 Task: Productivity: Mise-En-Place Personal Productivity System.
Action: Mouse scrolled (270, 261) with delta (0, 0)
Screenshot: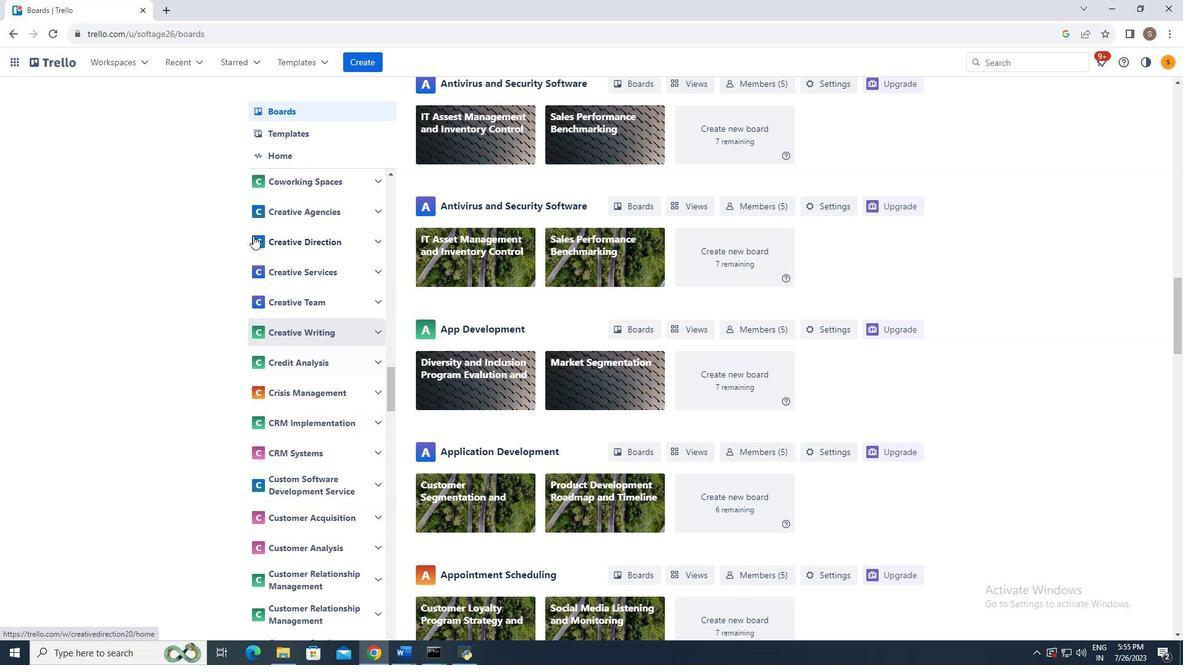 
Action: Mouse moved to (268, 260)
Screenshot: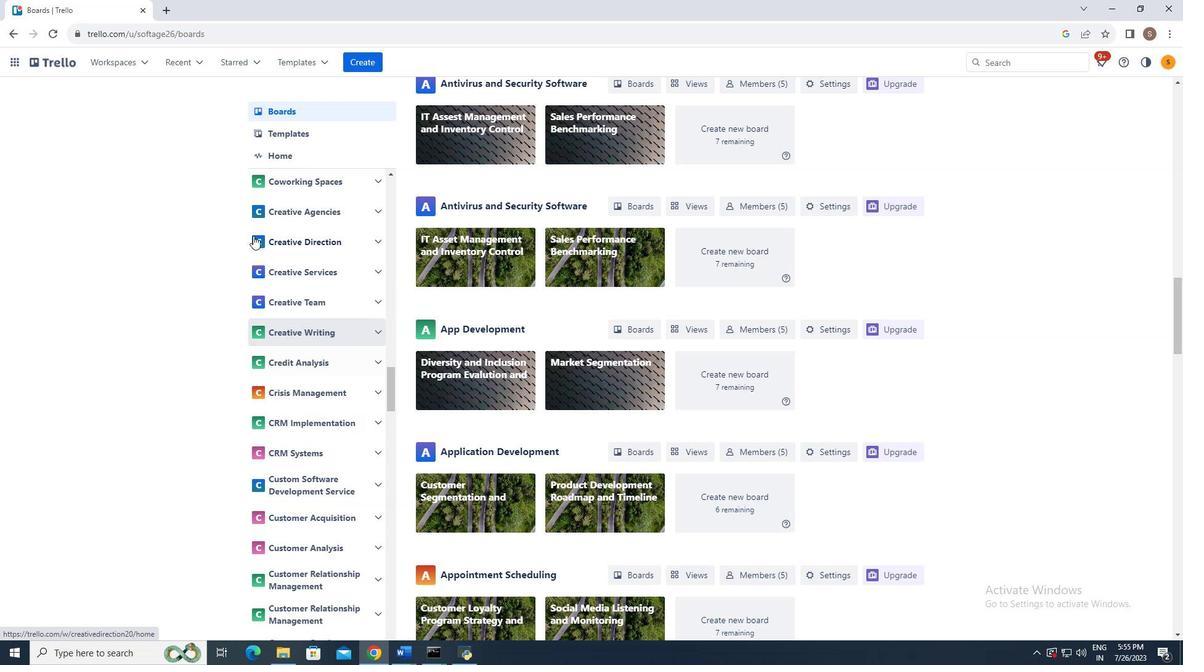 
Action: Mouse scrolled (268, 260) with delta (0, 0)
Screenshot: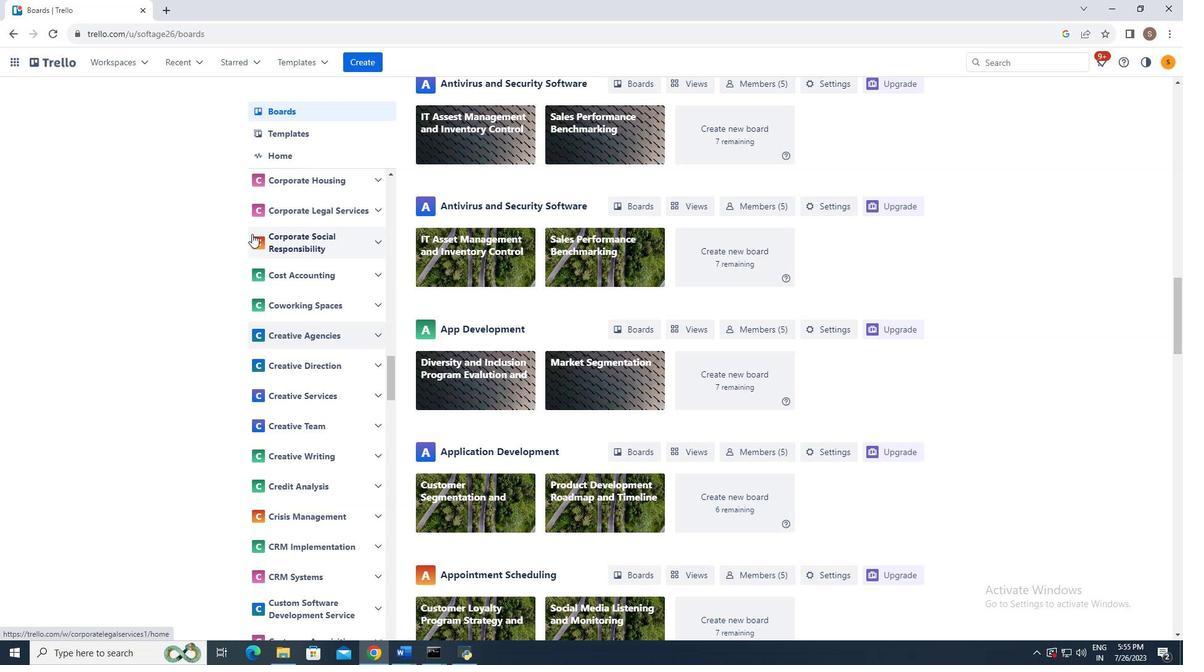 
Action: Mouse scrolled (268, 260) with delta (0, 0)
Screenshot: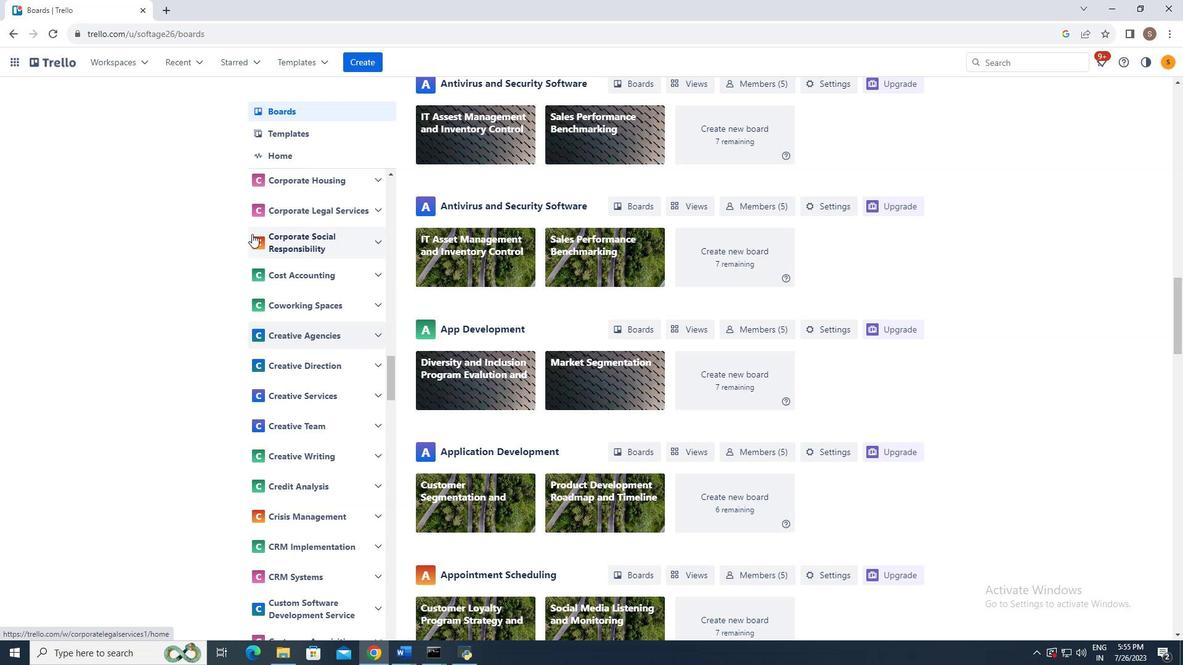
Action: Mouse moved to (268, 259)
Screenshot: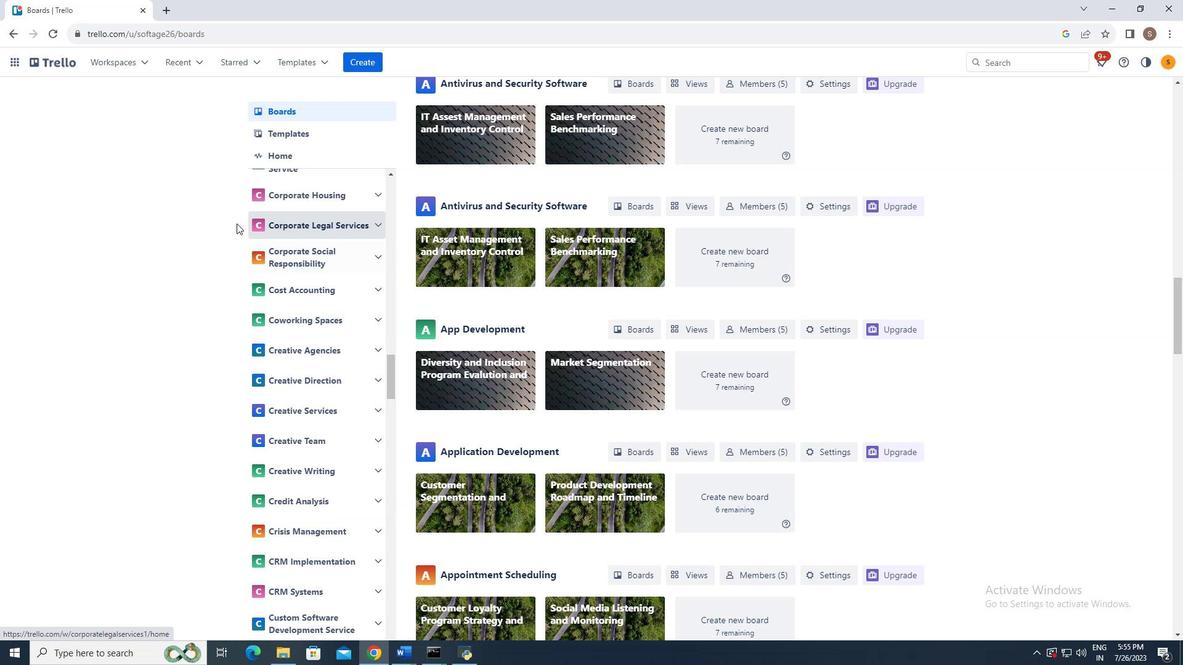 
Action: Mouse scrolled (268, 260) with delta (0, 0)
Screenshot: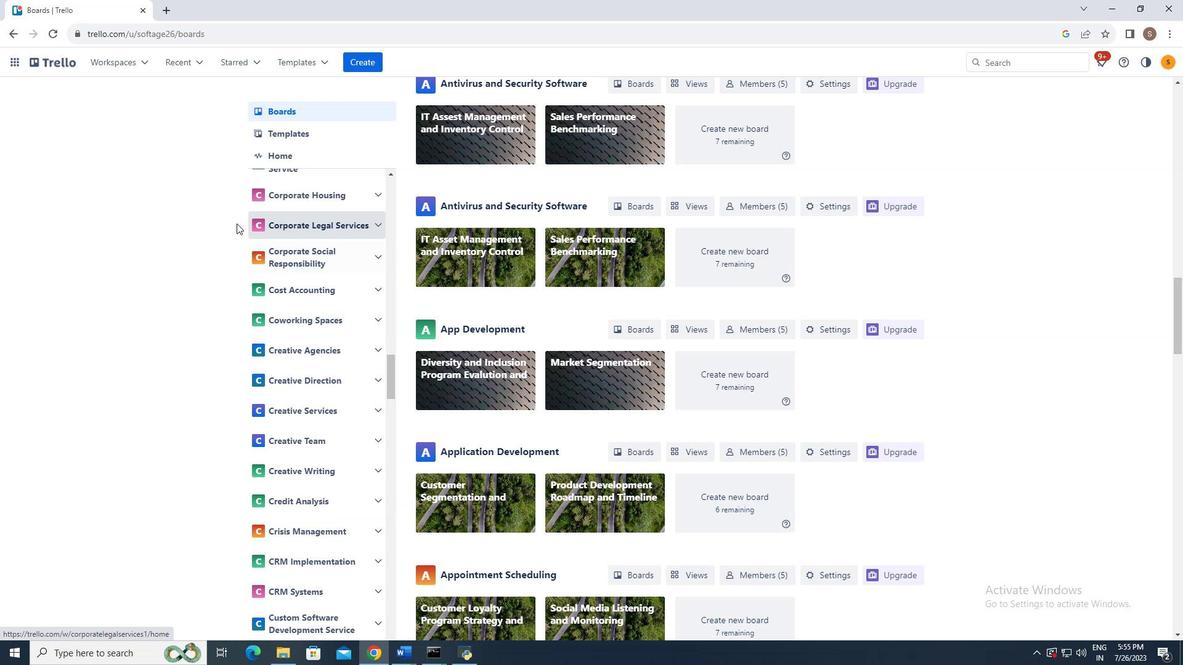 
Action: Mouse moved to (267, 257)
Screenshot: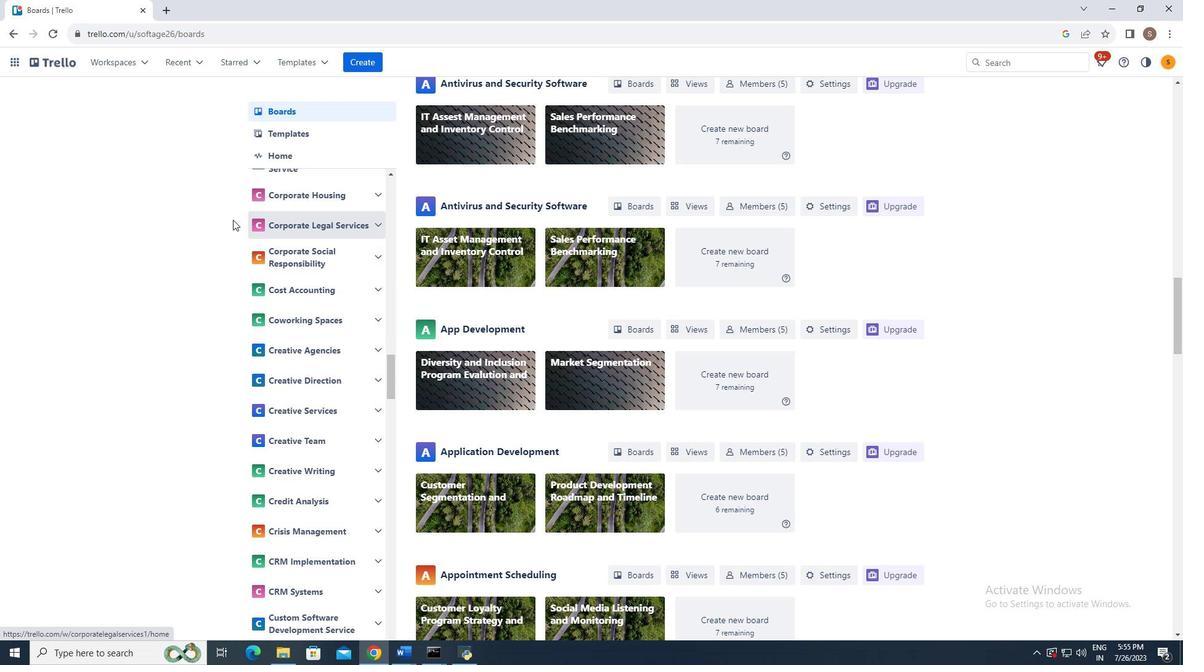 
Action: Mouse scrolled (267, 258) with delta (0, 0)
Screenshot: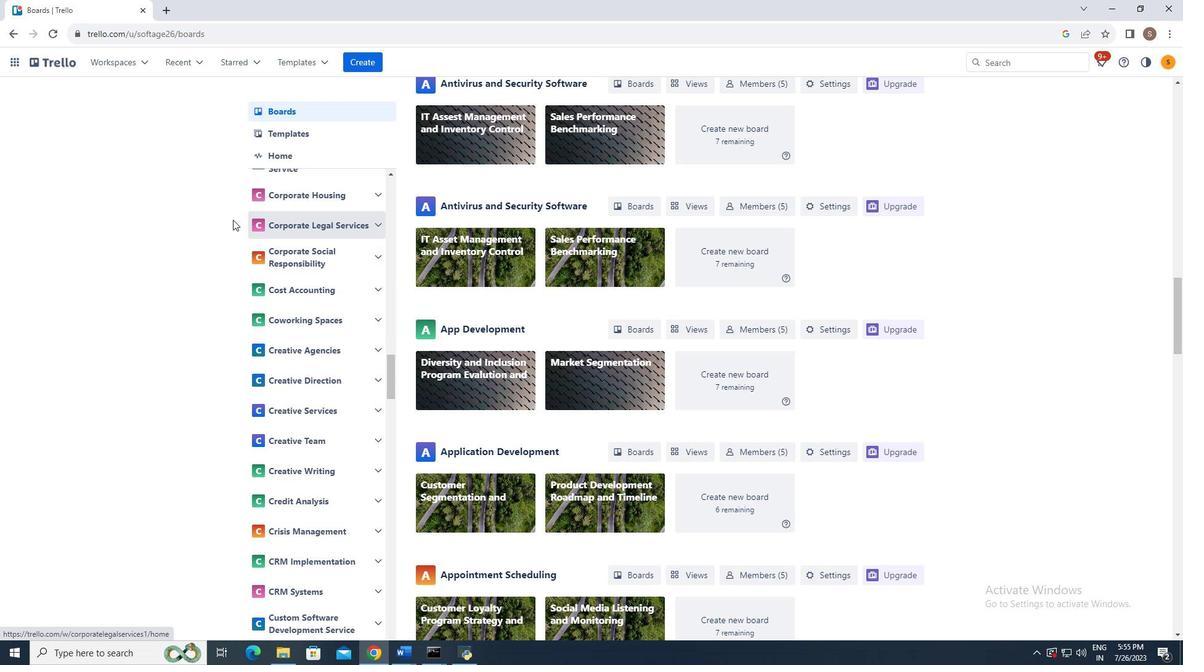 
Action: Mouse moved to (209, 219)
Screenshot: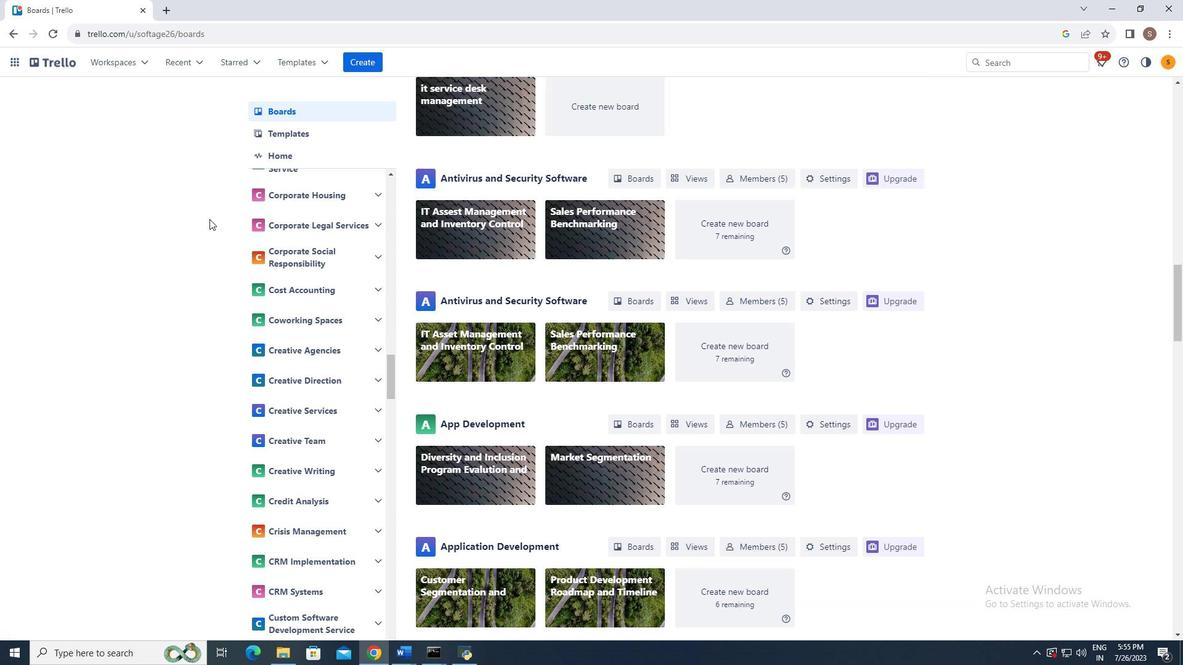 
Action: Mouse scrolled (209, 220) with delta (0, 0)
Screenshot: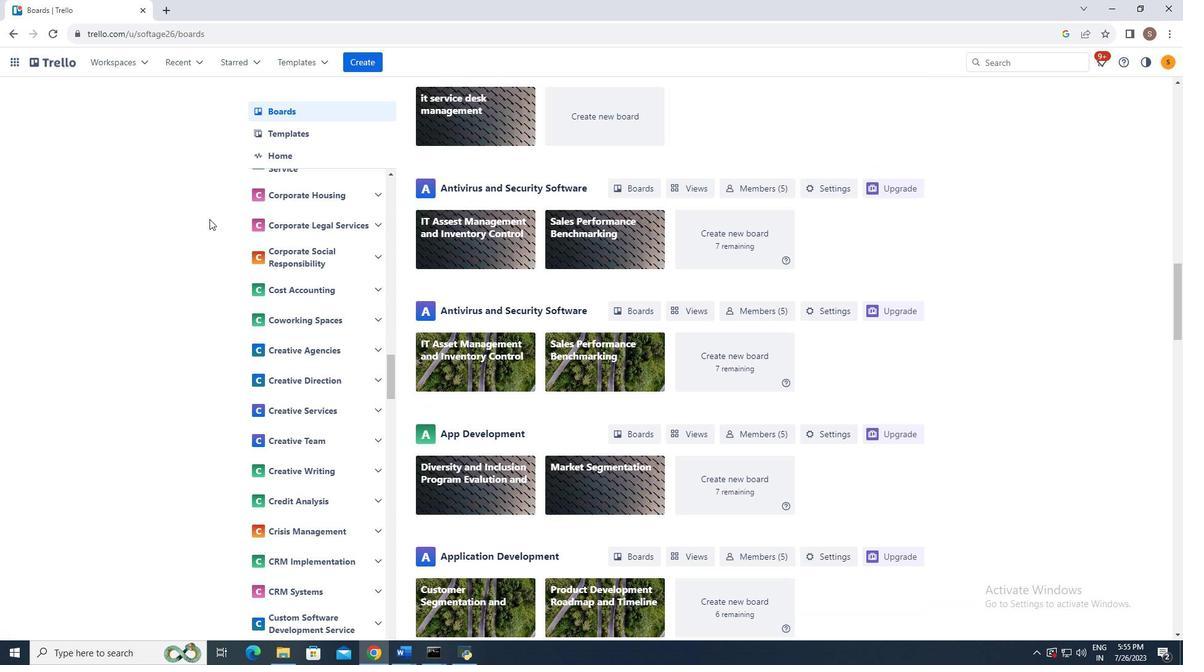 
Action: Mouse scrolled (209, 220) with delta (0, 0)
Screenshot: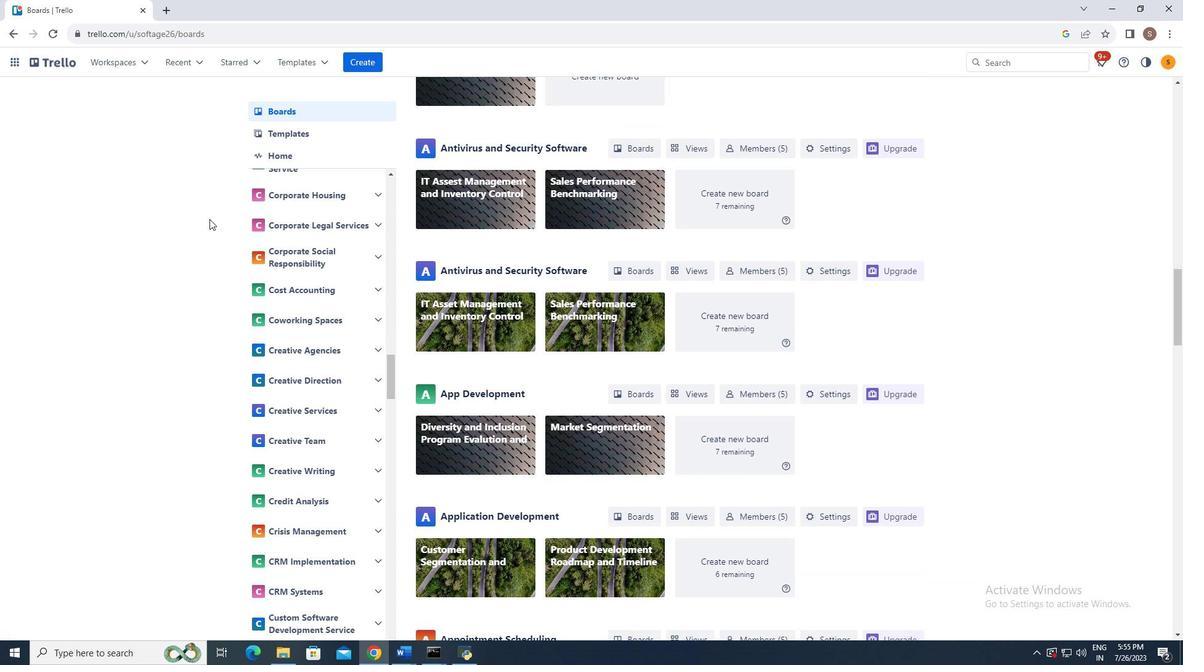 
Action: Mouse scrolled (209, 218) with delta (0, 0)
Screenshot: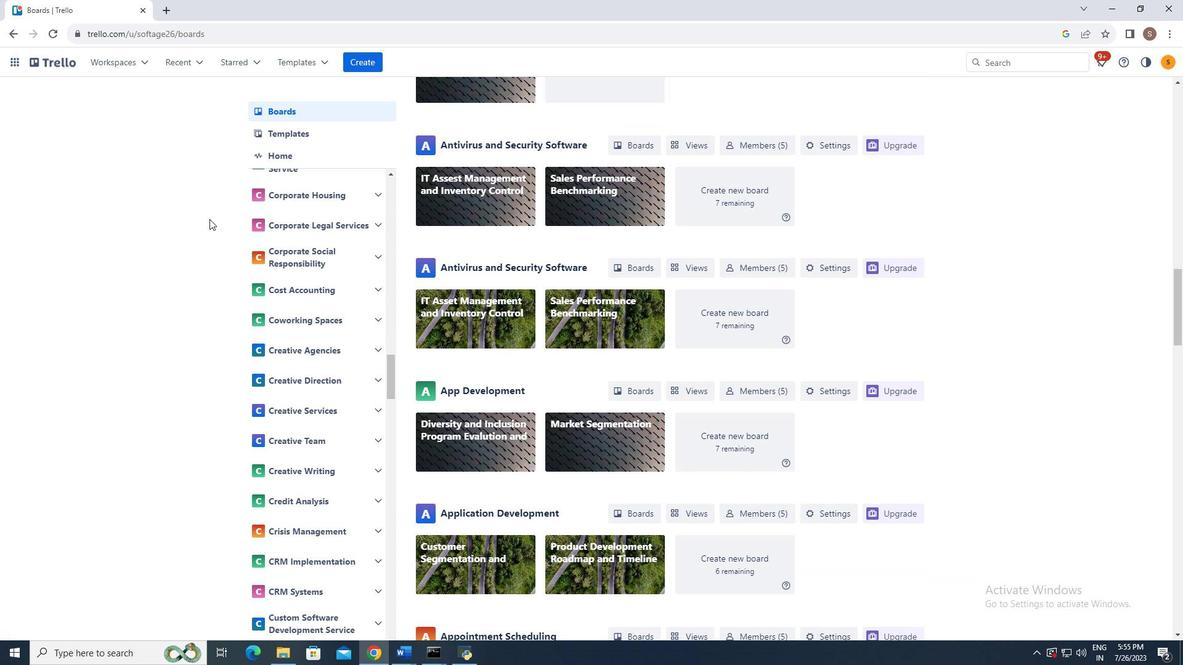 
Action: Mouse moved to (202, 237)
Screenshot: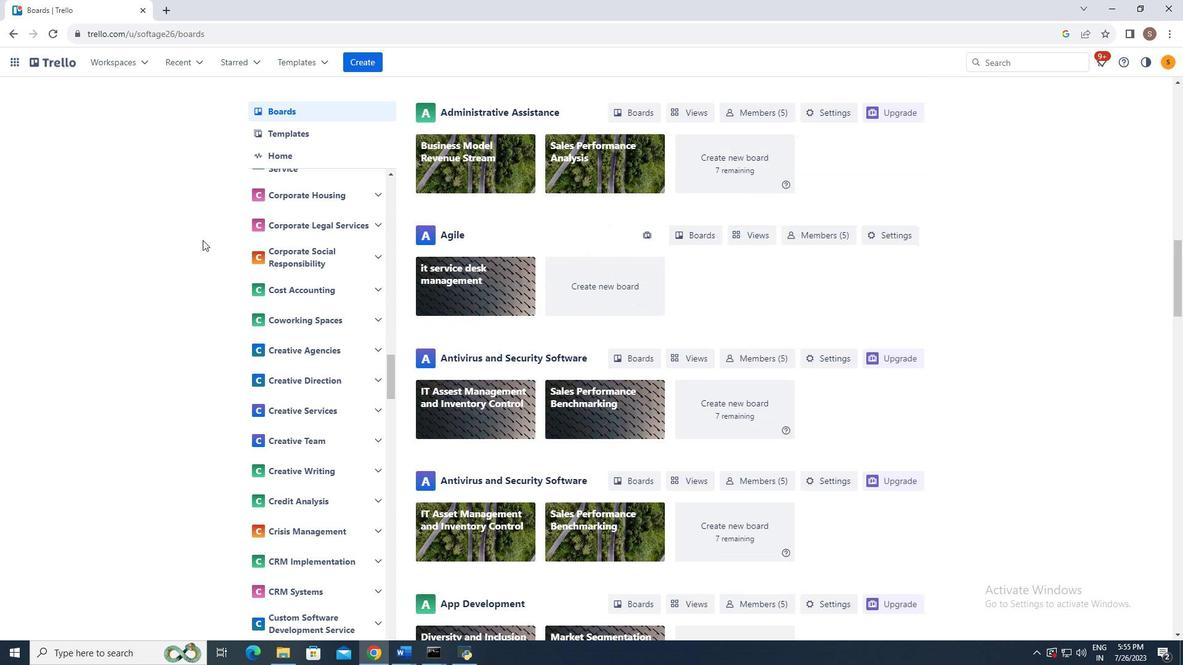 
Action: Mouse scrolled (202, 237) with delta (0, 0)
Screenshot: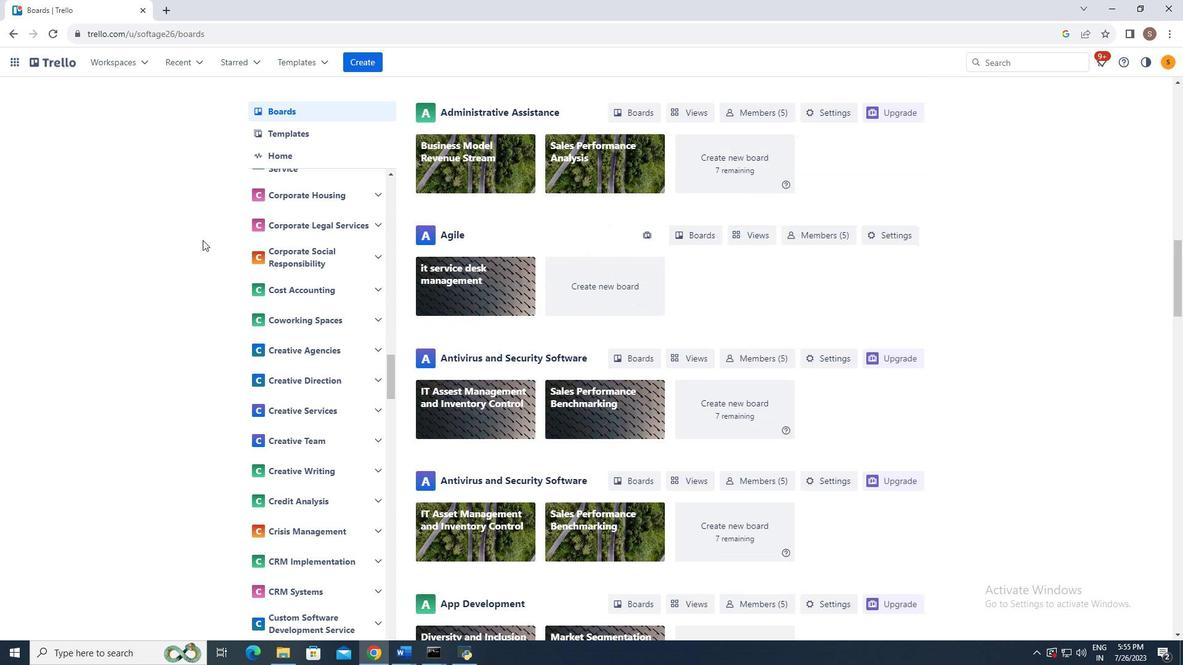 
Action: Mouse moved to (202, 240)
Screenshot: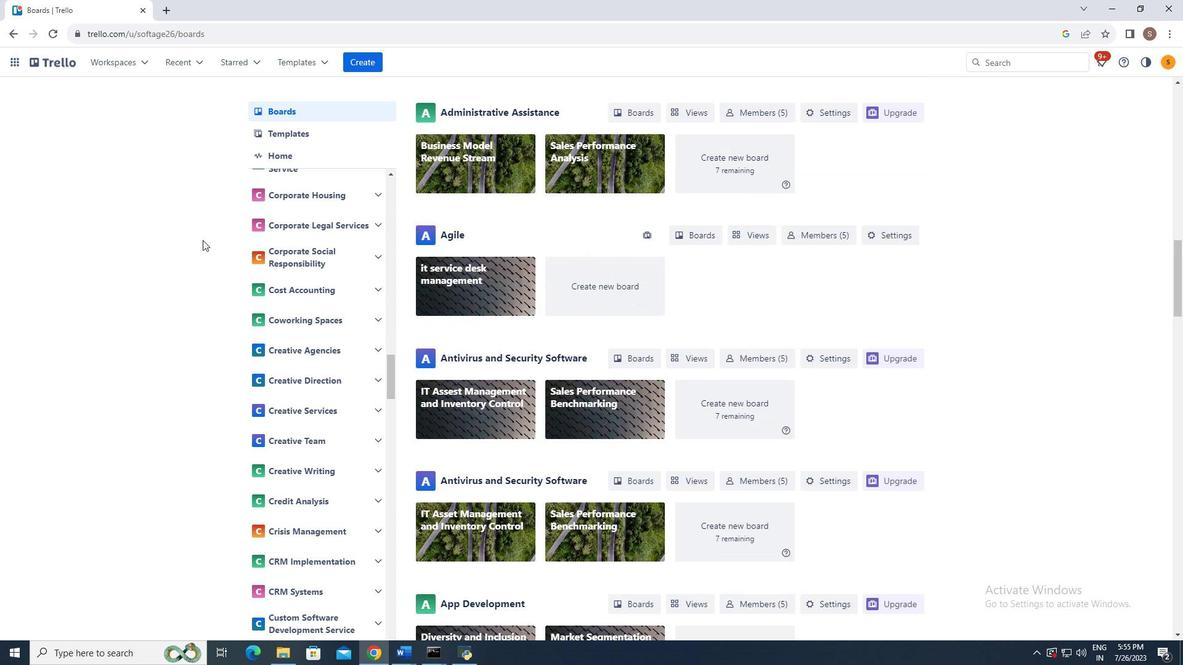 
Action: Mouse scrolled (202, 241) with delta (0, 0)
Screenshot: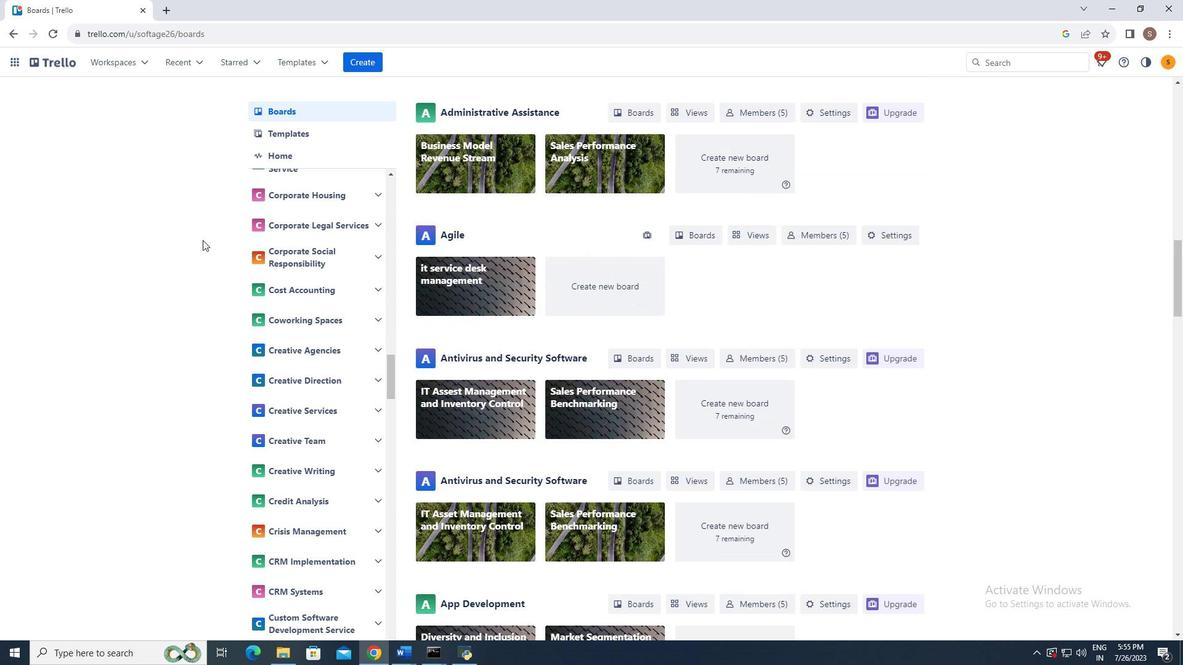 
Action: Mouse scrolled (202, 239) with delta (0, 0)
Screenshot: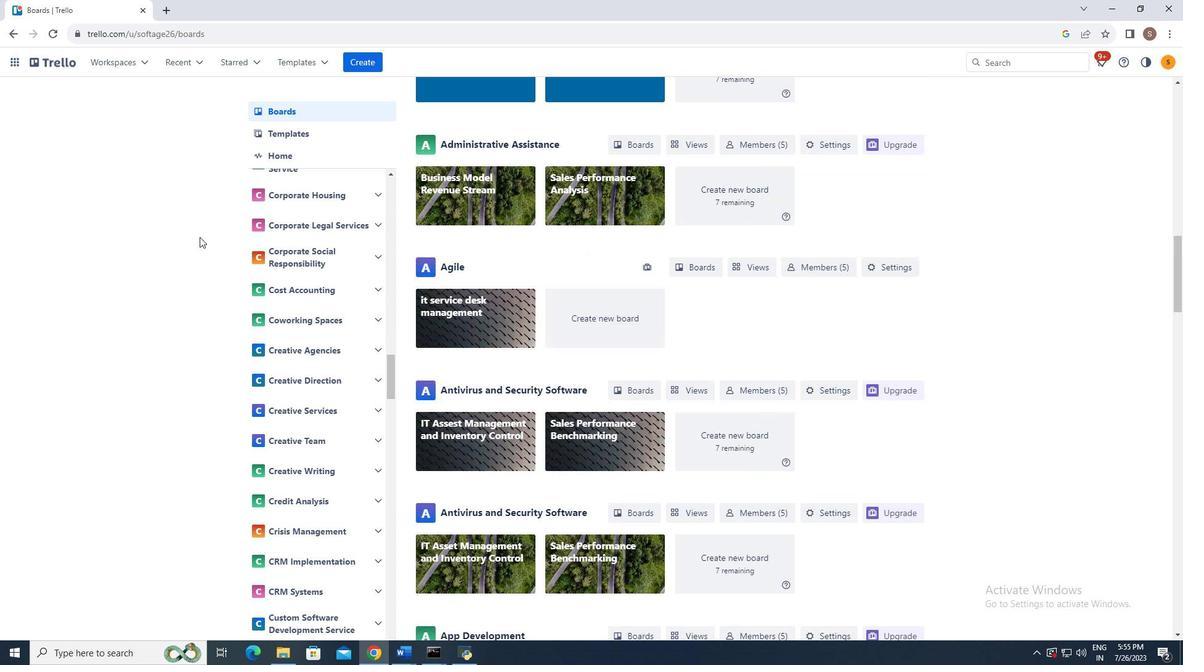 
Action: Mouse scrolled (202, 241) with delta (0, 0)
Screenshot: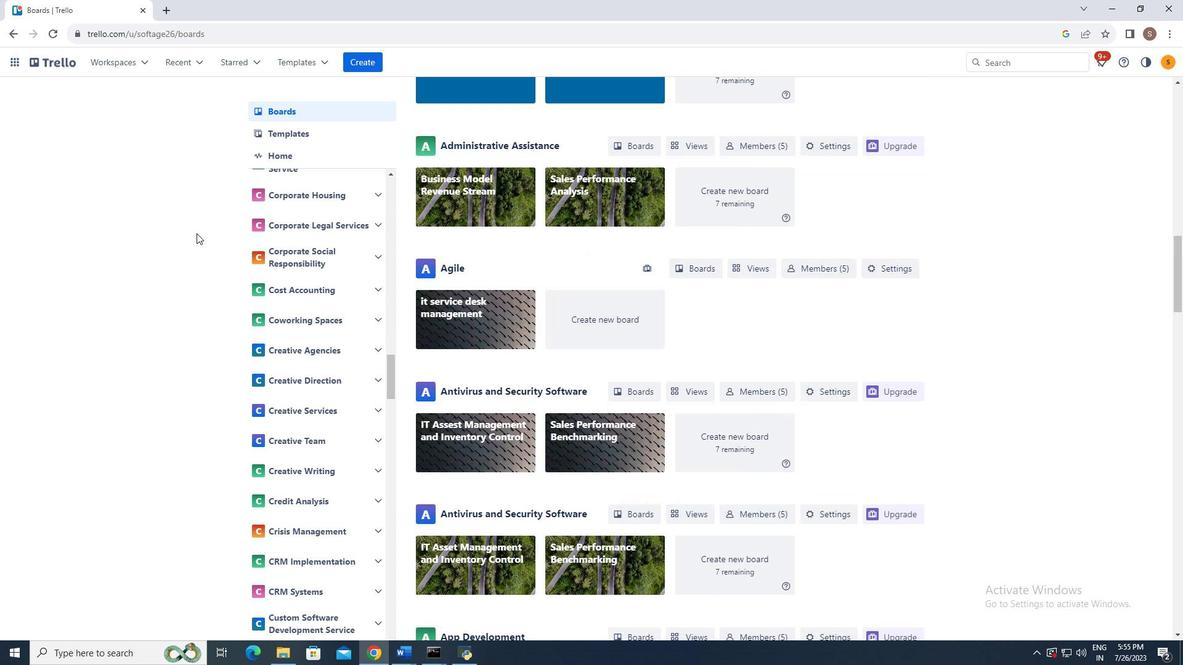 
Action: Mouse scrolled (202, 241) with delta (0, 0)
Screenshot: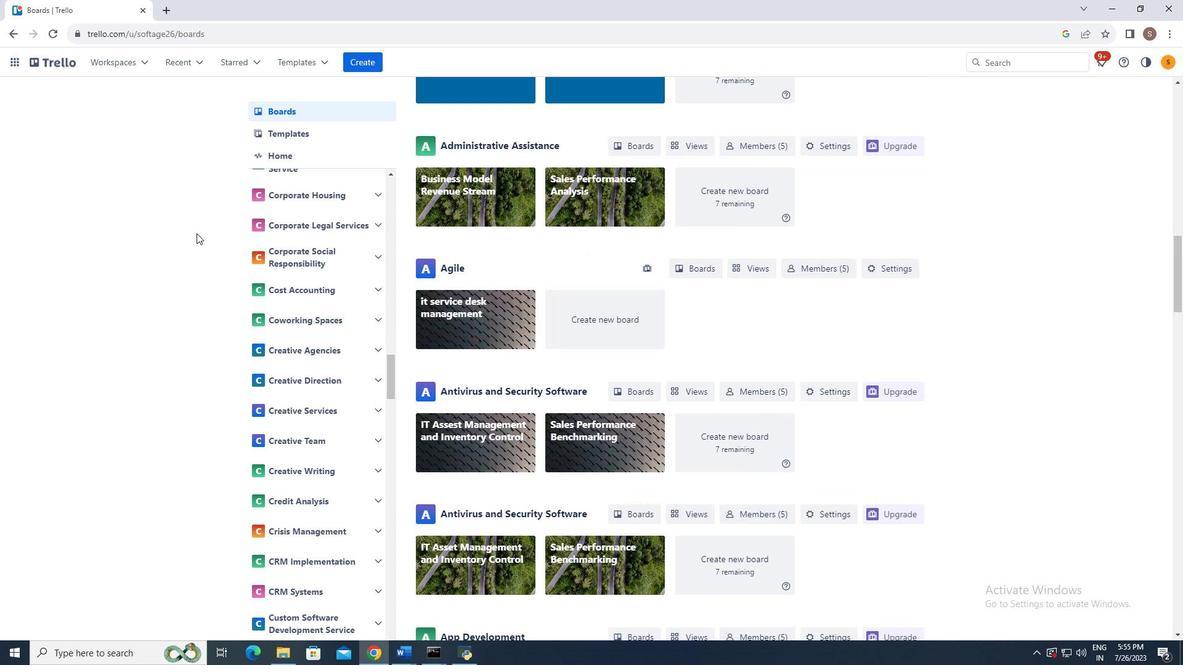 
Action: Mouse scrolled (202, 241) with delta (0, 0)
Screenshot: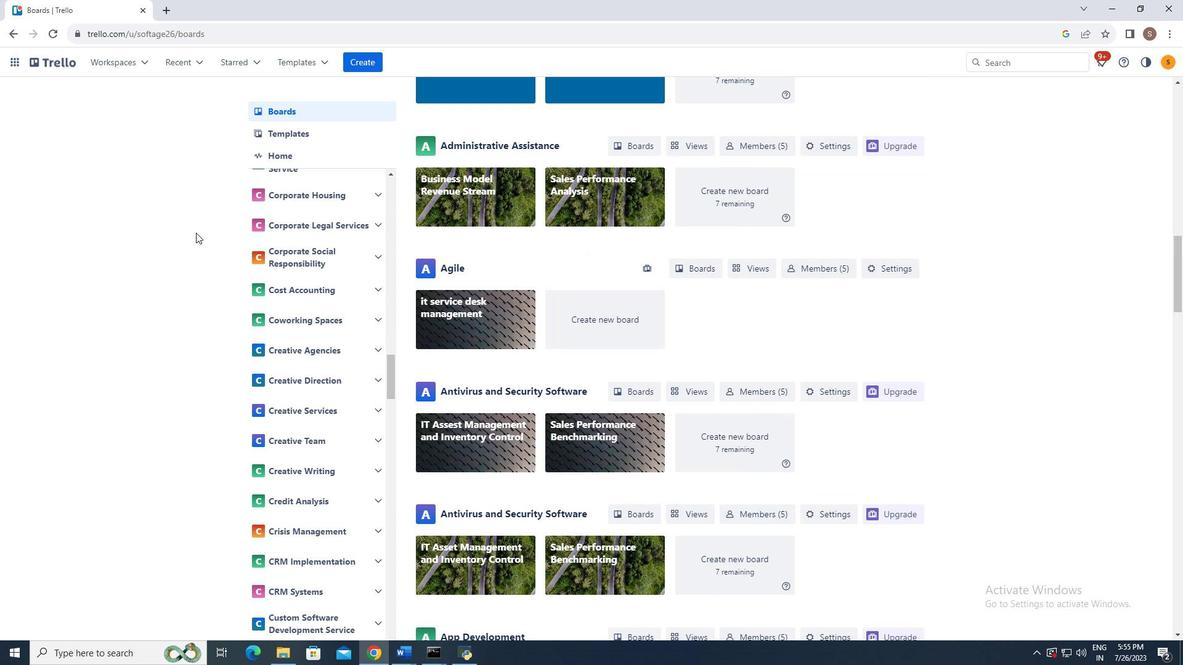 
Action: Mouse moved to (192, 226)
Screenshot: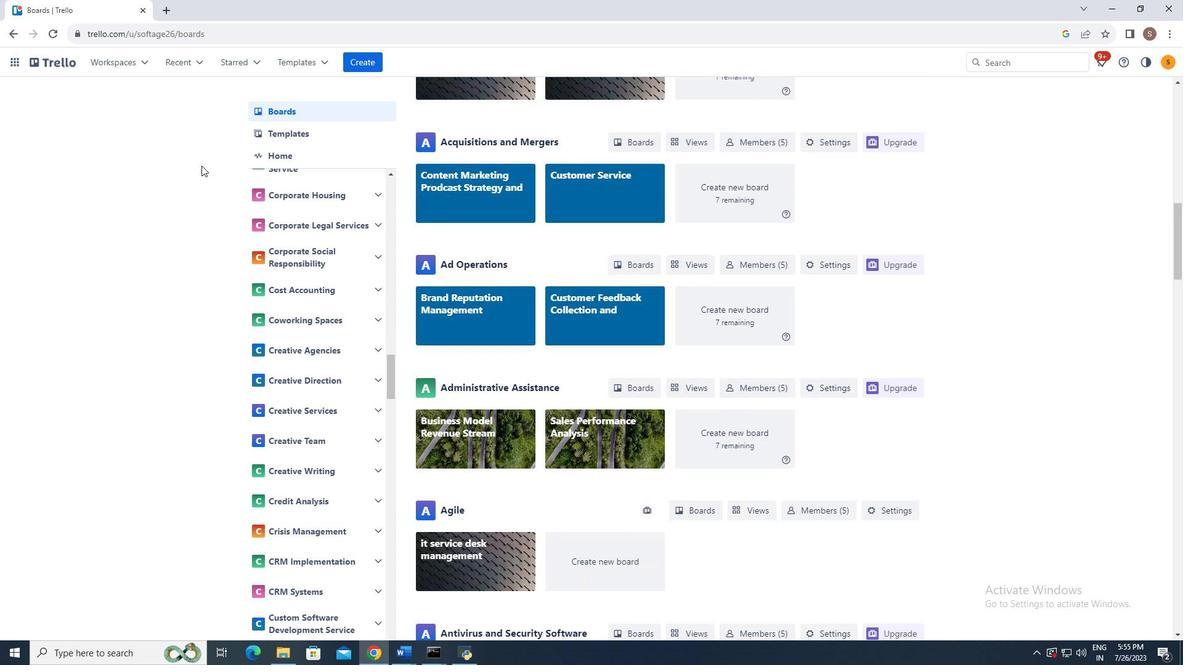 
Action: Mouse scrolled (192, 226) with delta (0, 0)
Screenshot: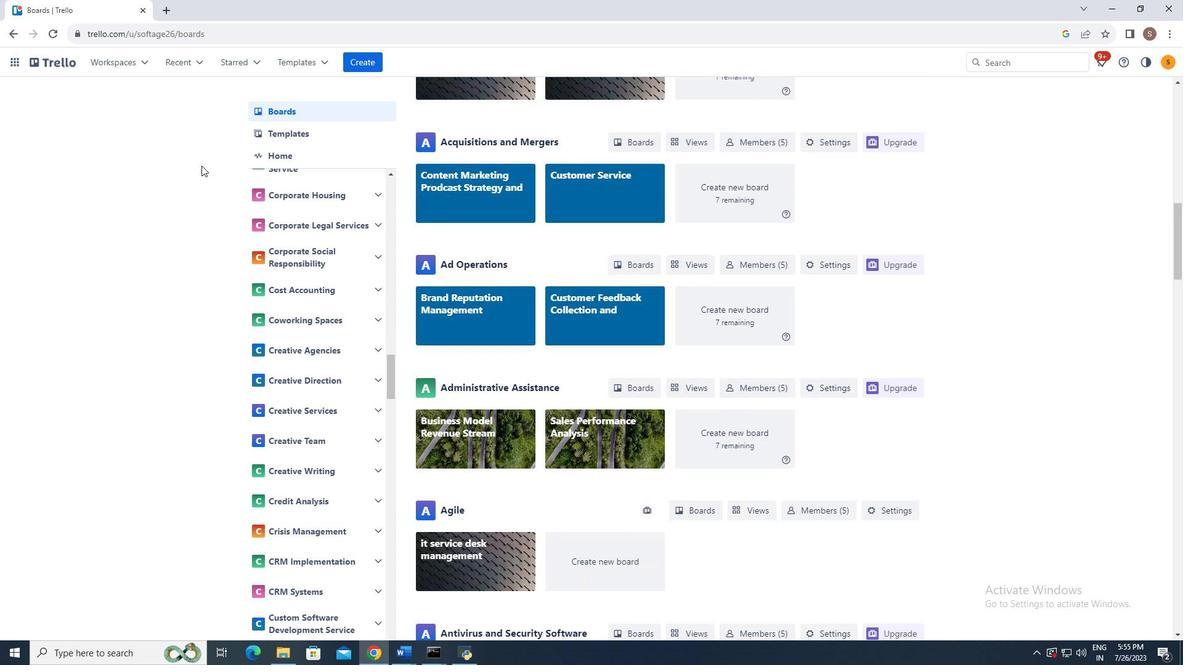 
Action: Mouse moved to (192, 224)
Screenshot: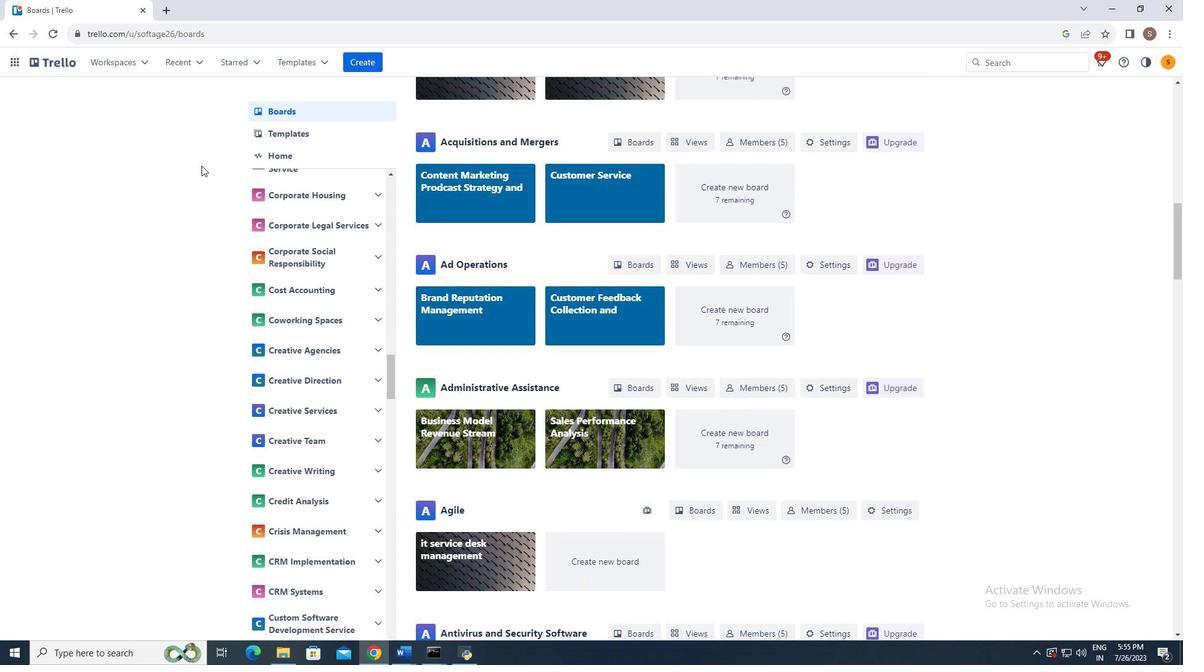 
Action: Mouse scrolled (192, 225) with delta (0, 0)
Screenshot: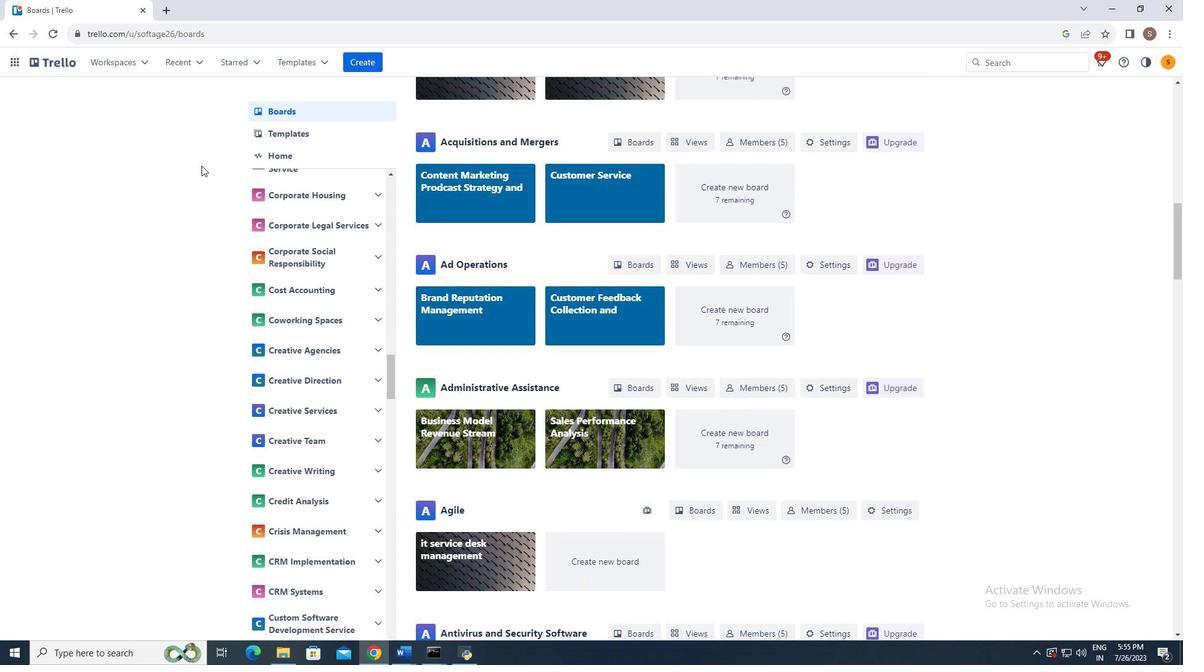 
Action: Mouse moved to (192, 216)
Screenshot: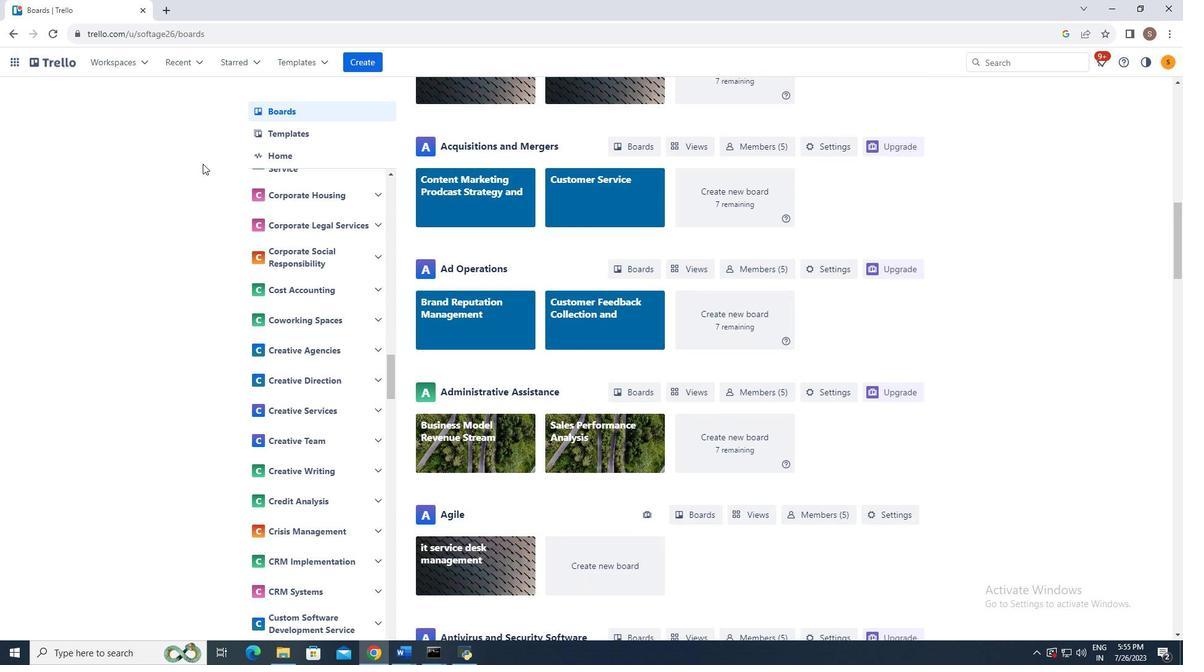 
Action: Mouse scrolled (192, 223) with delta (0, 0)
Screenshot: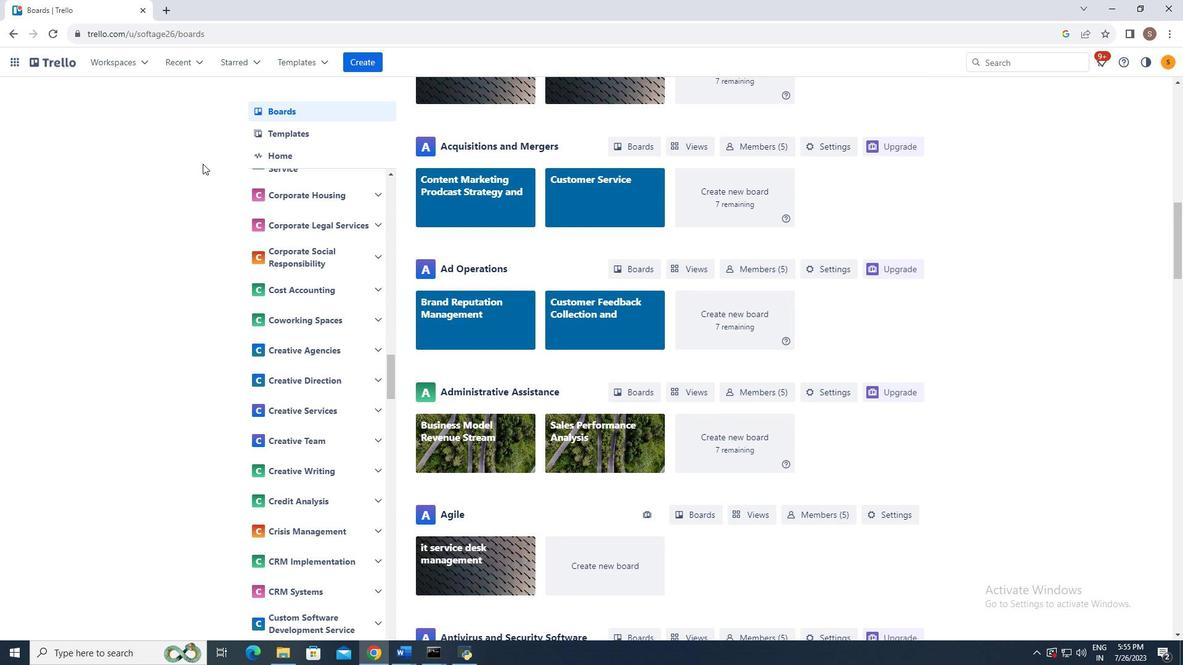 
Action: Mouse moved to (192, 213)
Screenshot: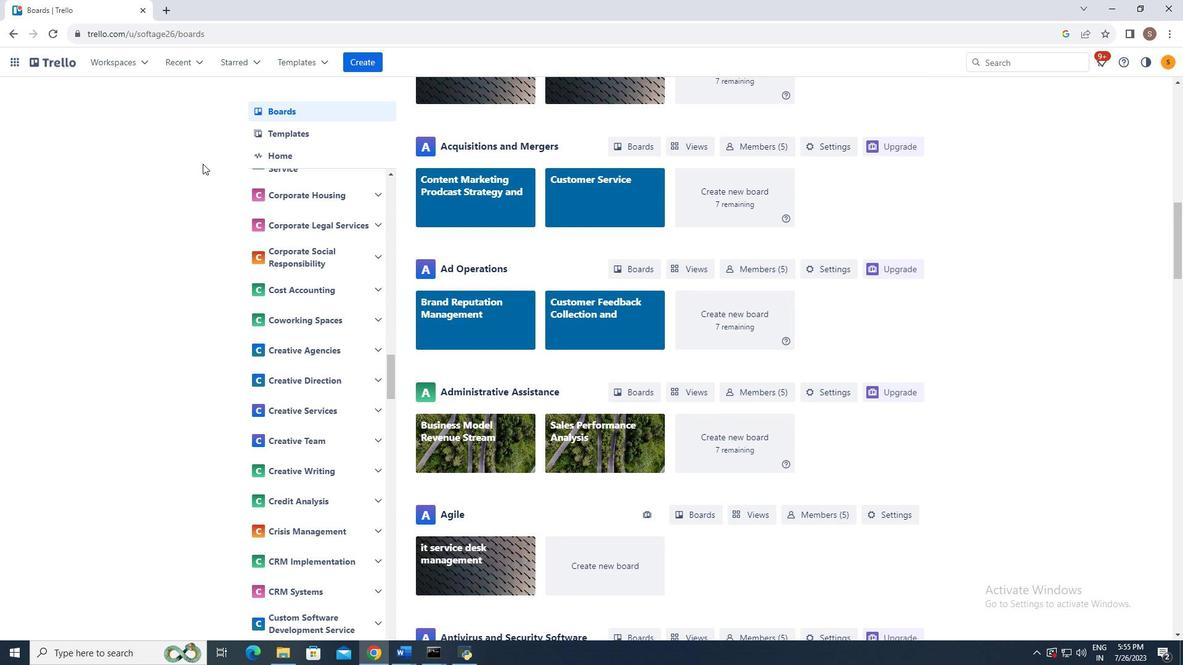 
Action: Mouse scrolled (192, 220) with delta (0, 0)
Screenshot: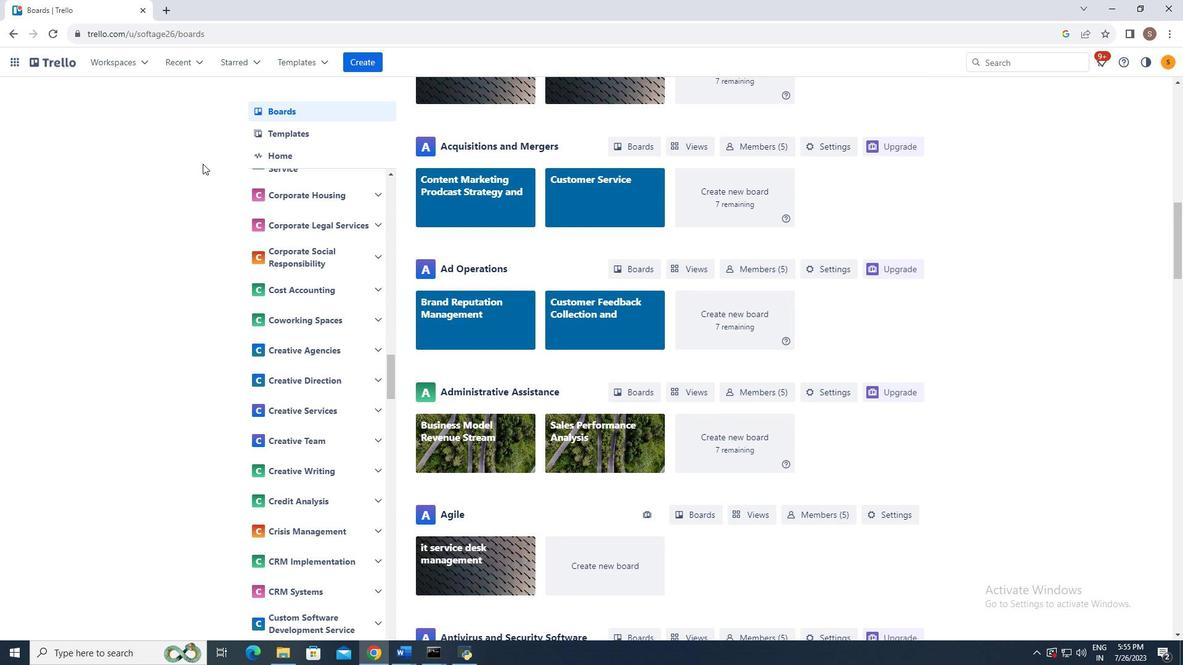 
Action: Mouse moved to (191, 65)
Screenshot: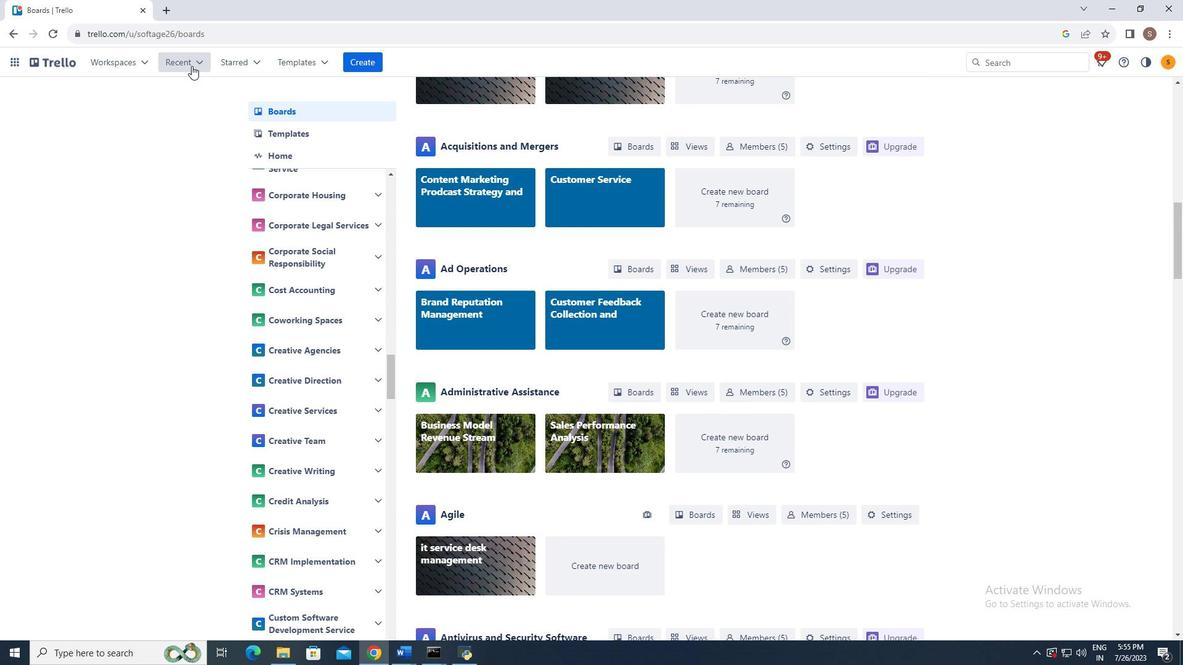 
Action: Mouse pressed left at (191, 65)
Screenshot: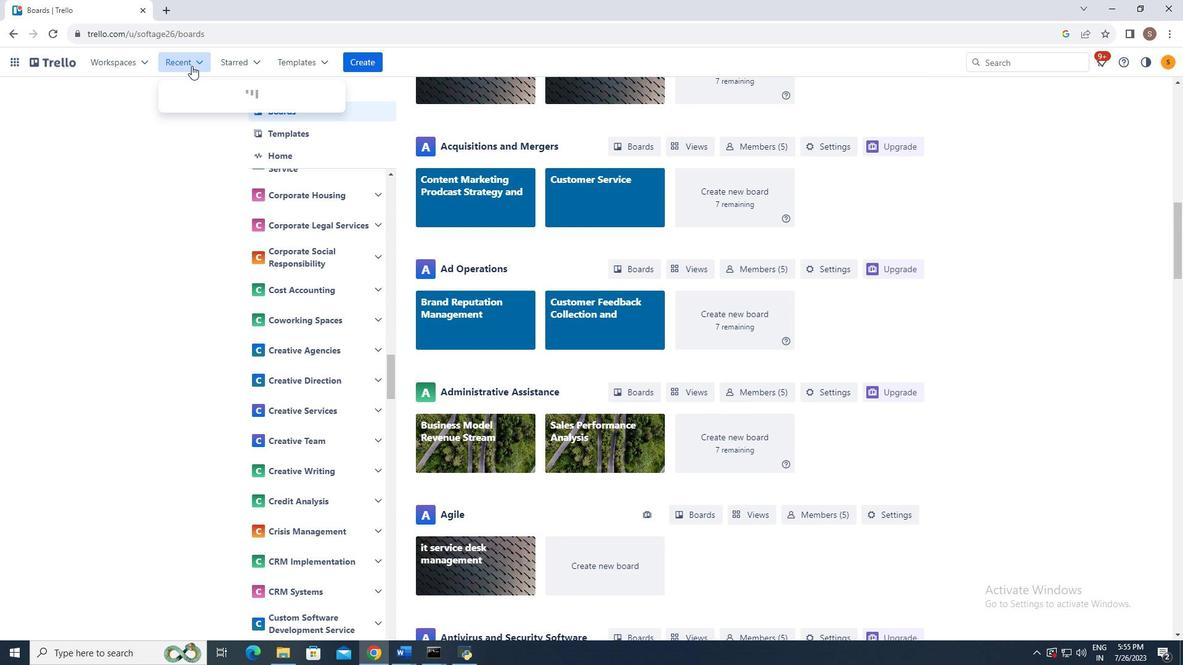 
Action: Mouse moved to (130, 220)
Screenshot: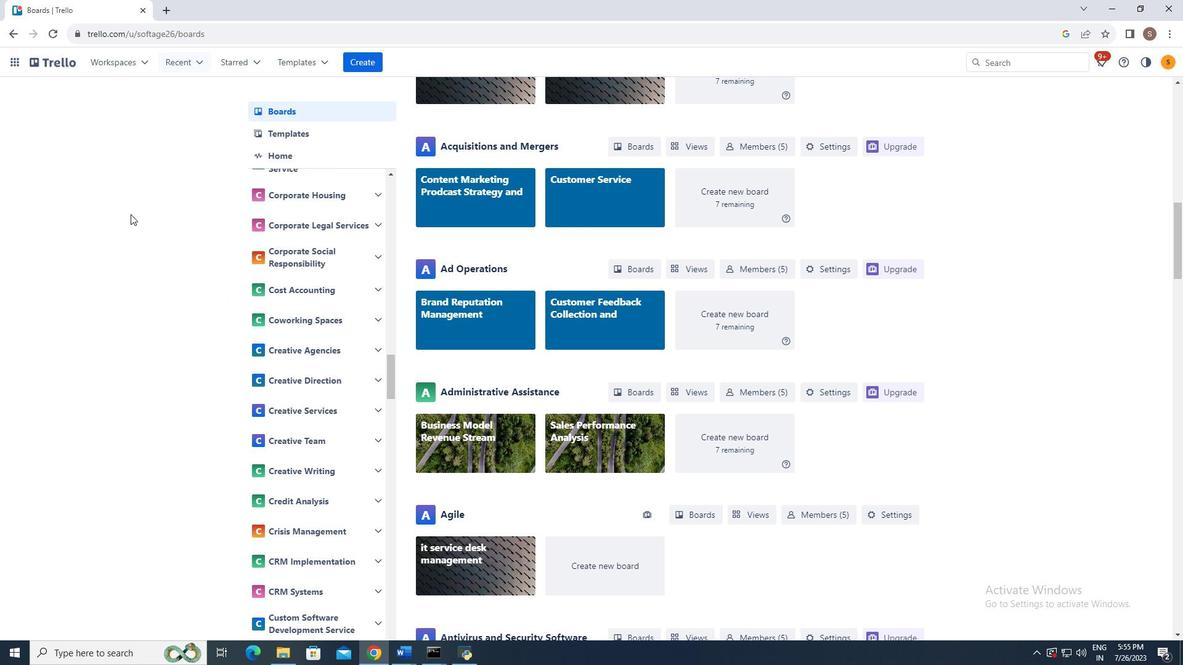 
Action: Mouse pressed left at (130, 220)
Screenshot: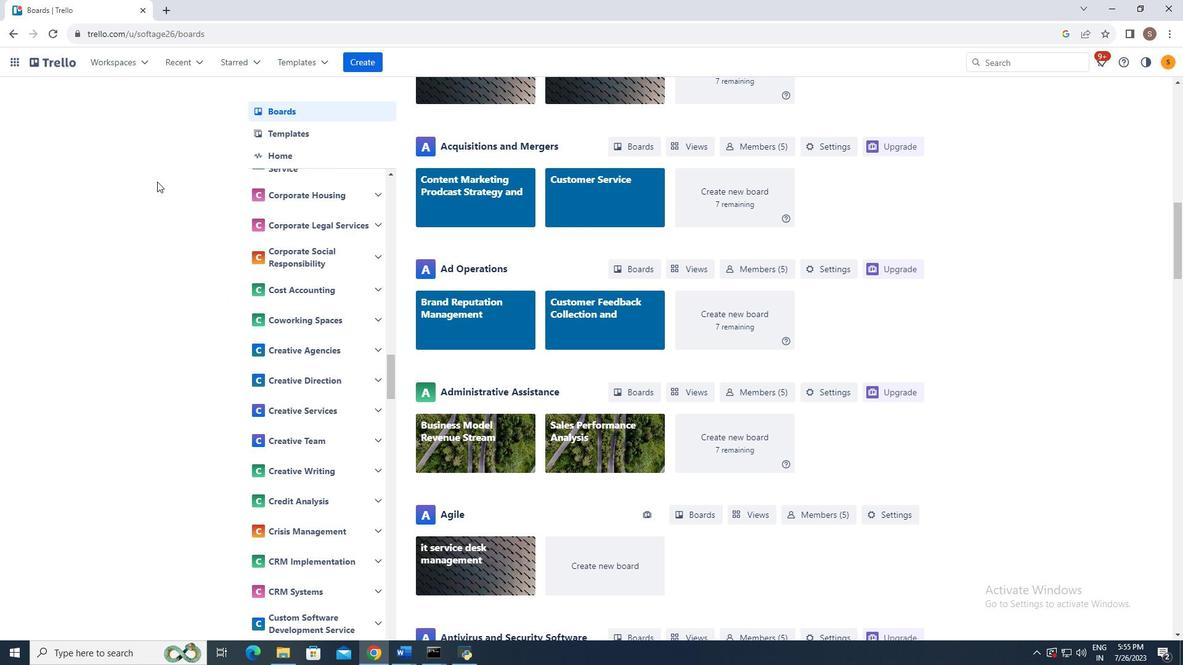 
Action: Mouse moved to (324, 65)
Screenshot: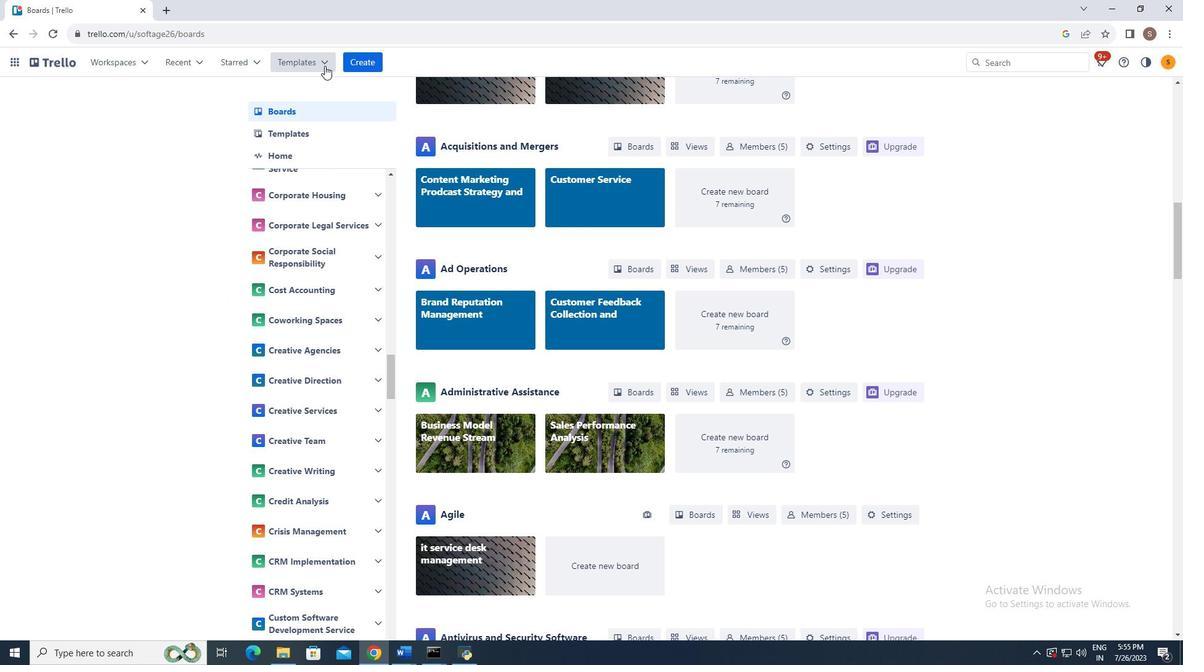 
Action: Mouse pressed left at (324, 65)
Screenshot: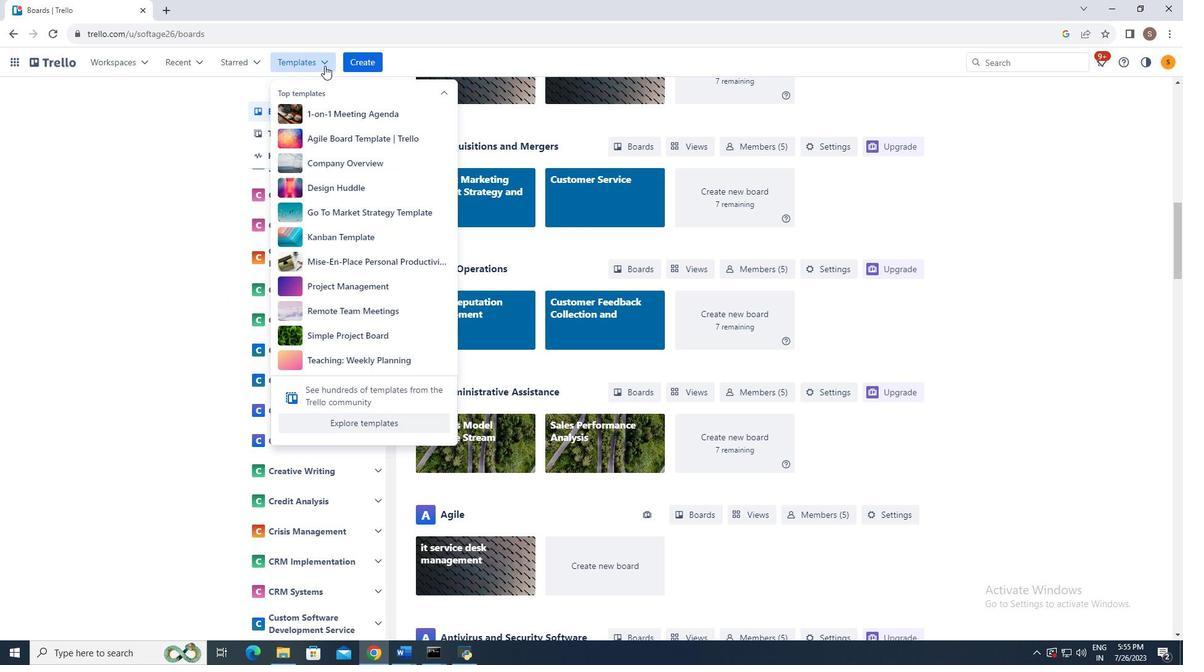 
Action: Mouse moved to (369, 425)
Screenshot: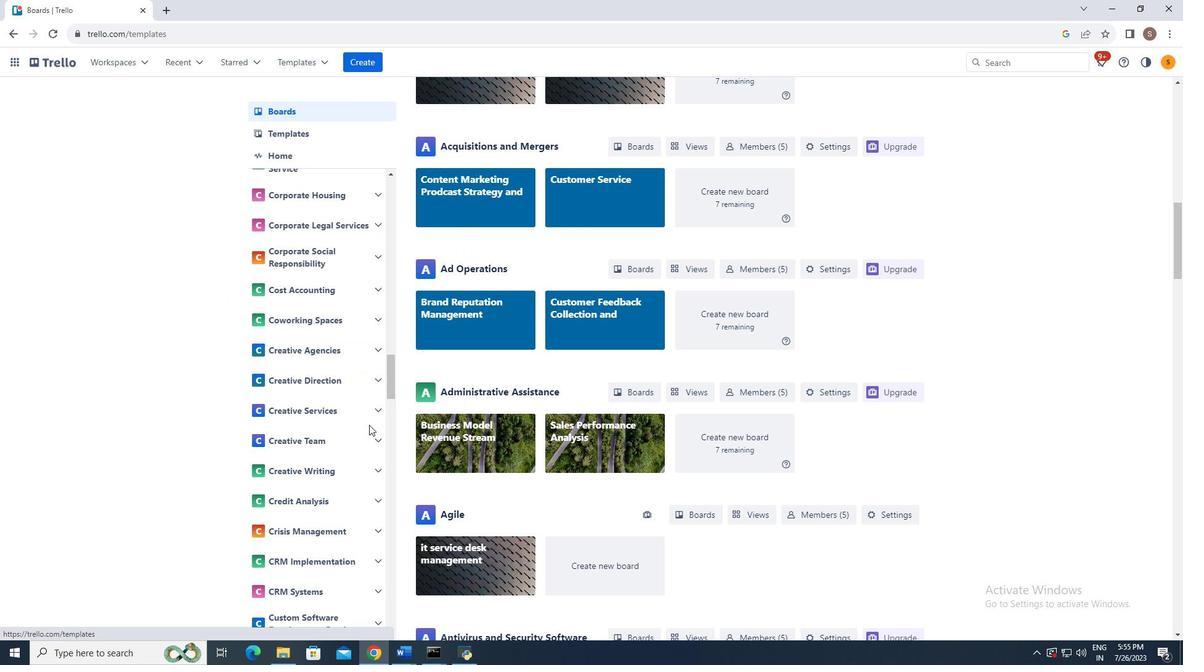
Action: Mouse pressed left at (369, 425)
Screenshot: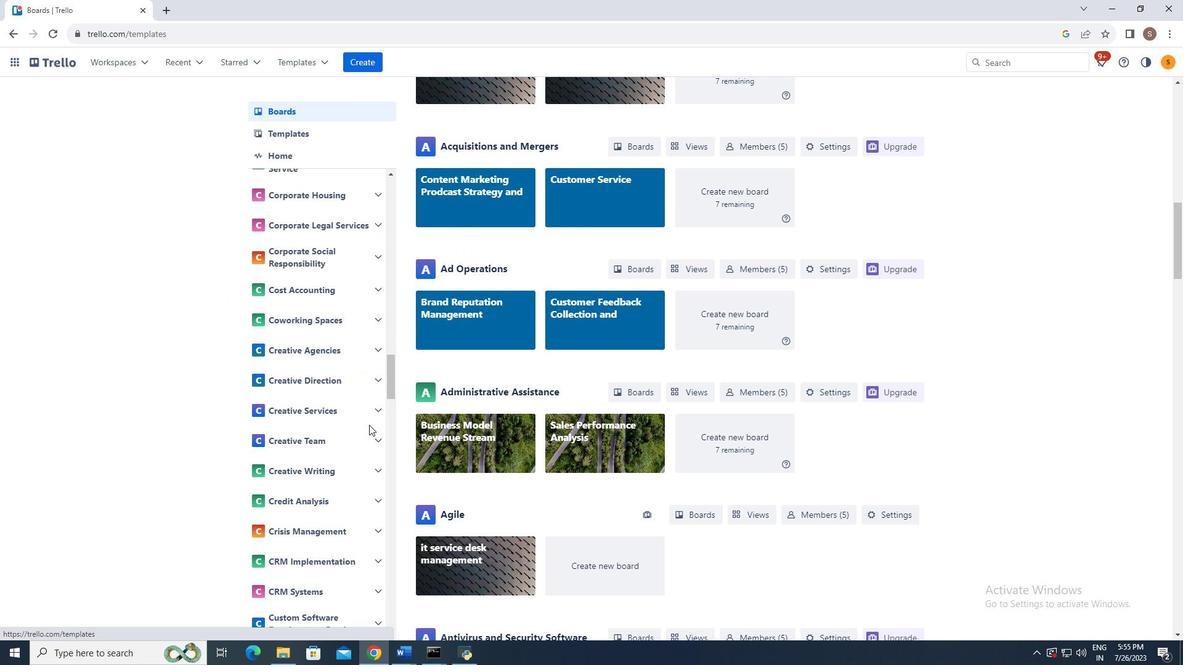 
Action: Mouse moved to (662, 292)
Screenshot: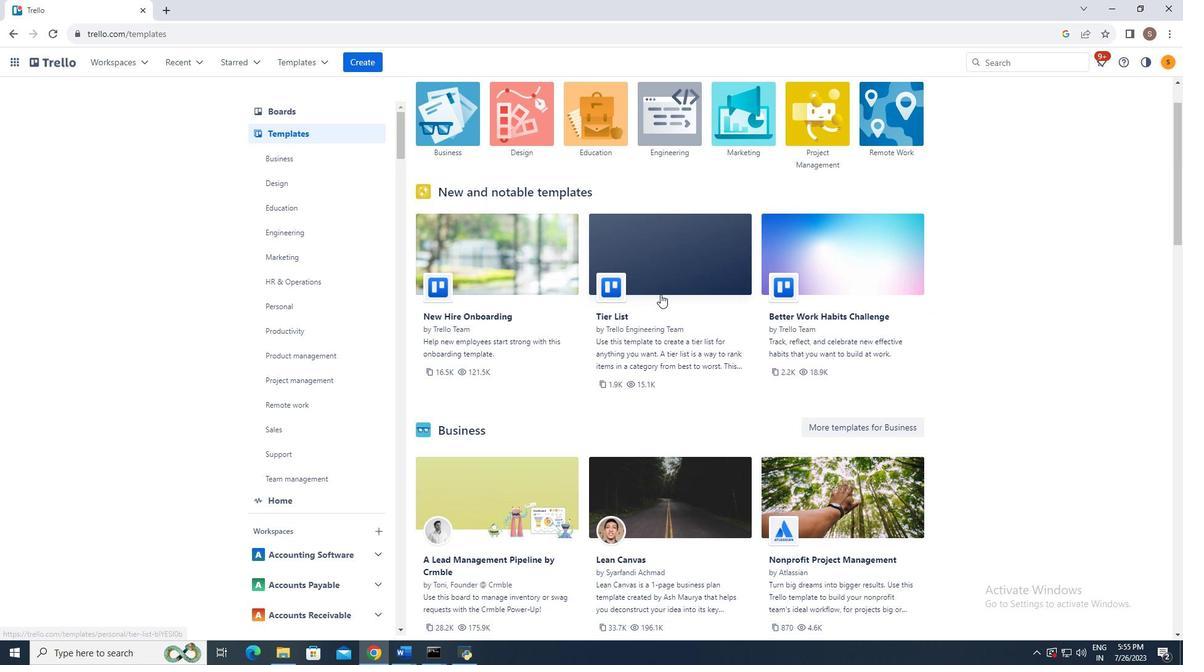 
Action: Mouse scrolled (662, 291) with delta (0, 0)
Screenshot: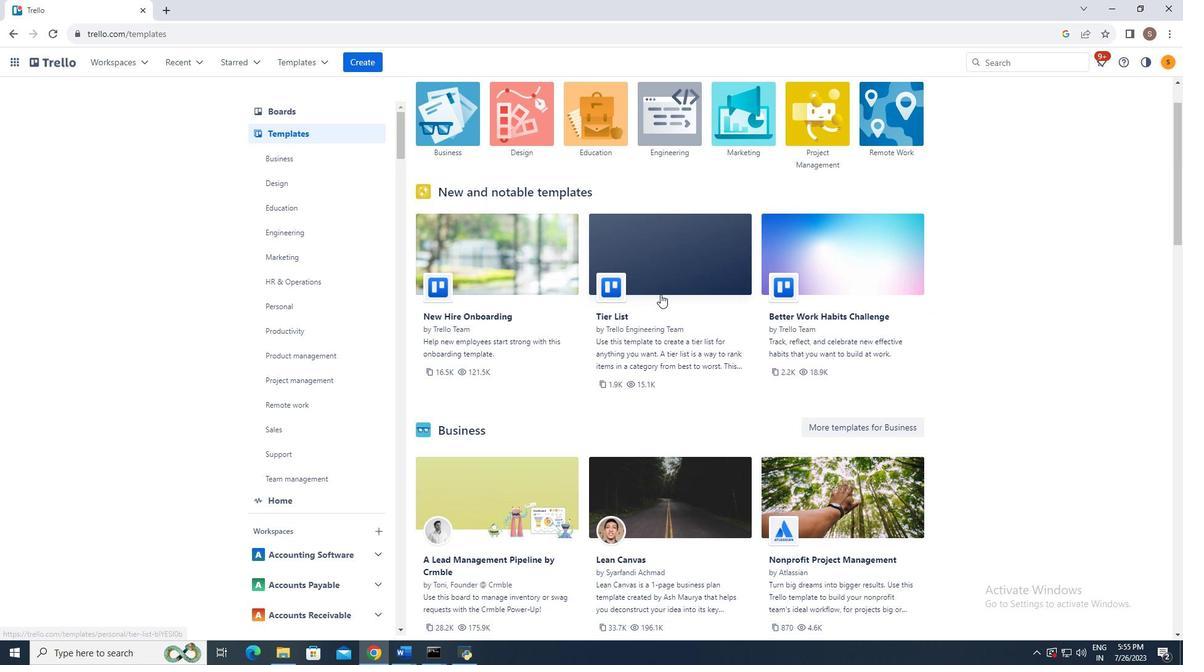 
Action: Mouse moved to (660, 294)
Screenshot: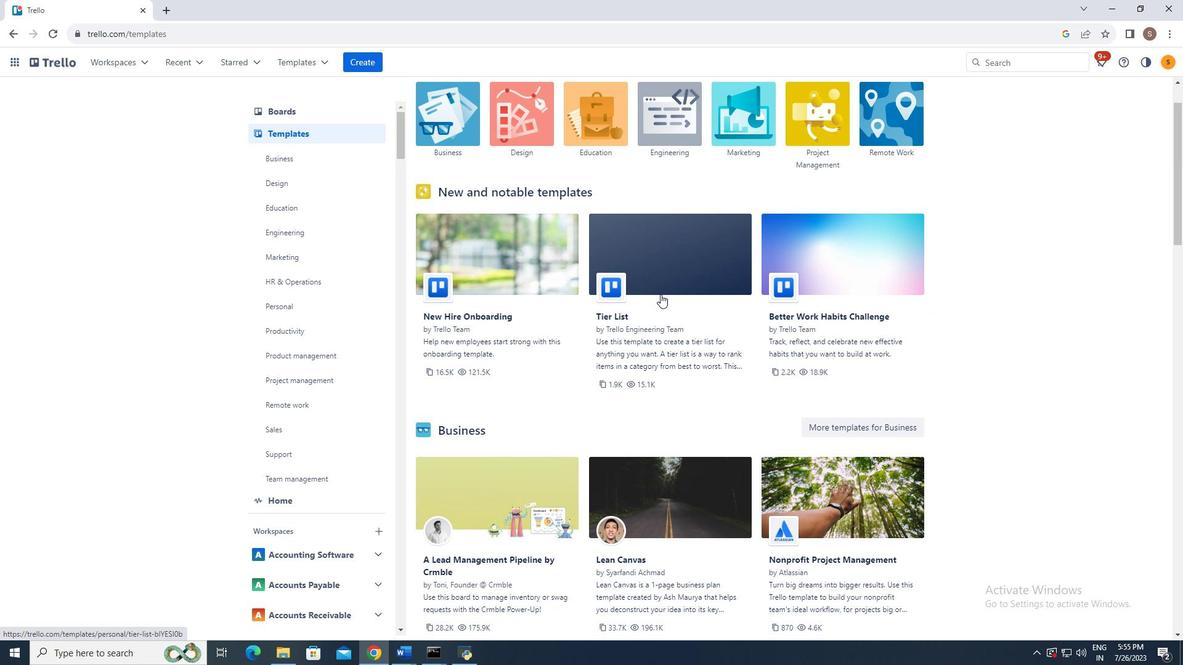 
Action: Mouse scrolled (660, 294) with delta (0, 0)
Screenshot: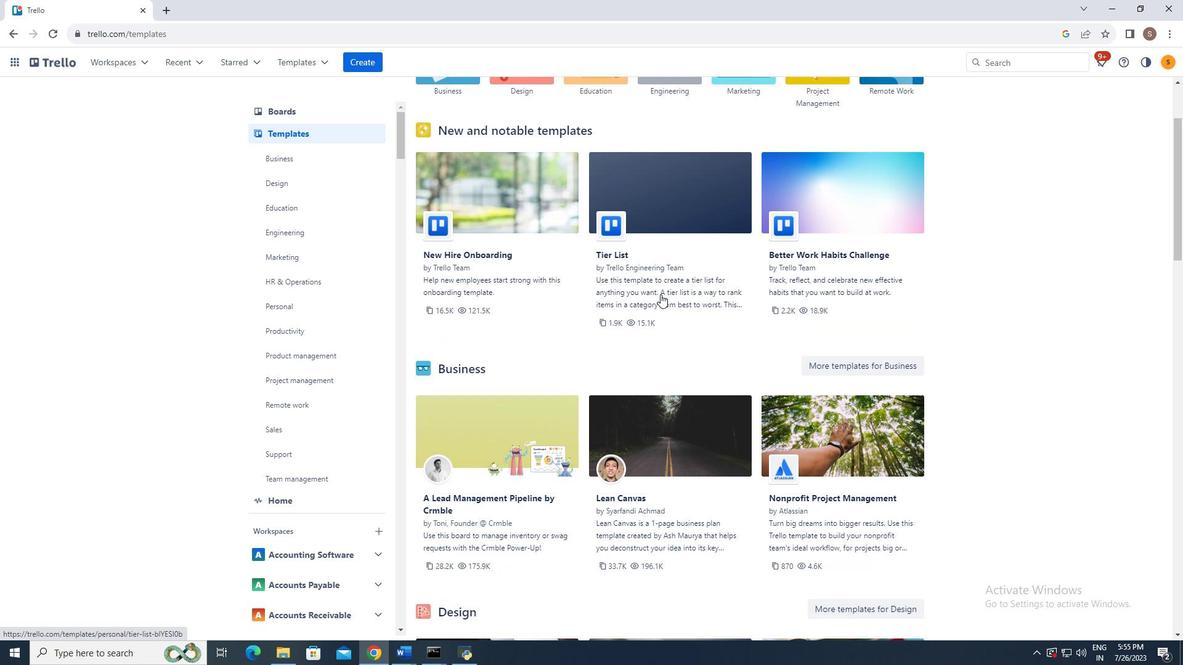 
Action: Mouse moved to (649, 303)
Screenshot: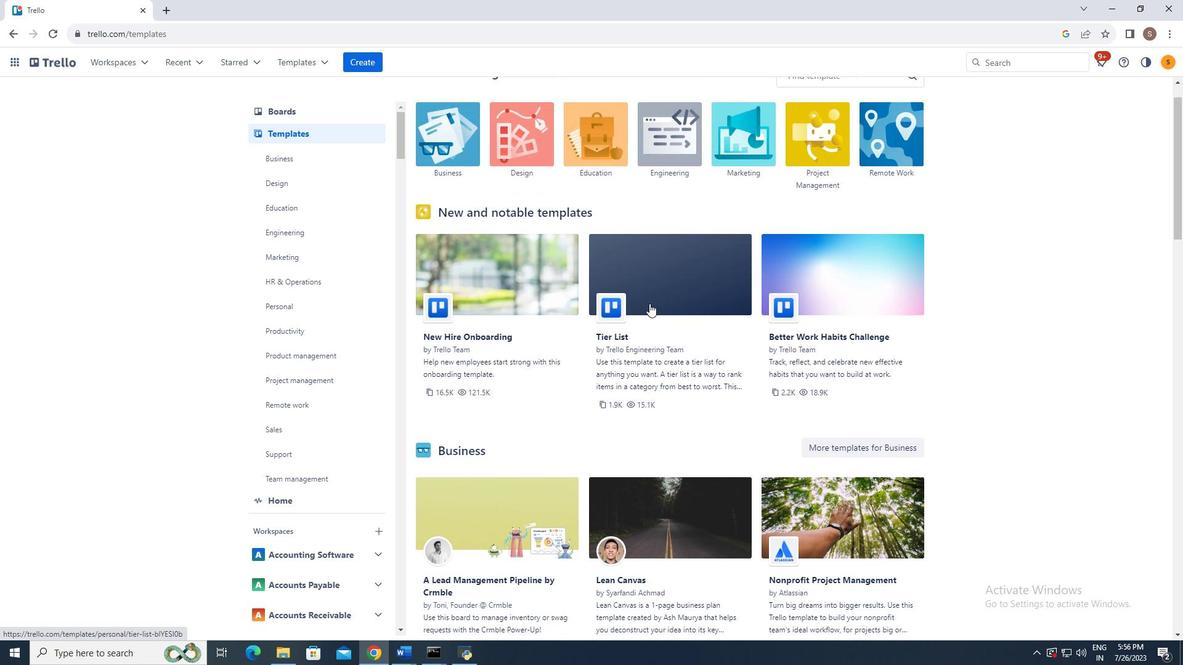 
Action: Mouse scrolled (649, 304) with delta (0, 0)
Screenshot: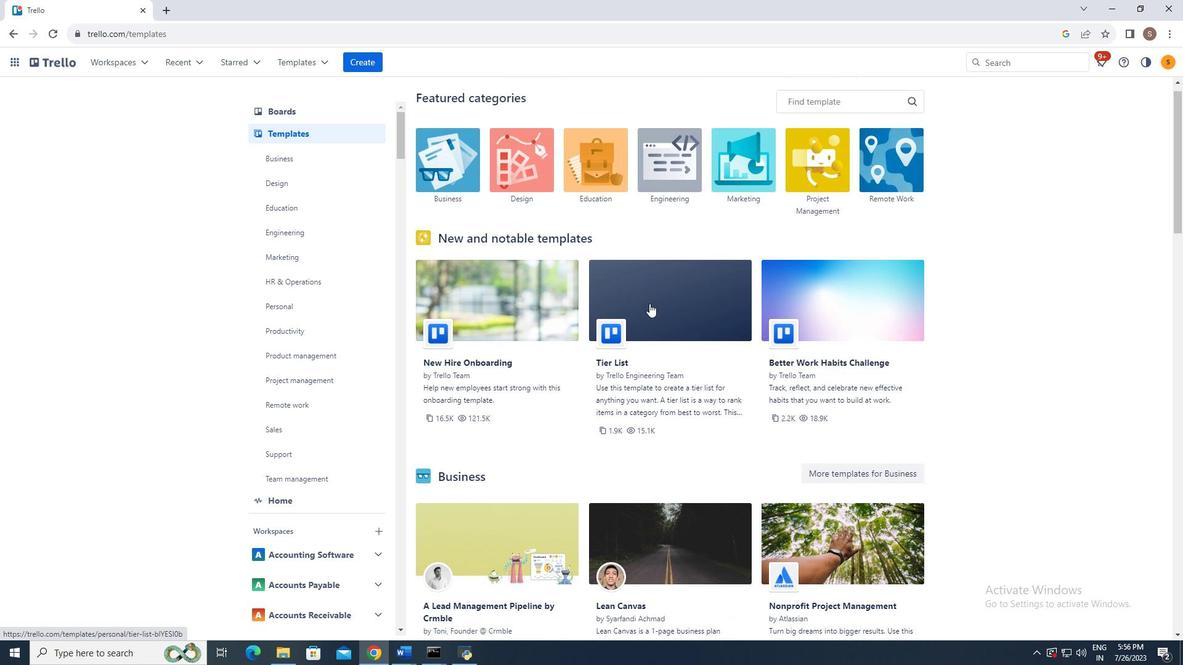 
Action: Mouse scrolled (649, 304) with delta (0, 0)
Screenshot: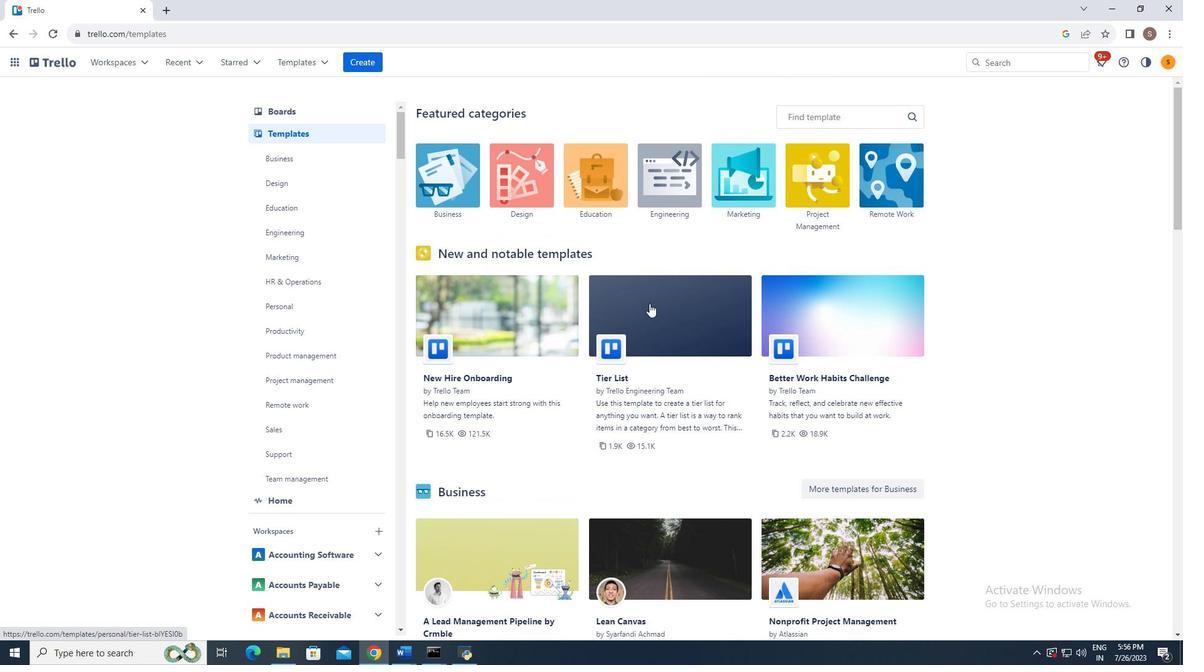 
Action: Mouse scrolled (649, 304) with delta (0, 0)
Screenshot: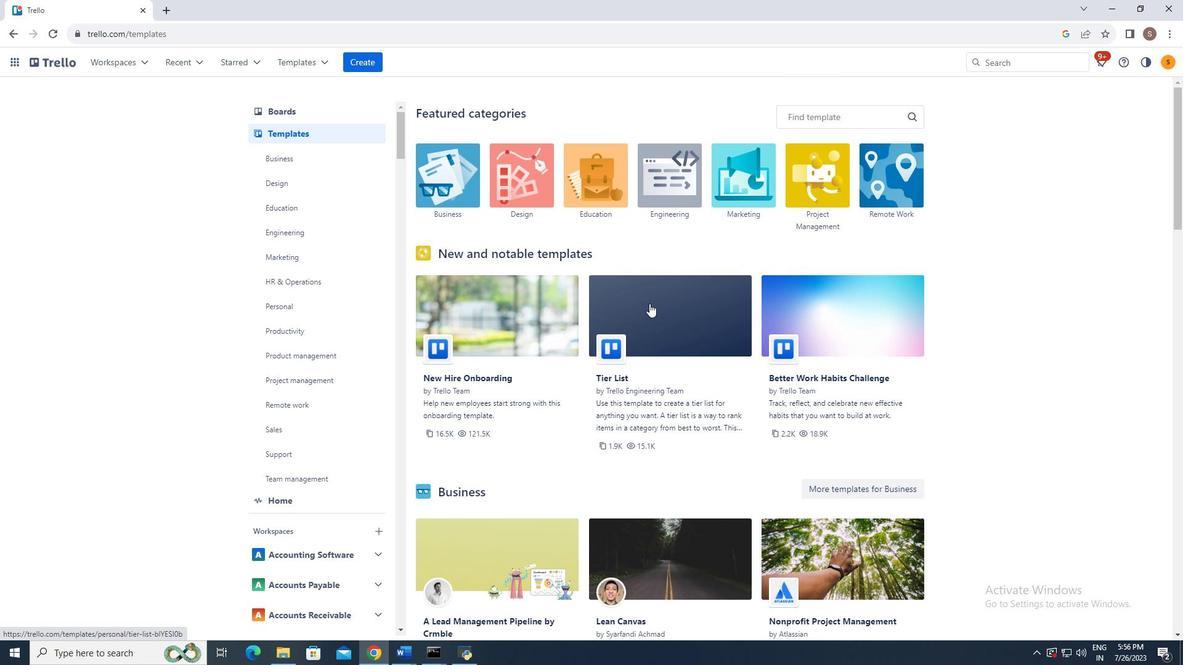 
Action: Mouse moved to (688, 323)
Screenshot: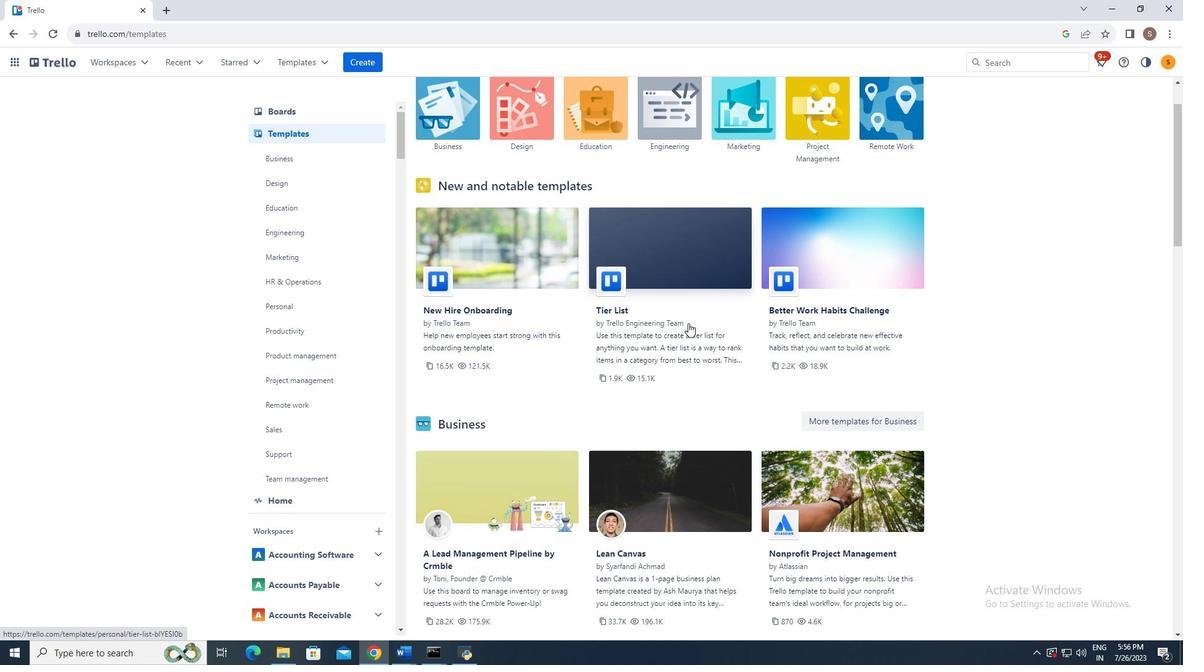 
Action: Mouse scrolled (688, 323) with delta (0, 0)
Screenshot: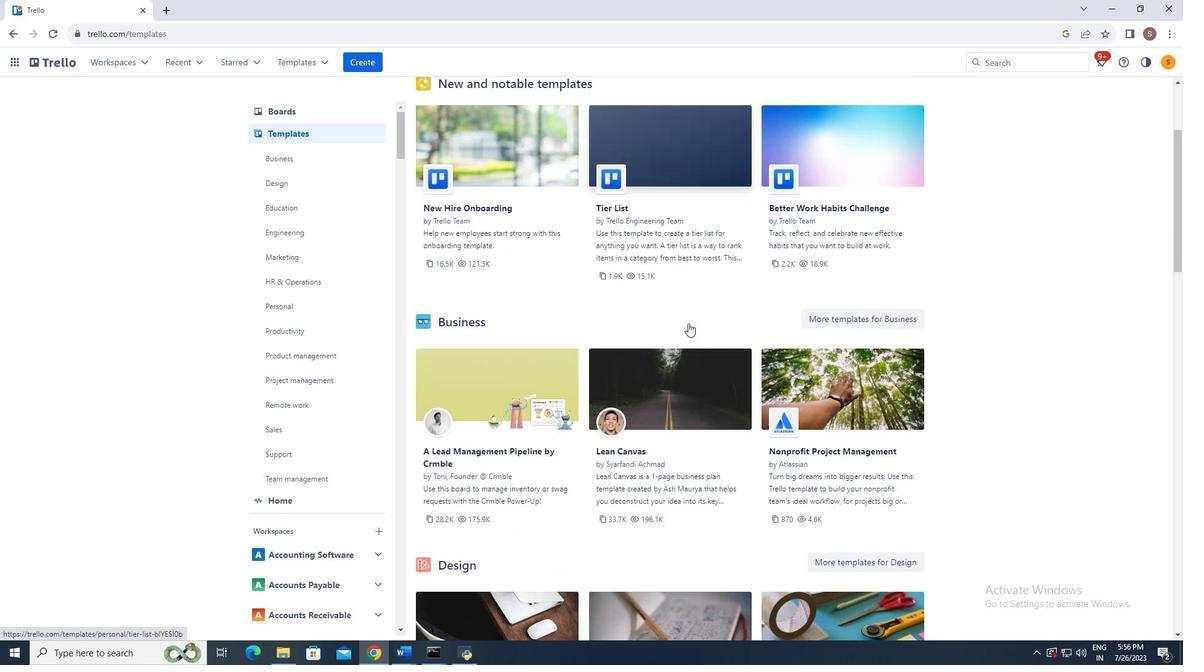 
Action: Mouse scrolled (688, 323) with delta (0, 0)
Screenshot: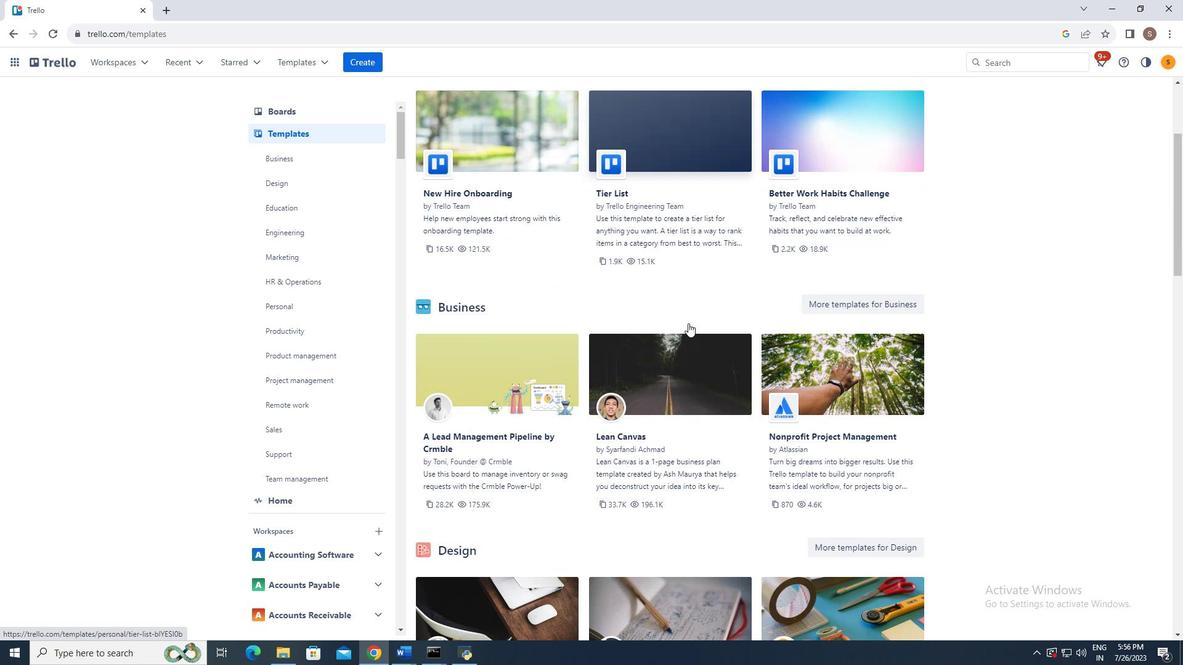 
Action: Mouse scrolled (688, 323) with delta (0, 0)
Screenshot: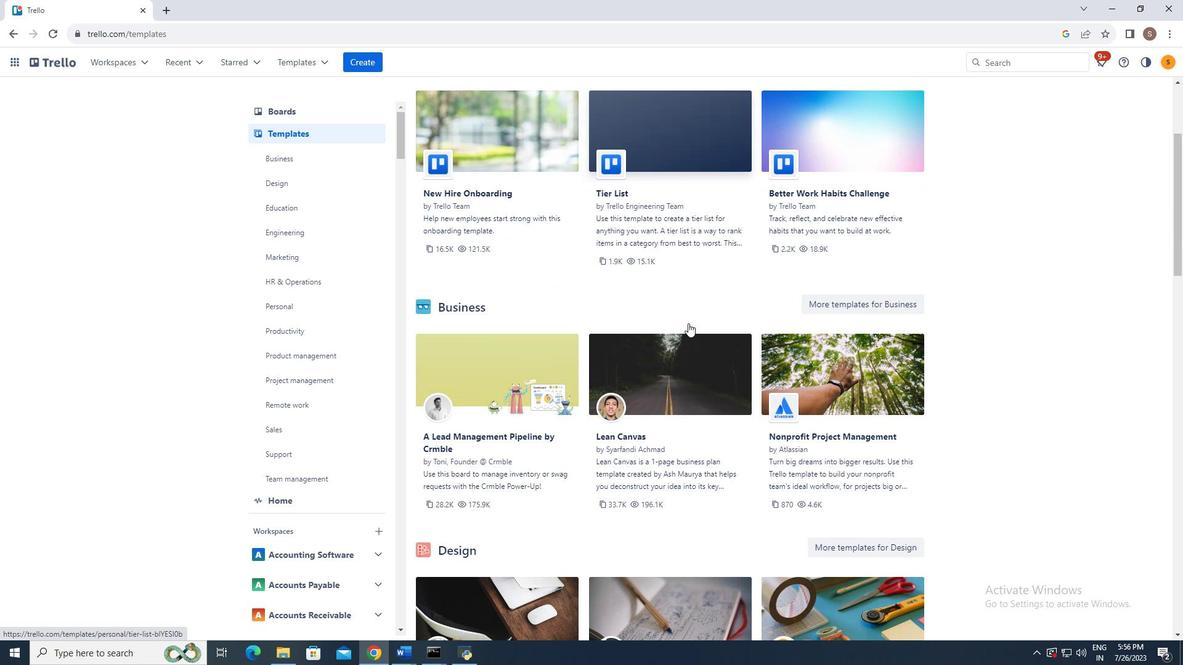
Action: Mouse moved to (313, 398)
Screenshot: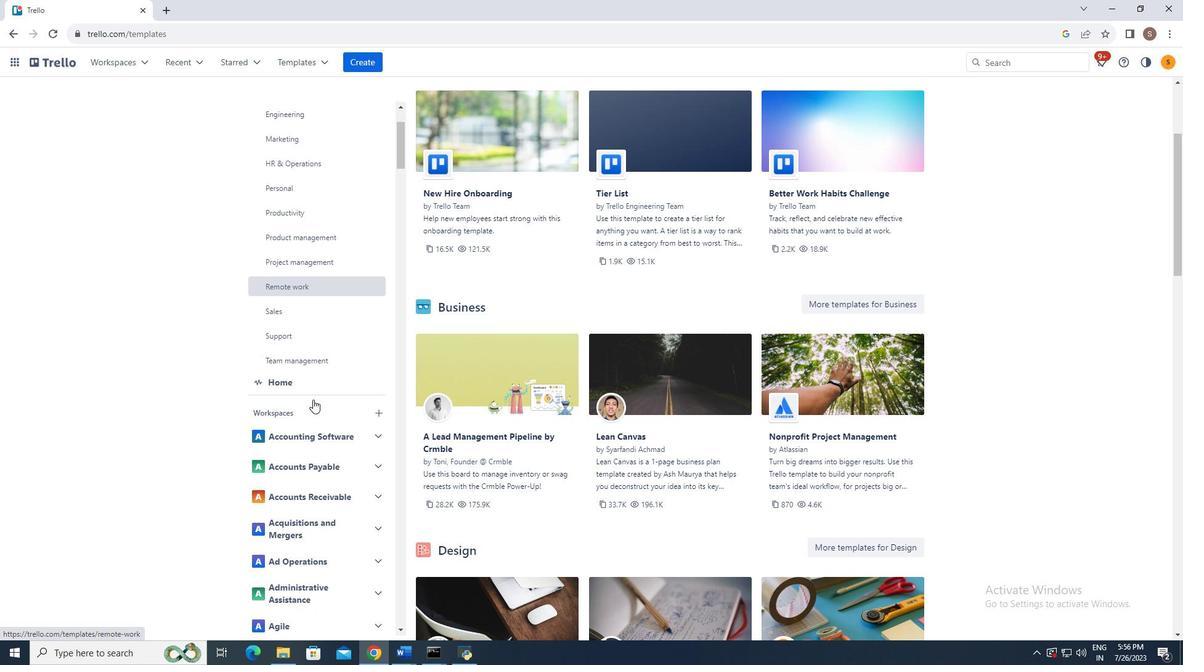 
Action: Mouse scrolled (313, 397) with delta (0, 0)
Screenshot: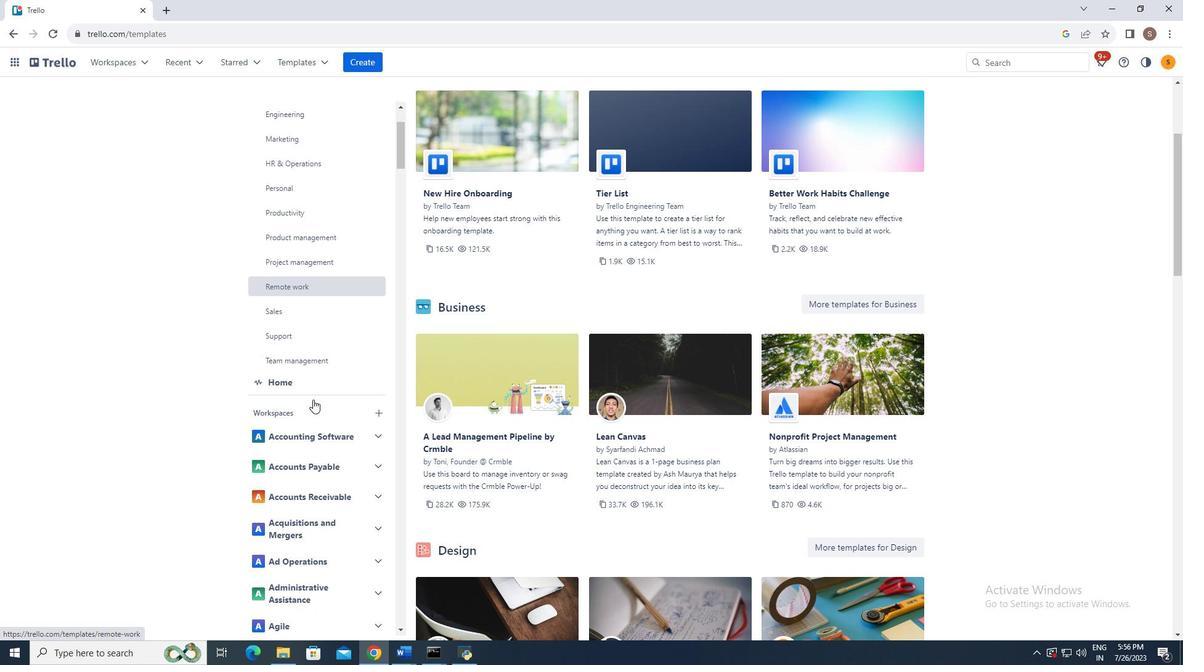 
Action: Mouse moved to (313, 400)
Screenshot: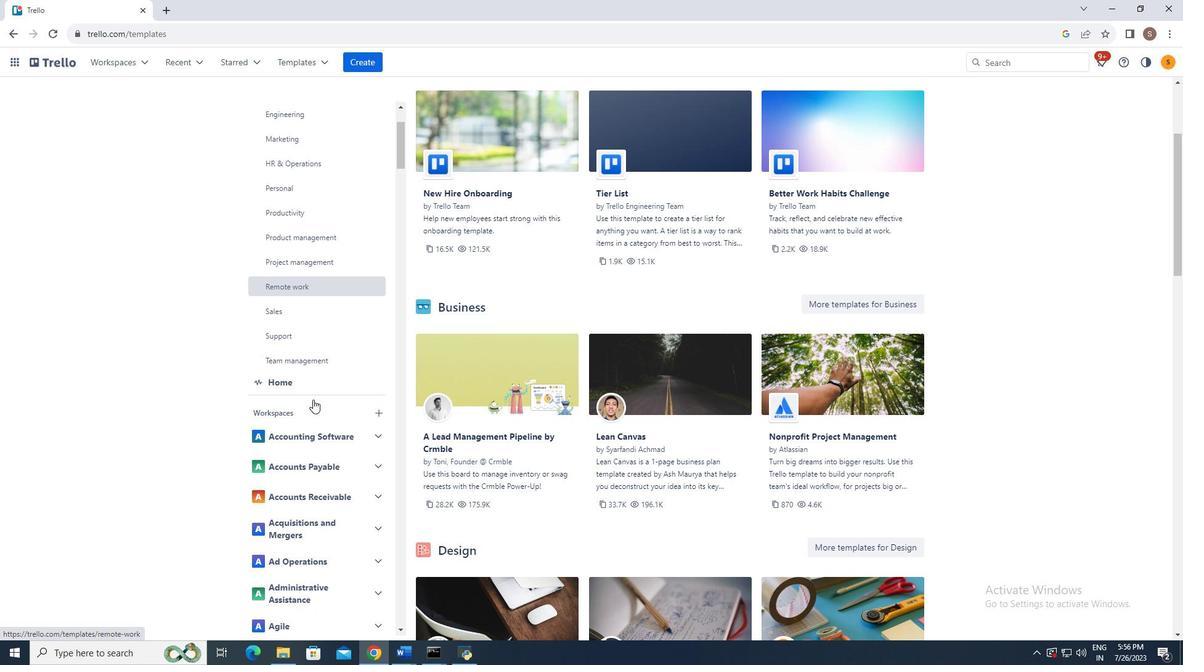 
Action: Mouse scrolled (313, 399) with delta (0, 0)
Screenshot: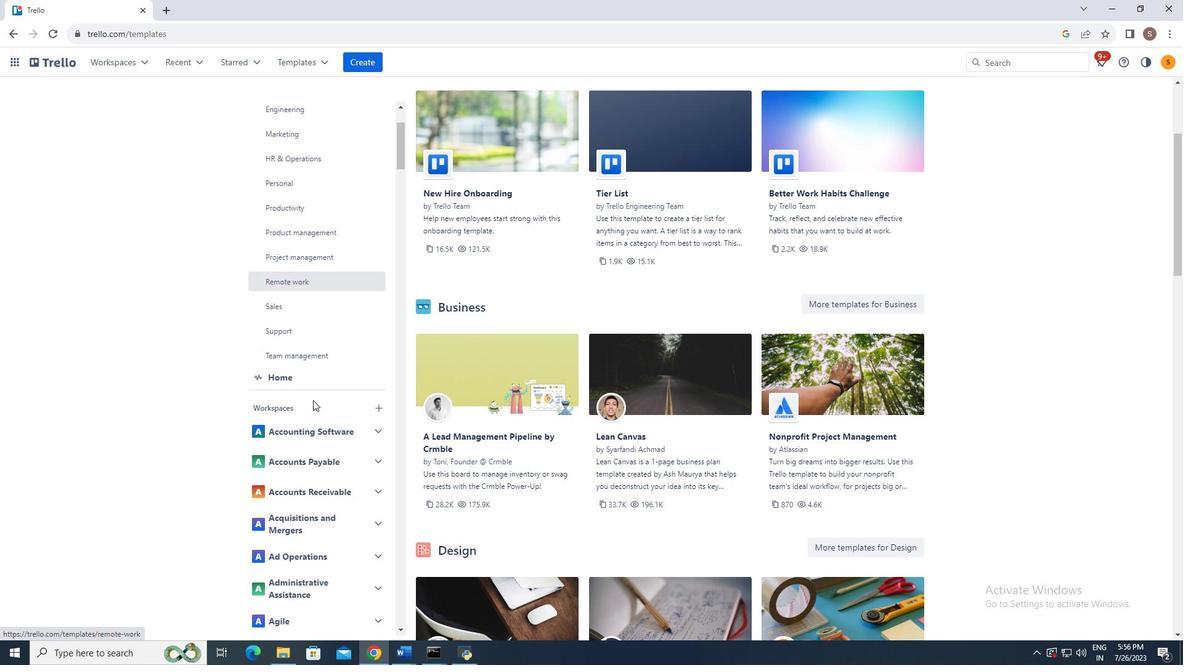 
Action: Mouse moved to (314, 348)
Screenshot: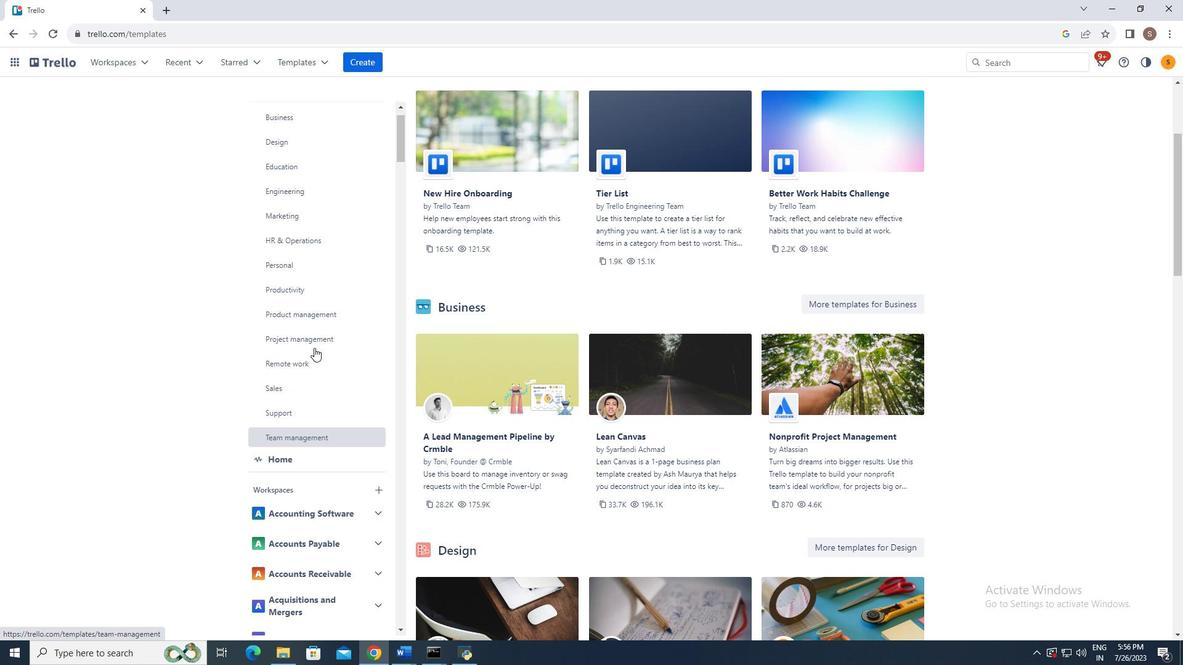 
Action: Mouse scrolled (314, 348) with delta (0, 0)
Screenshot: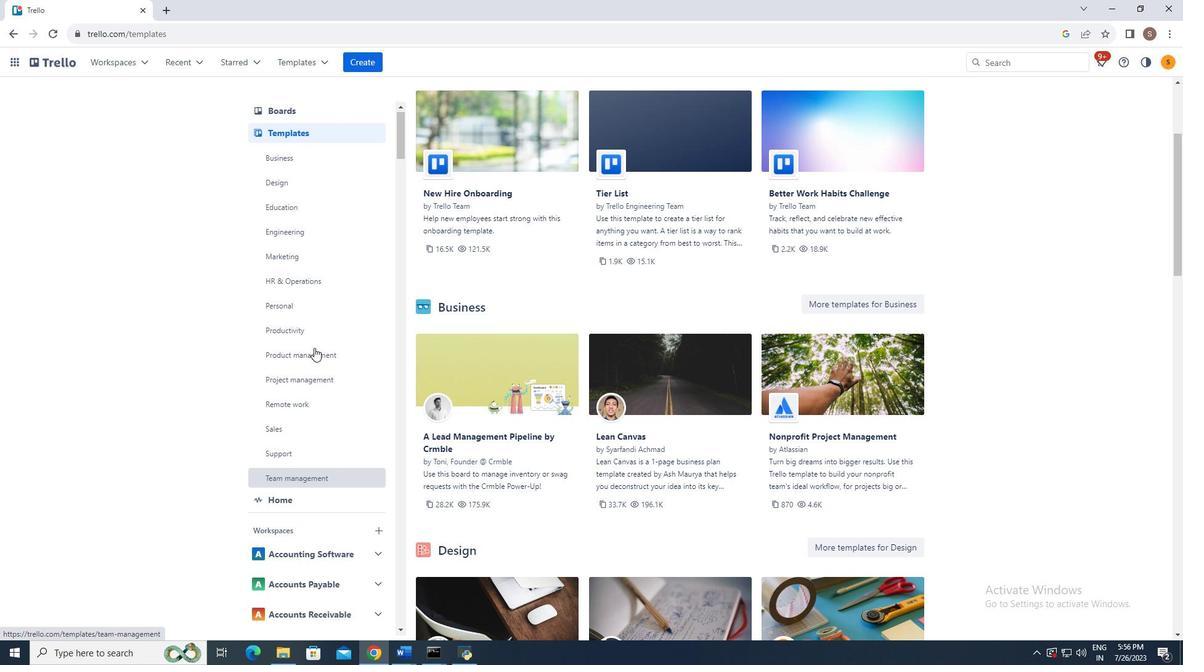 
Action: Mouse scrolled (314, 348) with delta (0, 0)
Screenshot: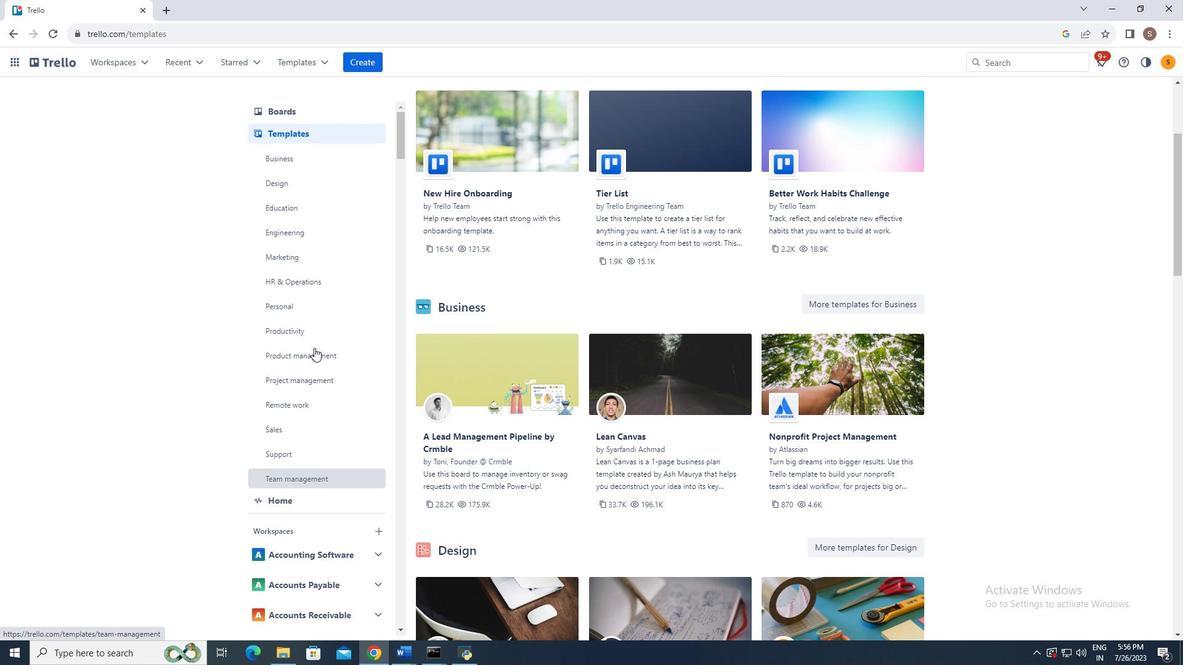 
Action: Mouse moved to (310, 376)
Screenshot: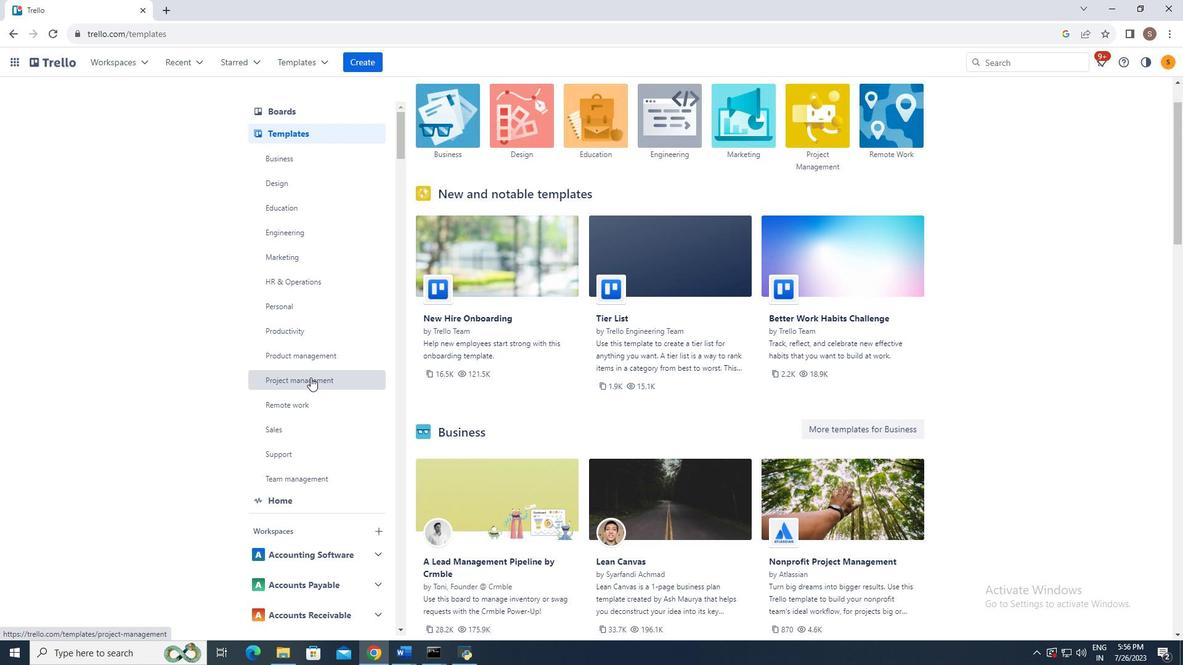 
Action: Mouse scrolled (310, 377) with delta (0, 0)
Screenshot: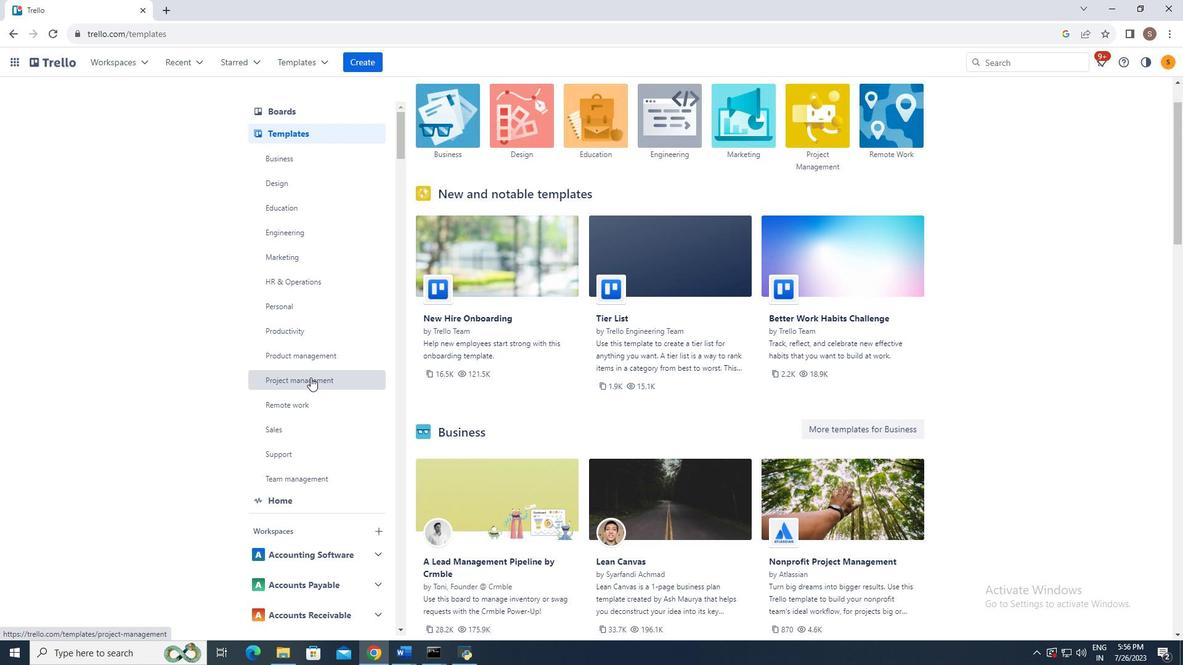 
Action: Mouse moved to (310, 377)
Screenshot: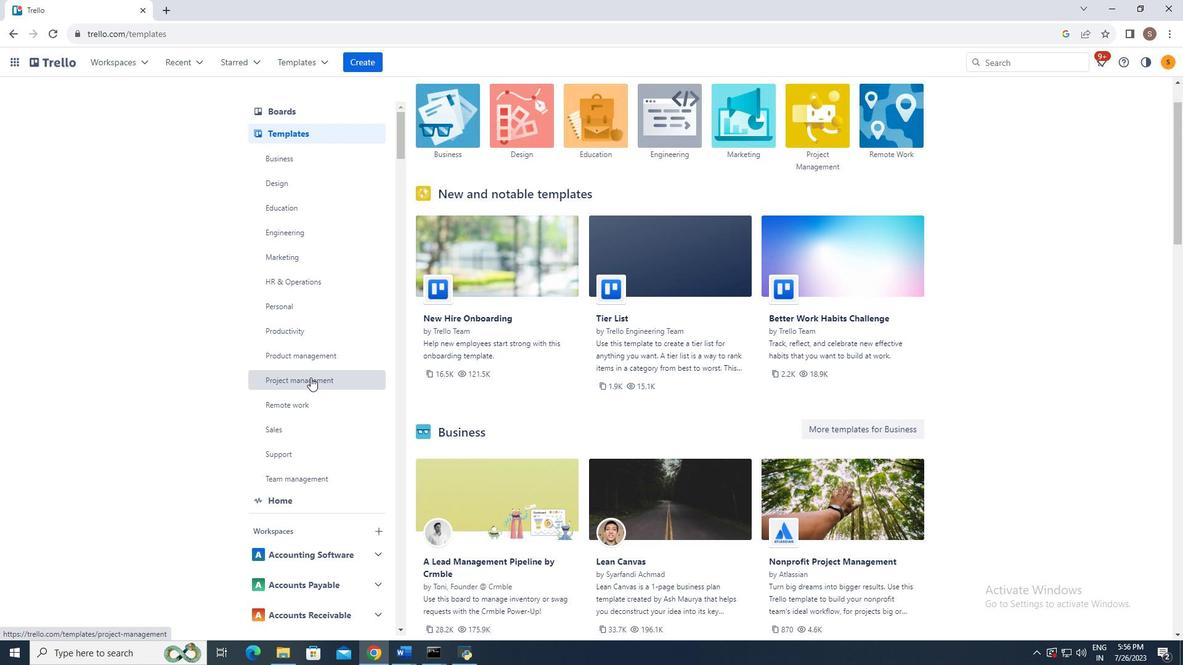 
Action: Mouse scrolled (310, 378) with delta (0, 0)
Screenshot: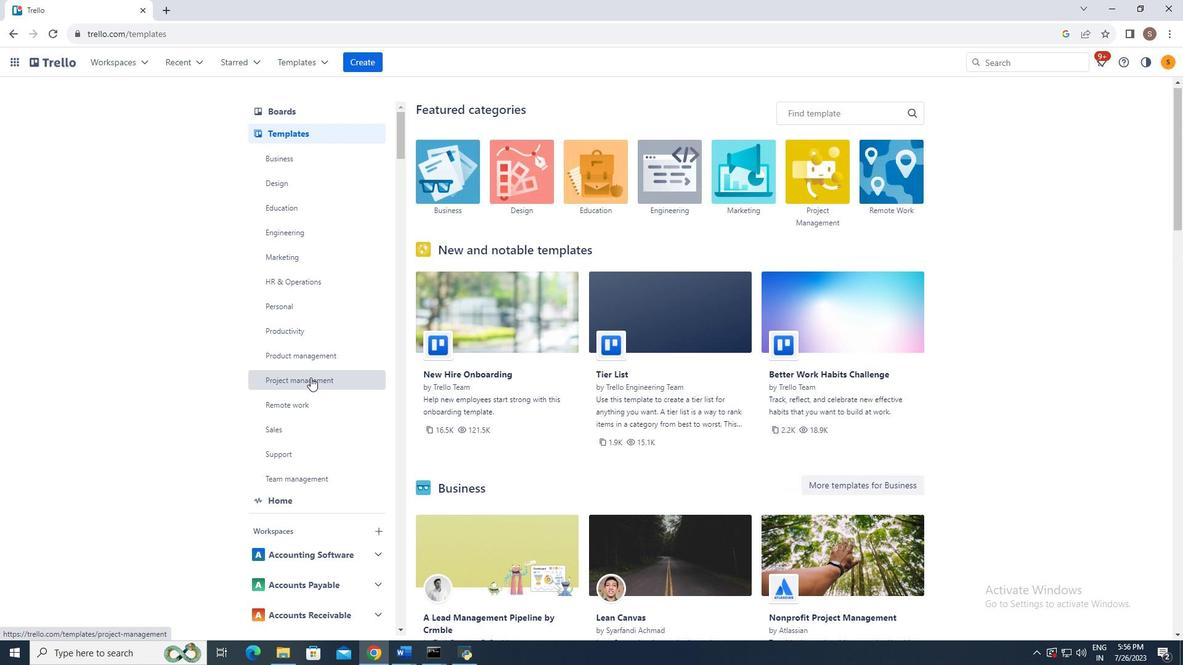 
Action: Mouse scrolled (310, 378) with delta (0, 0)
Screenshot: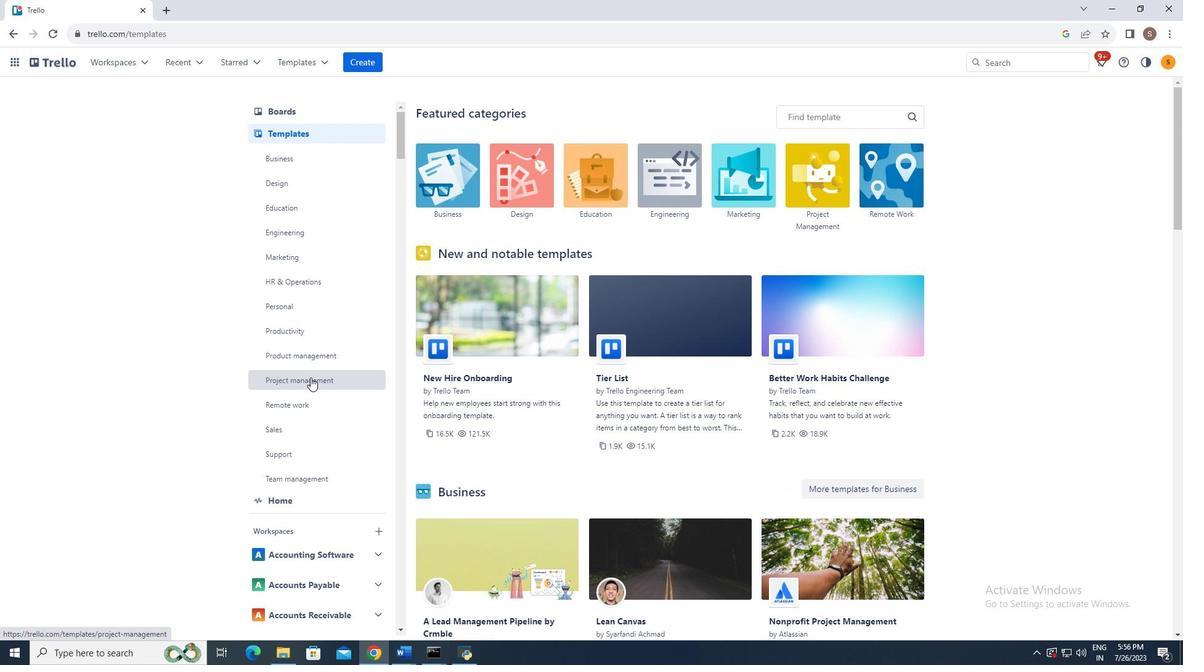
Action: Mouse moved to (316, 321)
Screenshot: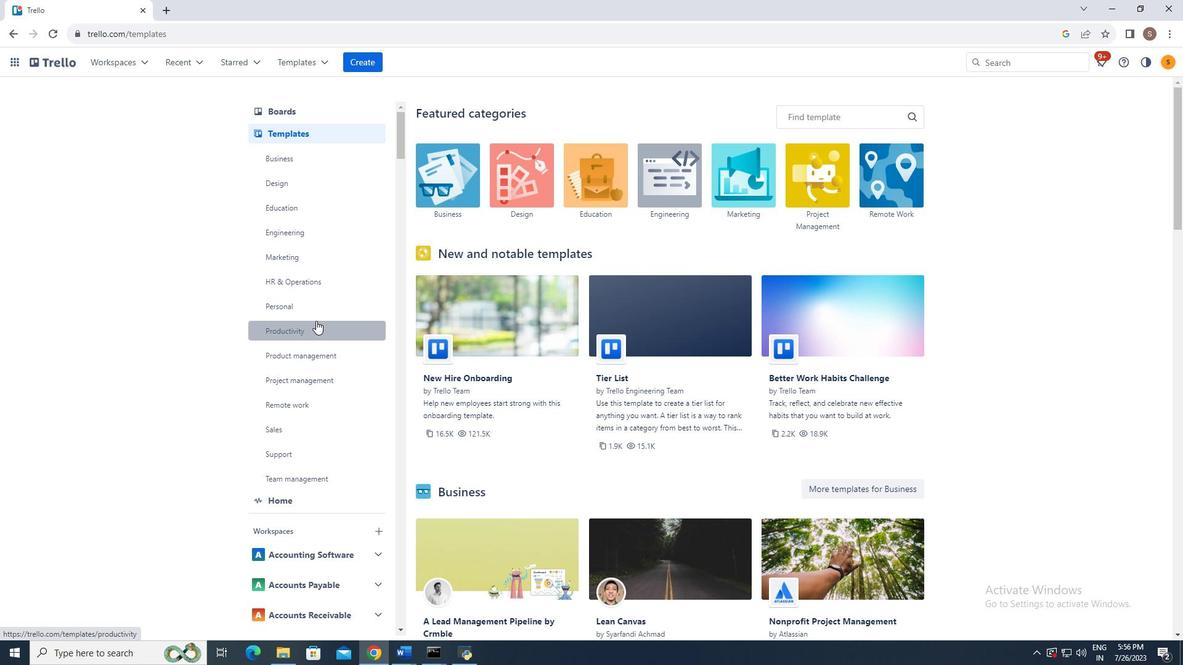 
Action: Mouse pressed left at (316, 321)
Screenshot: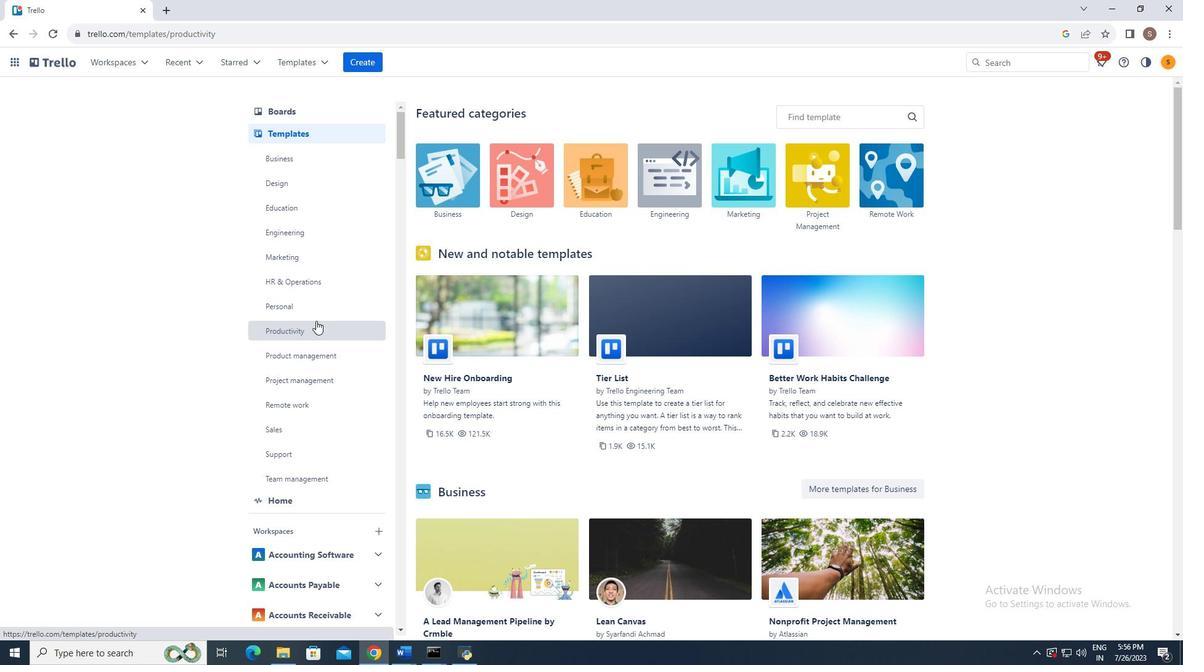 
Action: Mouse moved to (510, 368)
Screenshot: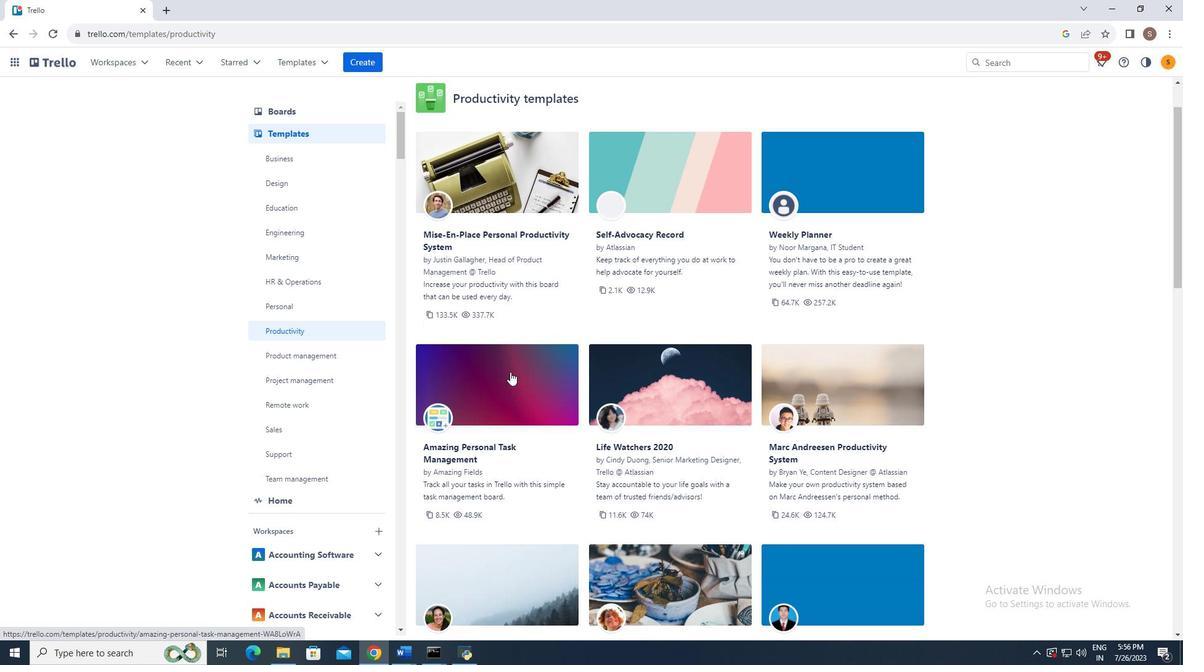 
Action: Mouse scrolled (510, 368) with delta (0, 0)
Screenshot: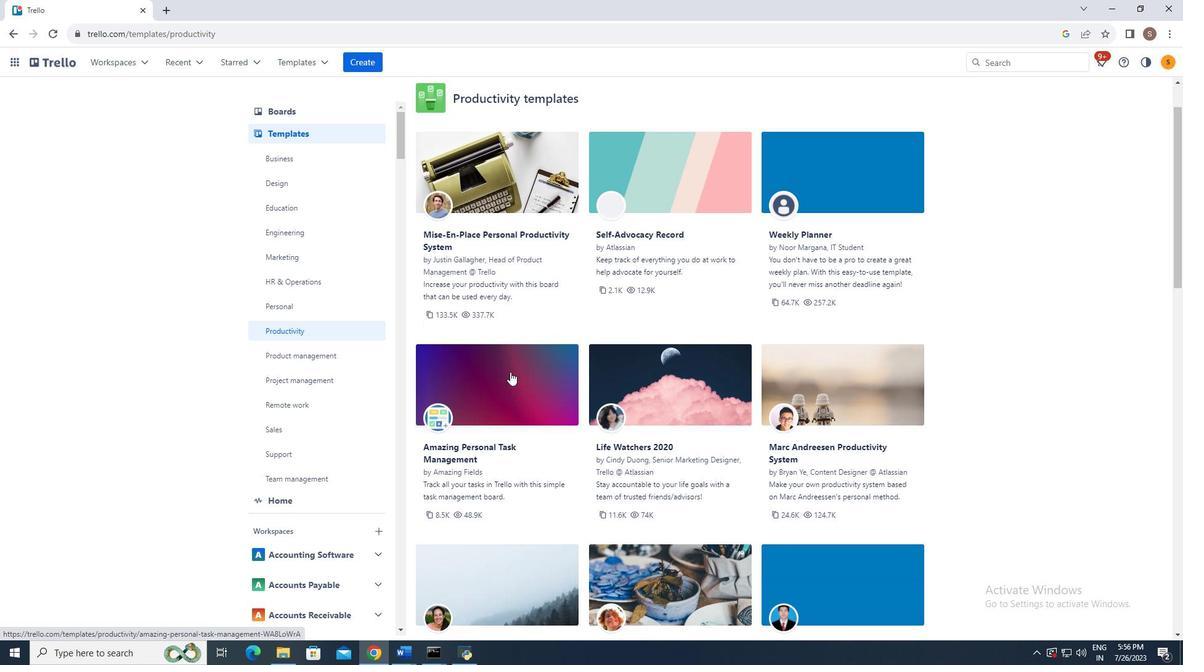 
Action: Mouse moved to (510, 372)
Screenshot: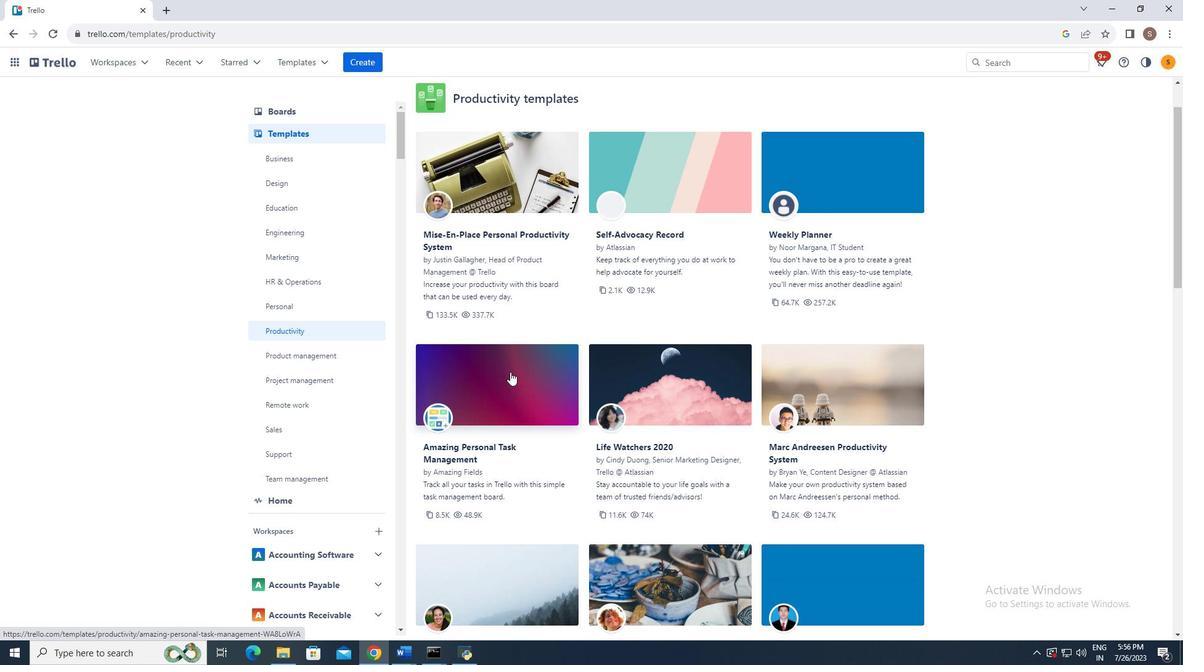 
Action: Mouse scrolled (510, 371) with delta (0, 0)
Screenshot: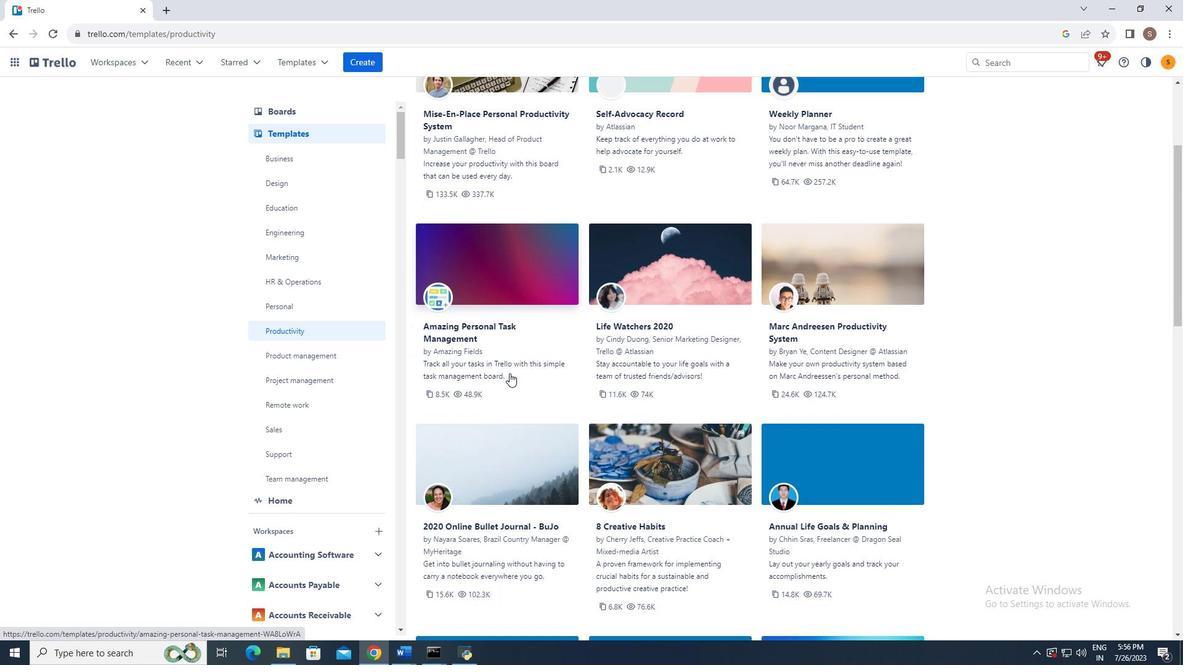 
Action: Mouse moved to (509, 373)
Screenshot: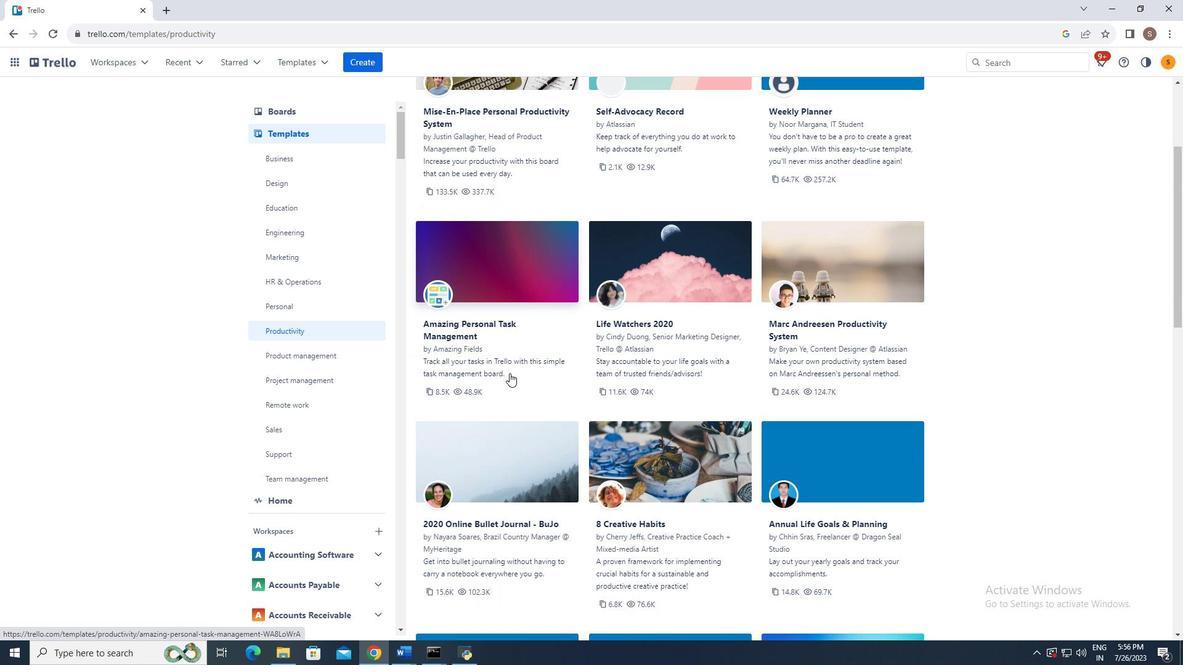 
Action: Mouse scrolled (509, 372) with delta (0, 0)
Screenshot: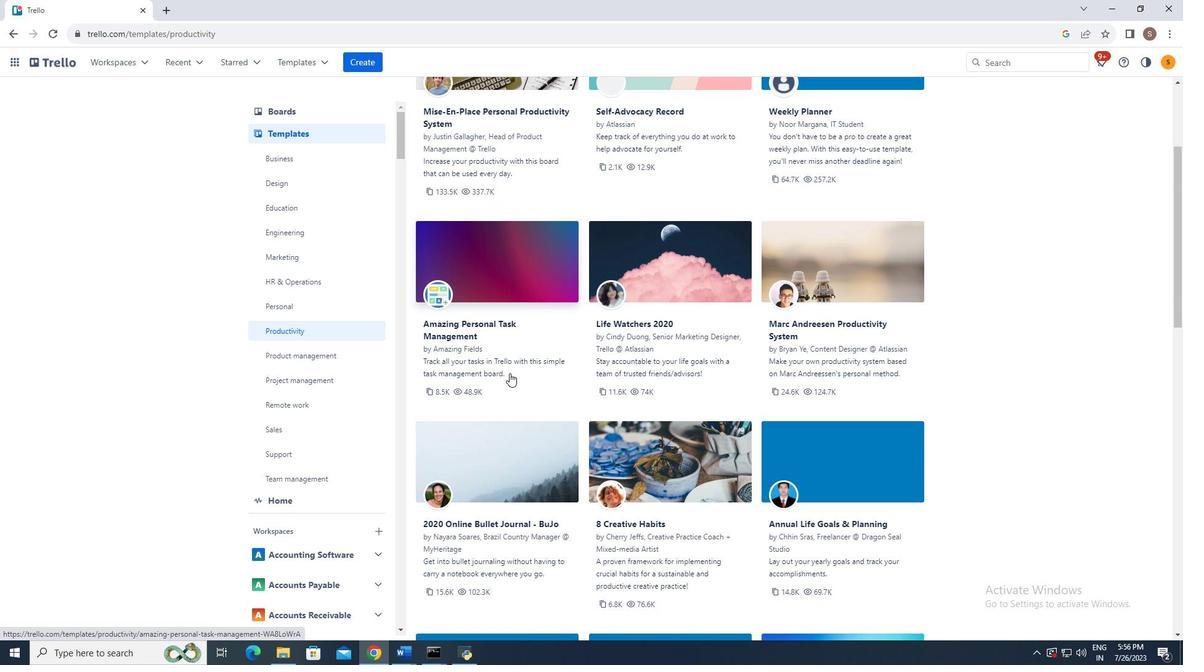 
Action: Mouse scrolled (509, 374) with delta (0, 0)
Screenshot: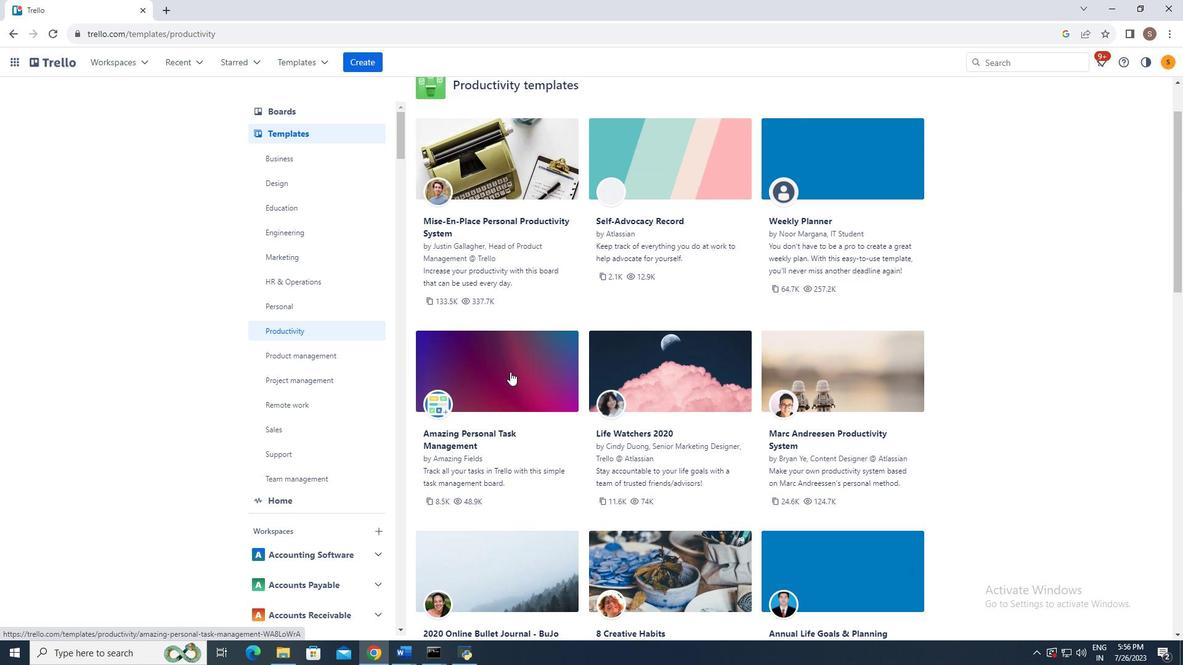 
Action: Mouse scrolled (509, 374) with delta (0, 0)
Screenshot: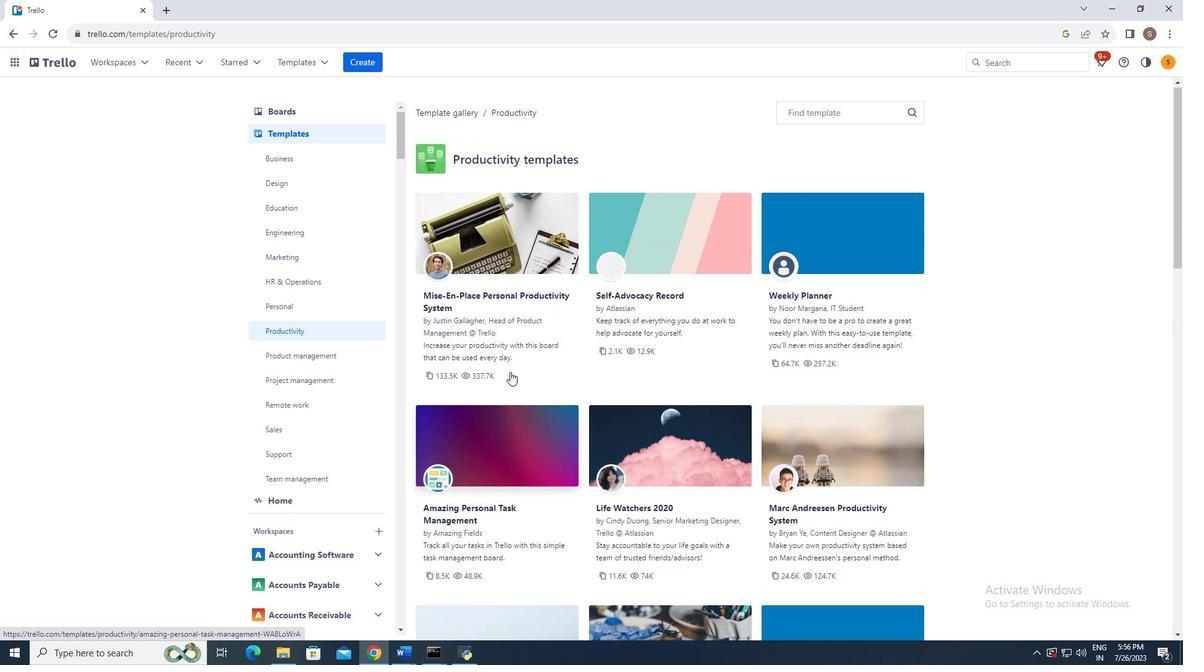 
Action: Mouse moved to (509, 372)
Screenshot: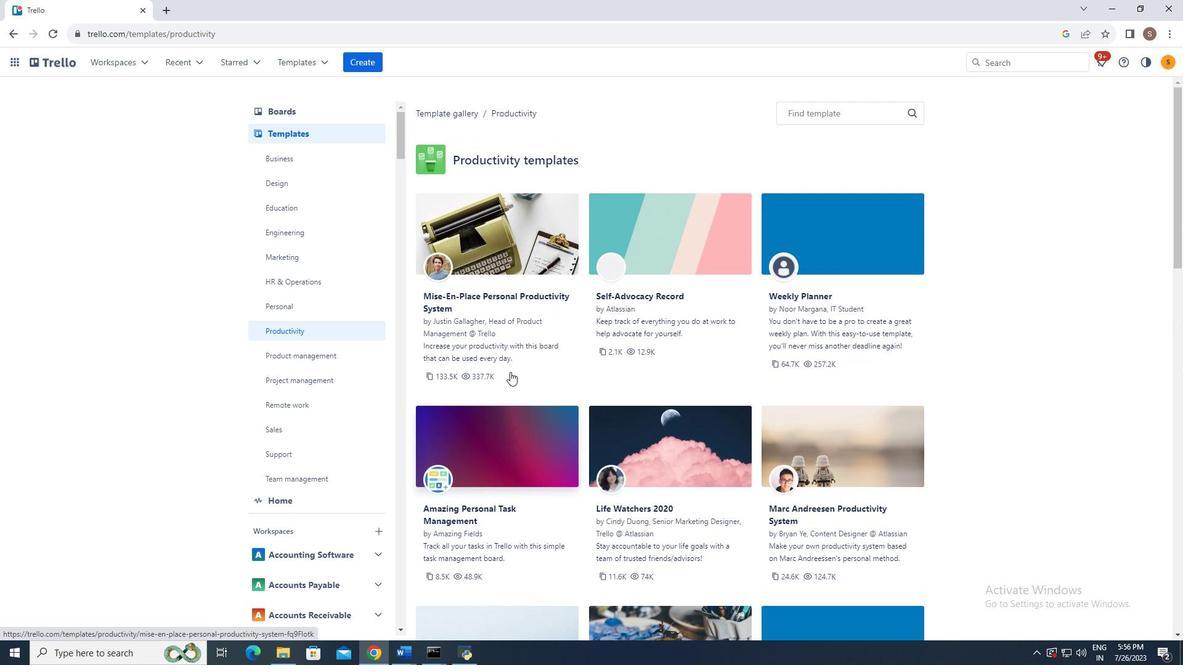 
Action: Mouse scrolled (509, 373) with delta (0, 0)
Screenshot: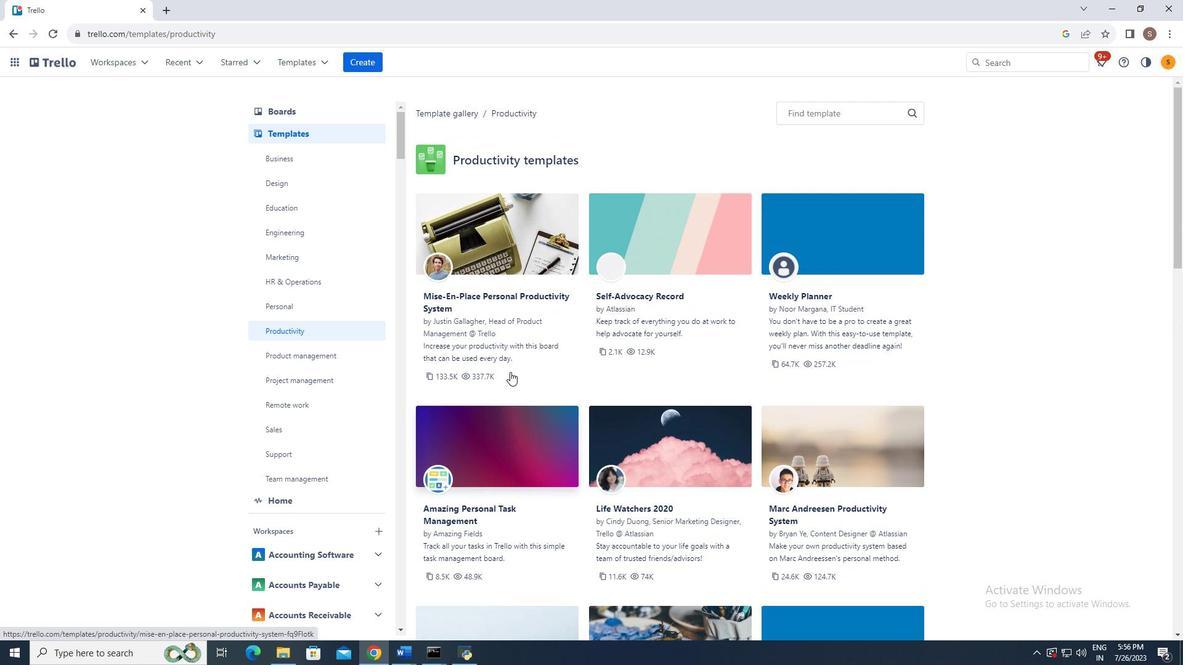 
Action: Mouse moved to (504, 354)
Screenshot: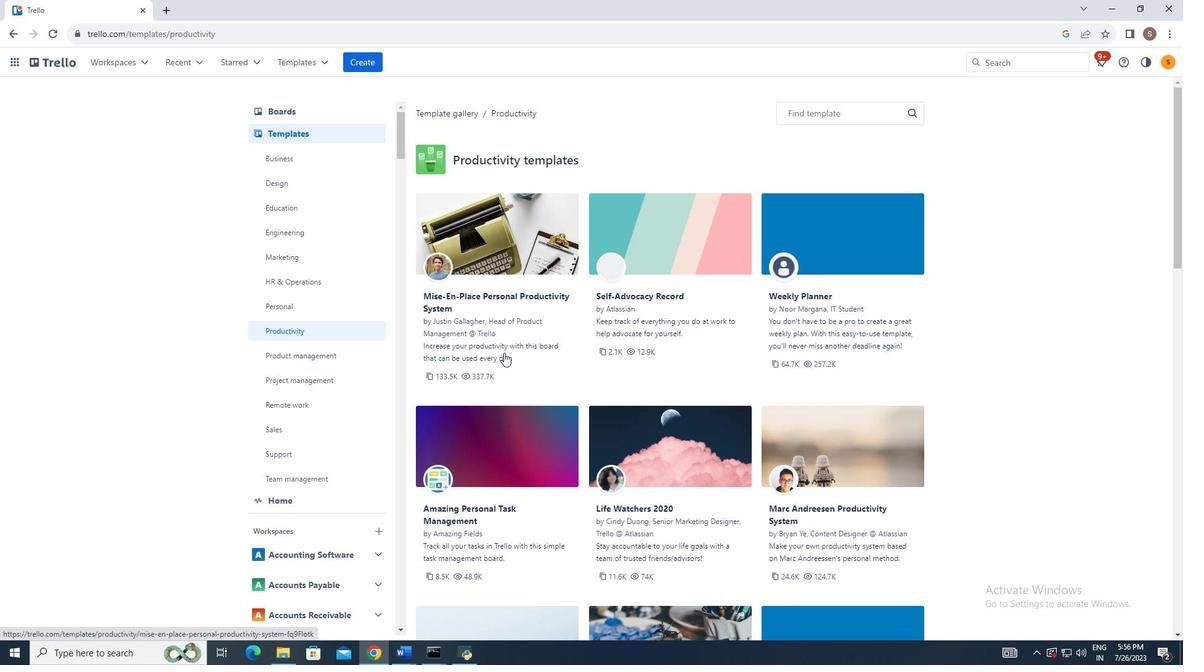 
Action: Mouse scrolled (504, 355) with delta (0, 0)
Screenshot: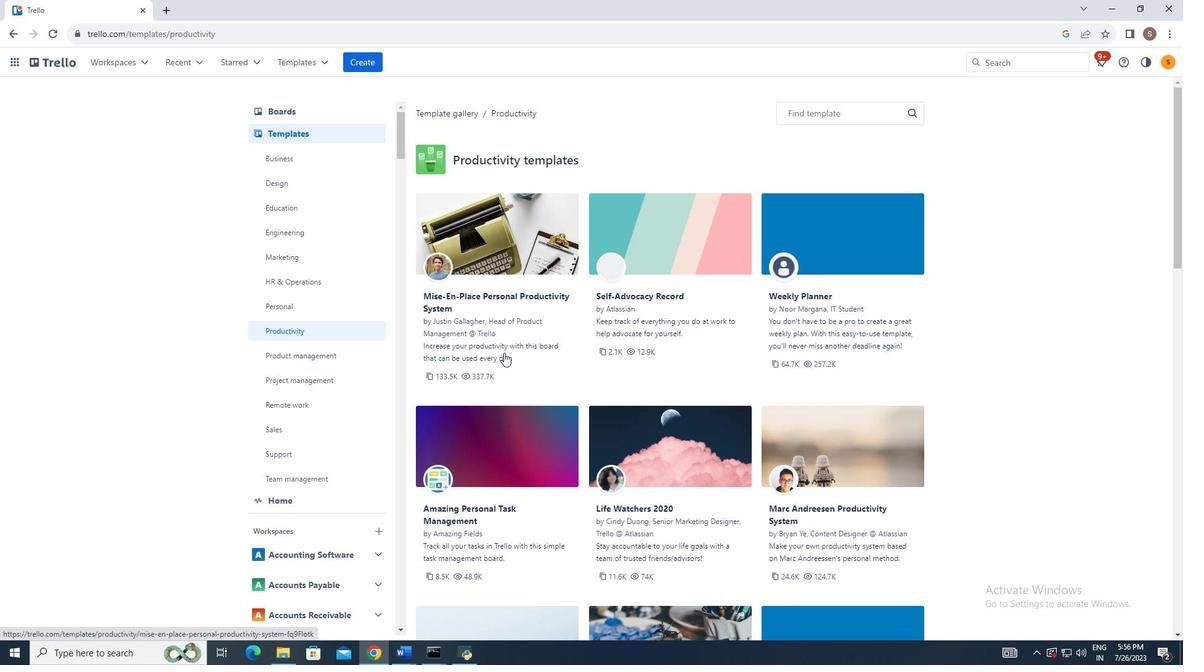 
Action: Mouse moved to (504, 353)
Screenshot: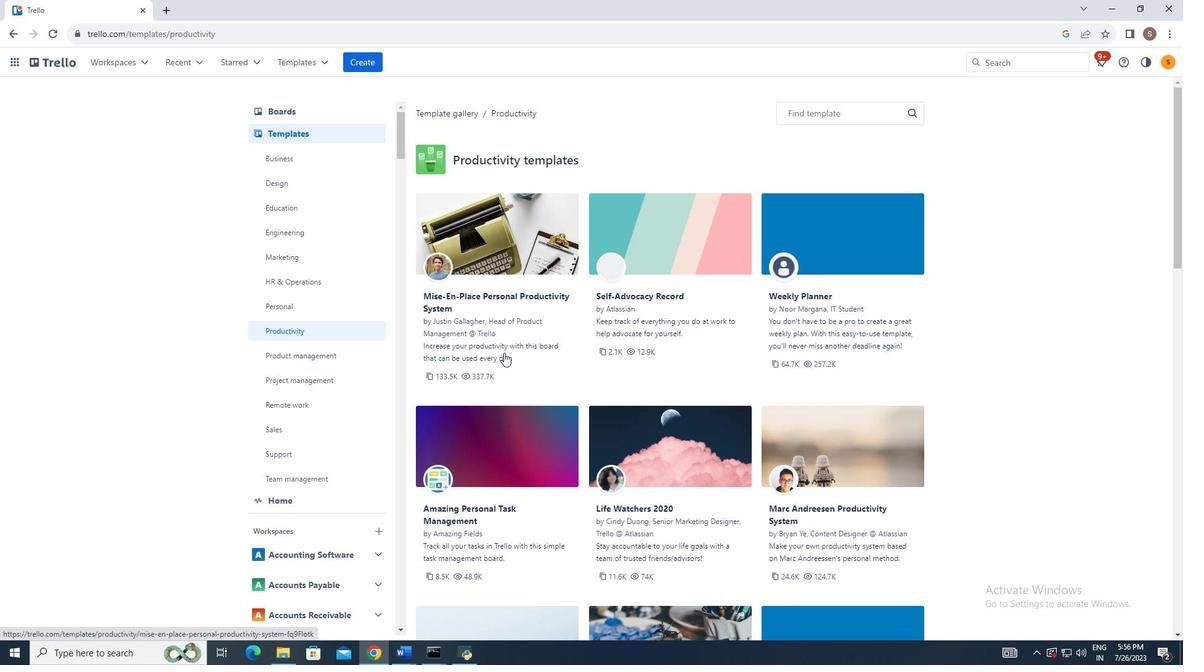 
Action: Mouse scrolled (504, 353) with delta (0, 0)
Screenshot: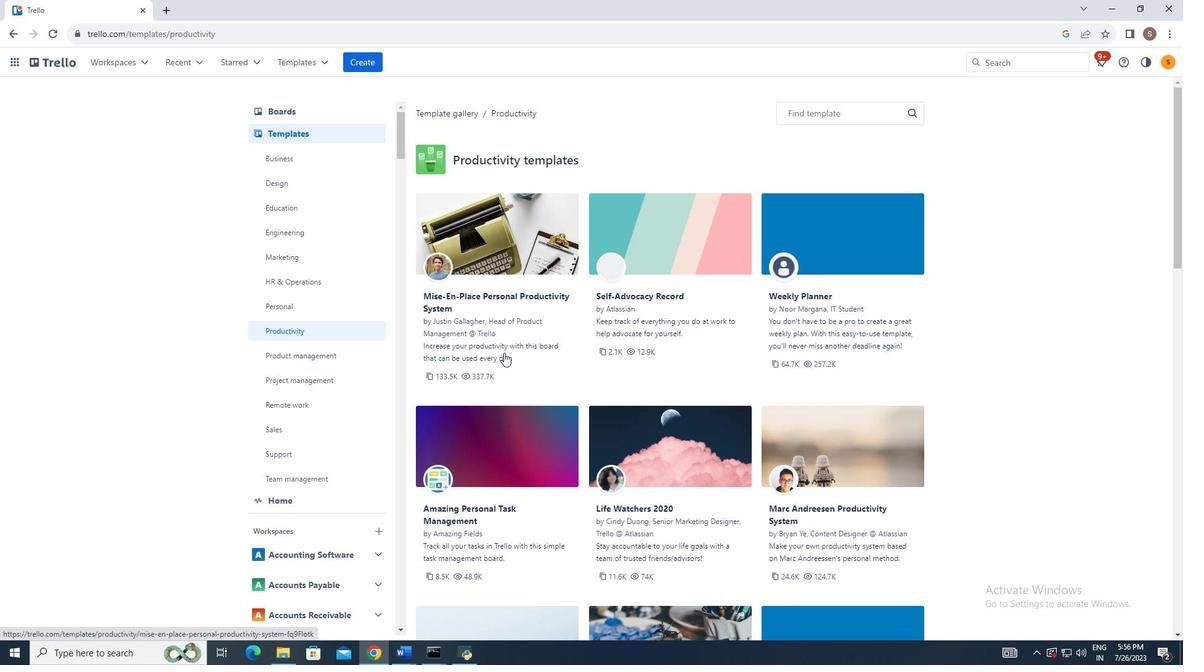 
Action: Mouse scrolled (504, 353) with delta (0, 0)
Screenshot: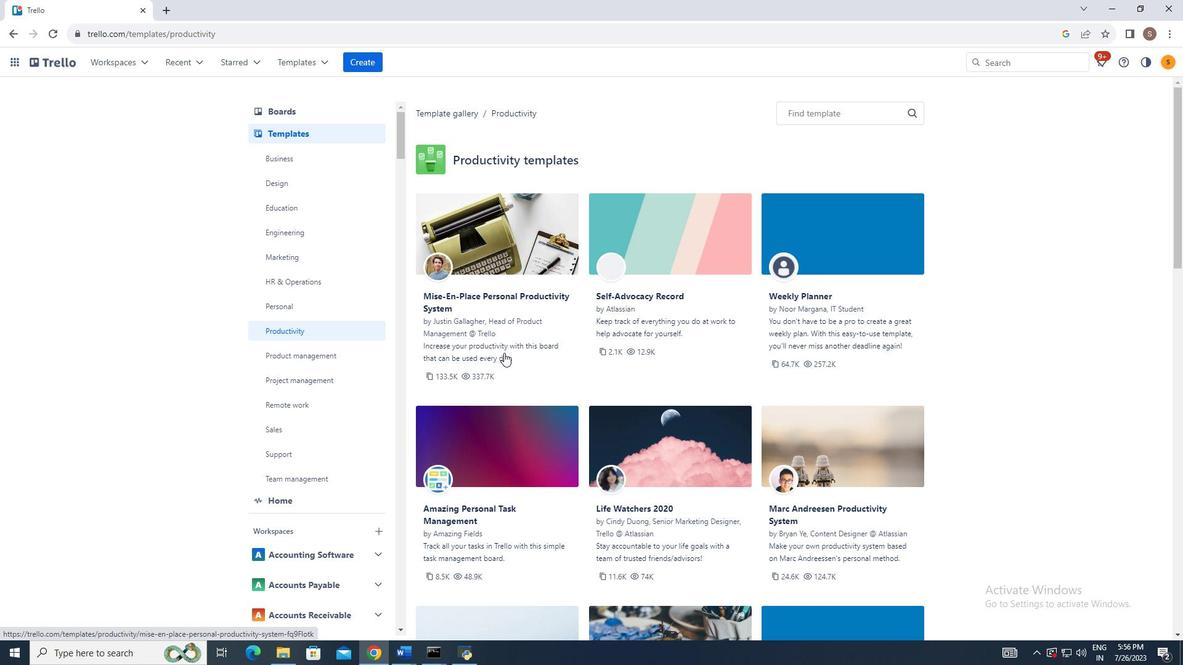 
Action: Mouse moved to (491, 245)
Screenshot: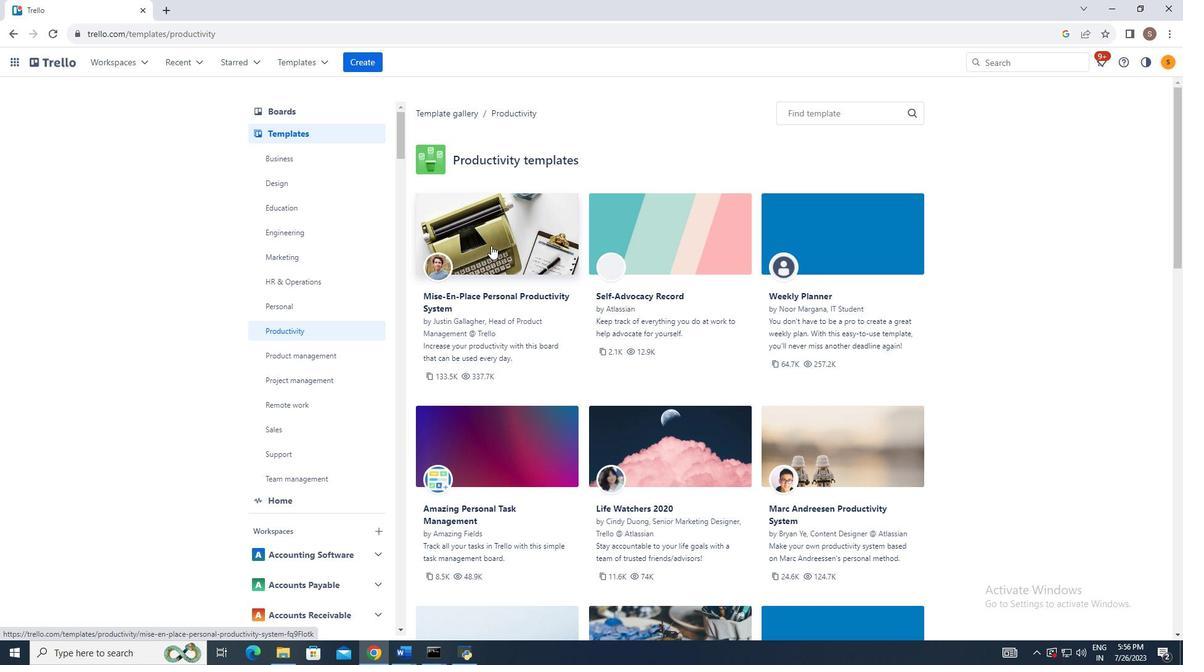 
Action: Mouse pressed left at (491, 245)
Screenshot: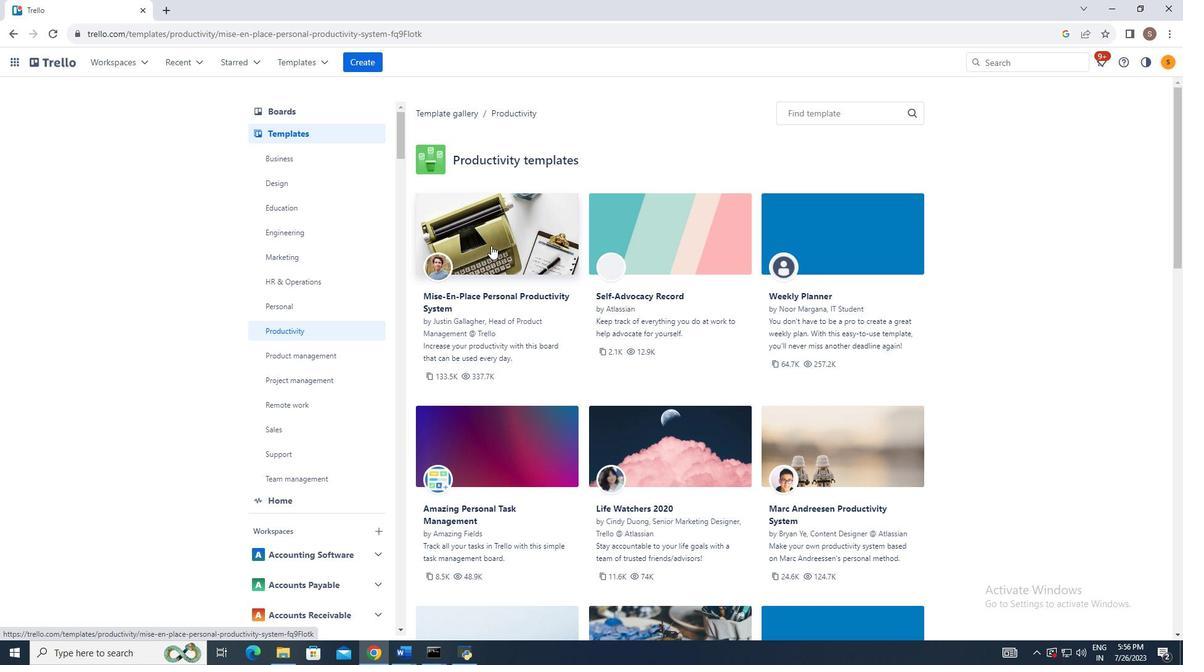 
Action: Mouse moved to (890, 164)
Screenshot: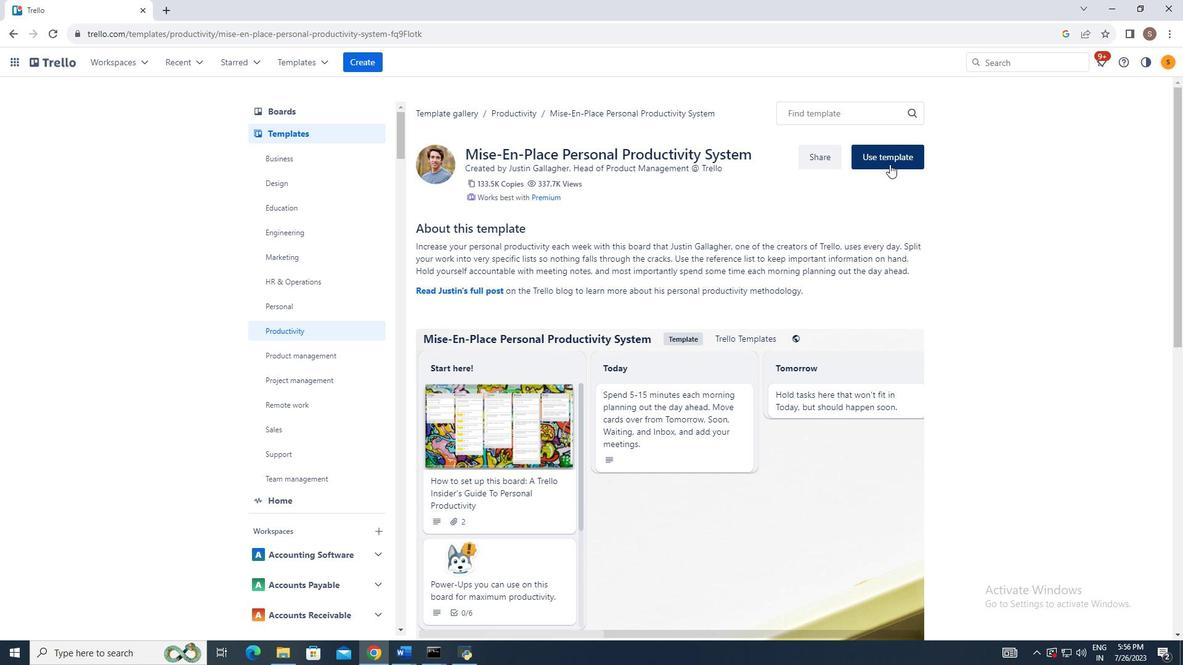 
Action: Mouse pressed left at (890, 164)
Screenshot: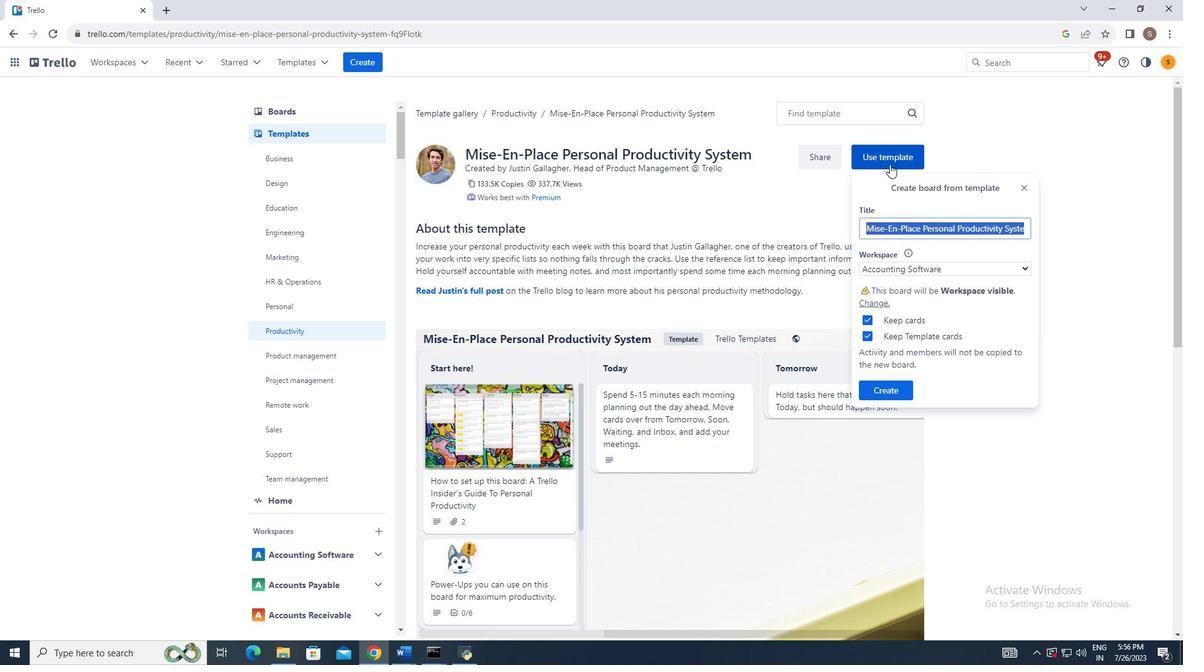 
Action: Mouse moved to (1001, 267)
Screenshot: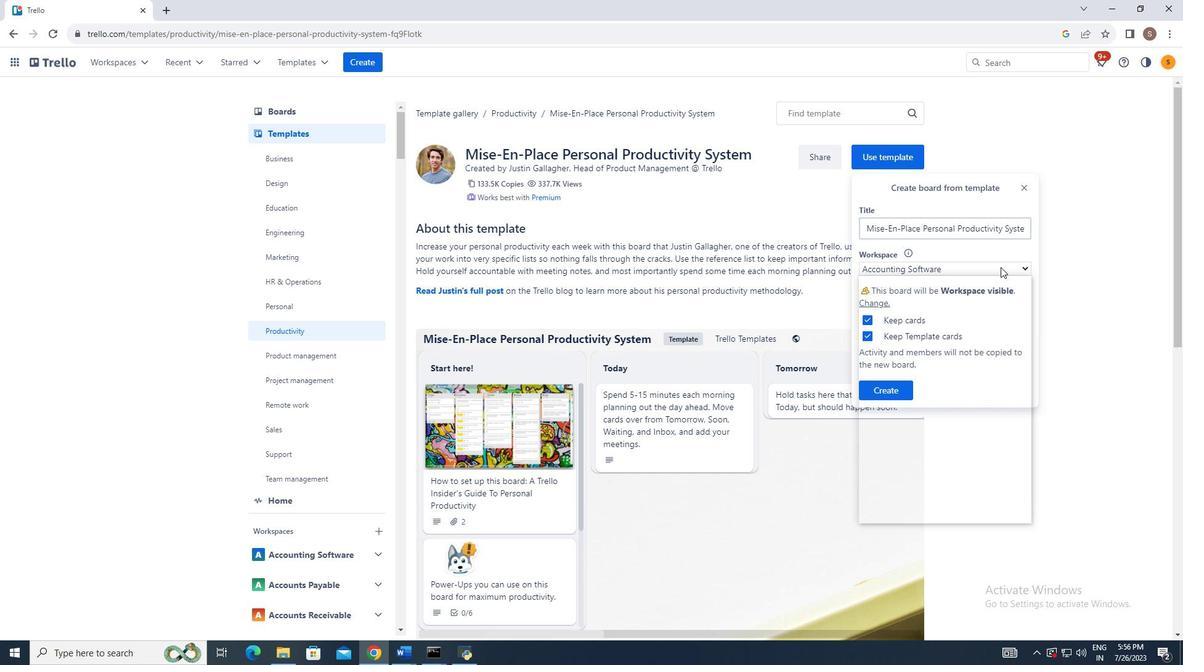 
Action: Mouse pressed left at (1001, 267)
Screenshot: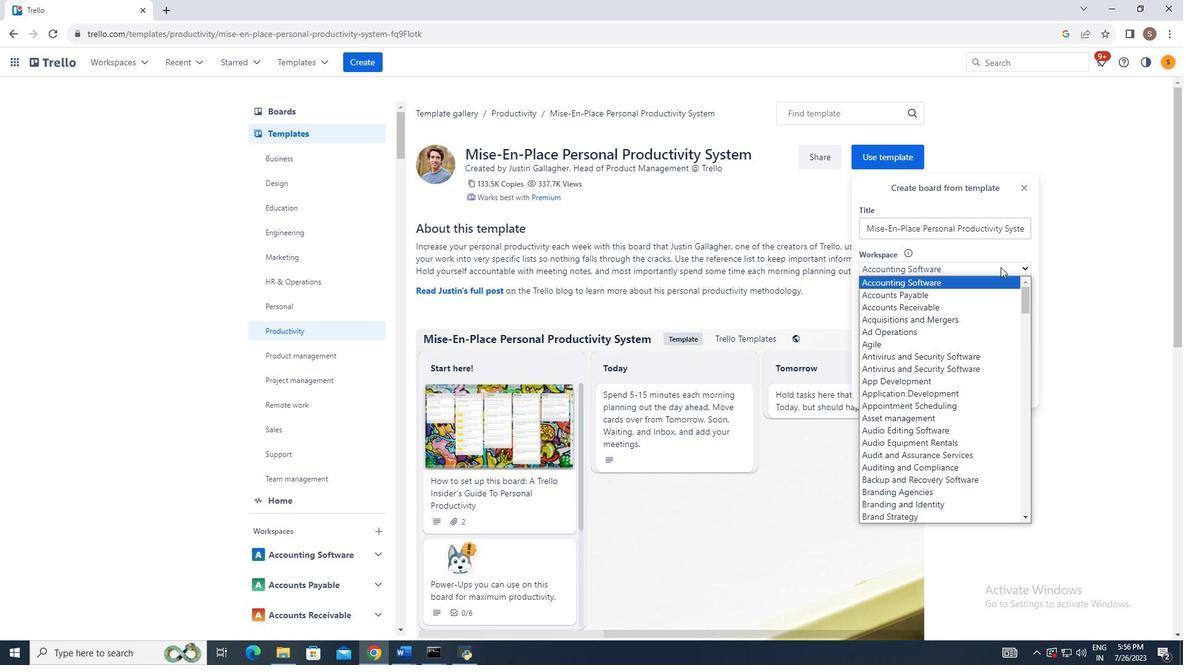 
Action: Mouse moved to (925, 416)
Screenshot: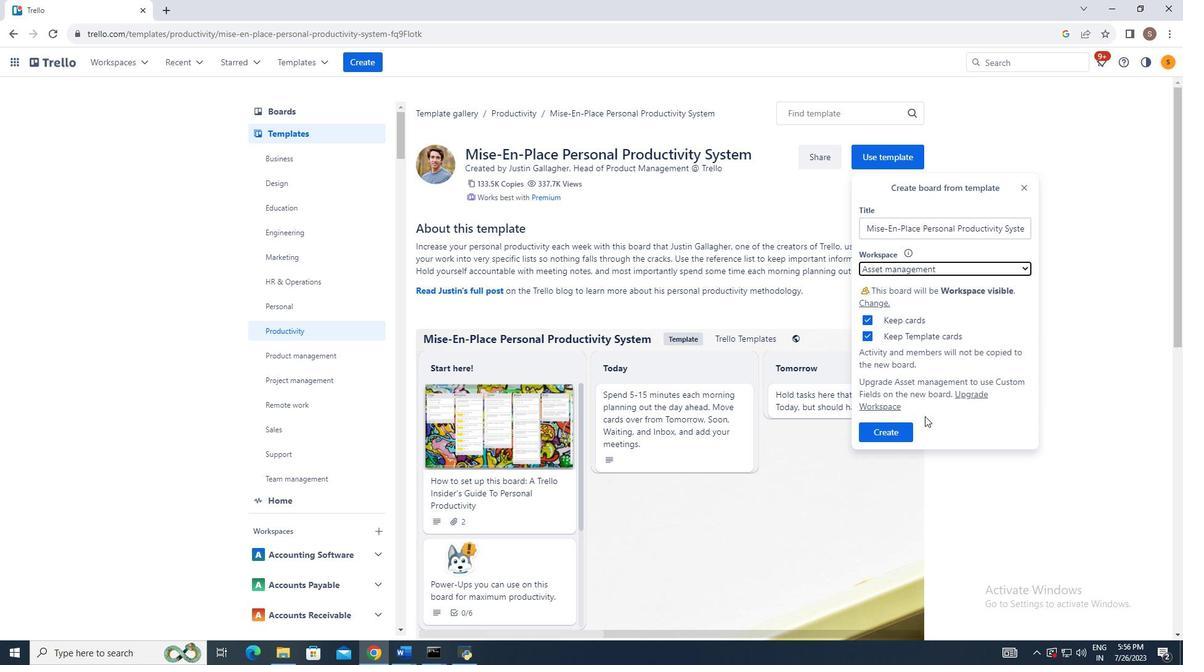 
Action: Mouse pressed left at (925, 416)
Screenshot: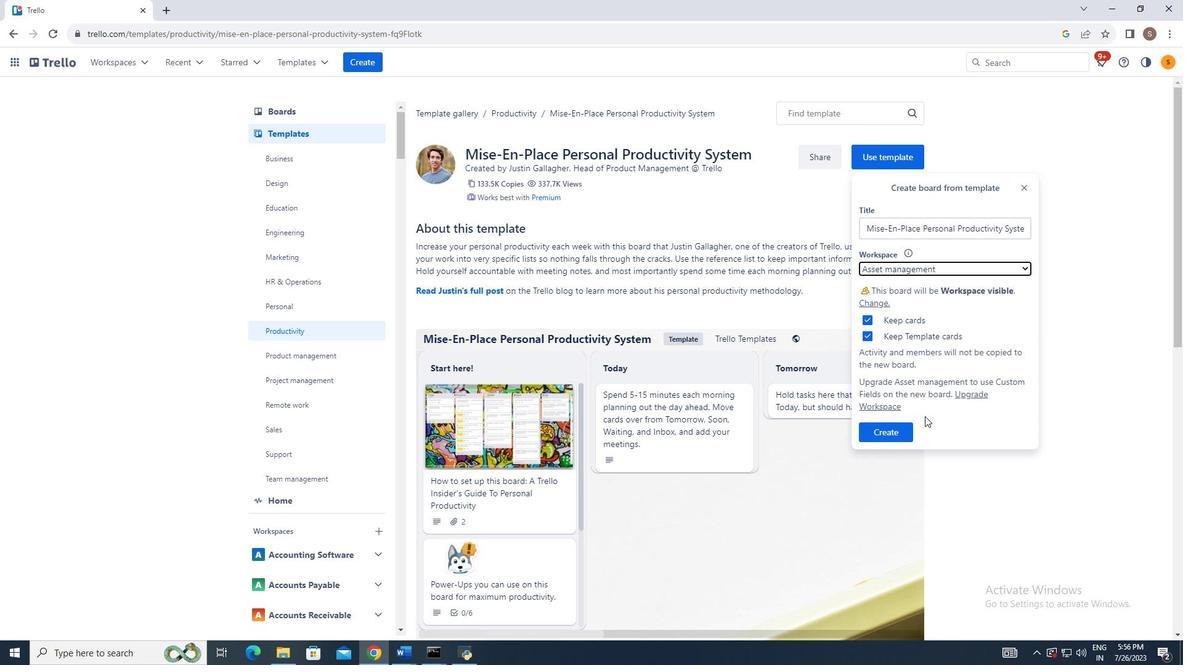 
Action: Mouse moved to (884, 433)
Screenshot: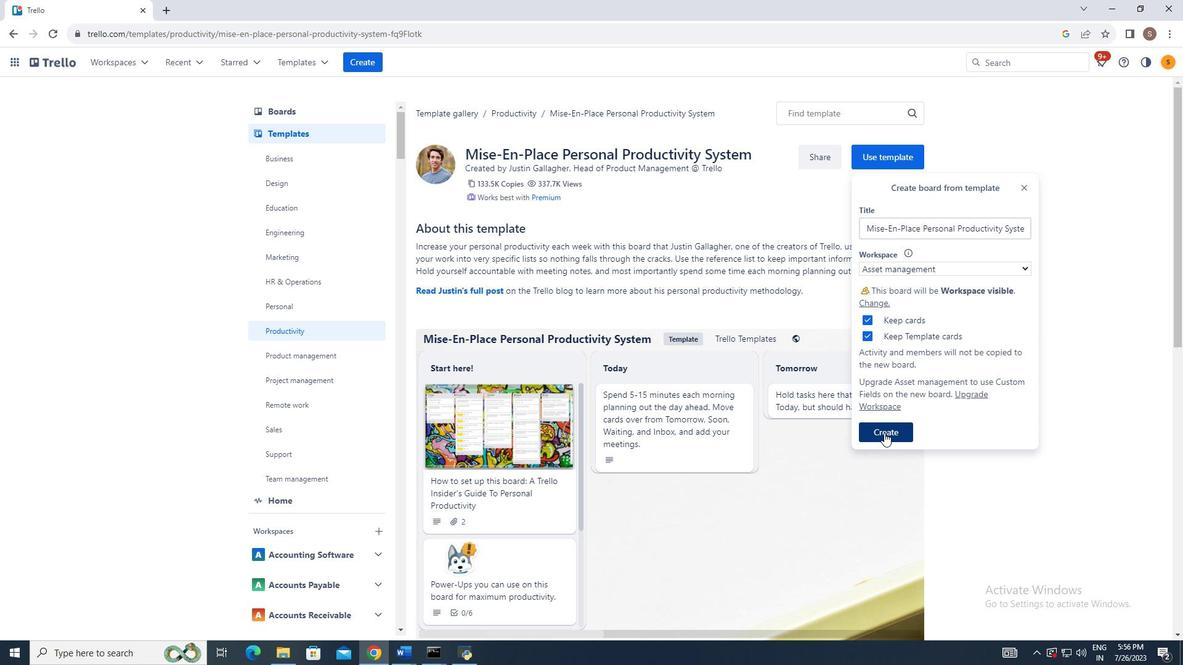 
Action: Mouse pressed left at (884, 433)
Screenshot: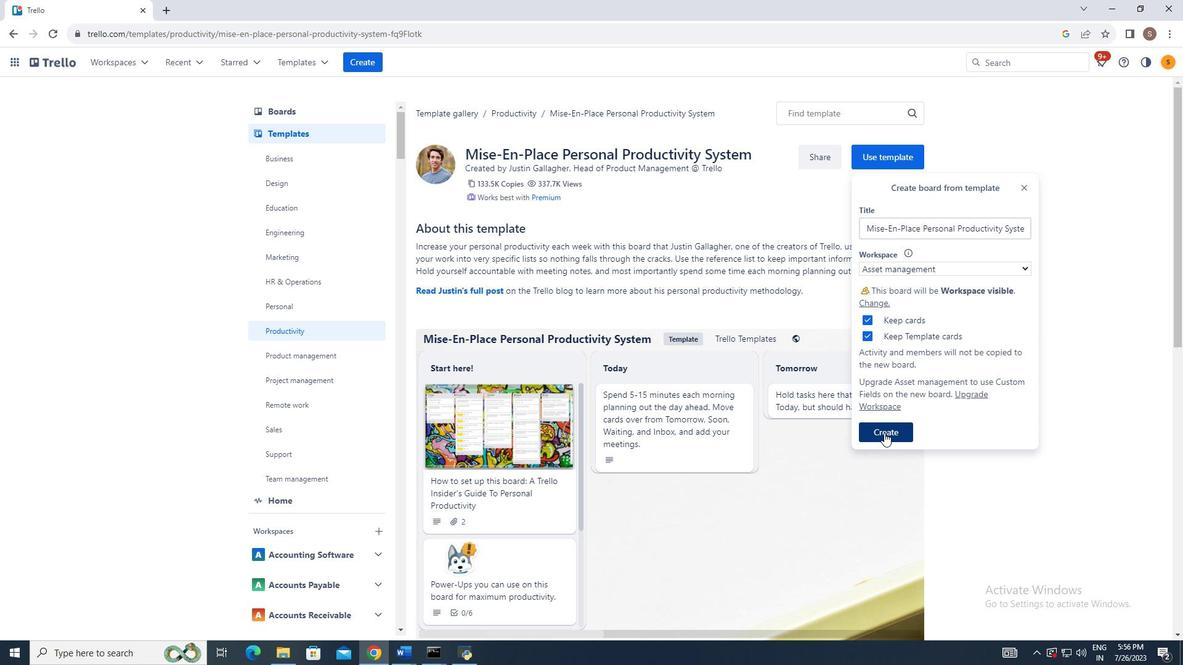 
Action: Mouse moved to (257, 271)
Screenshot: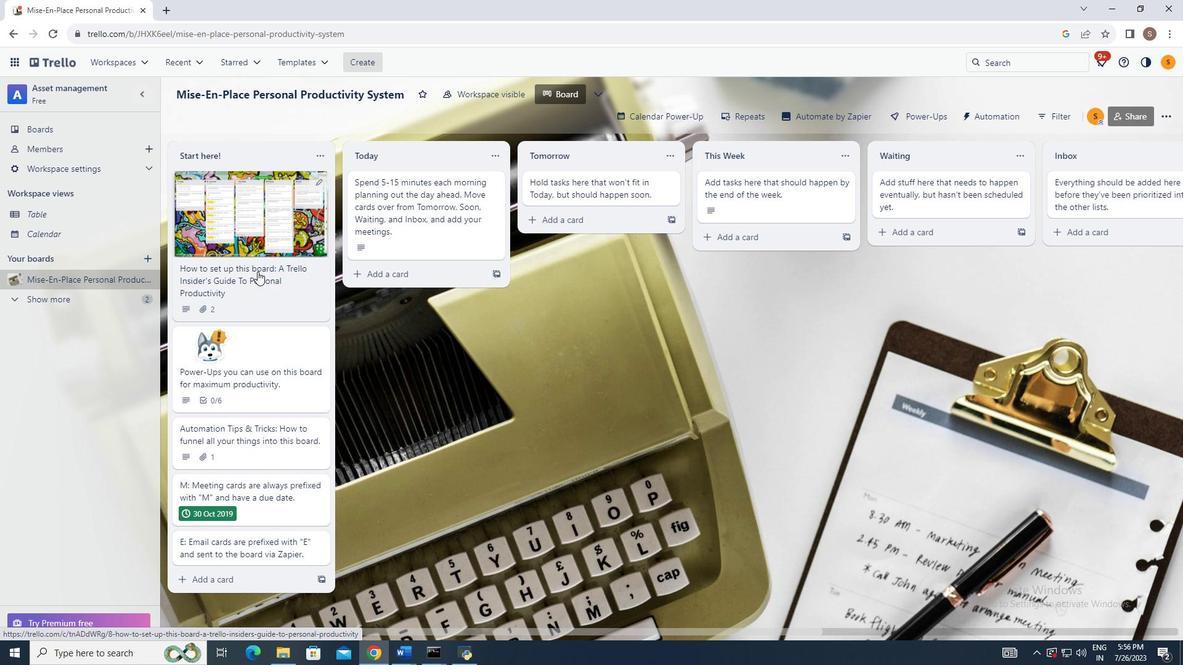 
Action: Mouse pressed left at (257, 271)
Screenshot: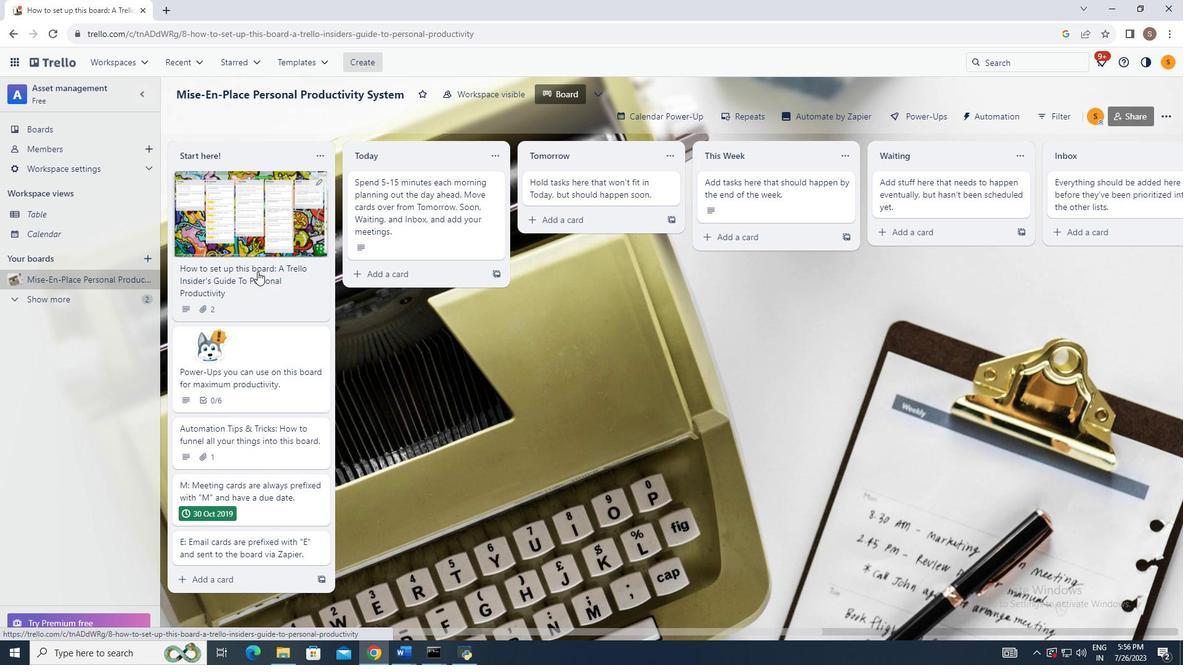 
Action: Mouse moved to (748, 271)
Screenshot: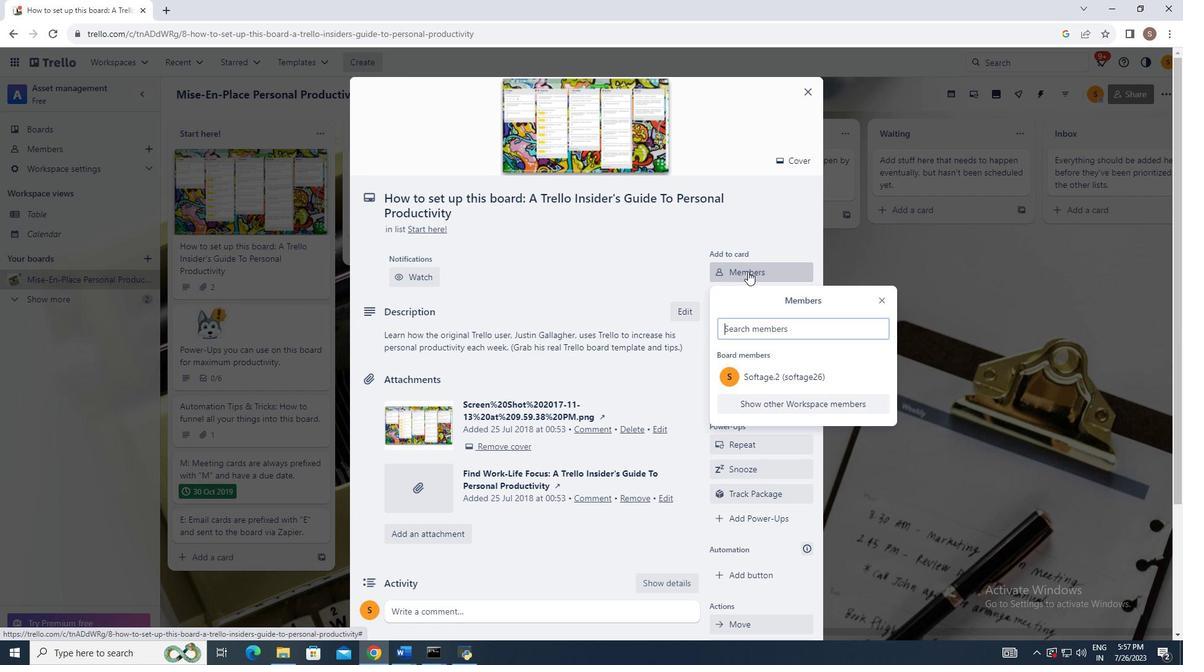 
Action: Mouse pressed left at (748, 271)
Screenshot: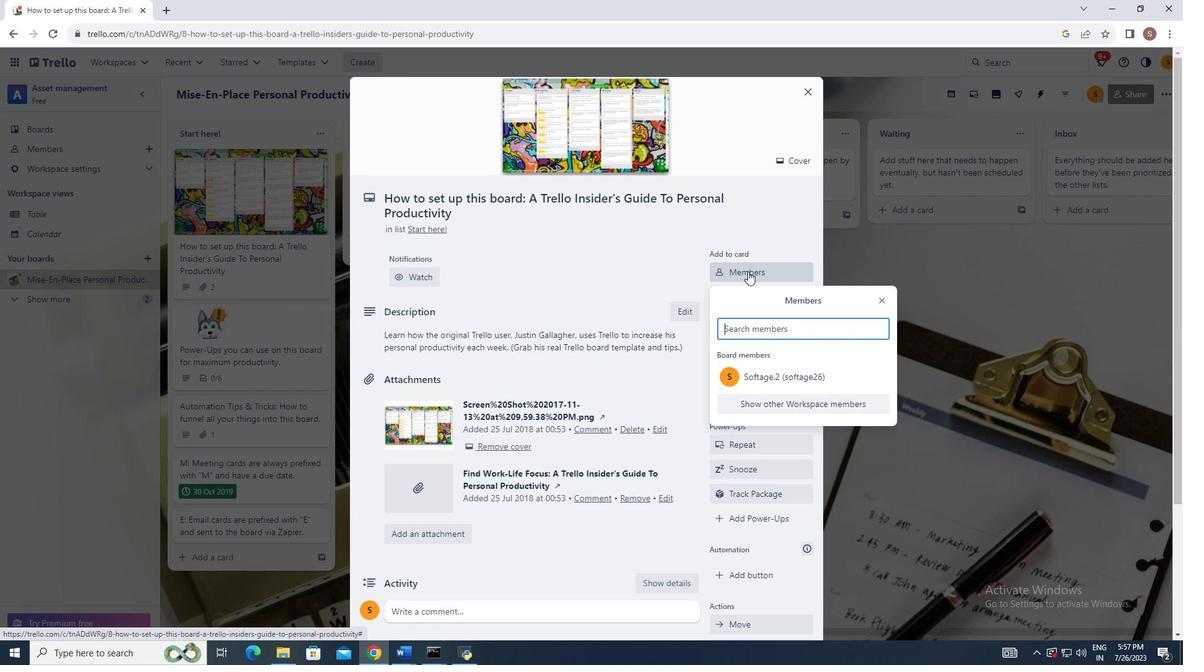 
Action: Mouse moved to (749, 332)
Screenshot: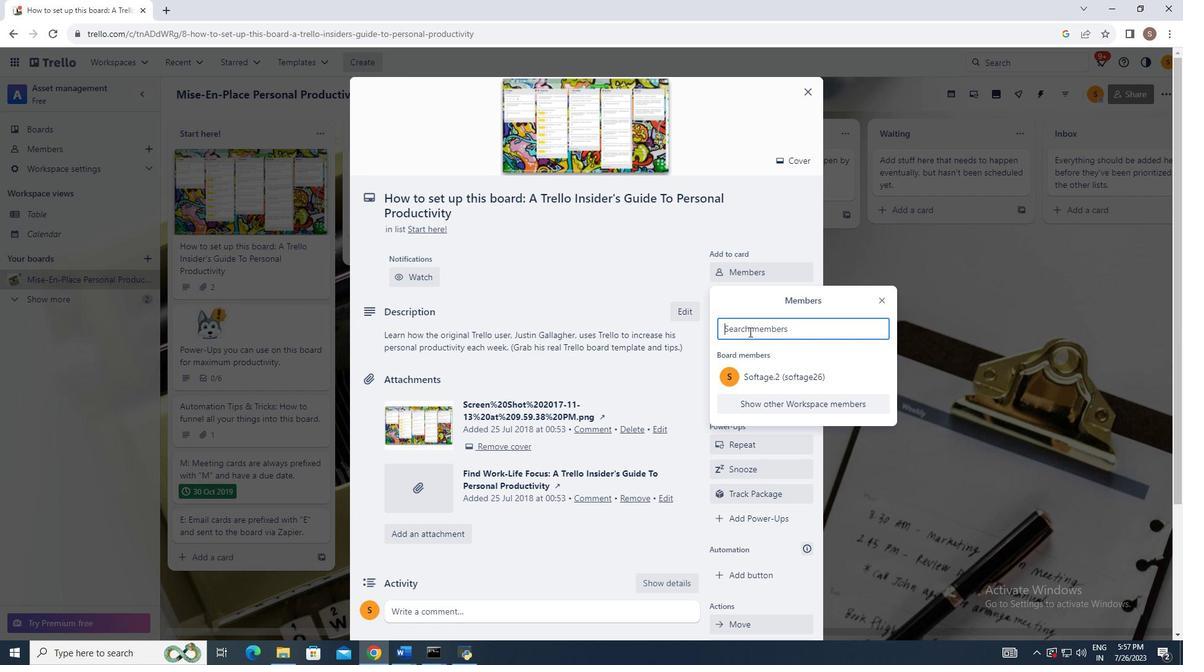 
Action: Mouse pressed left at (749, 332)
Screenshot: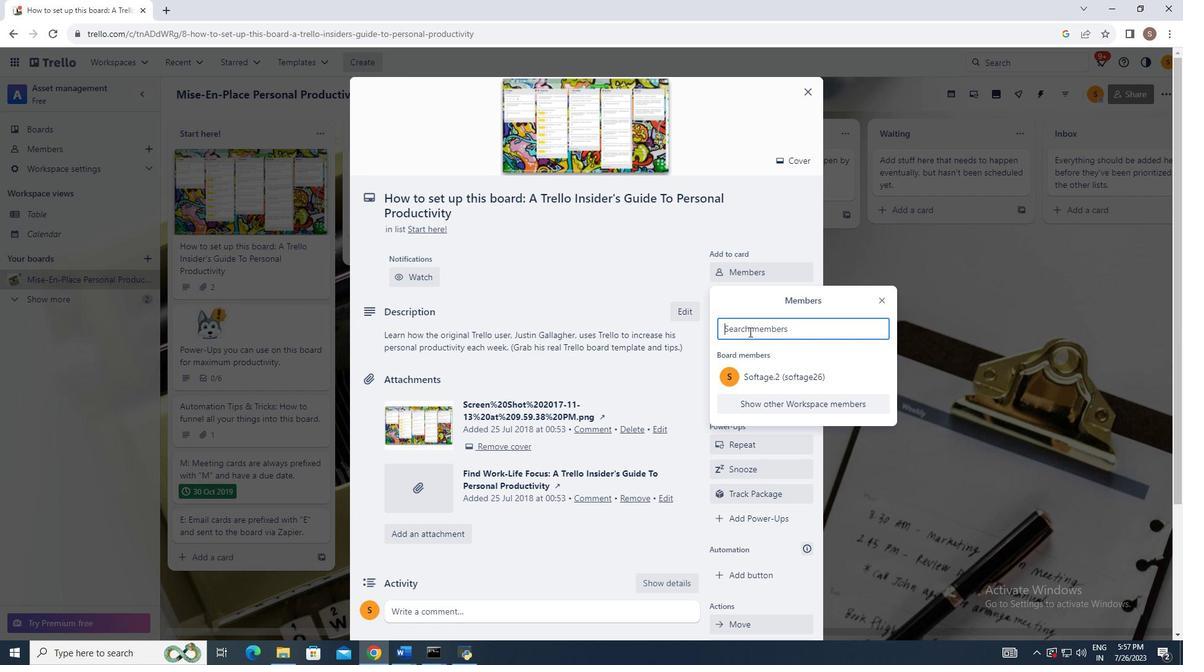 
Action: Mouse moved to (742, 331)
Screenshot: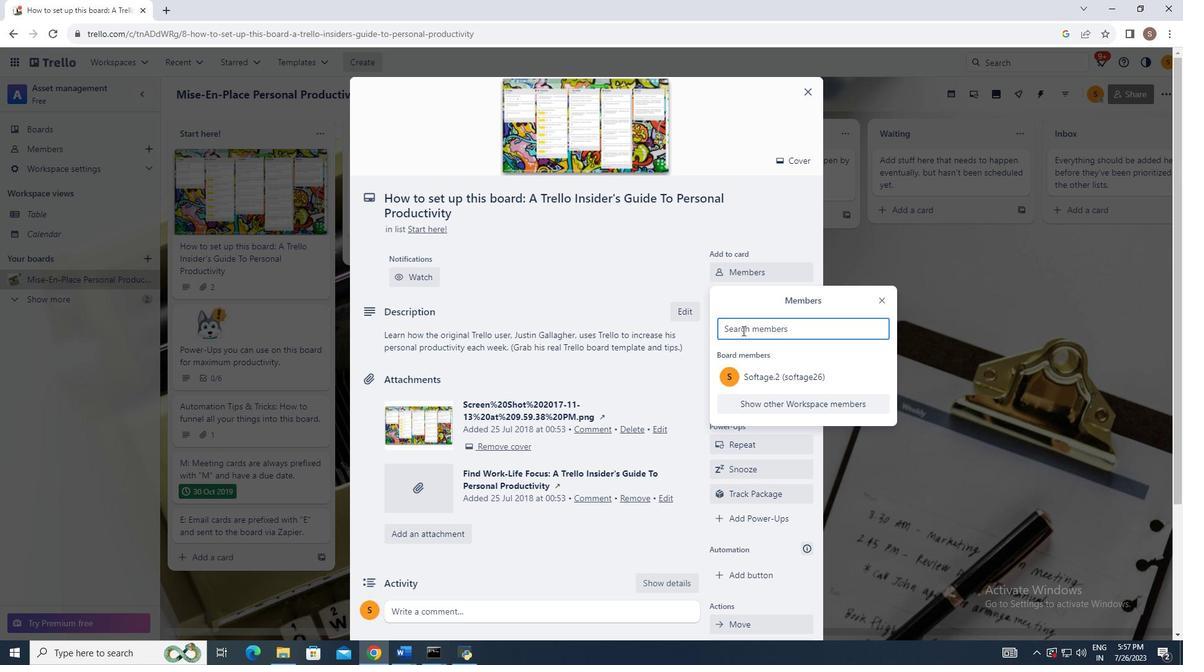 
Action: Key pressed softae<Key.backspace><Key.backspace>age.1<Key.shift>@softage.net<Key.enter>
Screenshot: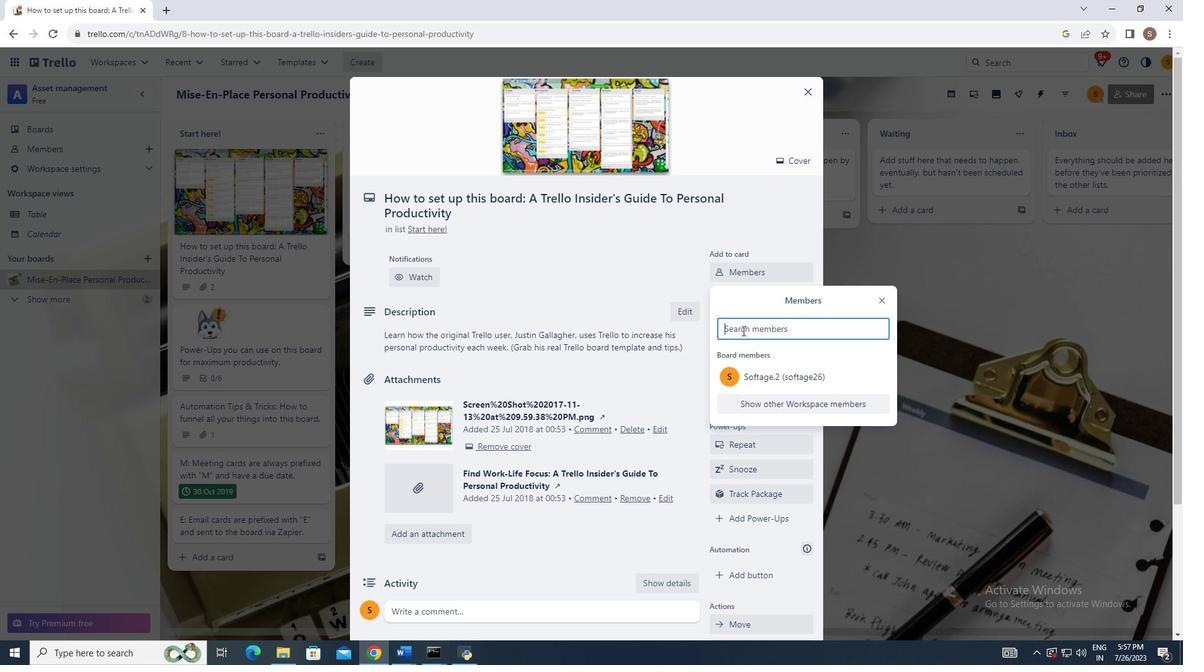 
Action: Mouse pressed left at (742, 331)
Screenshot: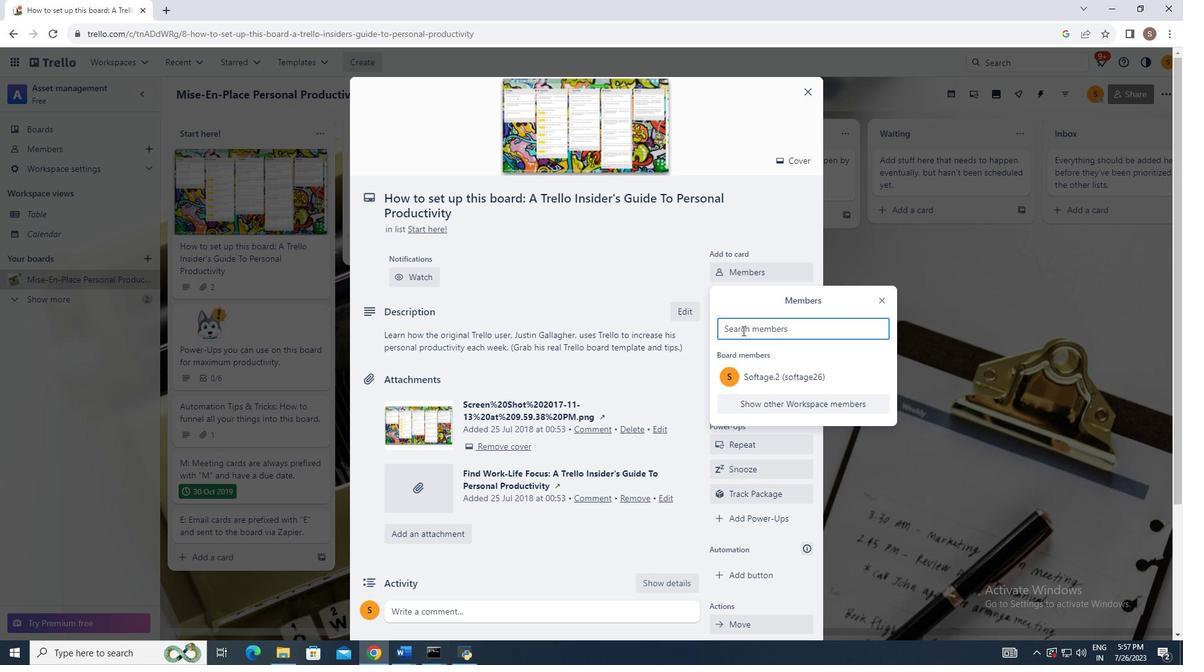 
Action: Key pressed <Key.backspace><Key.backspace><Key.backspace>softage.2<Key.shift>@softage.net<Key.enter>
Screenshot: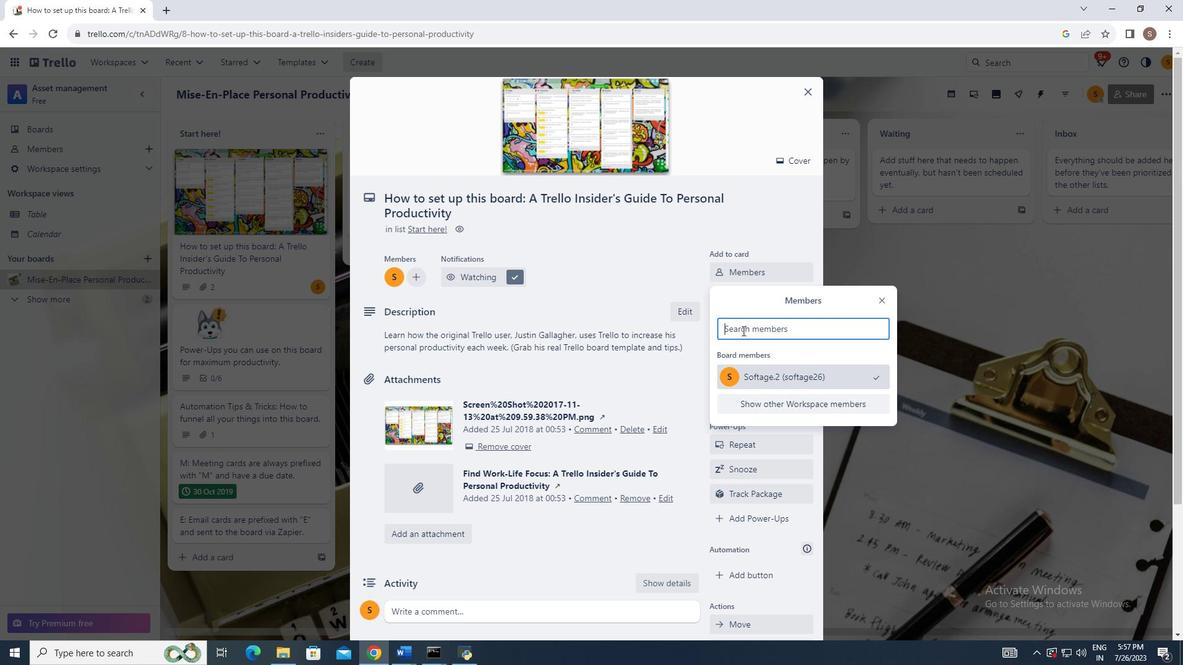 
Action: Mouse moved to (802, 369)
Screenshot: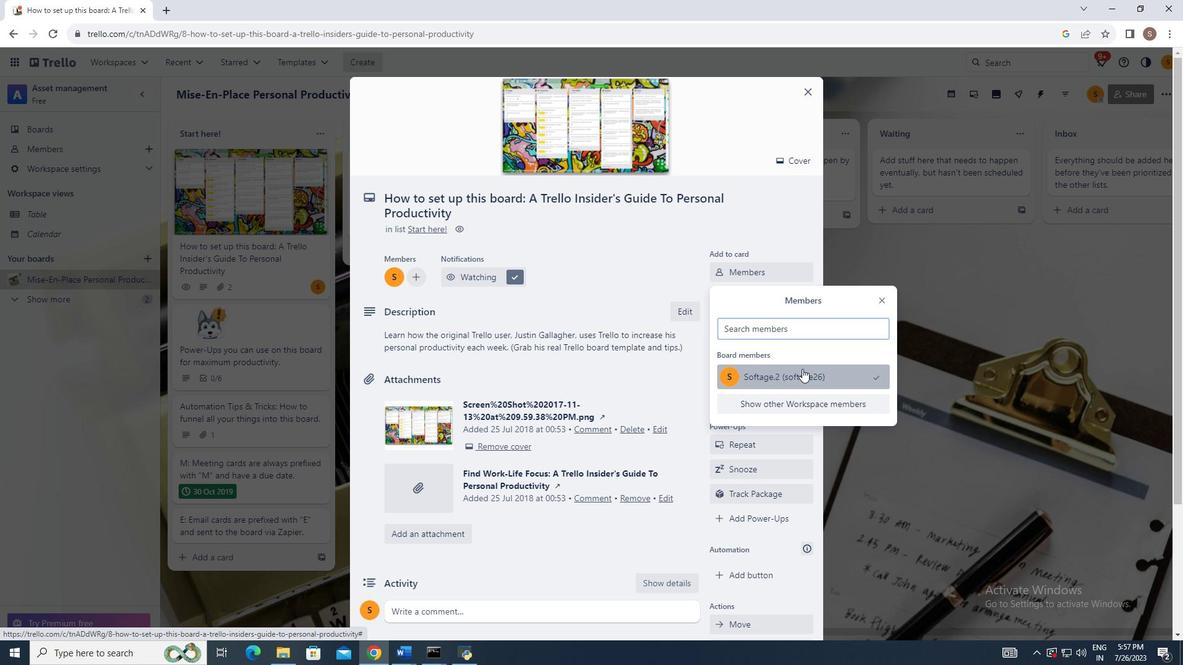 
Action: Mouse pressed left at (802, 369)
Screenshot: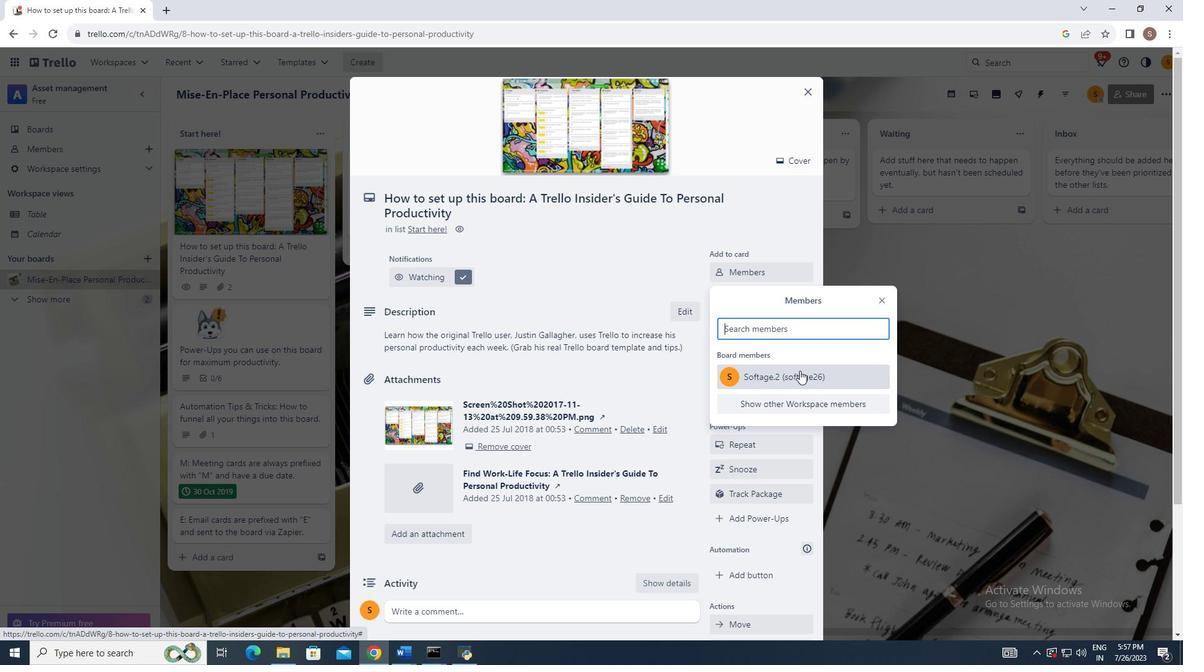 
Action: Mouse moved to (787, 372)
Screenshot: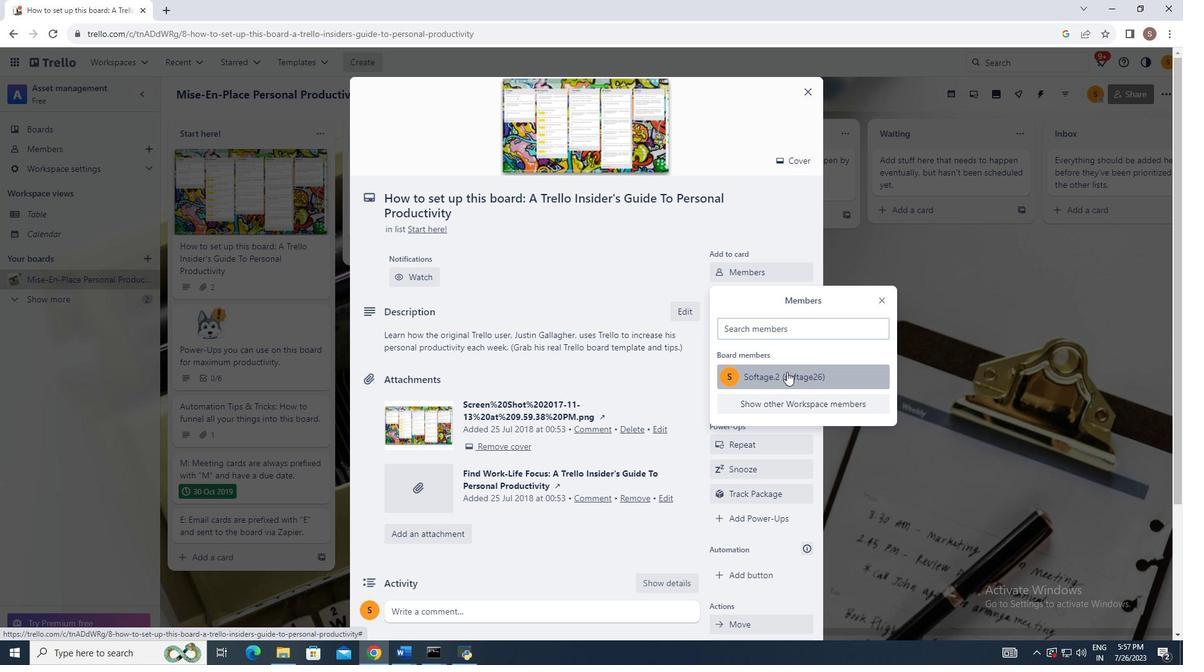 
Action: Mouse pressed left at (787, 372)
Screenshot: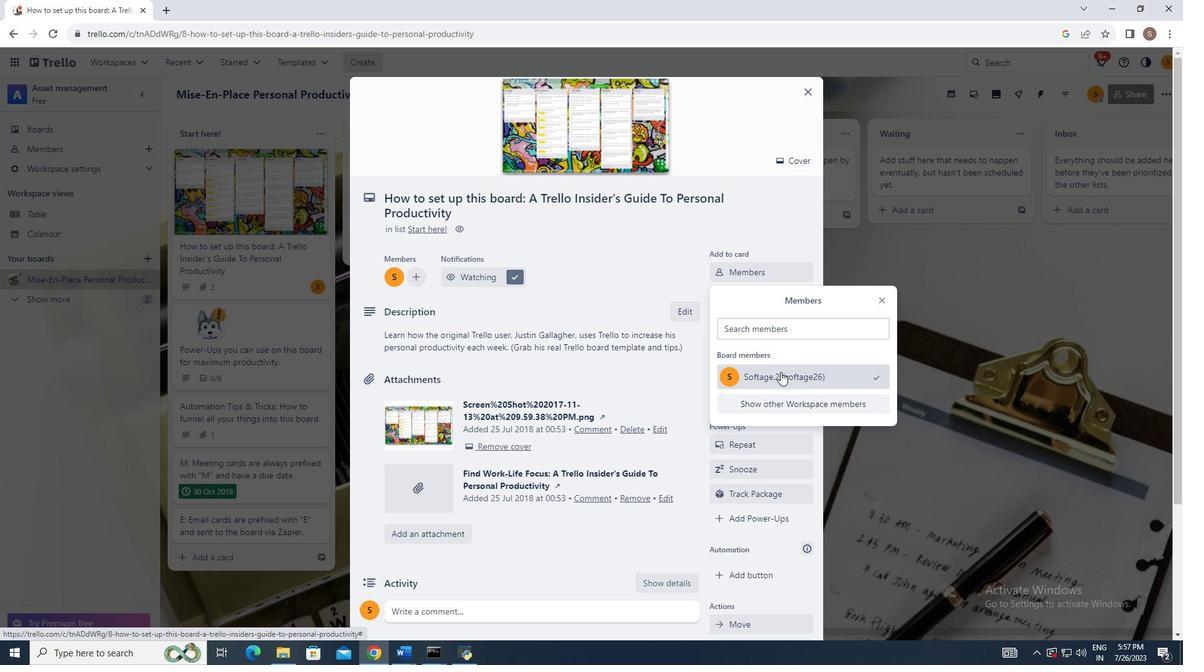 
Action: Mouse moved to (886, 303)
Screenshot: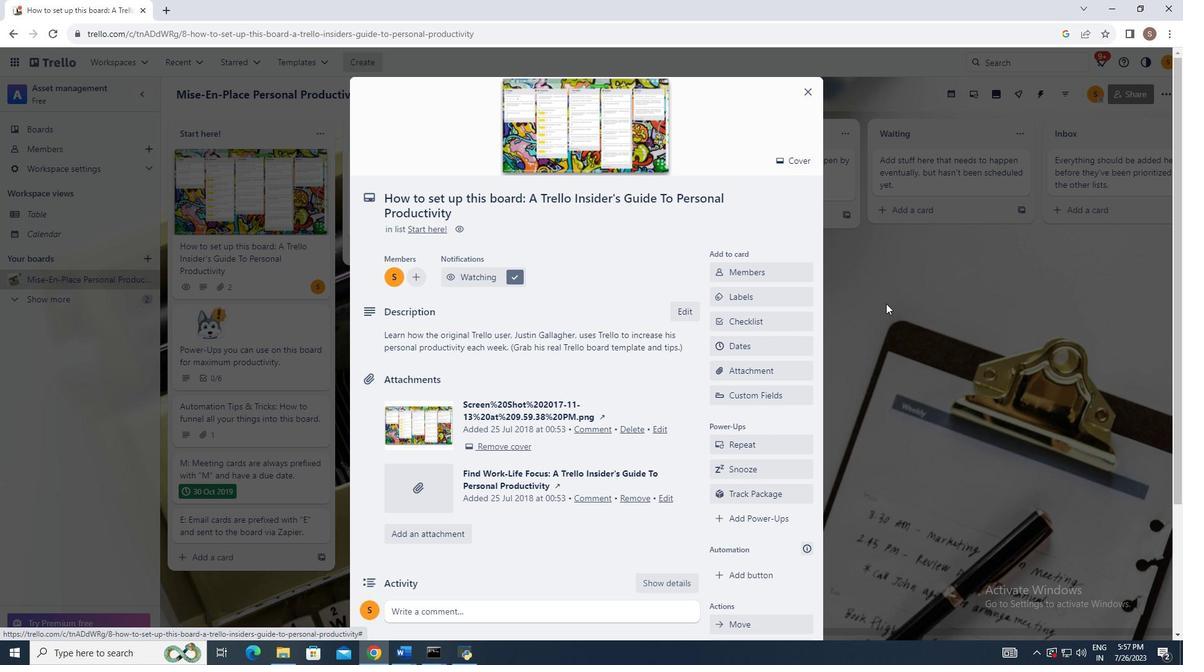 
Action: Mouse pressed left at (886, 303)
Screenshot: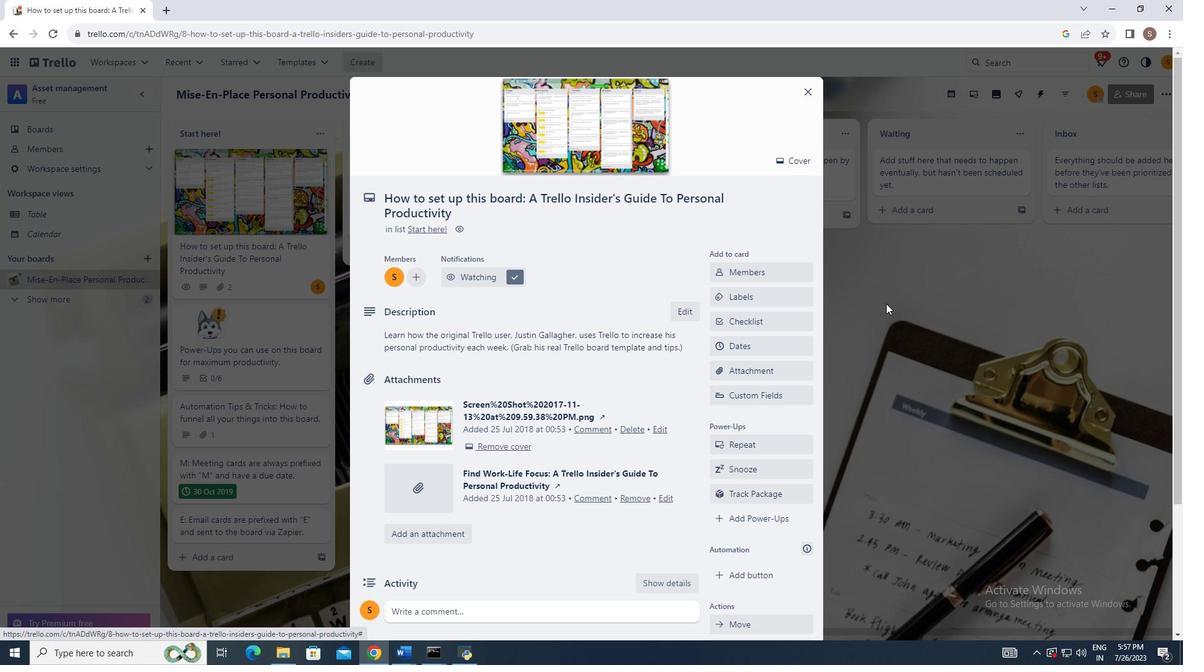 
Action: Mouse moved to (636, 292)
Screenshot: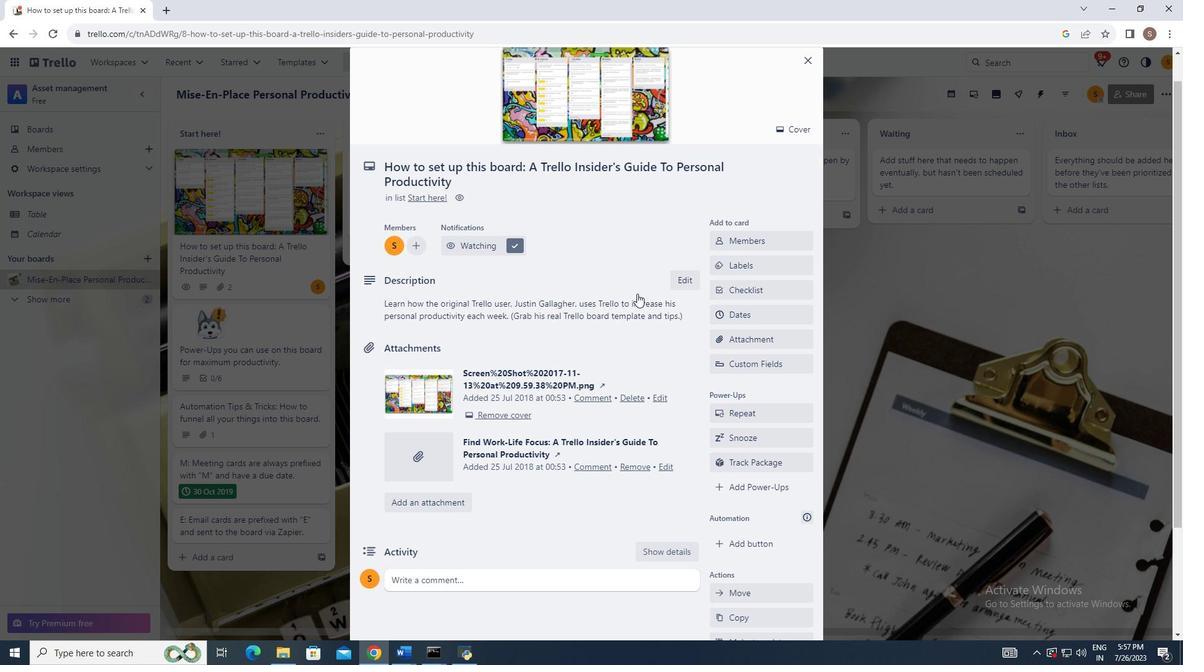 
Action: Mouse scrolled (636, 291) with delta (0, 0)
Screenshot: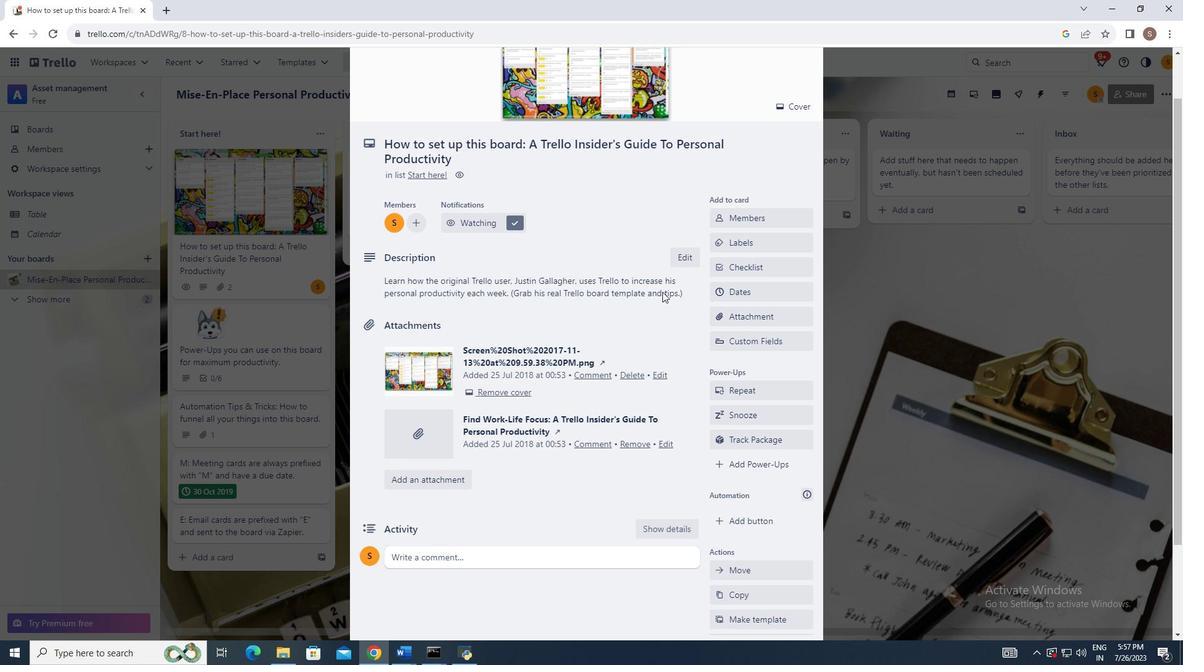 
Action: Mouse moved to (757, 235)
Screenshot: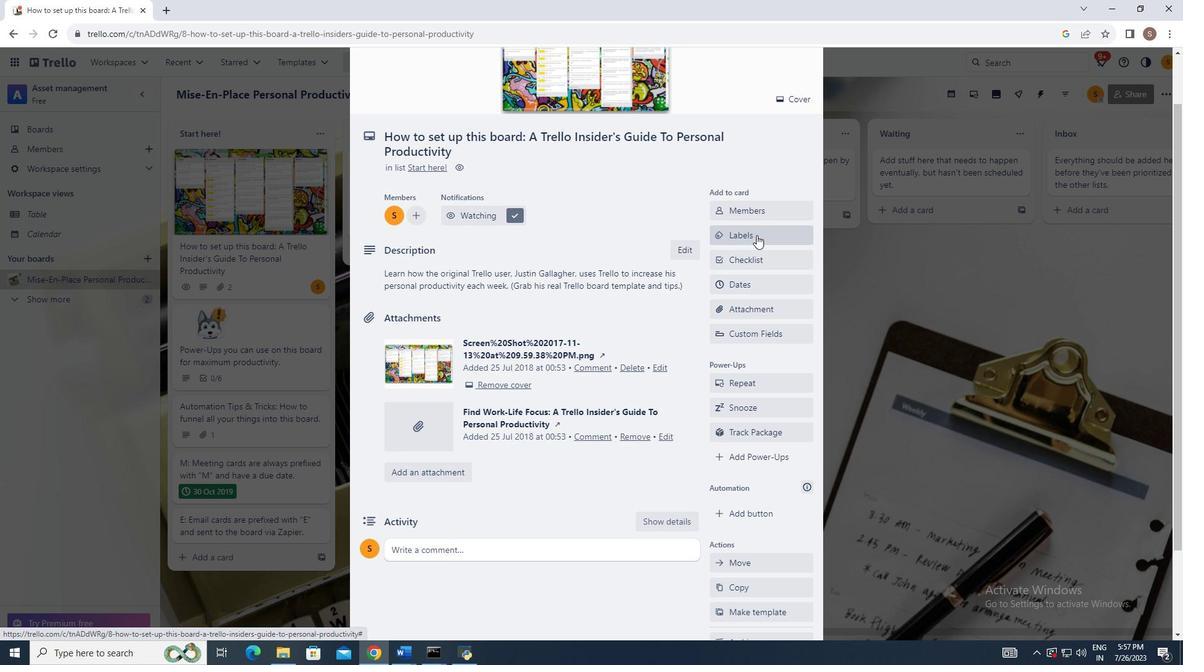 
Action: Mouse pressed left at (757, 235)
Screenshot: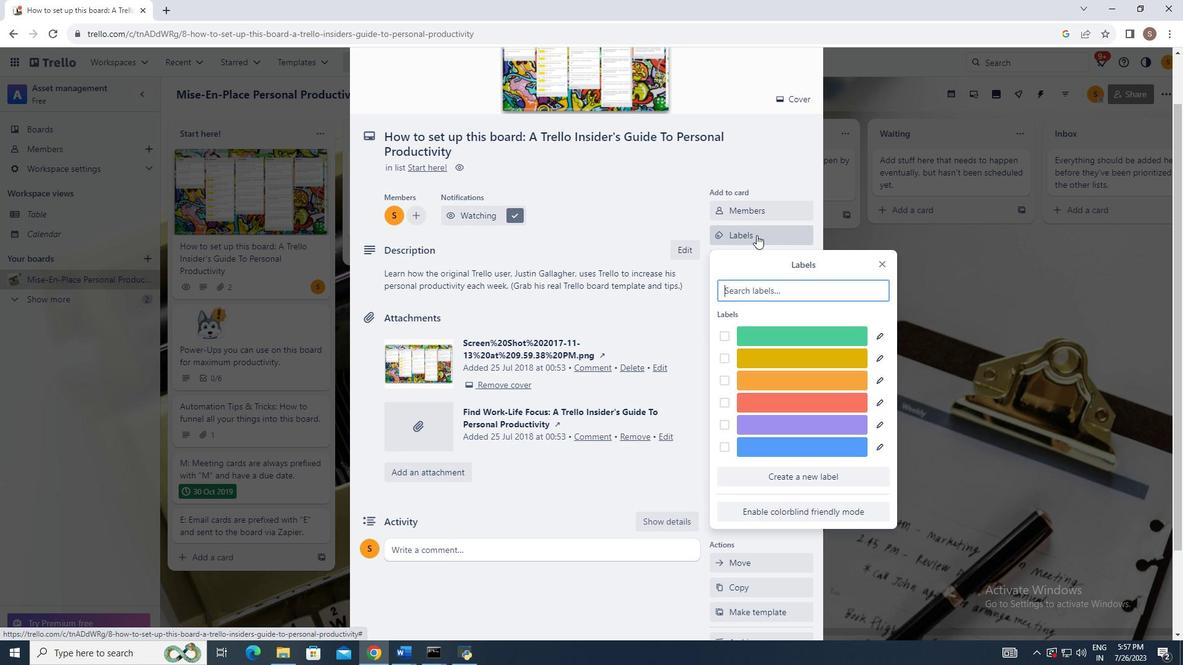
Action: Mouse moved to (773, 373)
Screenshot: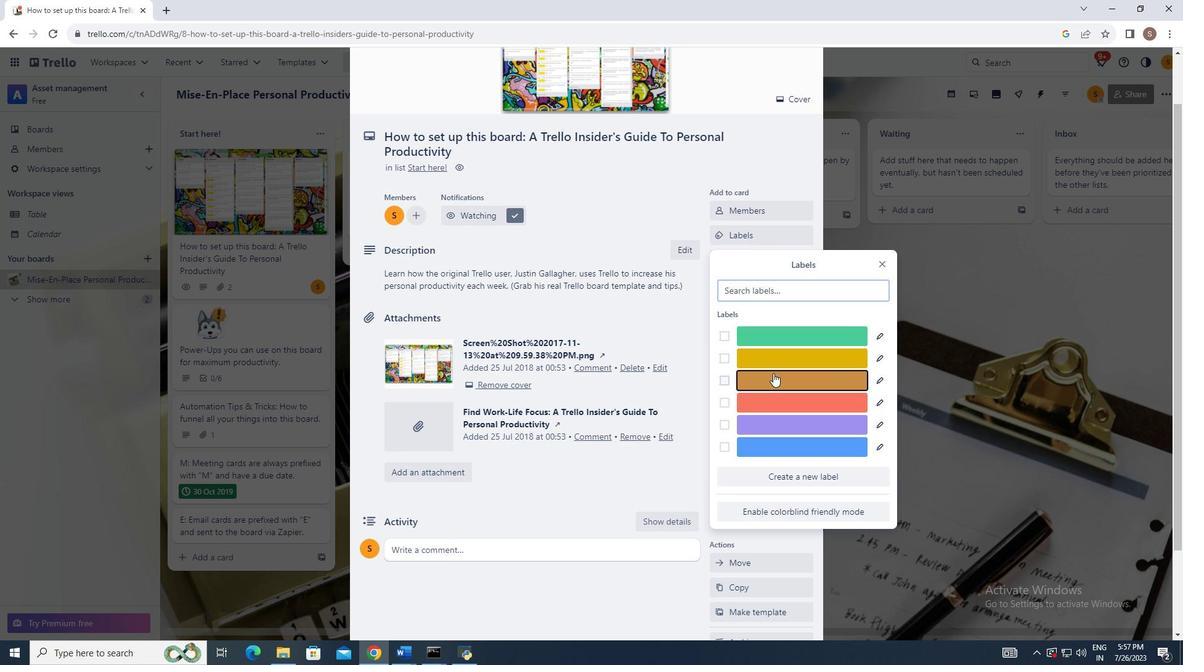 
Action: Mouse pressed left at (773, 373)
Screenshot: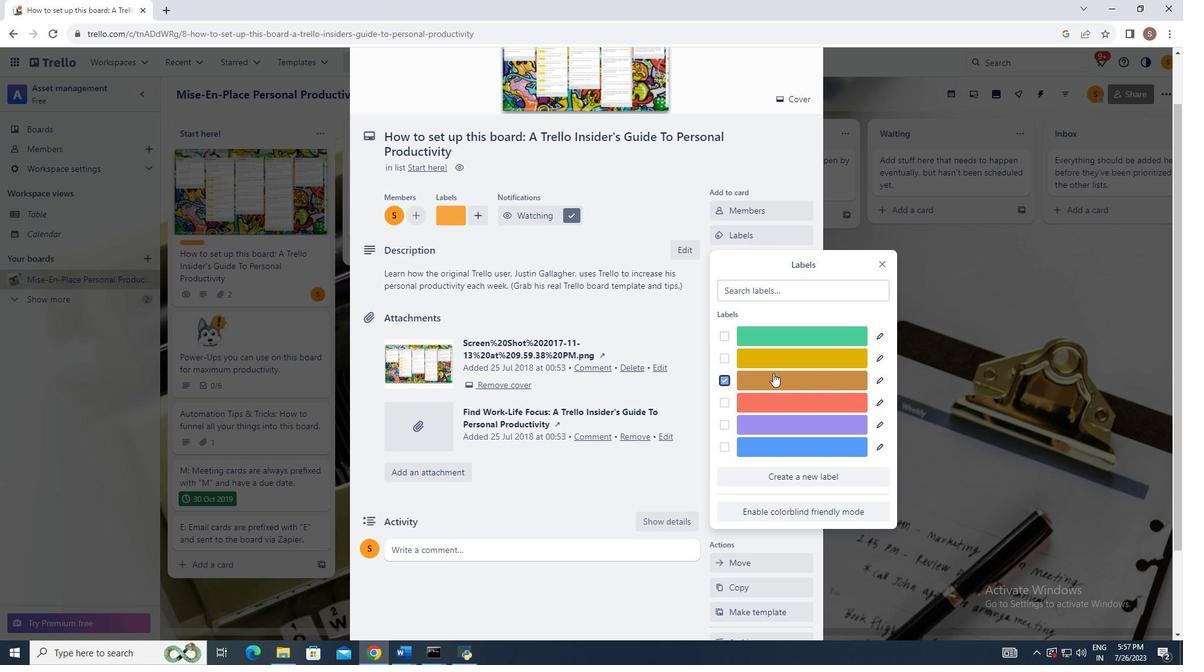 
Action: Mouse moved to (731, 448)
Screenshot: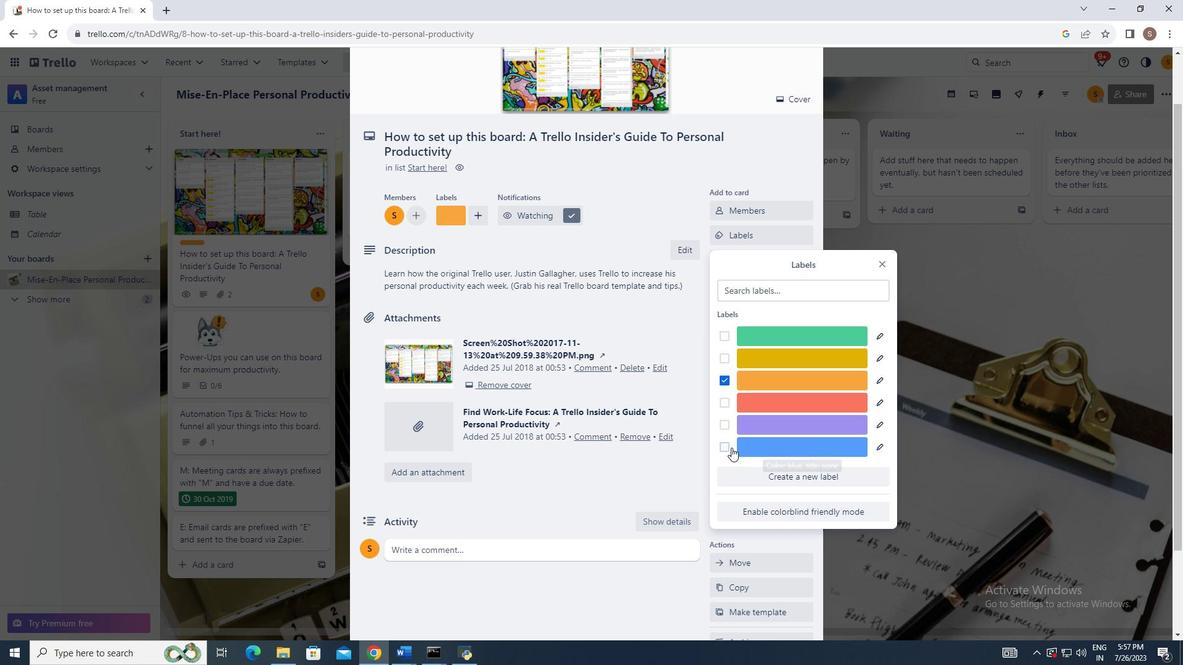 
Action: Mouse pressed left at (731, 448)
Screenshot: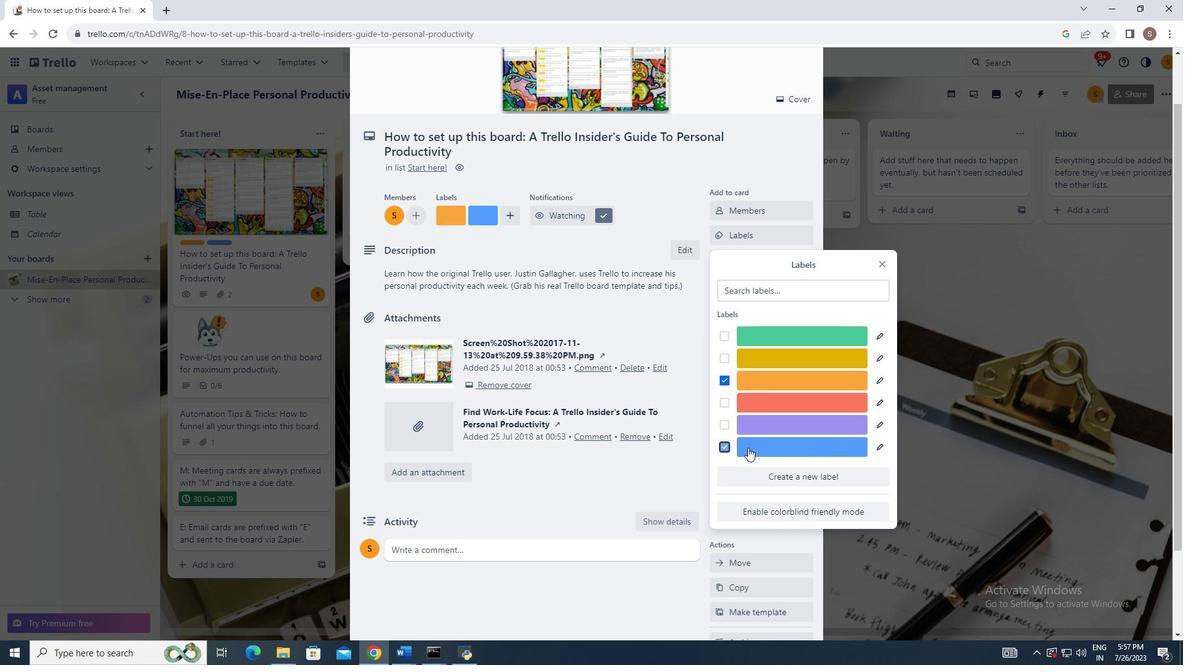 
Action: Mouse moved to (874, 261)
Screenshot: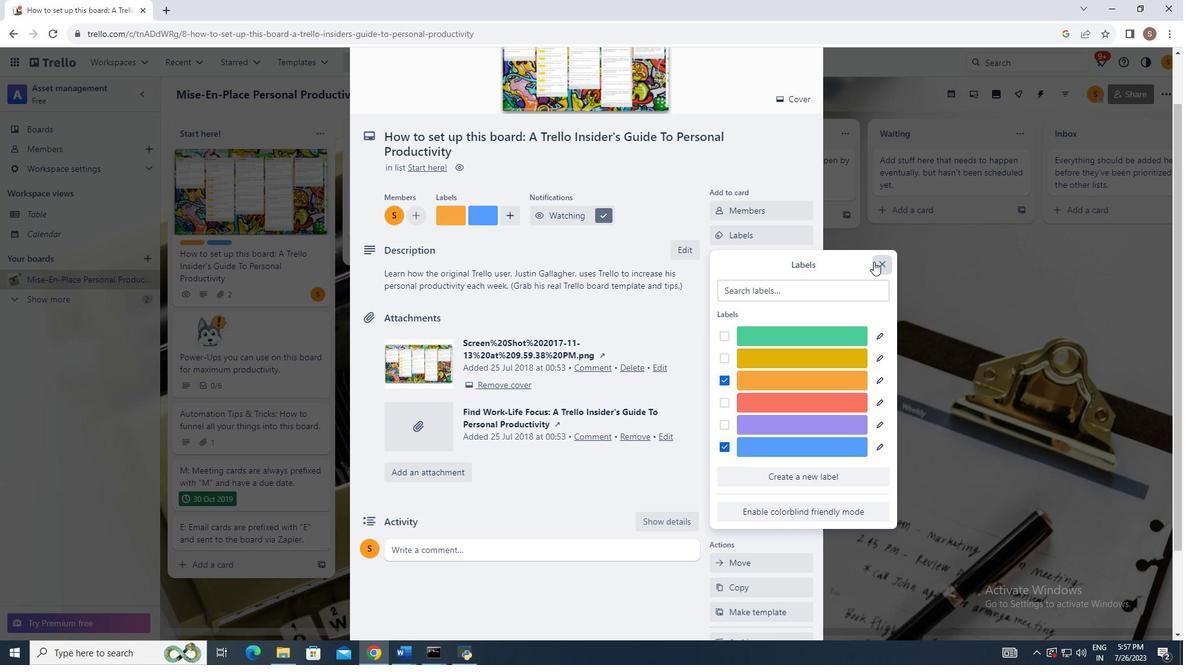 
Action: Mouse pressed left at (874, 261)
Screenshot: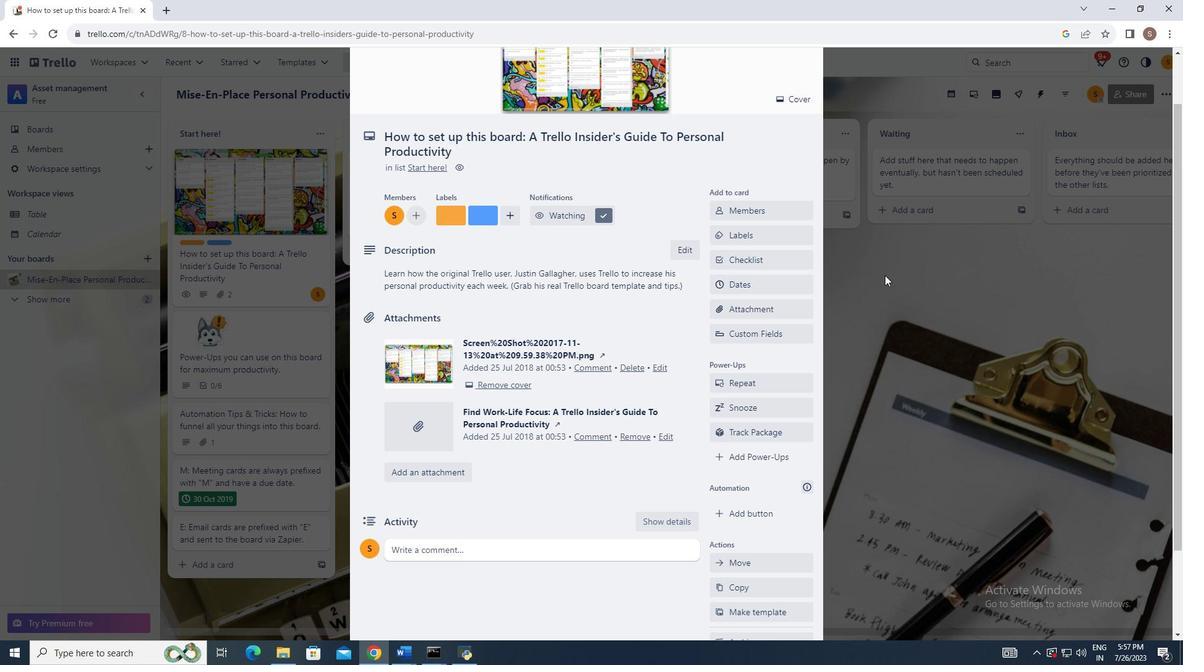 
Action: Mouse moved to (745, 311)
Screenshot: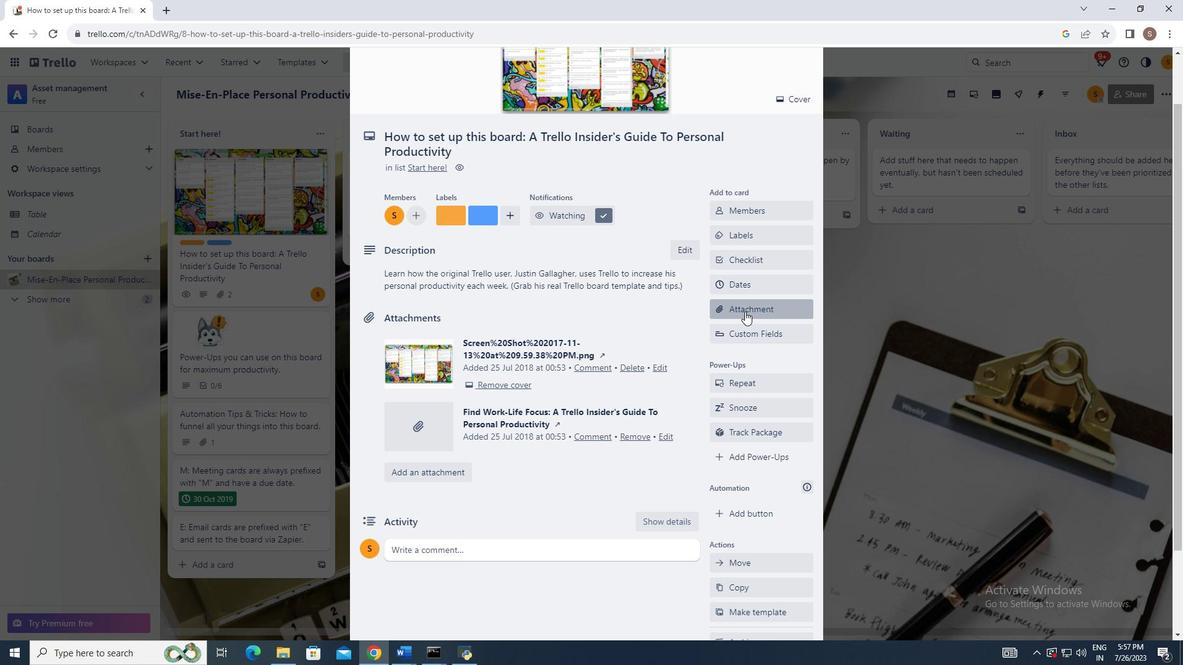 
Action: Mouse pressed left at (745, 311)
Screenshot: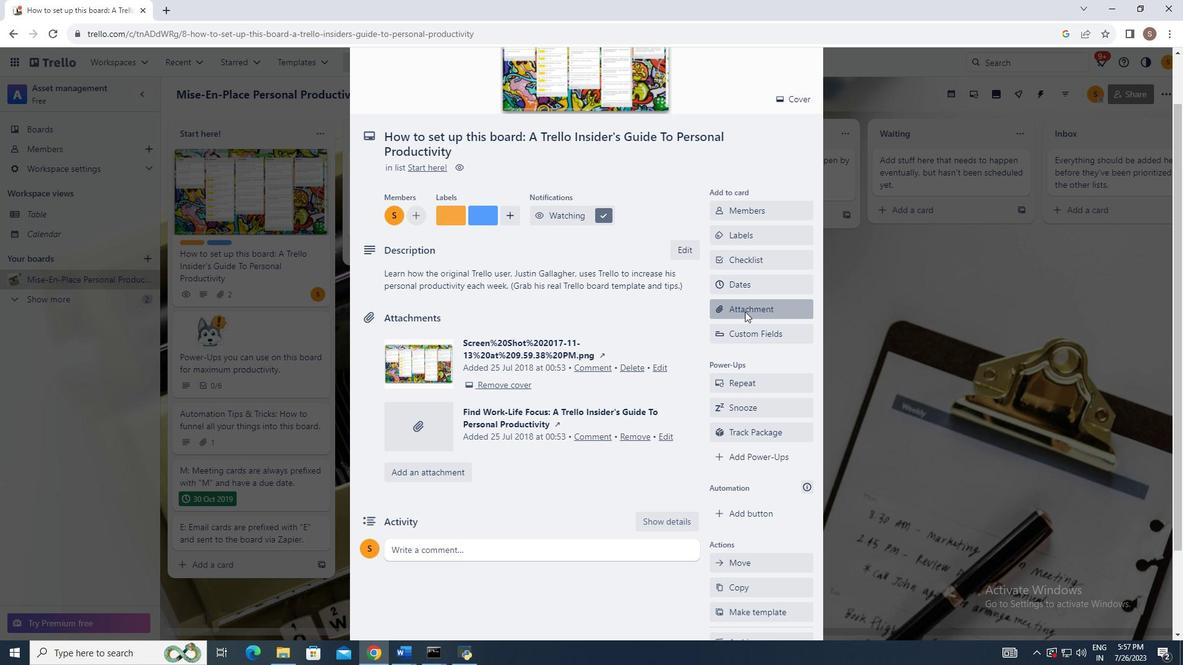 
Action: Mouse moved to (790, 379)
Screenshot: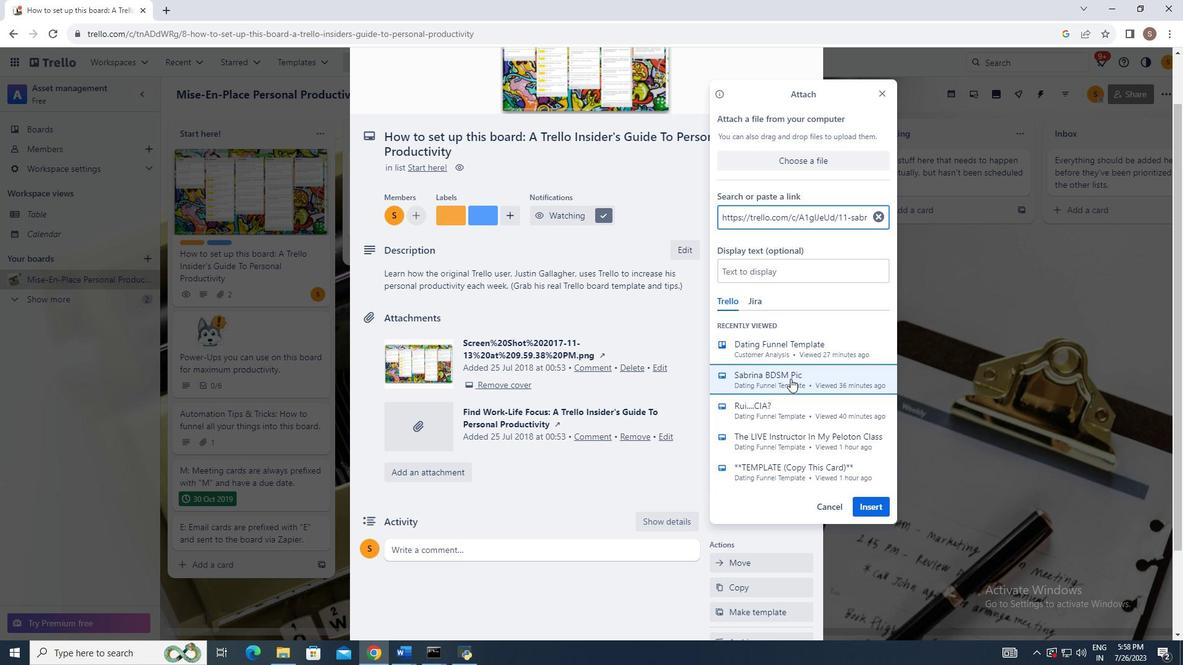 
Action: Mouse pressed left at (790, 379)
Screenshot: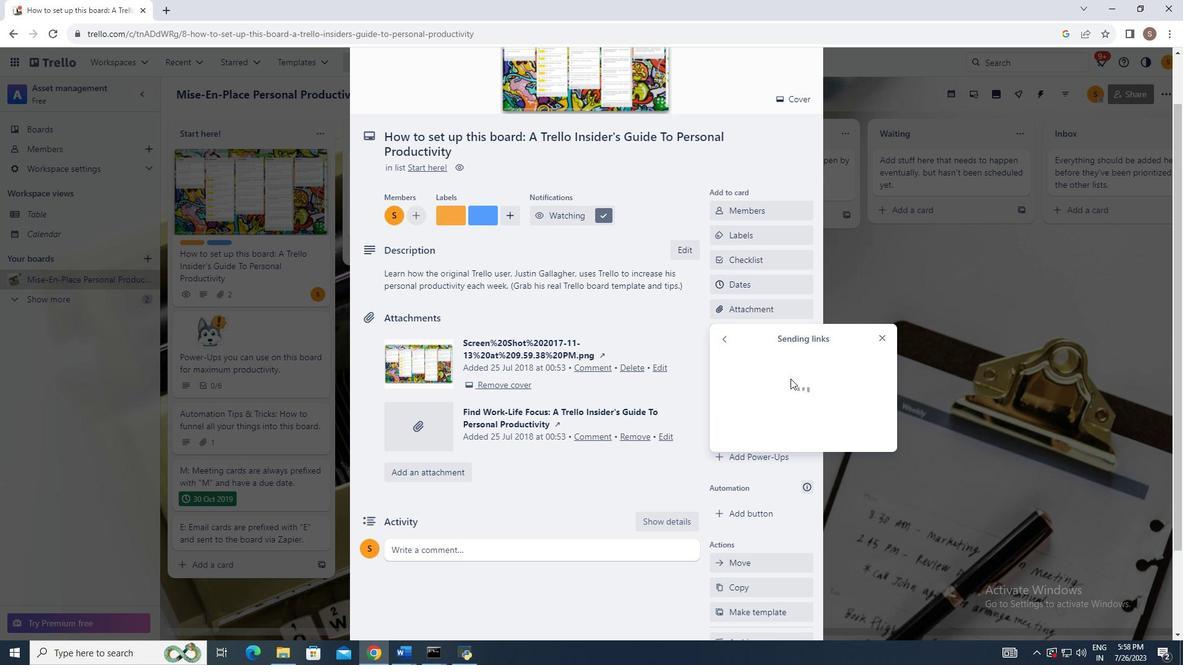 
Action: Mouse moved to (680, 351)
Screenshot: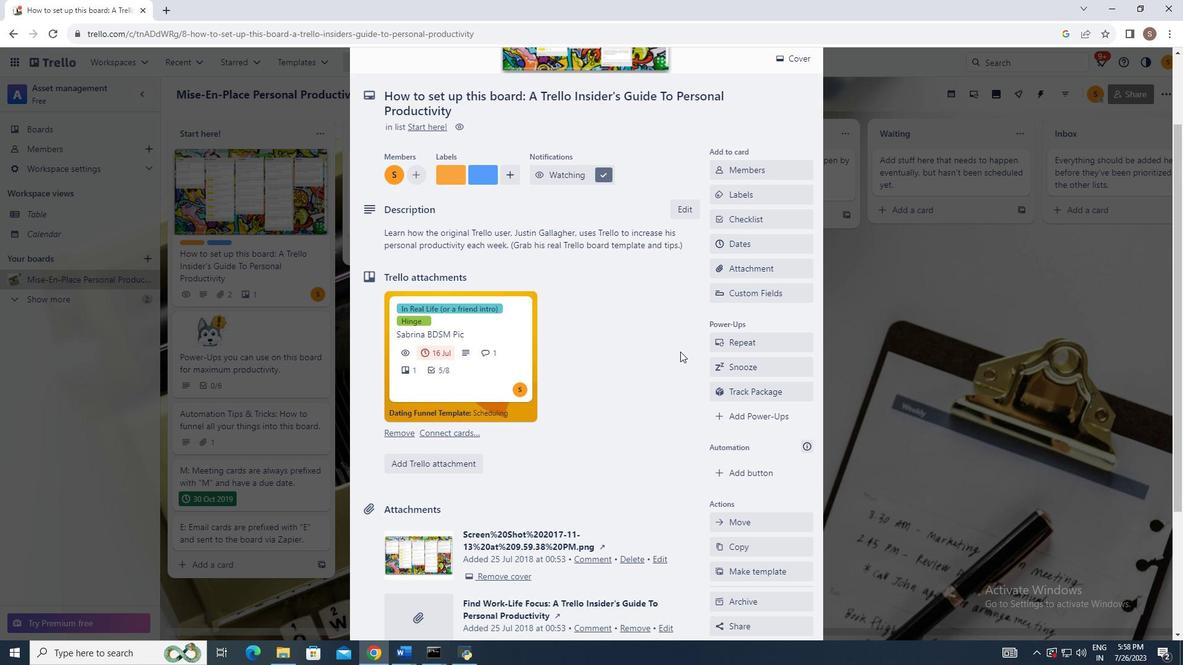 
Action: Mouse scrolled (680, 350) with delta (0, 0)
Screenshot: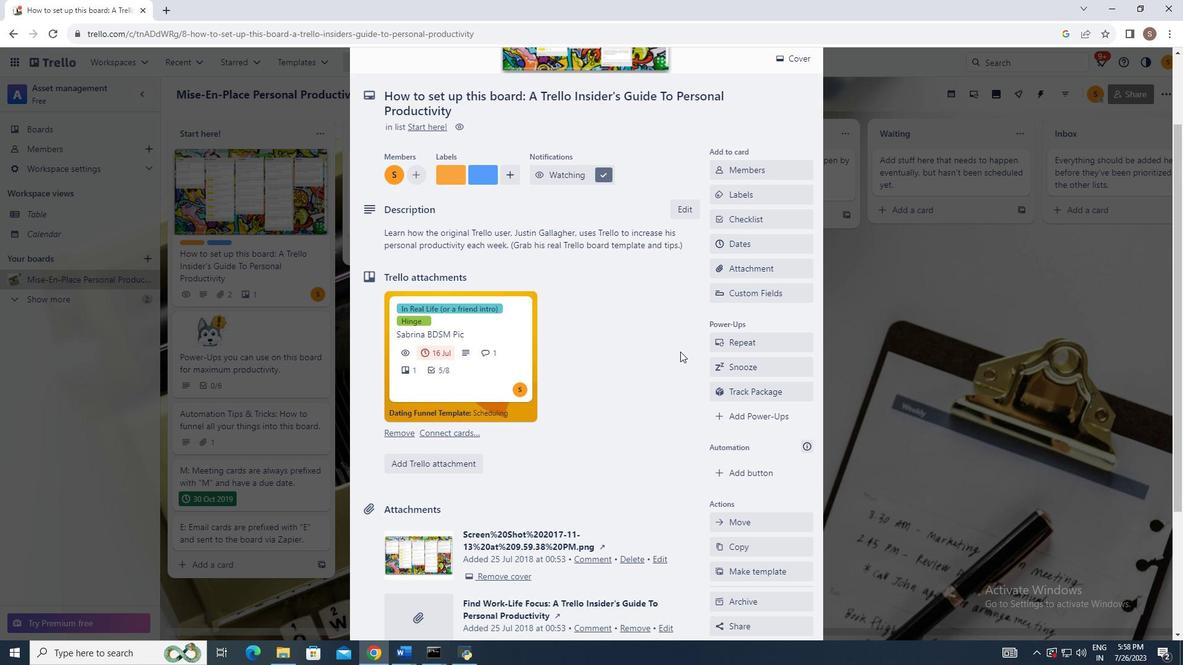 
Action: Mouse moved to (680, 351)
Screenshot: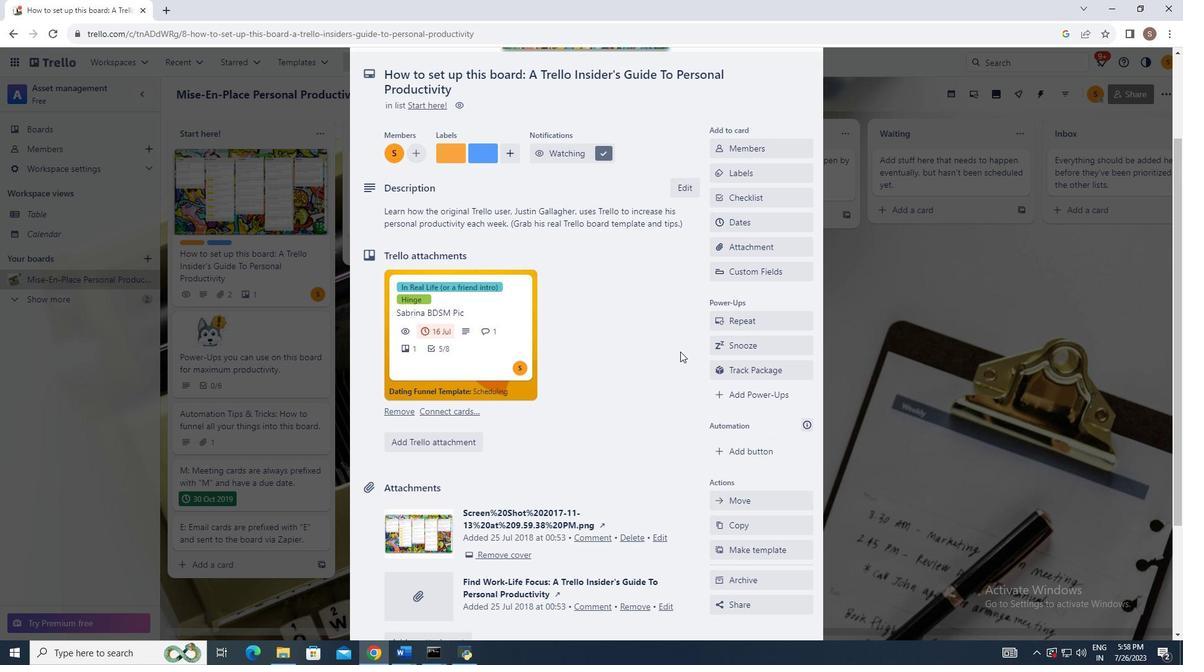 
Action: Mouse scrolled (680, 351) with delta (0, 0)
Screenshot: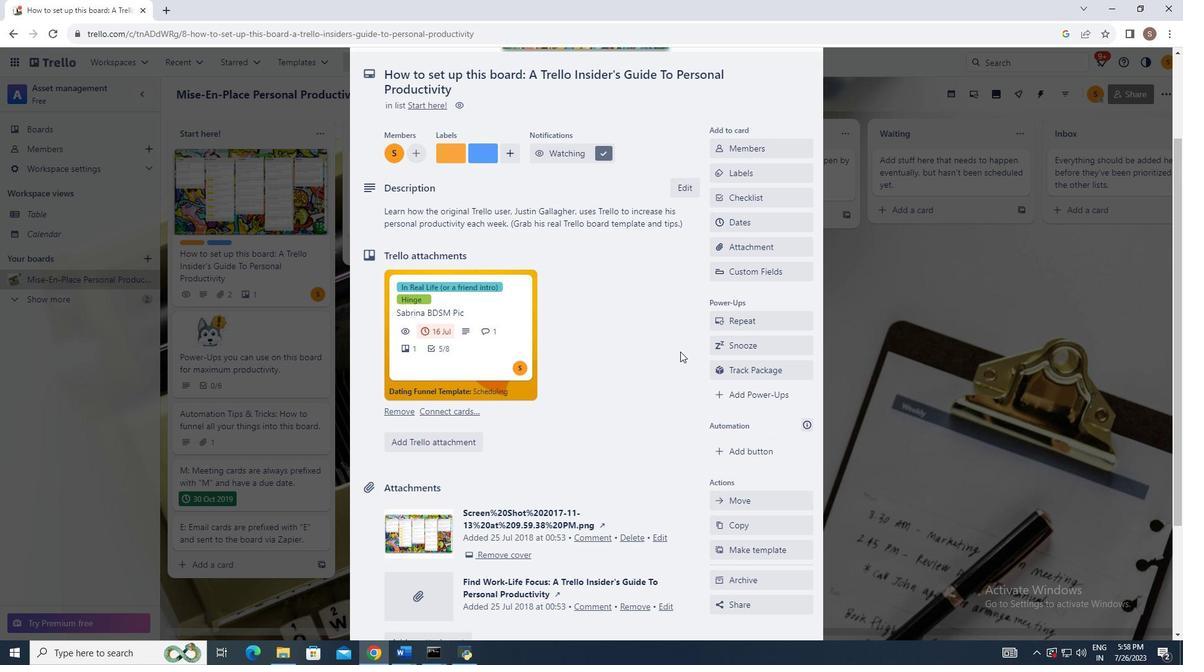 
Action: Mouse moved to (760, 310)
Screenshot: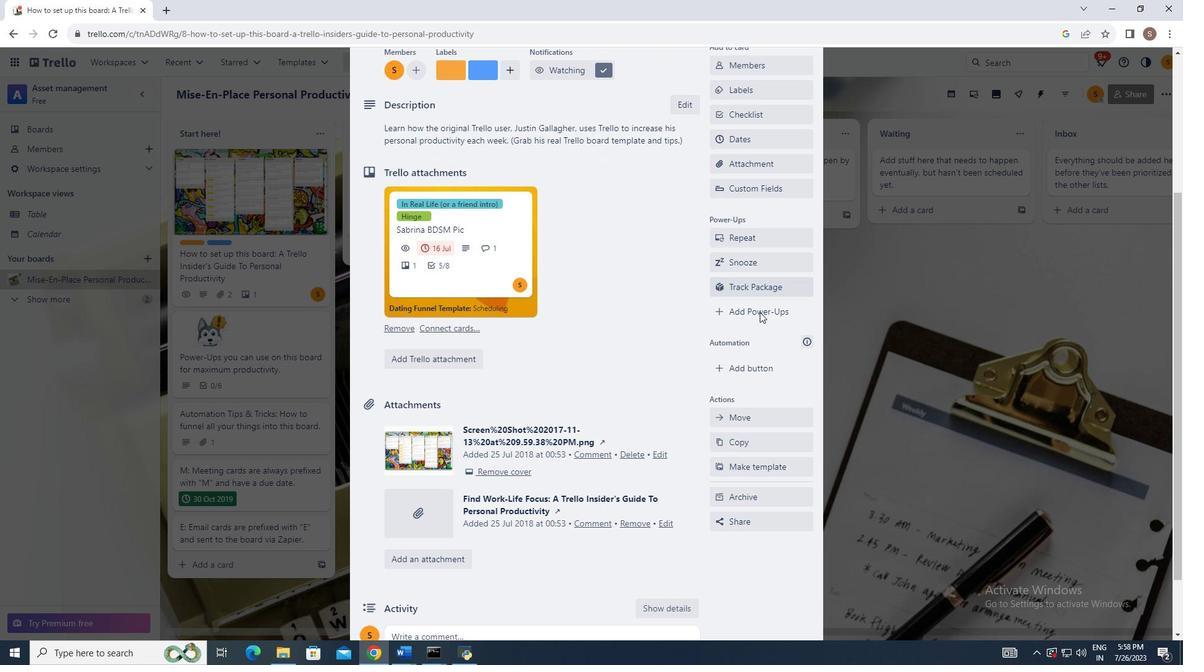 
Action: Mouse scrolled (760, 310) with delta (0, 0)
Screenshot: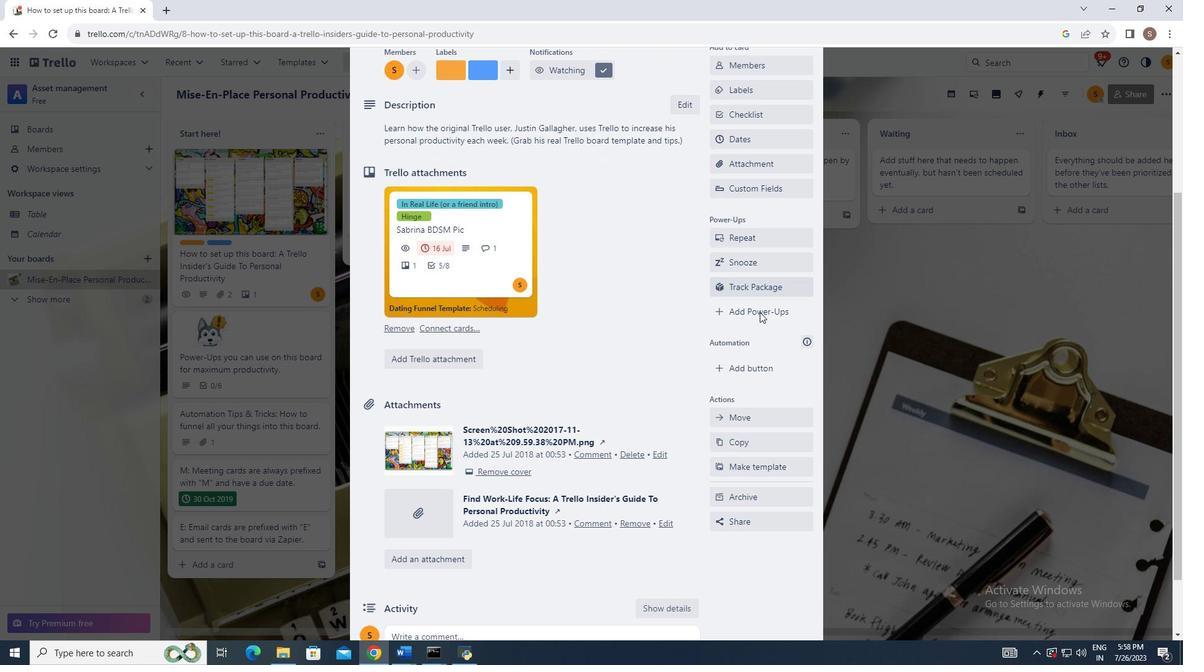 
Action: Mouse moved to (757, 333)
Screenshot: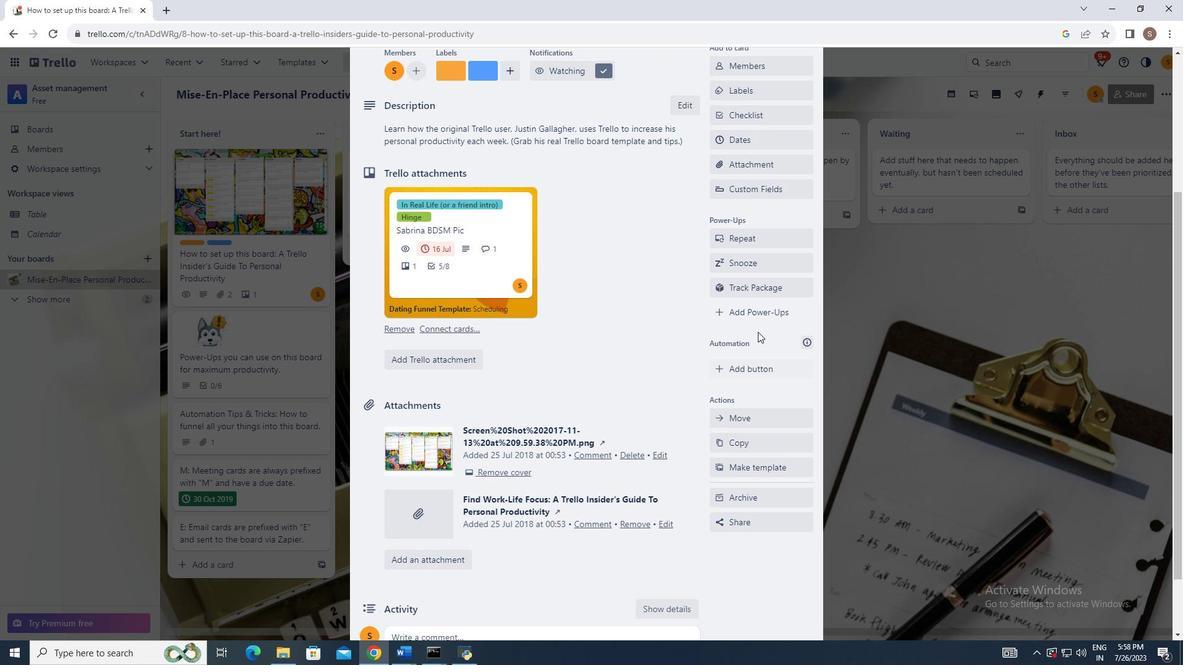 
Action: Mouse scrolled (757, 334) with delta (0, 0)
Screenshot: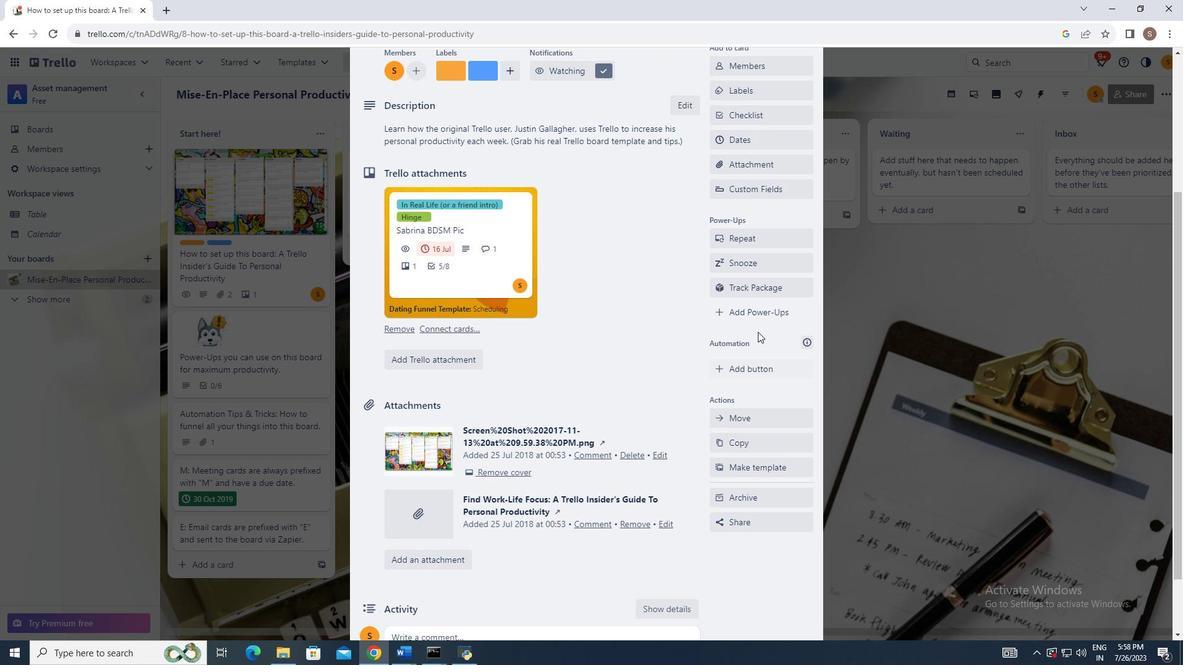 
Action: Mouse moved to (758, 332)
Screenshot: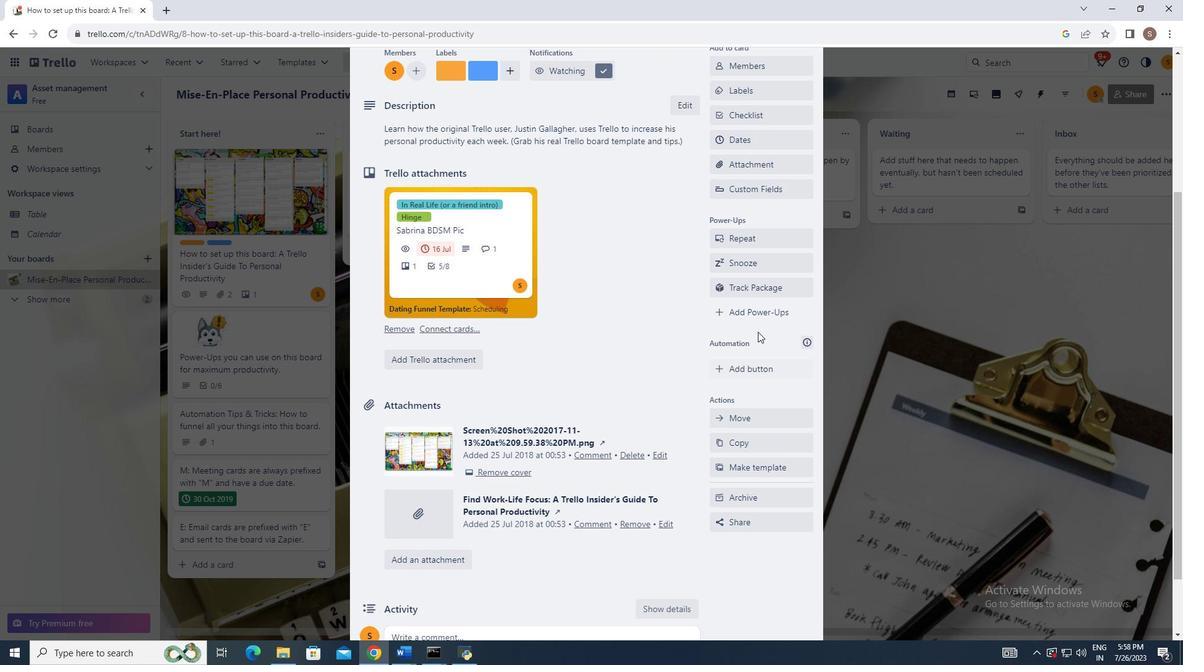 
Action: Mouse scrolled (758, 332) with delta (0, 0)
Screenshot: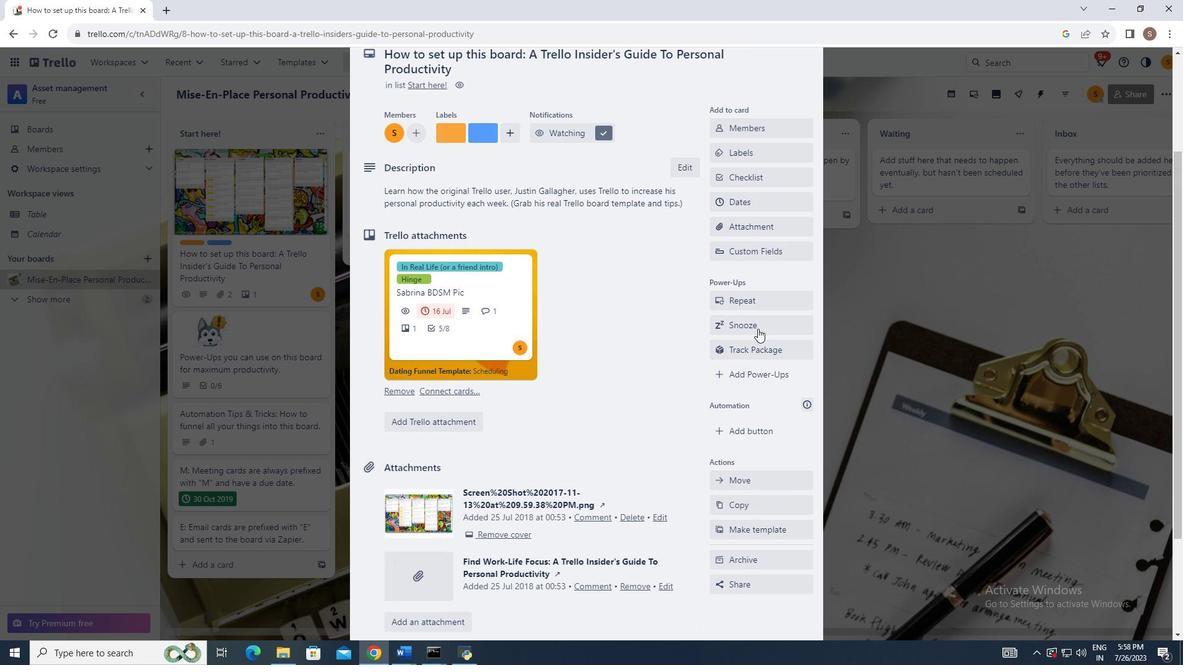 
Action: Mouse moved to (758, 328)
Screenshot: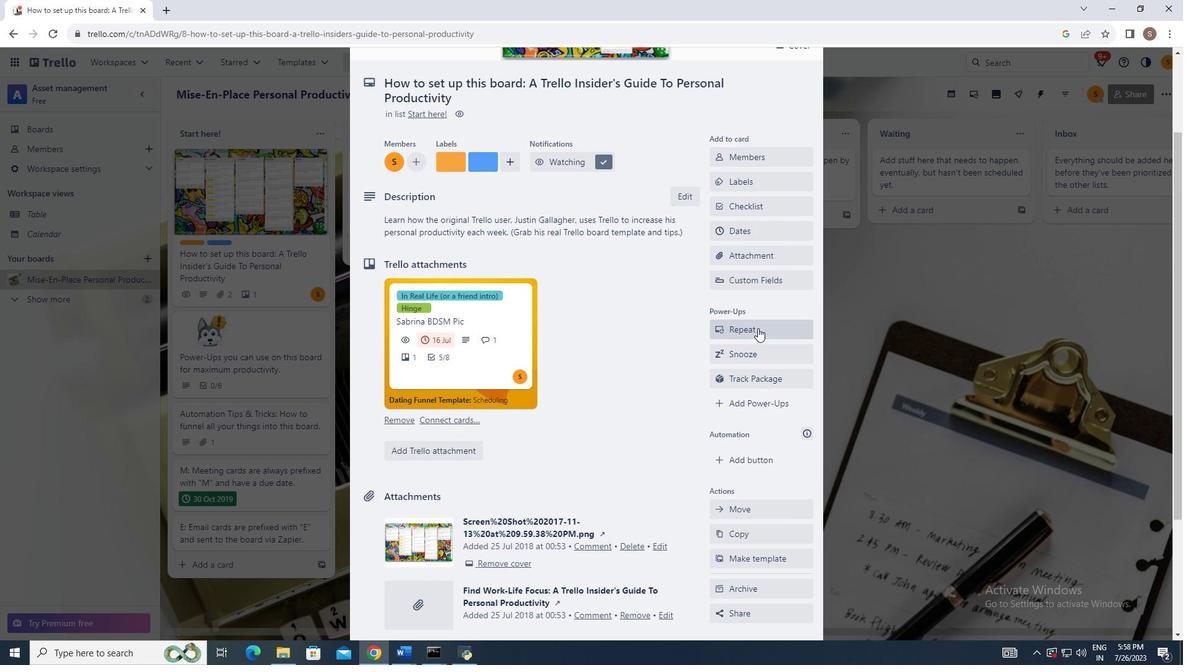 
Action: Mouse scrolled (758, 329) with delta (0, 0)
Screenshot: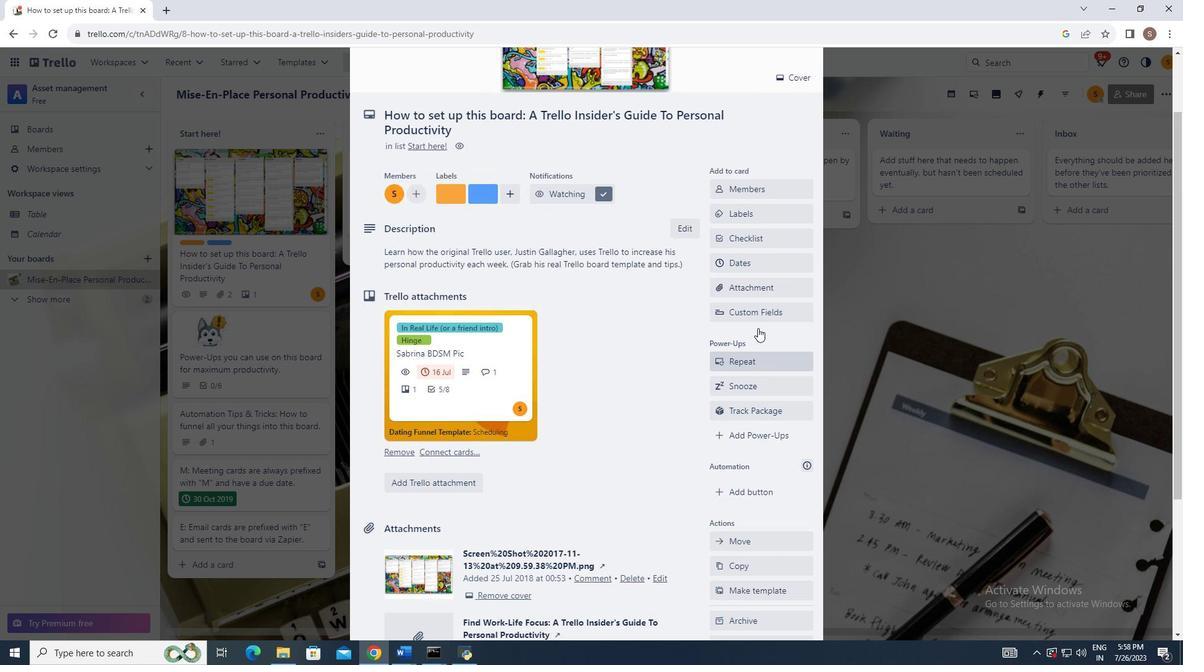 
Action: Mouse scrolled (758, 329) with delta (0, 0)
Screenshot: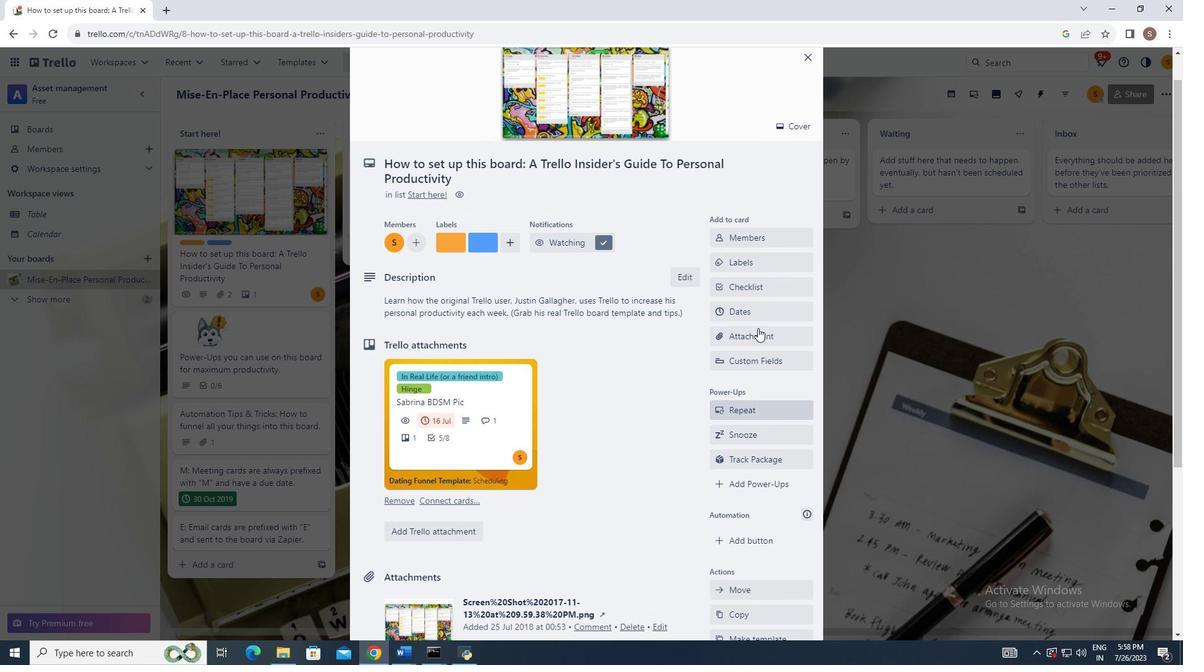 
Action: Mouse moved to (756, 345)
Screenshot: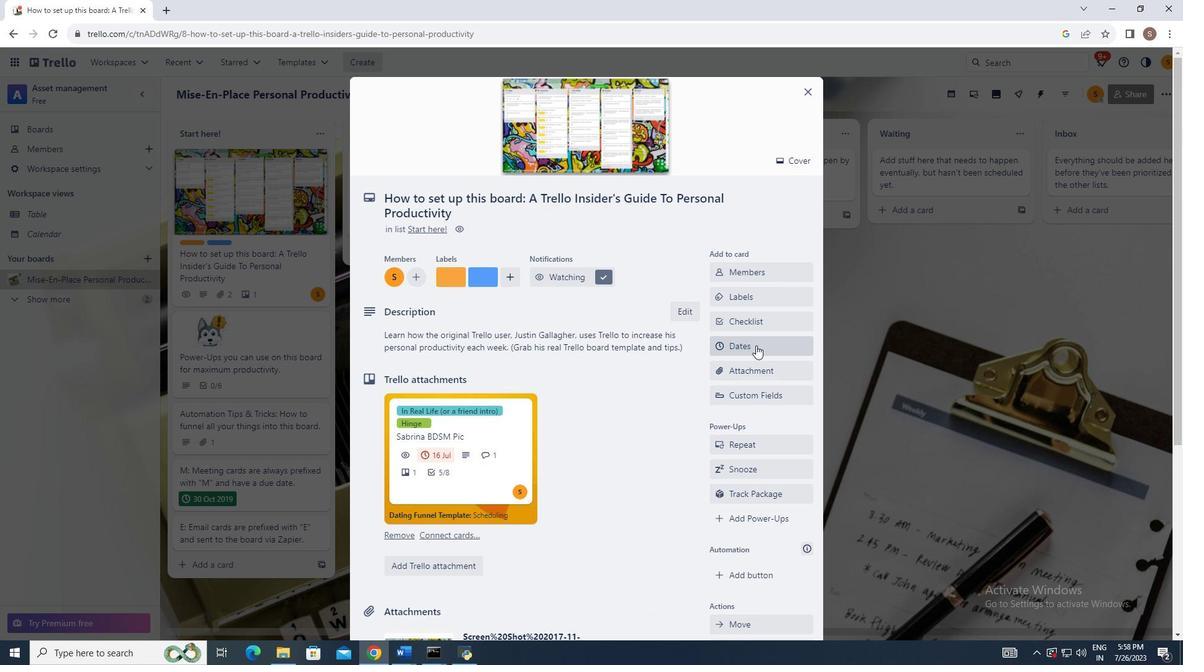 
Action: Mouse pressed left at (756, 345)
Screenshot: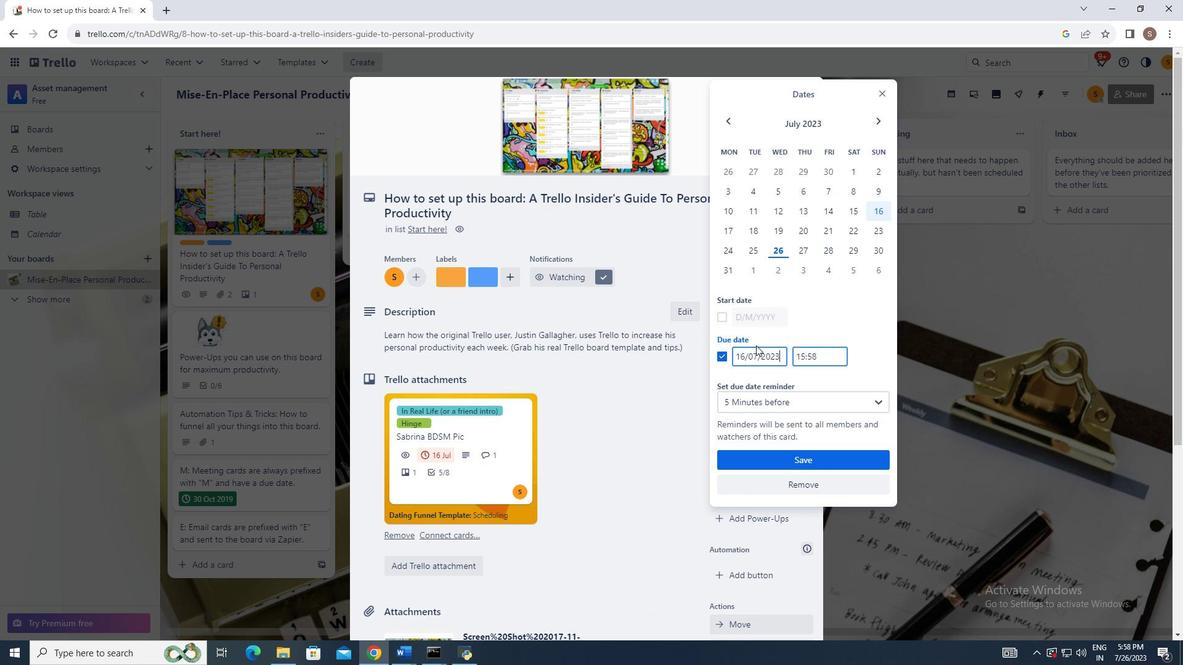
Action: Mouse moved to (874, 125)
Screenshot: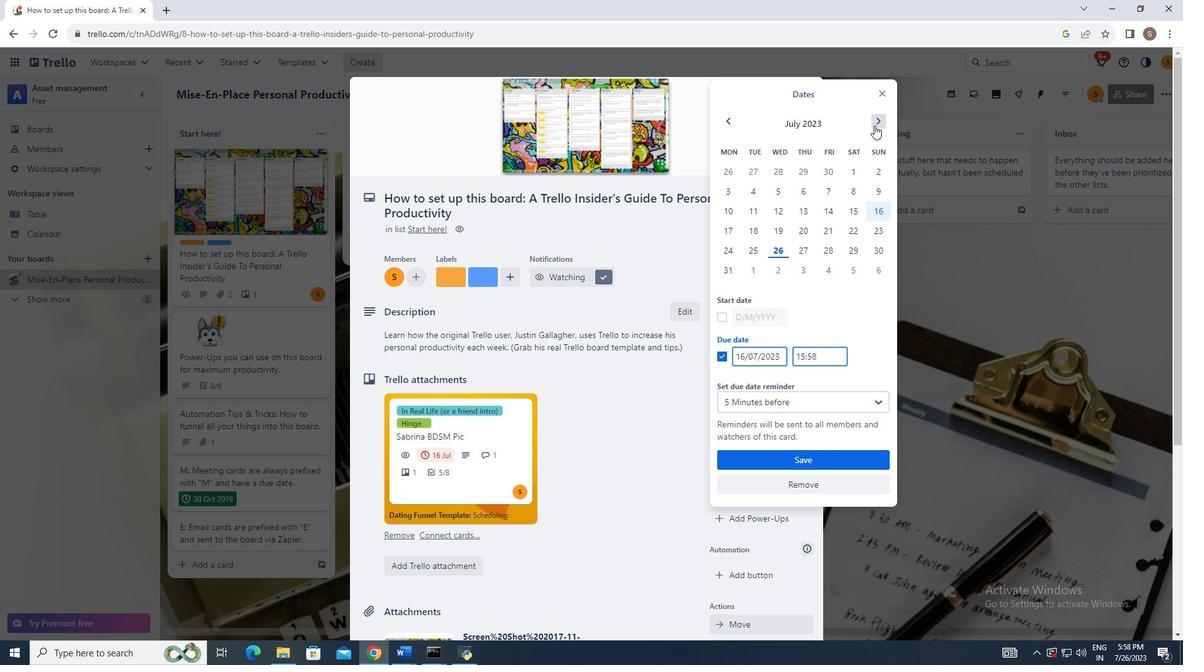 
Action: Mouse pressed left at (874, 125)
Screenshot: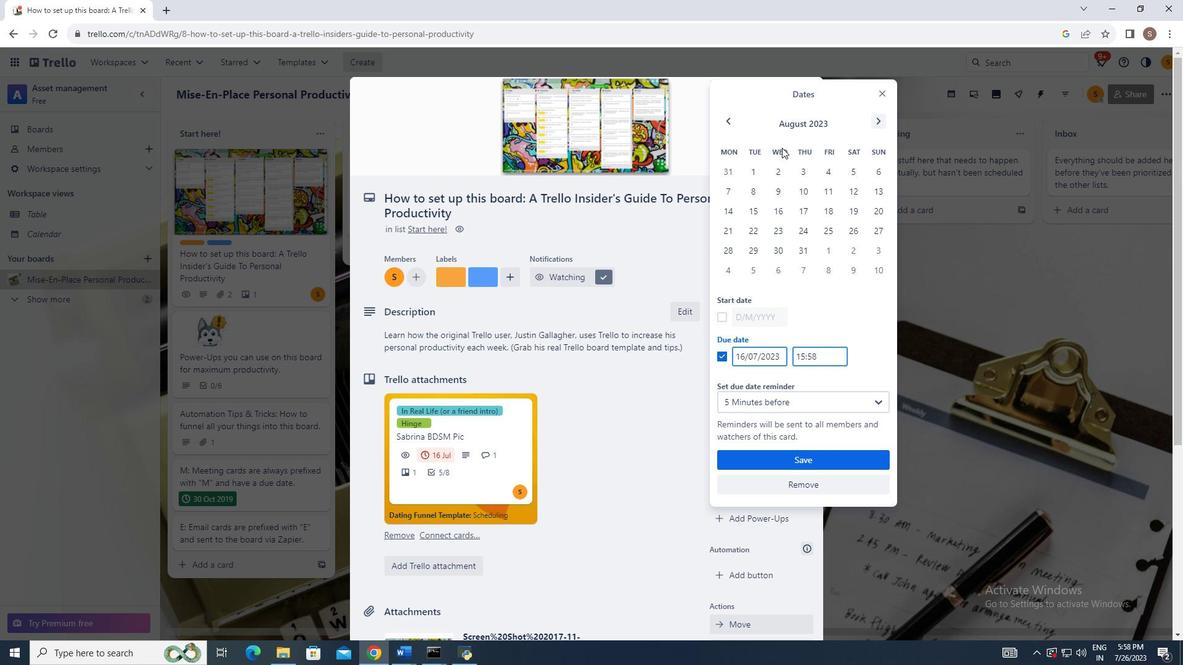 
Action: Mouse moved to (729, 120)
Screenshot: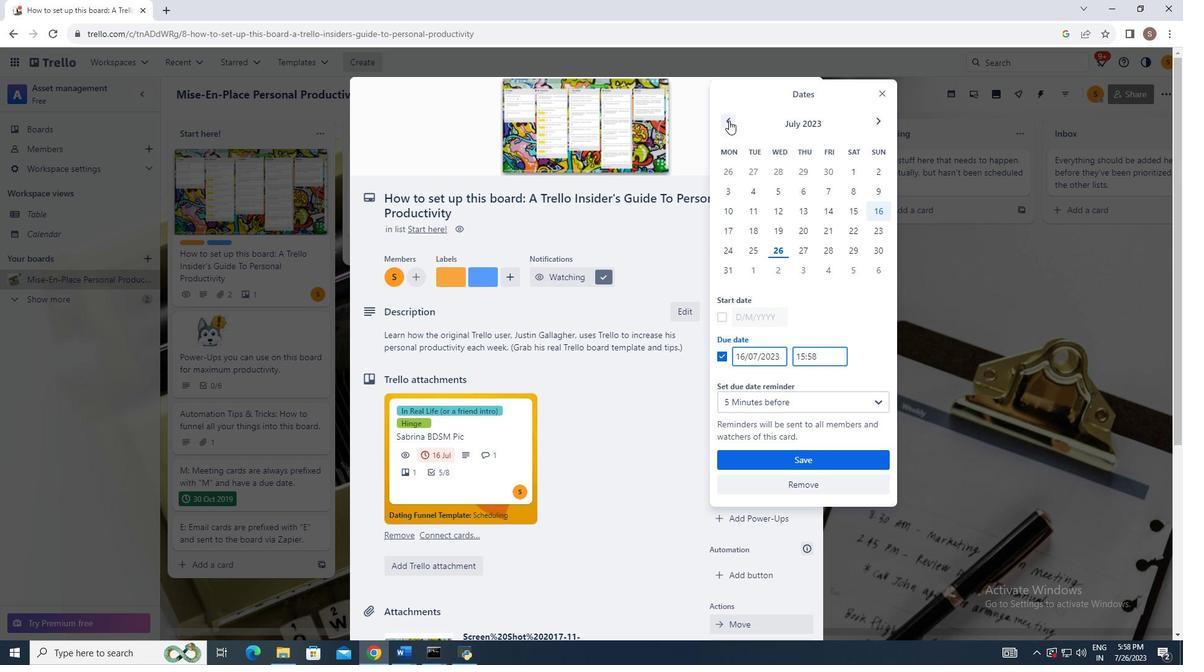 
Action: Mouse pressed left at (729, 120)
Screenshot: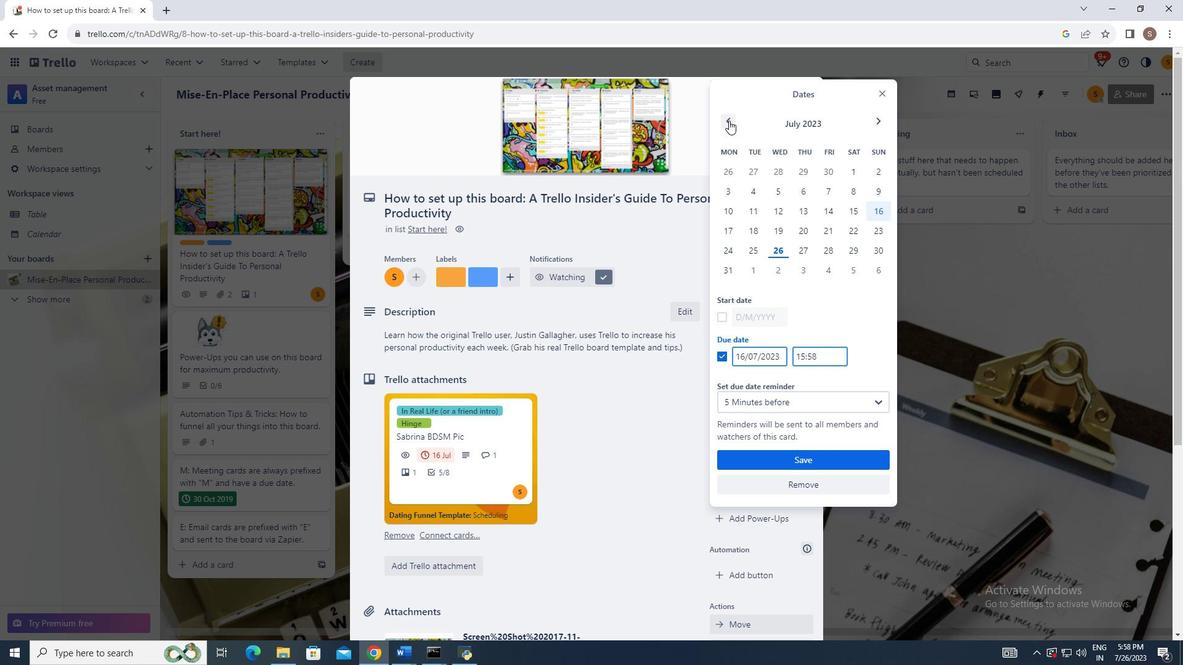 
Action: Mouse pressed left at (729, 120)
Screenshot: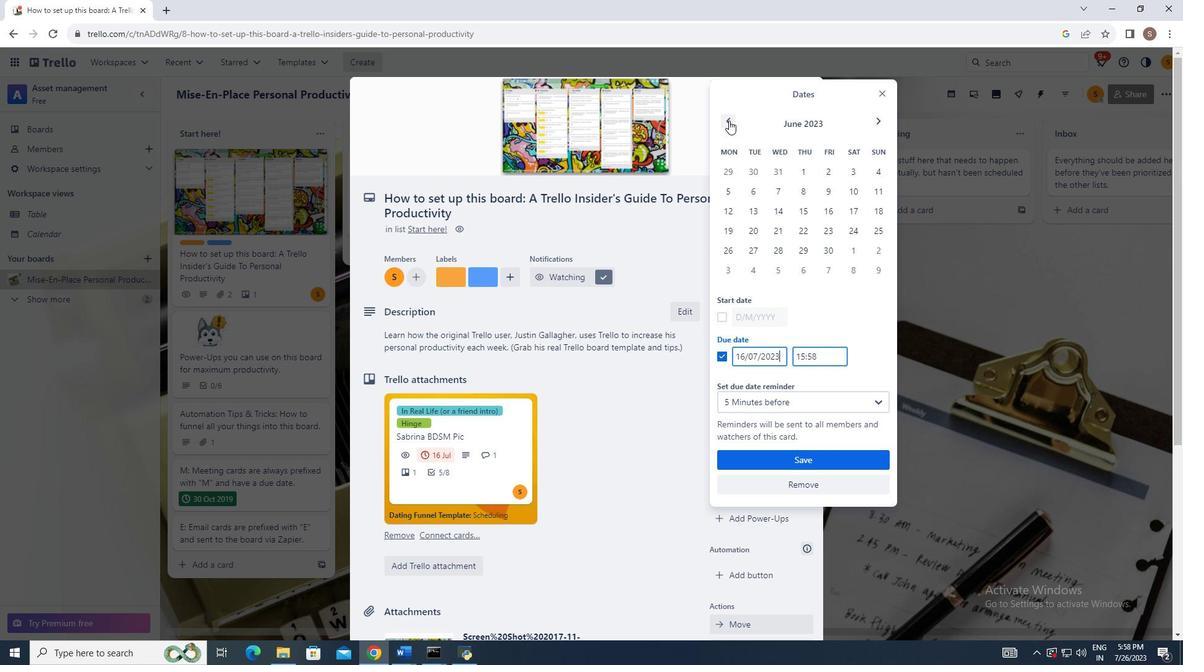 
Action: Mouse pressed left at (729, 120)
Screenshot: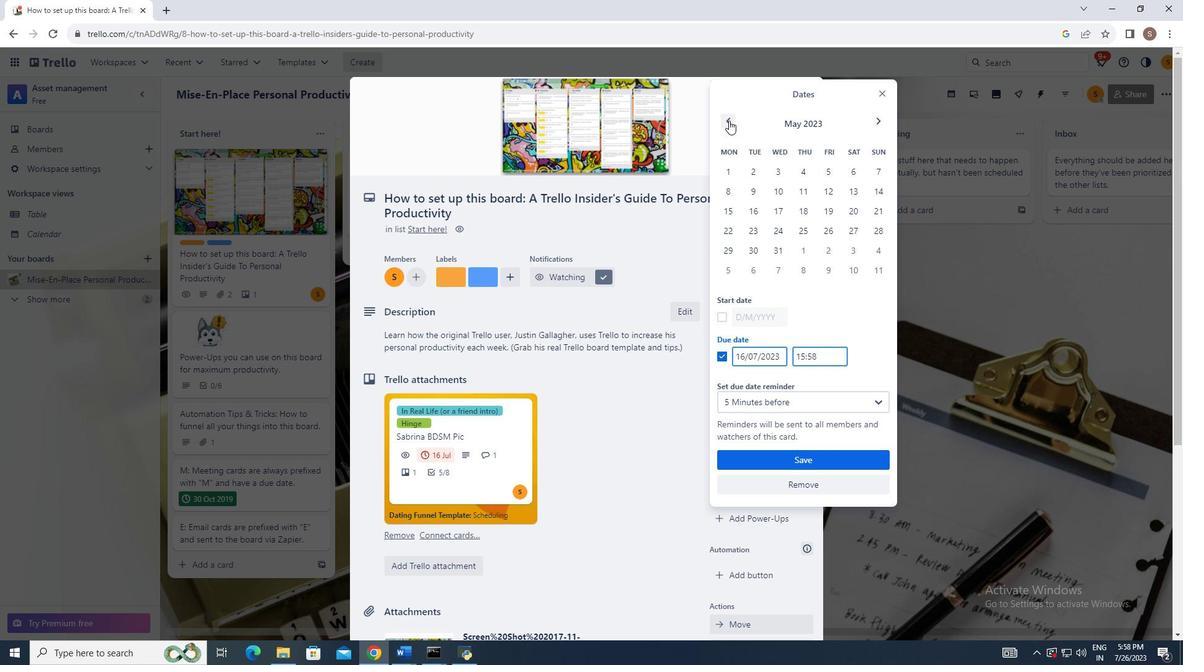 
Action: Mouse pressed left at (729, 120)
Screenshot: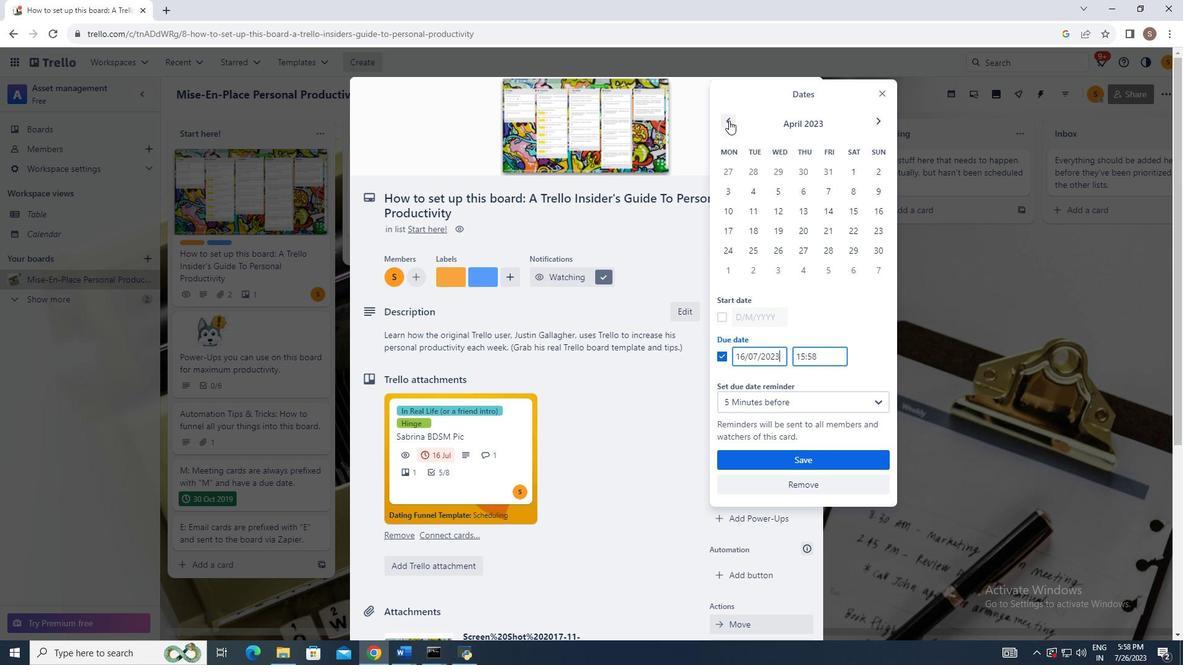 
Action: Mouse pressed left at (729, 120)
Screenshot: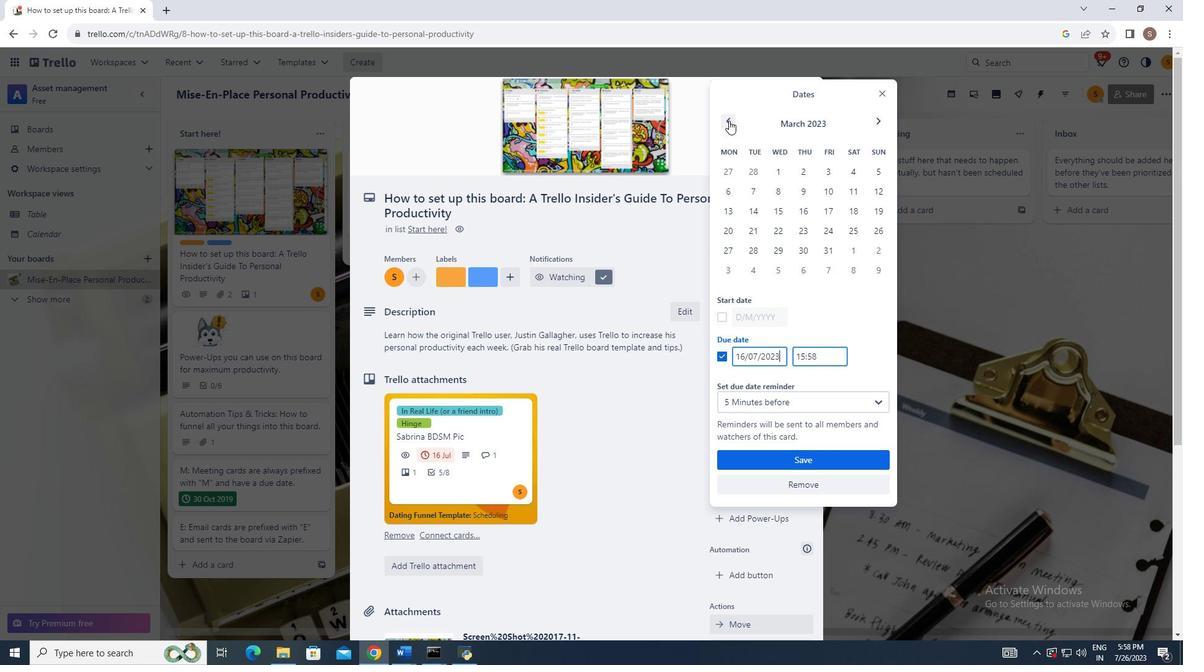
Action: Mouse moved to (873, 124)
Screenshot: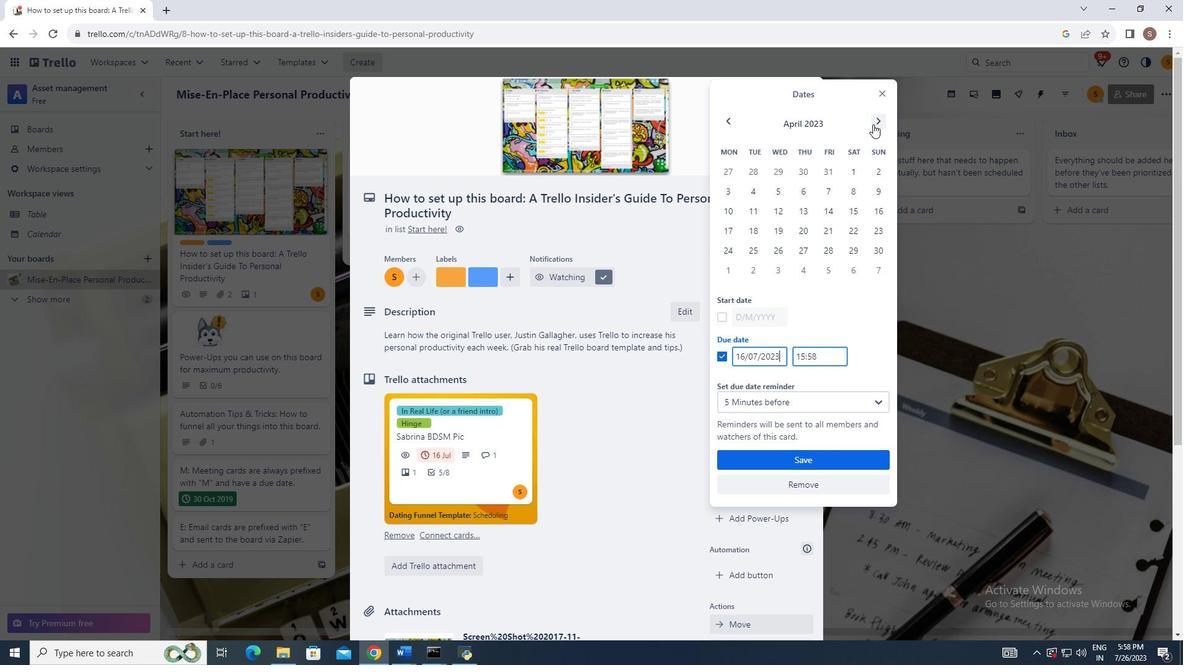 
Action: Mouse pressed left at (873, 124)
Screenshot: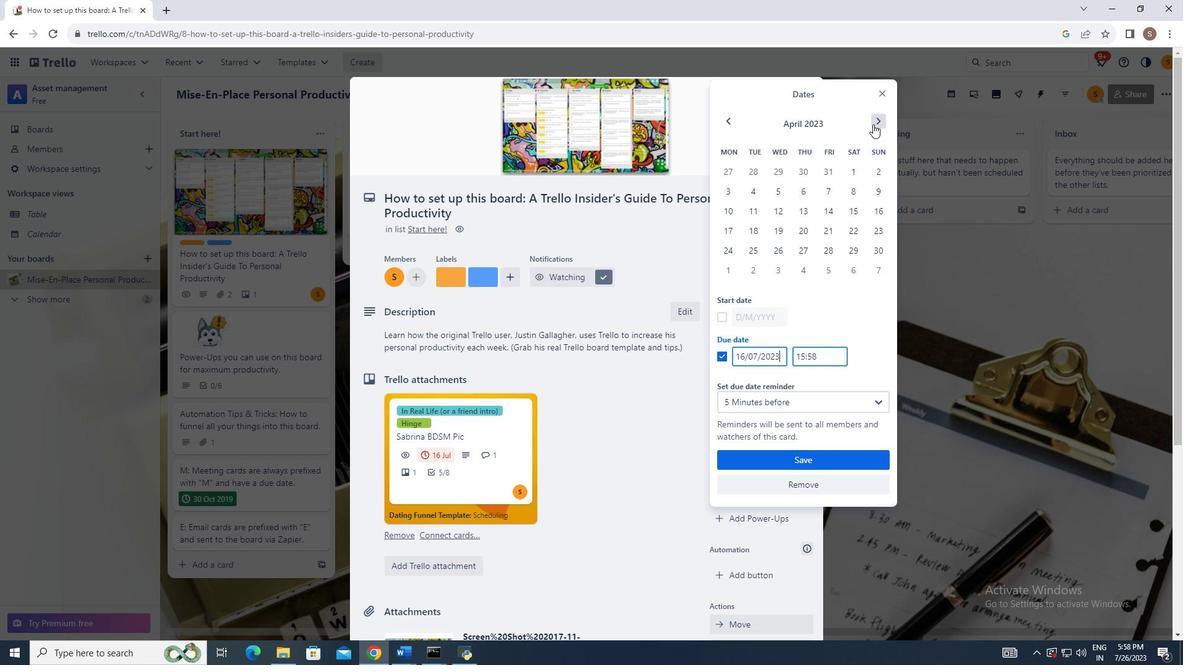 
Action: Mouse pressed left at (873, 124)
Screenshot: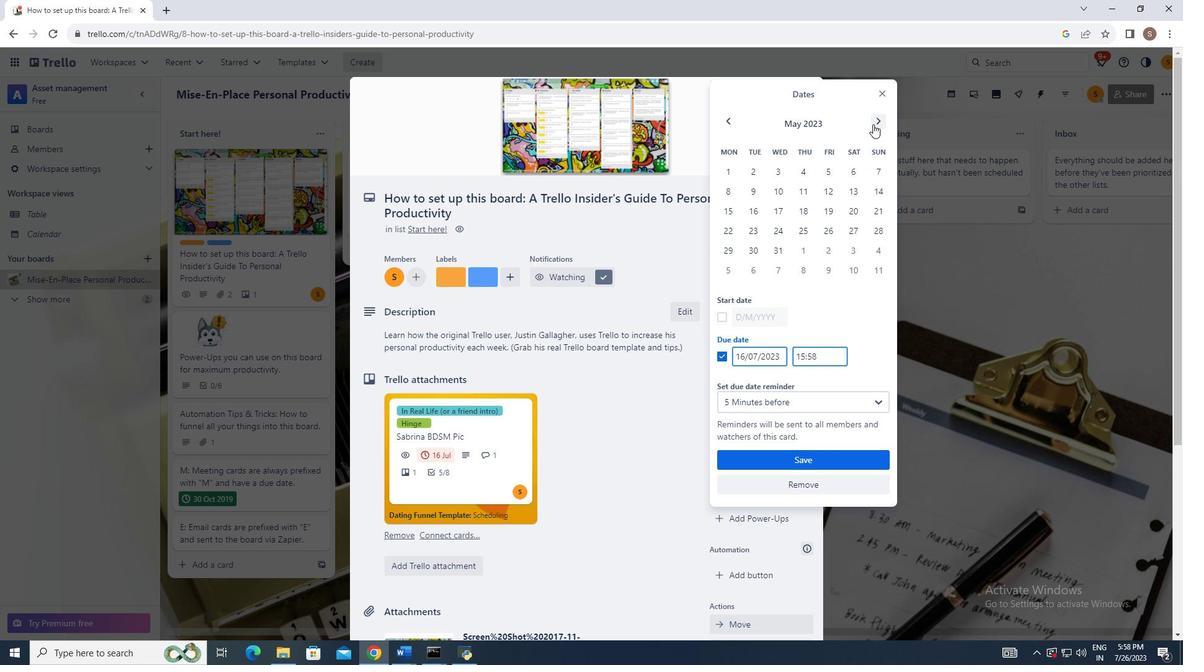 
Action: Mouse pressed left at (873, 124)
Screenshot: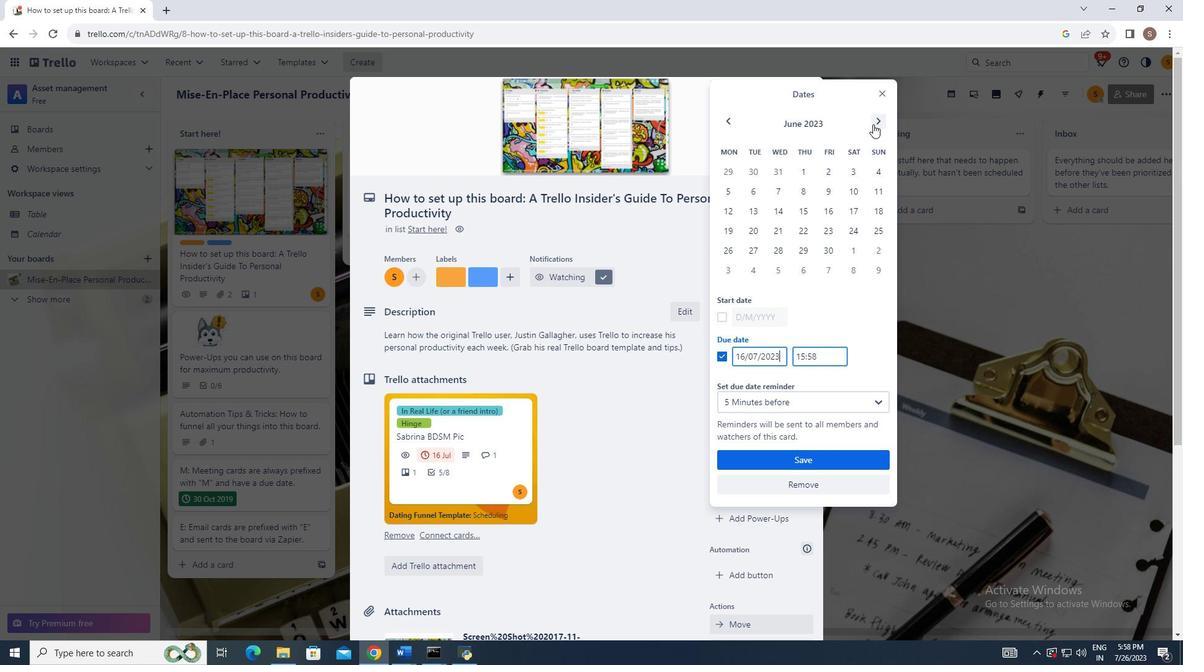 
Action: Mouse pressed left at (873, 124)
Screenshot: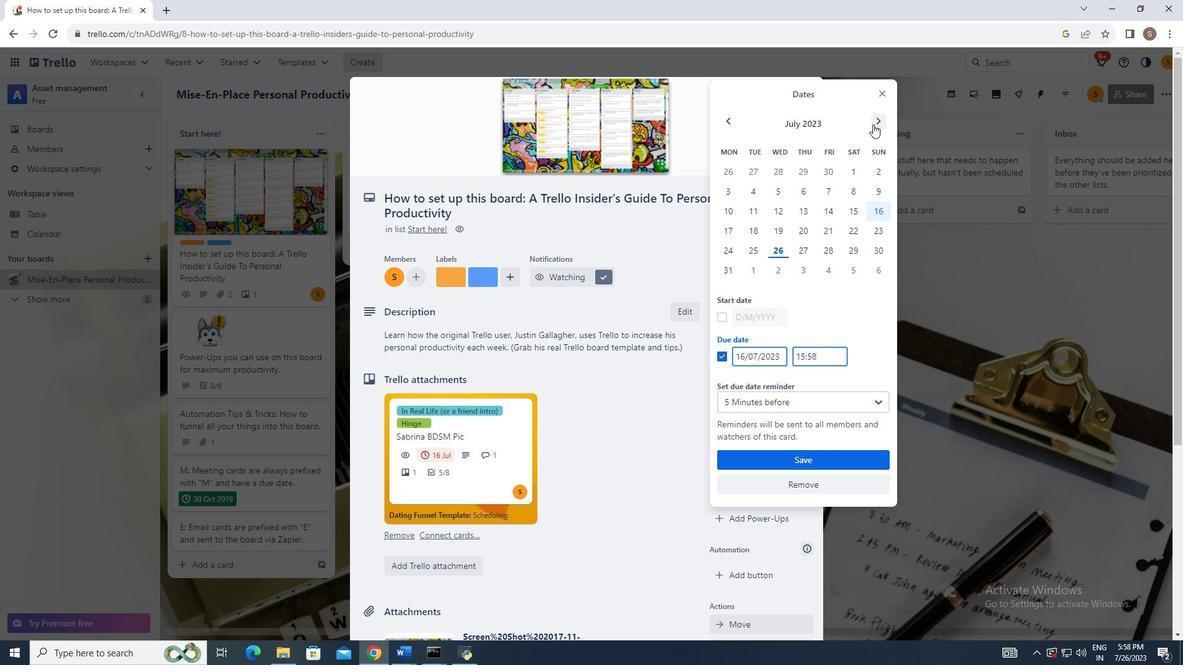 
Action: Mouse pressed left at (873, 124)
Screenshot: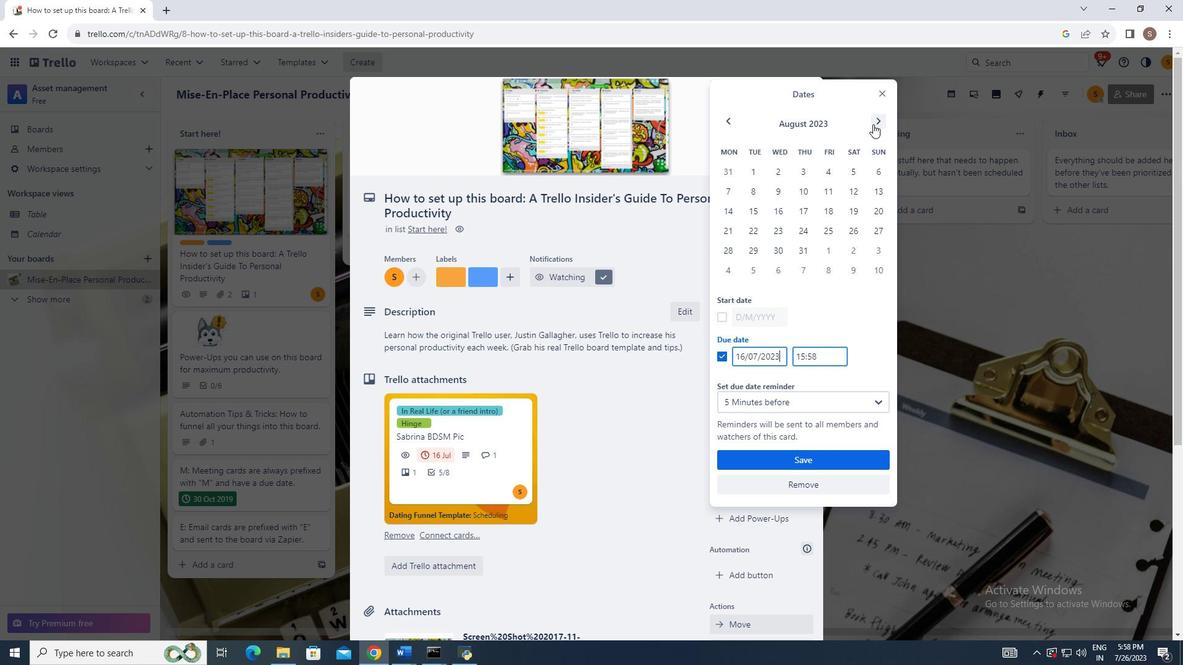 
Action: Mouse moved to (752, 212)
Screenshot: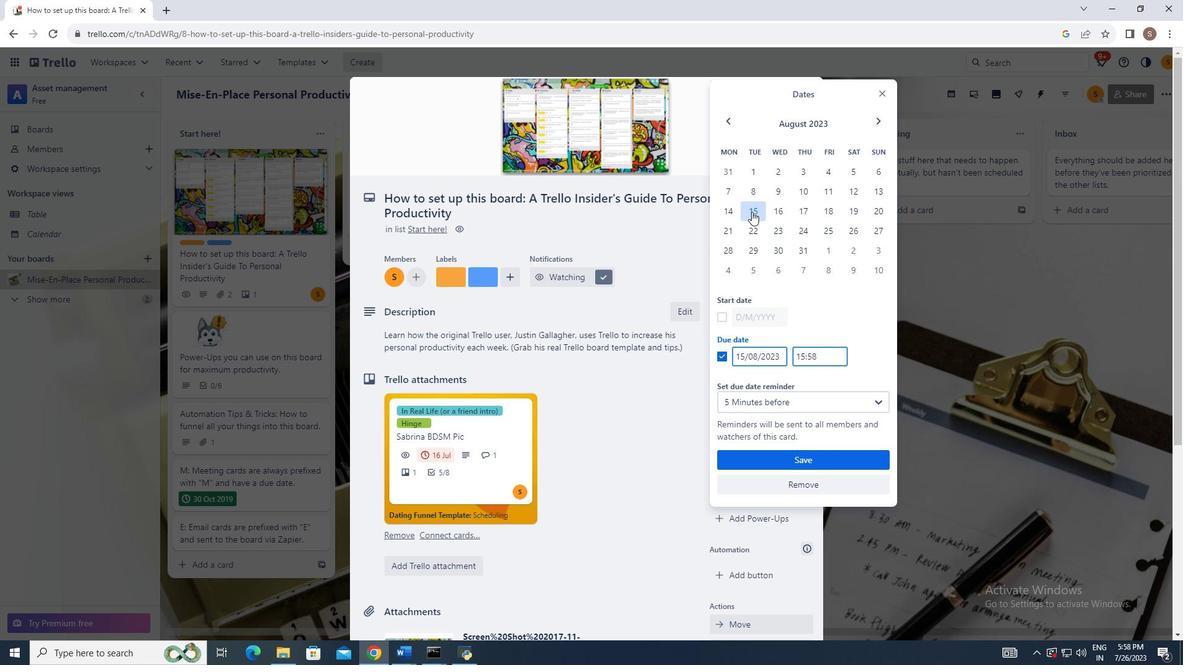 
Action: Mouse pressed left at (752, 212)
Screenshot: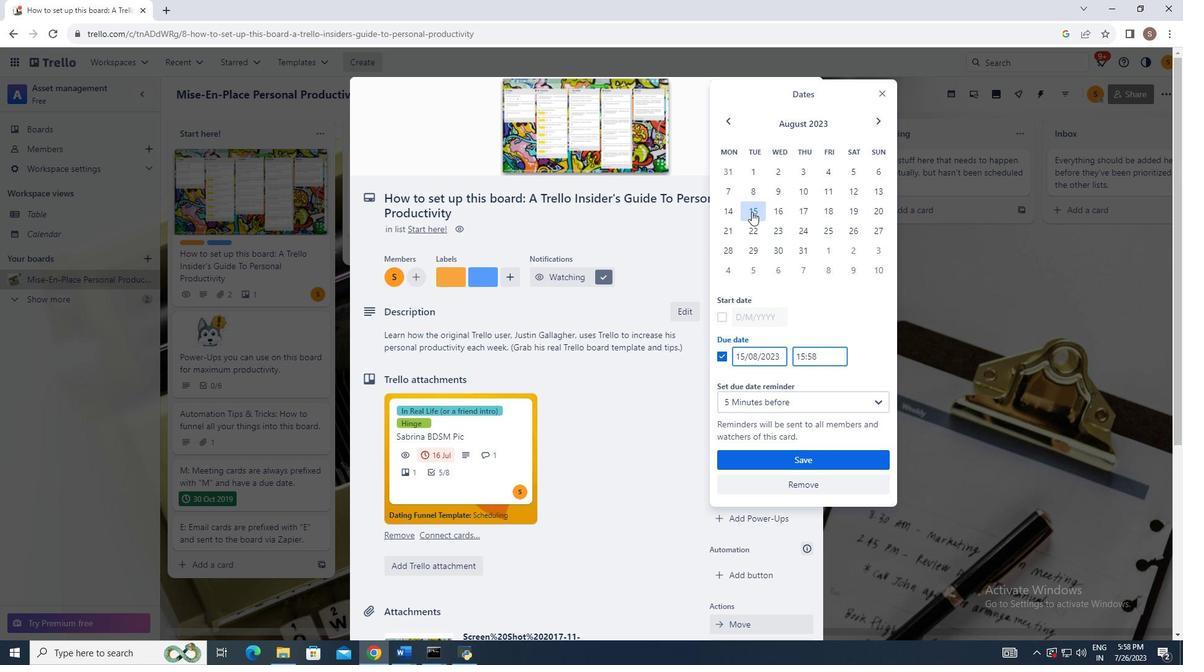 
Action: Mouse moved to (769, 406)
Screenshot: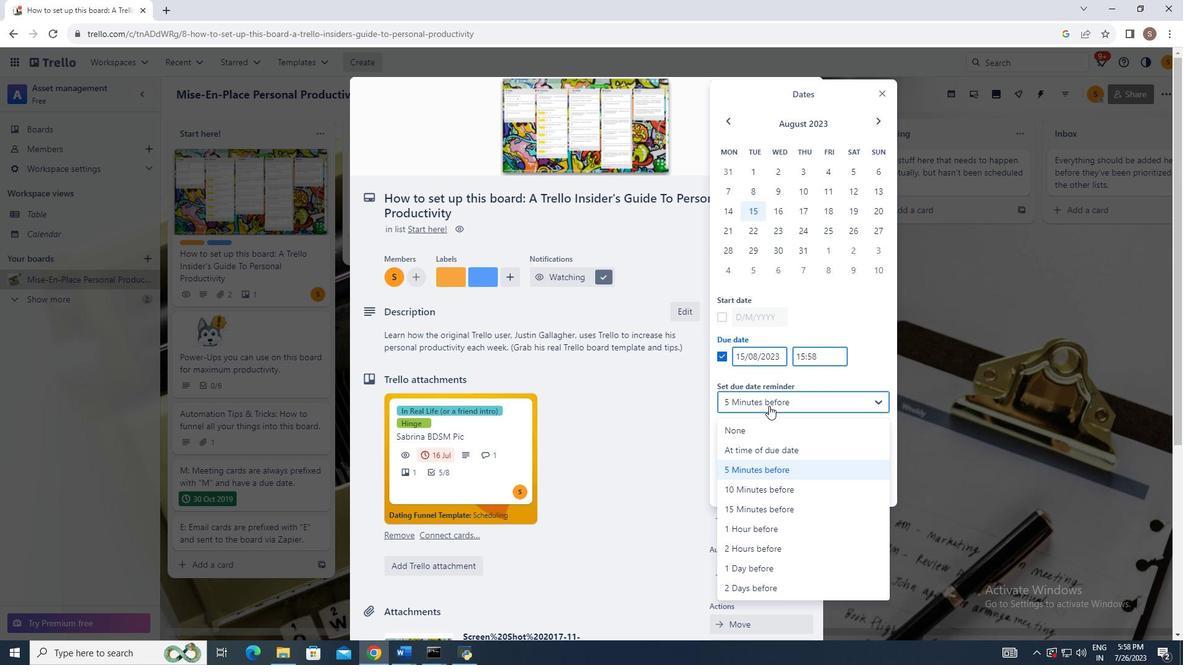 
Action: Mouse pressed left at (769, 406)
Screenshot: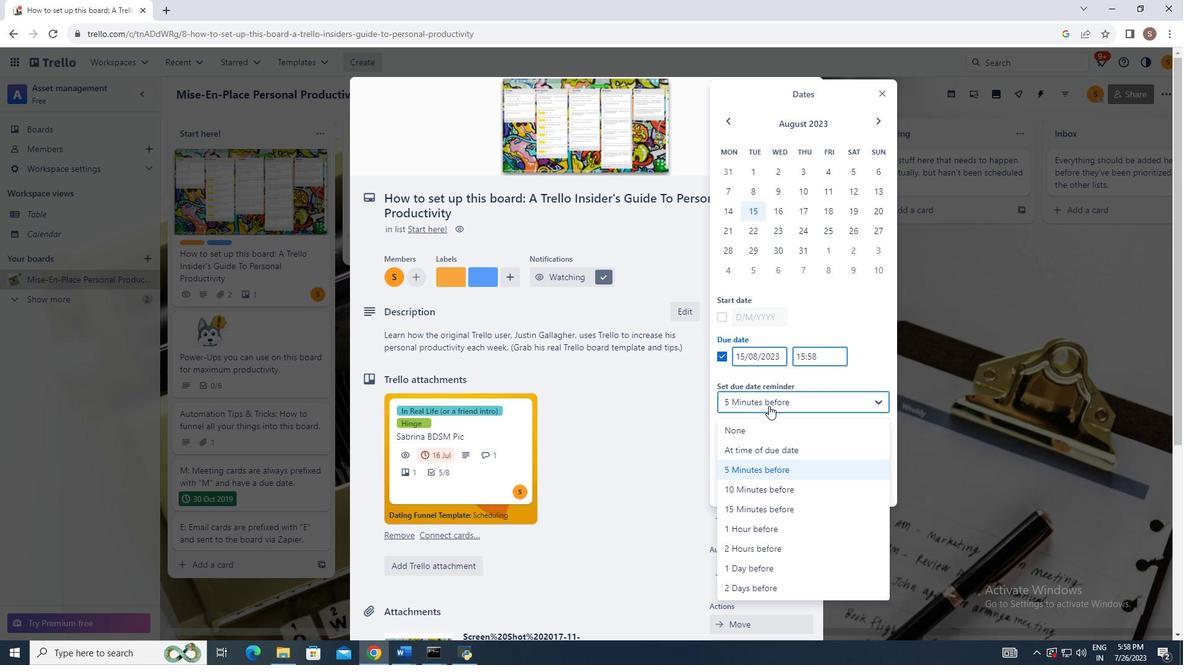 
Action: Mouse moved to (769, 490)
Screenshot: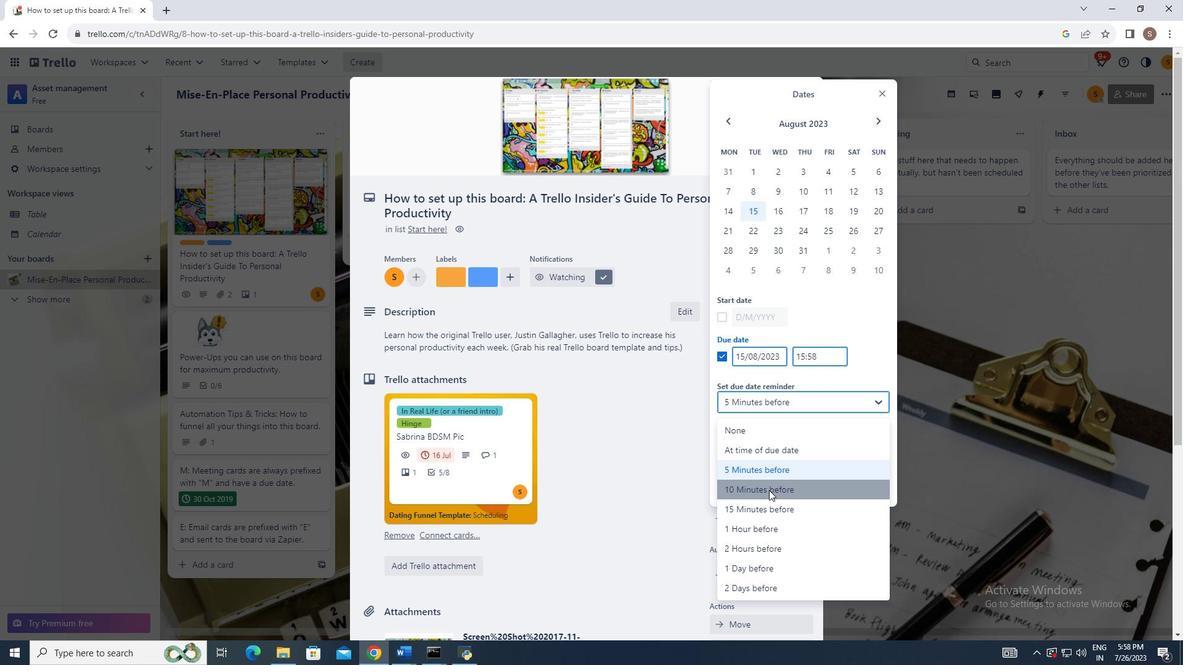 
Action: Mouse pressed left at (769, 490)
Screenshot: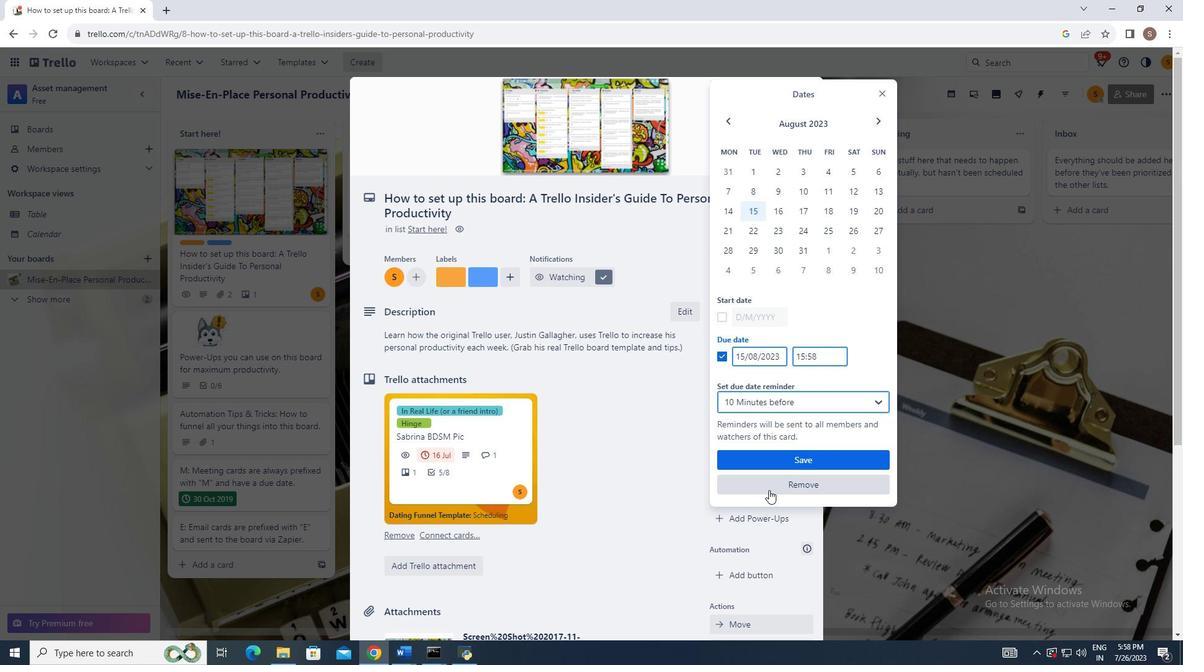 
Action: Mouse moved to (801, 461)
Screenshot: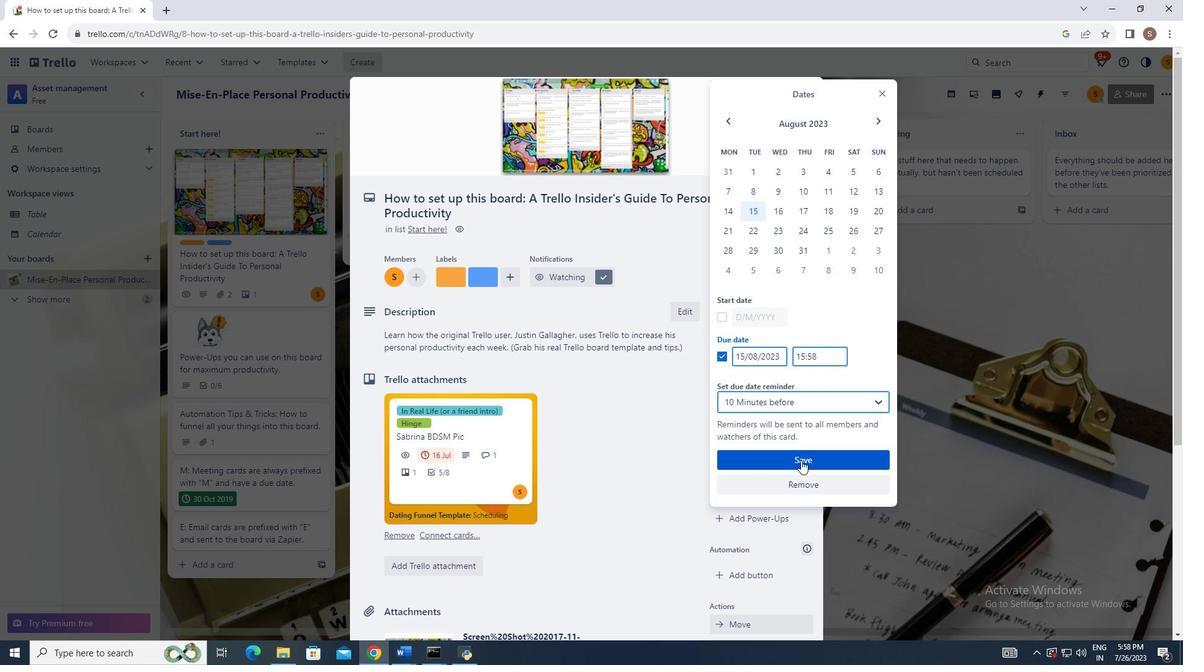 
Action: Mouse pressed left at (801, 461)
Screenshot: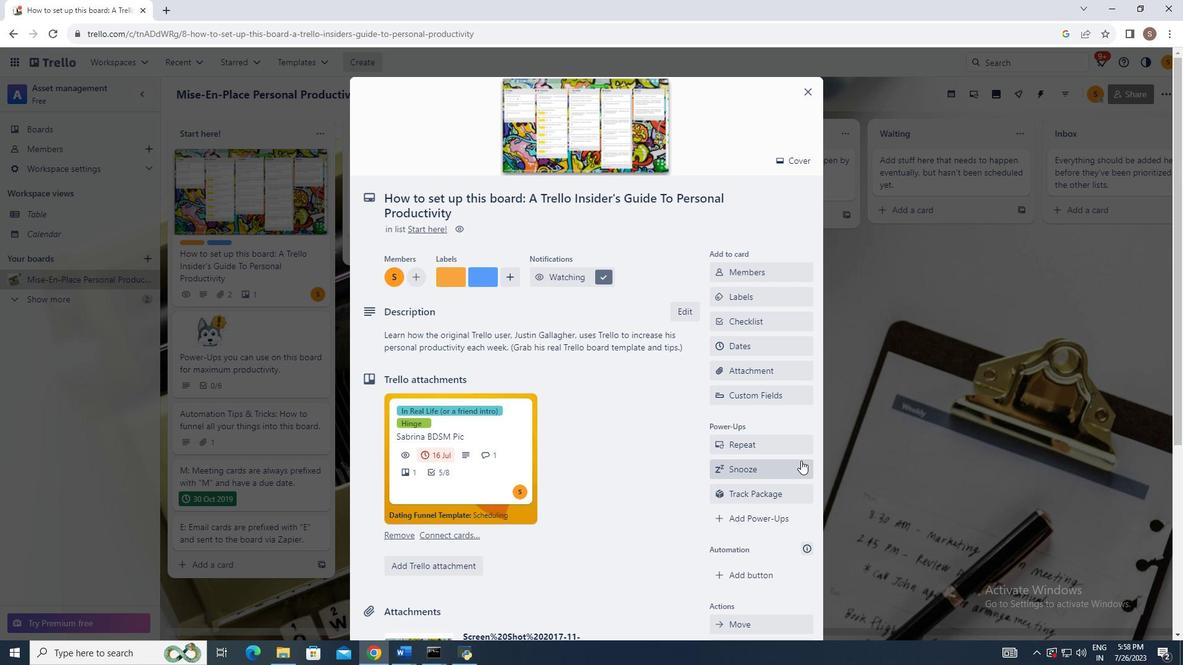 
Action: Mouse moved to (546, 343)
Screenshot: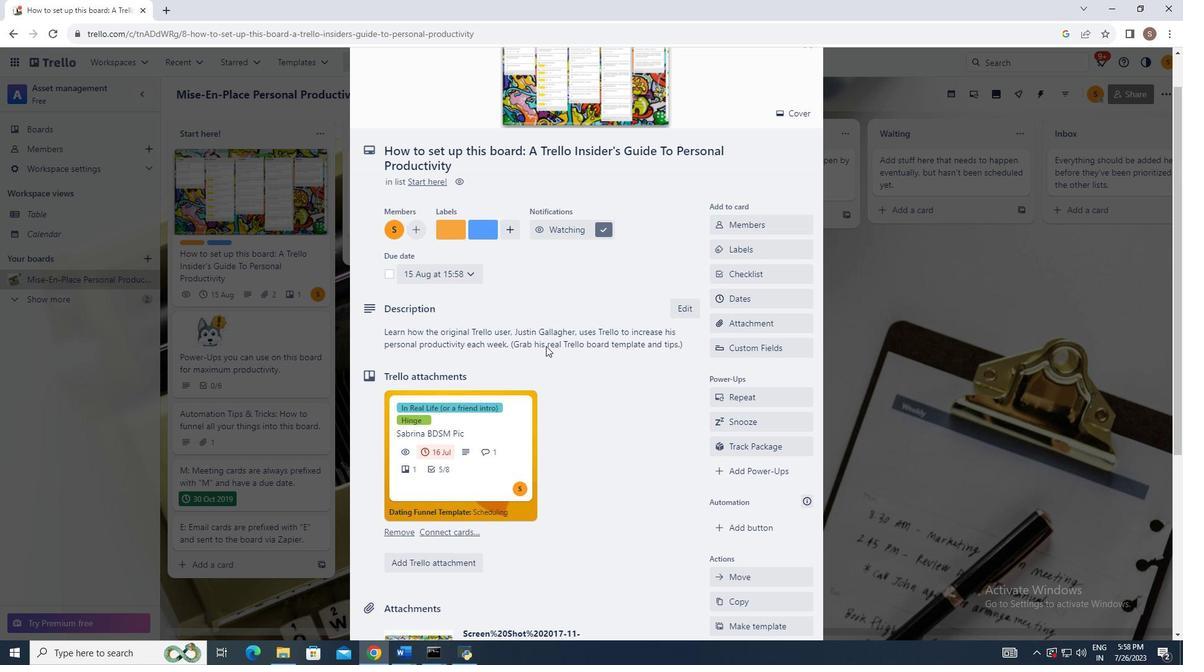 
Action: Mouse scrolled (546, 343) with delta (0, 0)
Screenshot: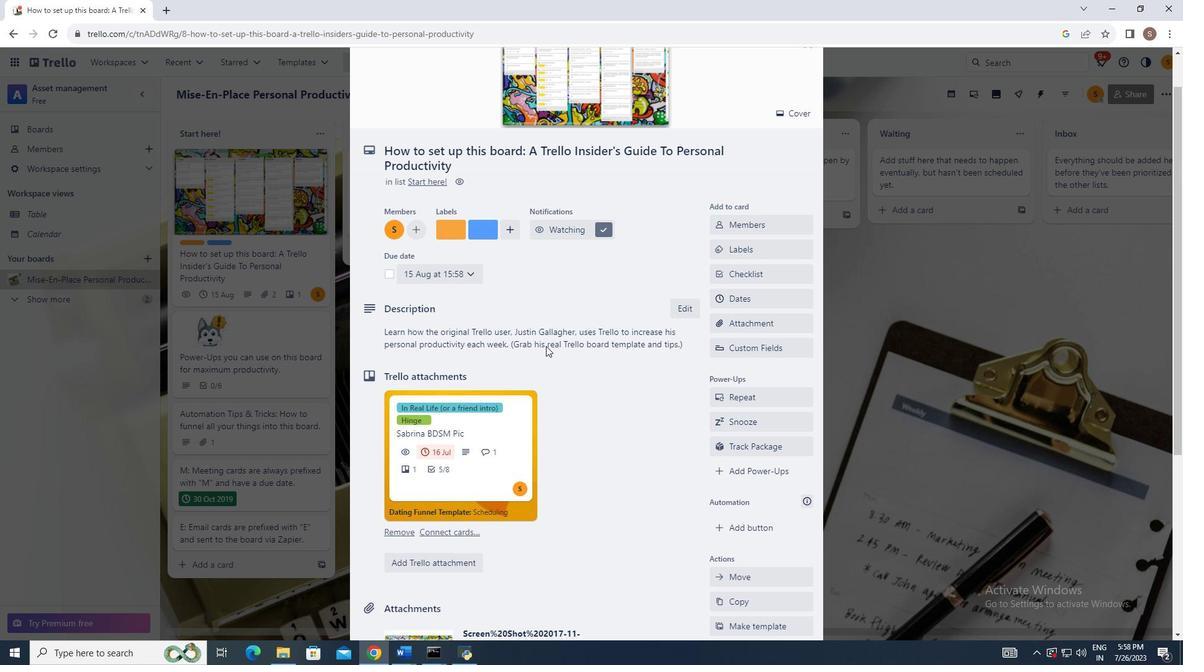 
Action: Mouse moved to (546, 346)
Screenshot: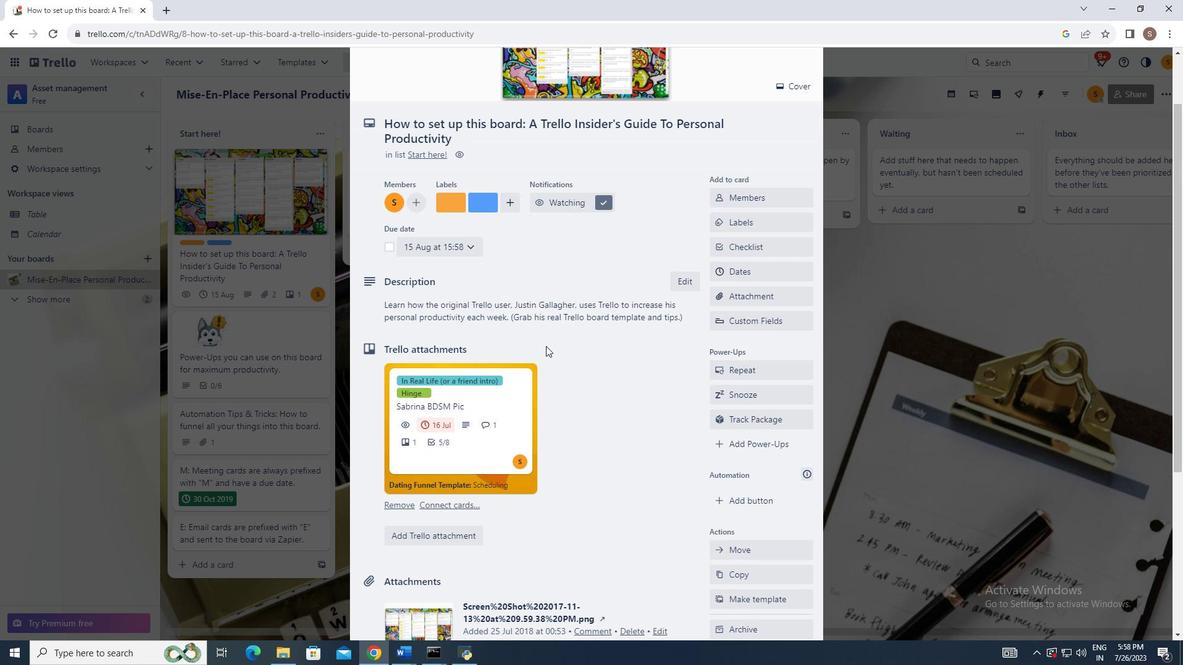 
Action: Mouse scrolled (546, 345) with delta (0, 0)
Screenshot: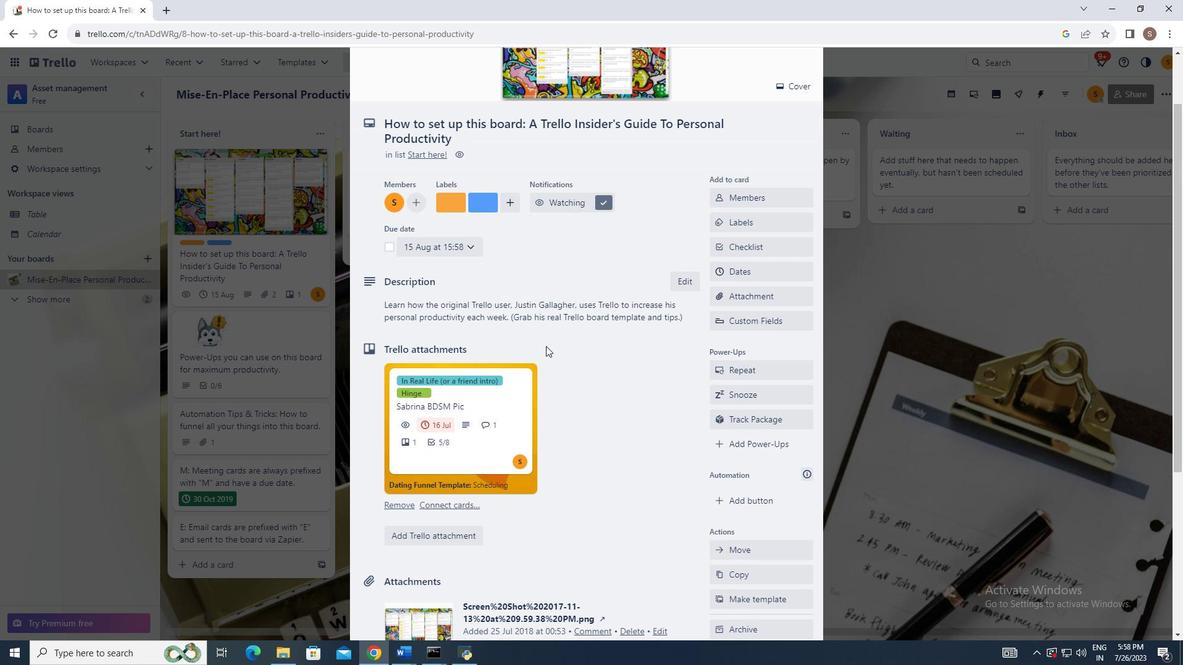 
Action: Mouse moved to (546, 346)
Screenshot: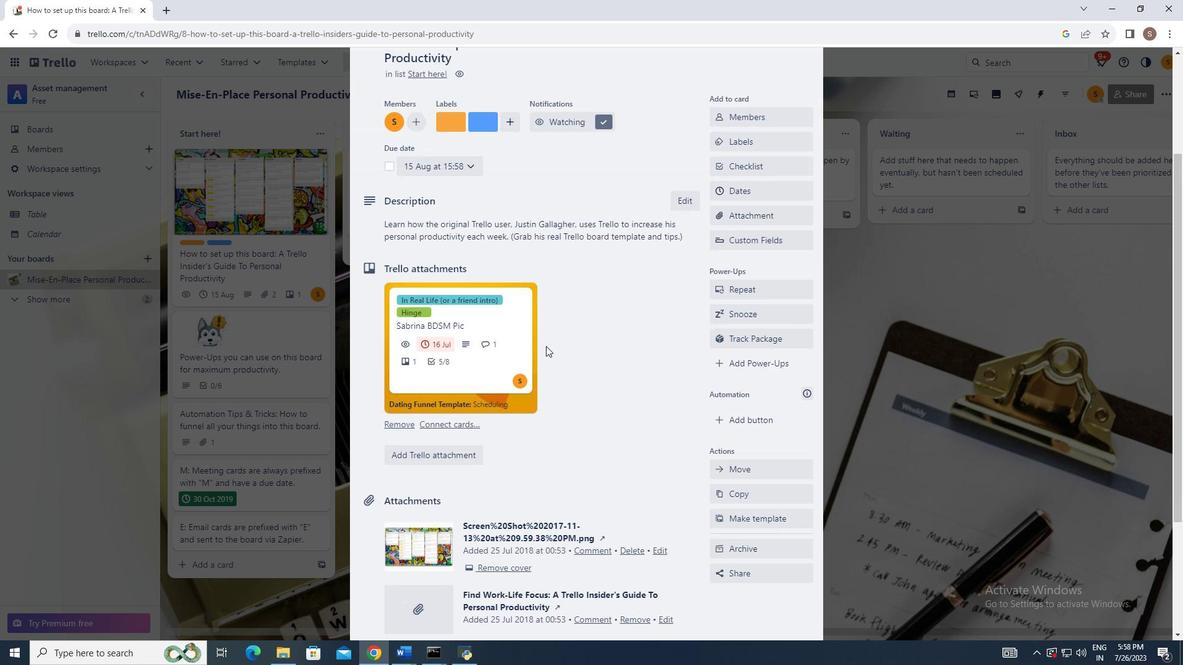 
Action: Mouse scrolled (546, 345) with delta (0, 0)
Screenshot: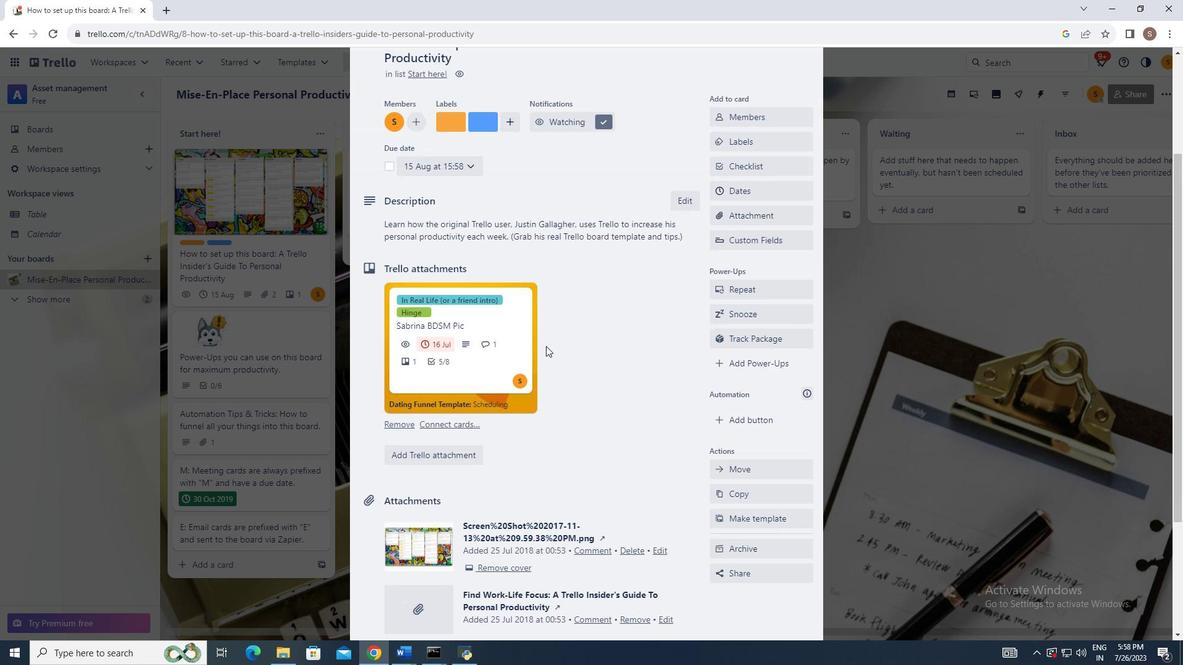 
Action: Mouse moved to (568, 342)
Screenshot: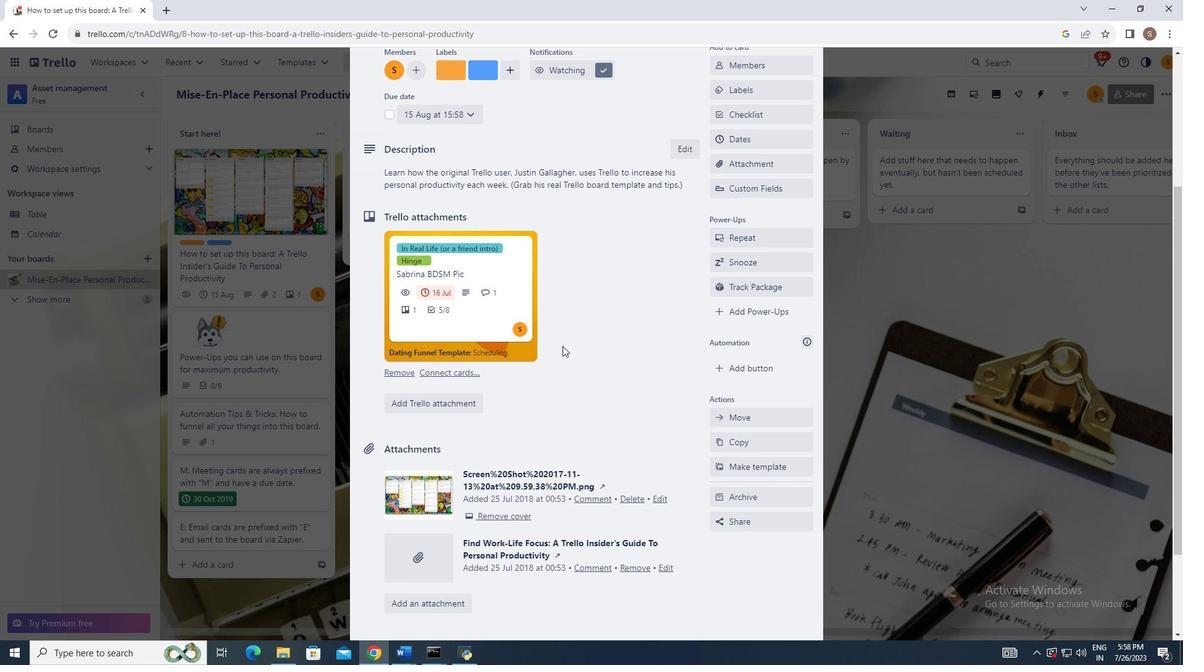 
Action: Mouse scrolled (568, 341) with delta (0, 0)
Screenshot: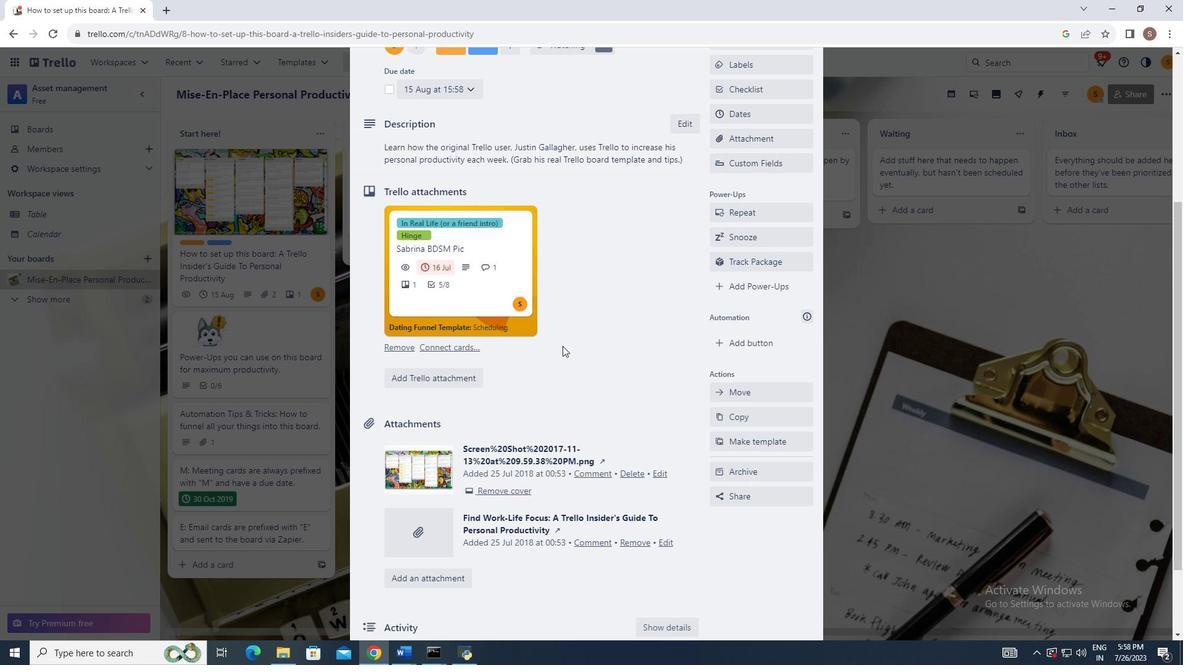 
Action: Mouse moved to (564, 344)
Screenshot: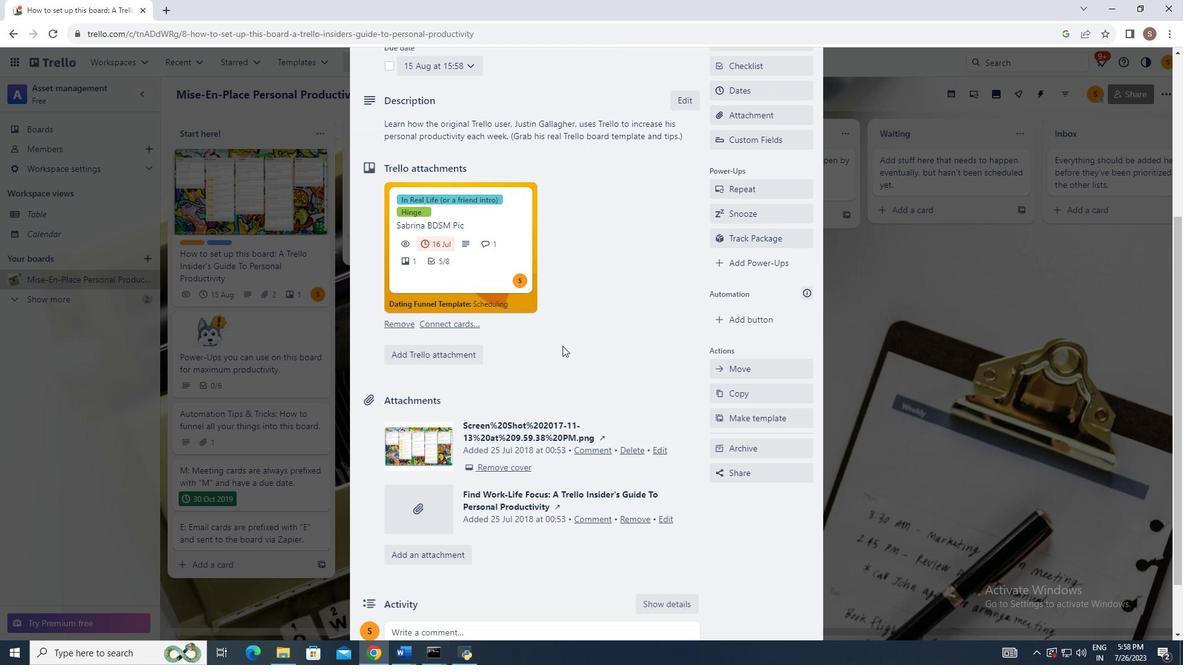 
Action: Mouse scrolled (565, 343) with delta (0, 0)
Screenshot: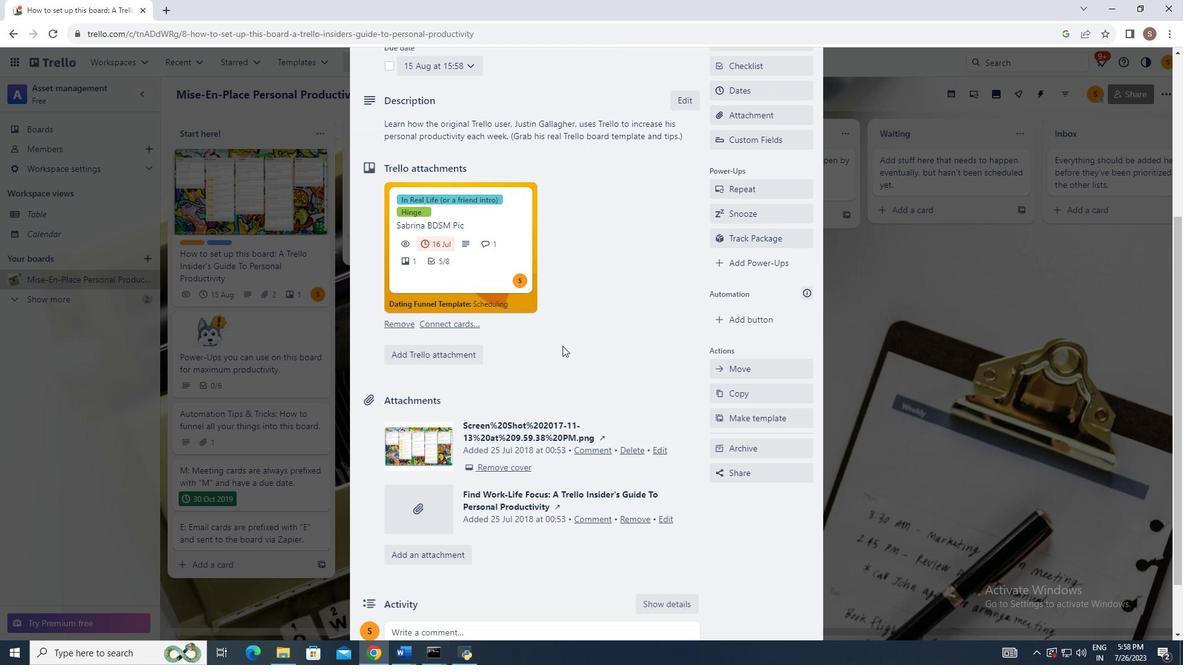 
Action: Mouse moved to (562, 350)
Screenshot: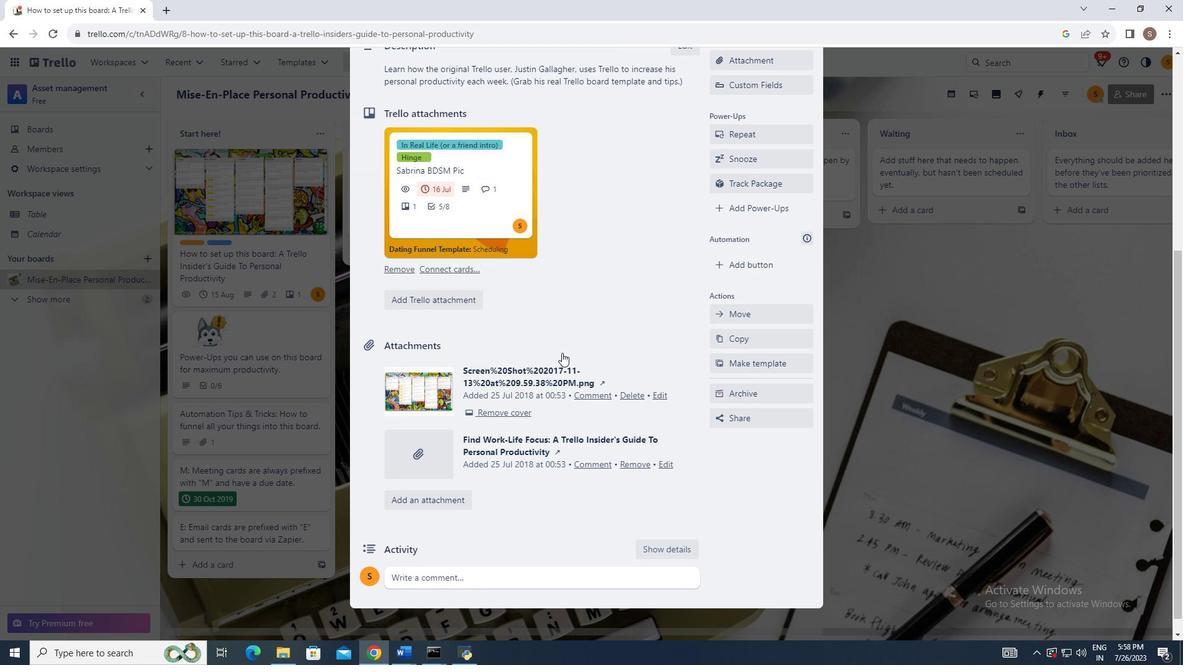 
Action: Mouse scrolled (562, 349) with delta (0, 0)
Screenshot: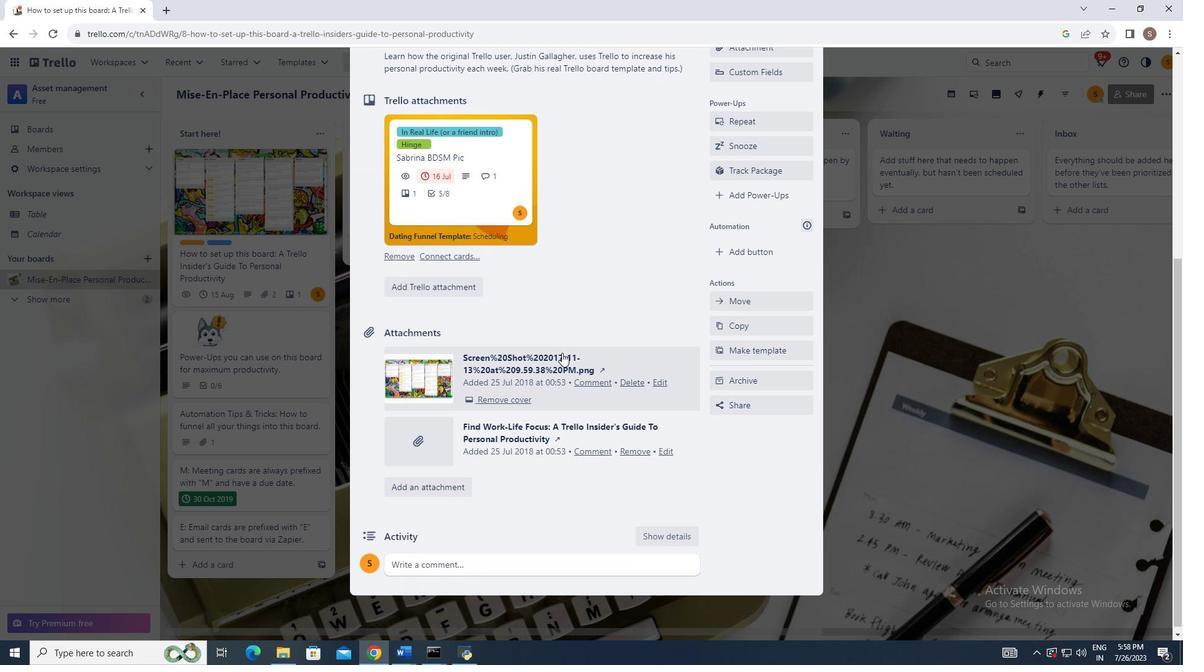 
Action: Mouse moved to (562, 353)
Screenshot: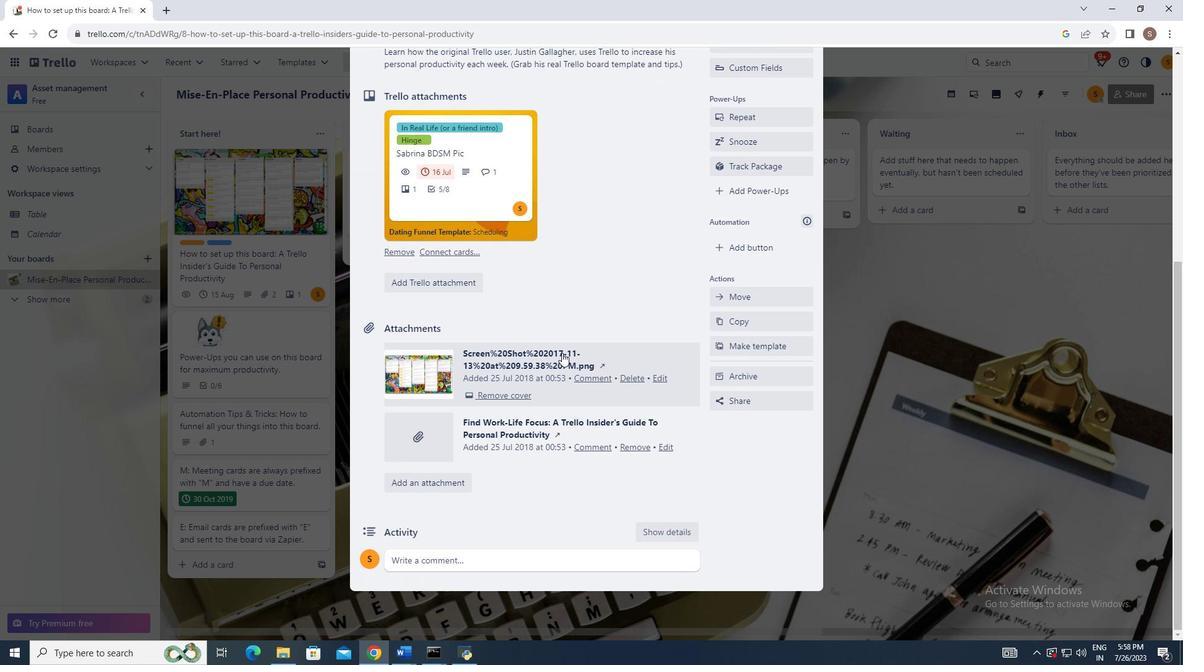 
Action: Mouse scrolled (562, 352) with delta (0, 0)
Screenshot: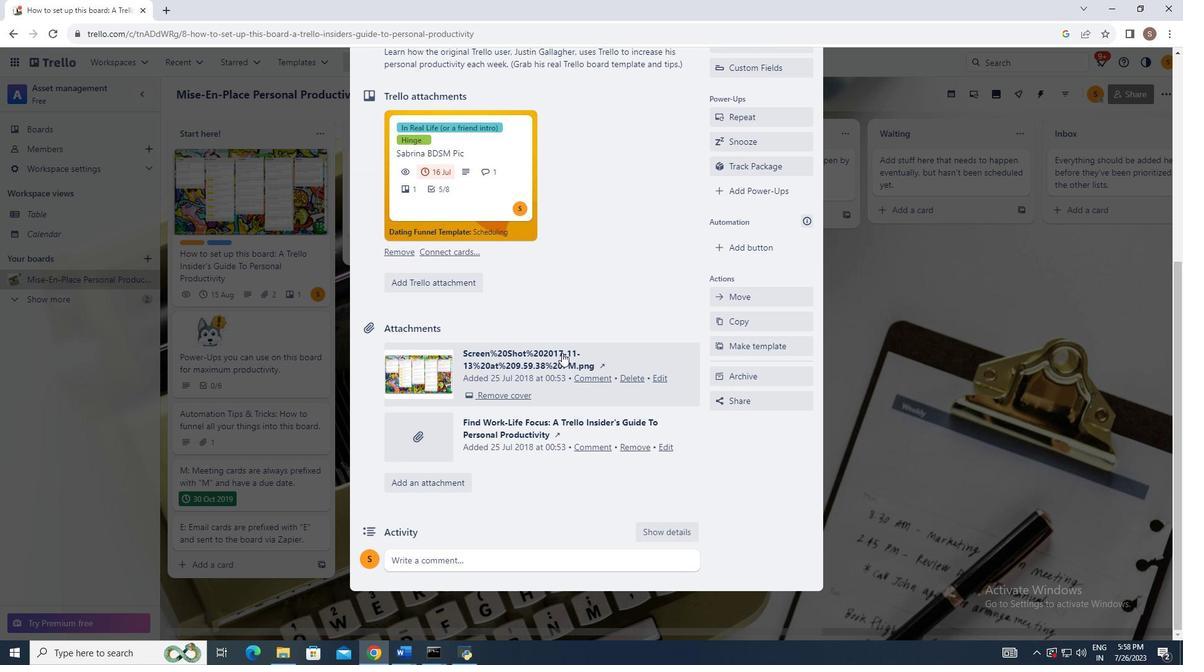 
Action: Mouse scrolled (562, 352) with delta (0, 0)
Screenshot: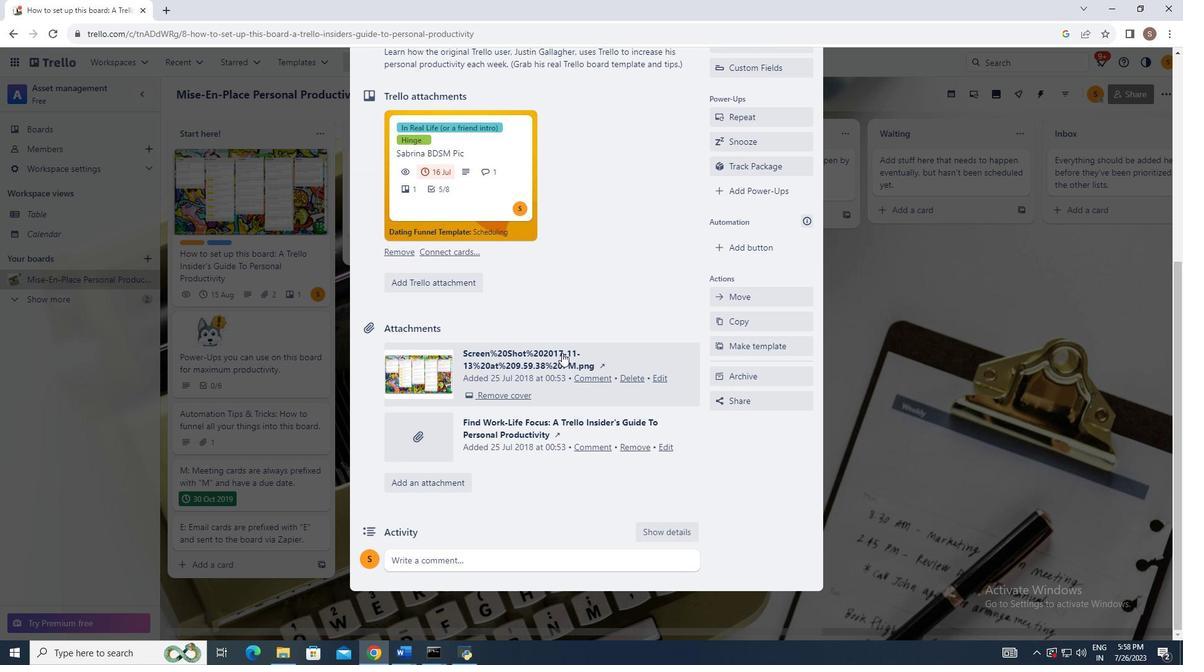 
Action: Mouse moved to (465, 561)
Screenshot: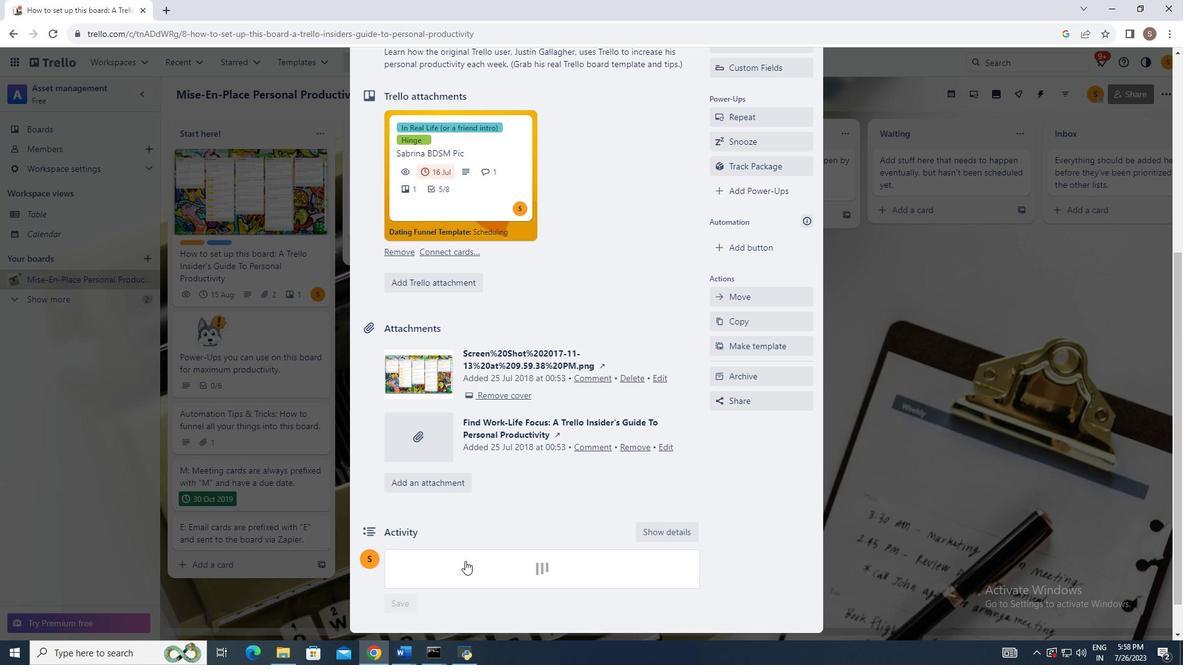 
Action: Mouse pressed left at (465, 561)
Screenshot: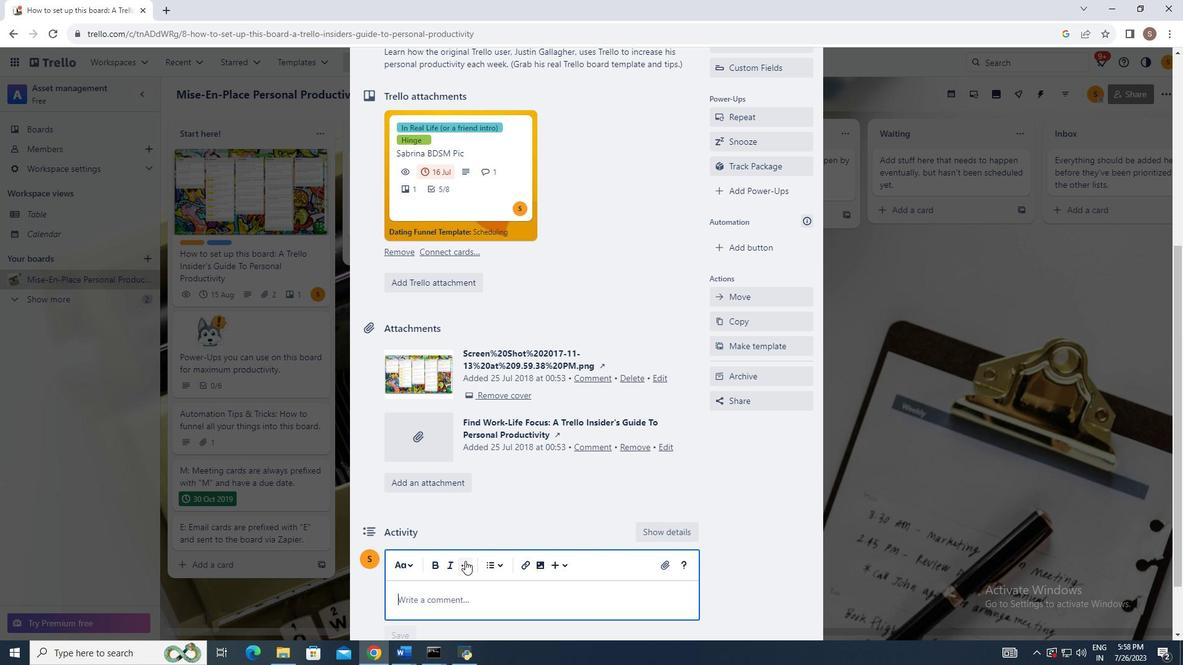 
Action: Mouse moved to (467, 593)
Screenshot: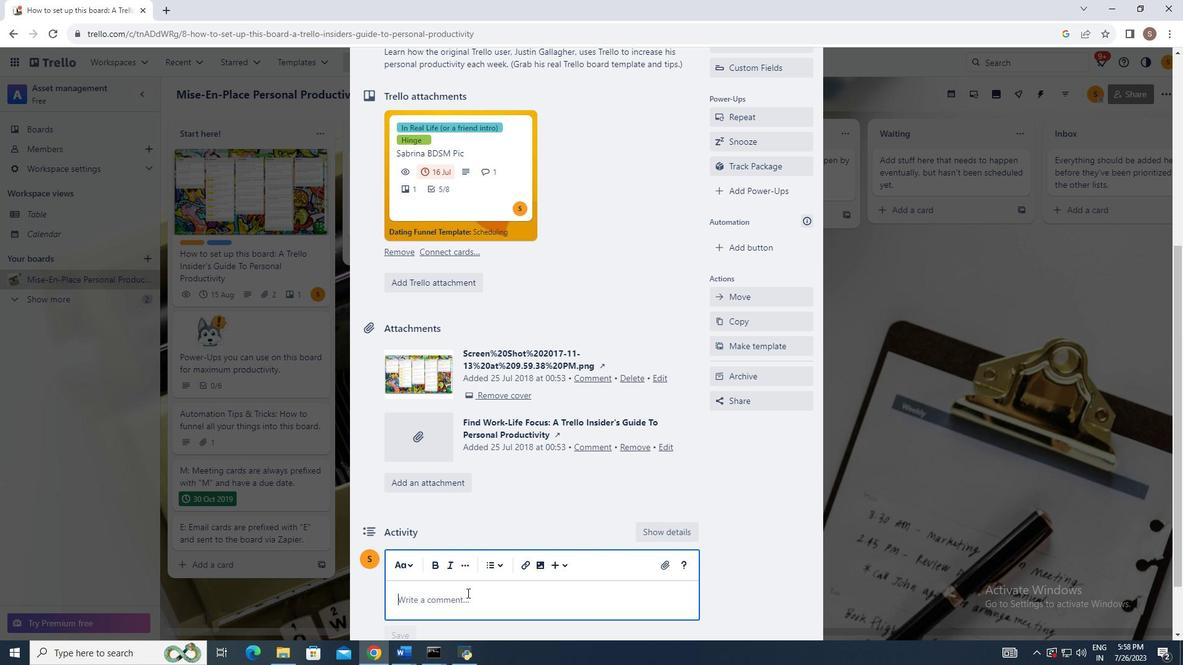 
Action: Mouse scrolled (467, 593) with delta (0, 0)
Screenshot: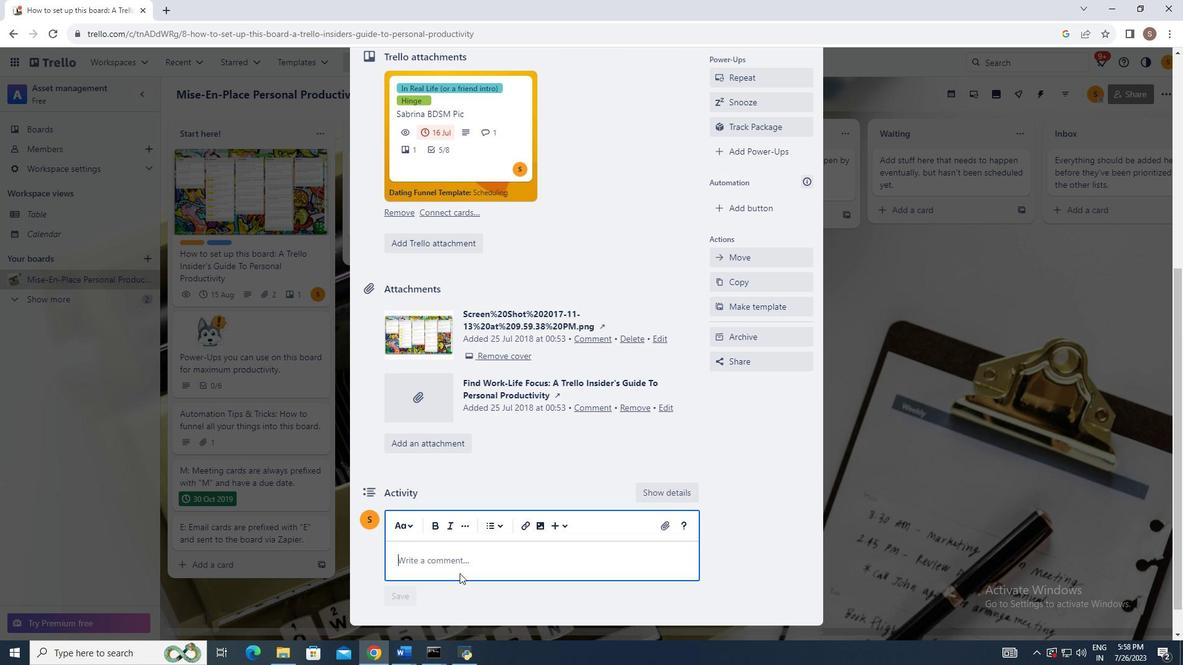 
Action: Mouse scrolled (467, 593) with delta (0, 0)
Screenshot: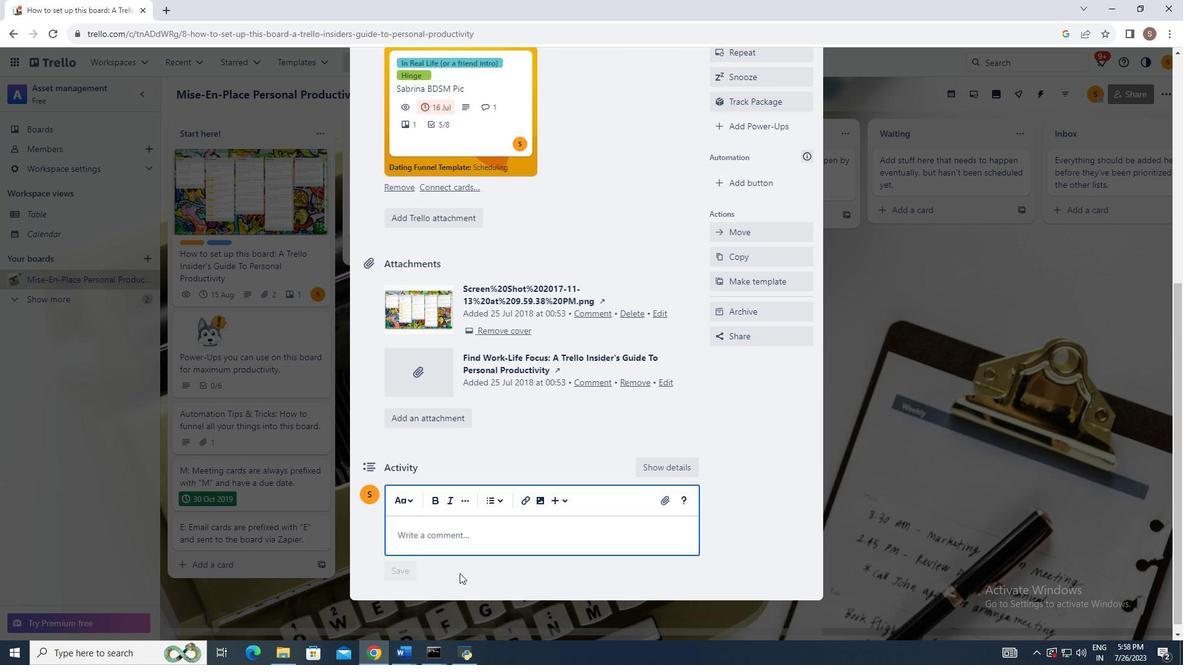 
Action: Mouse moved to (431, 528)
Screenshot: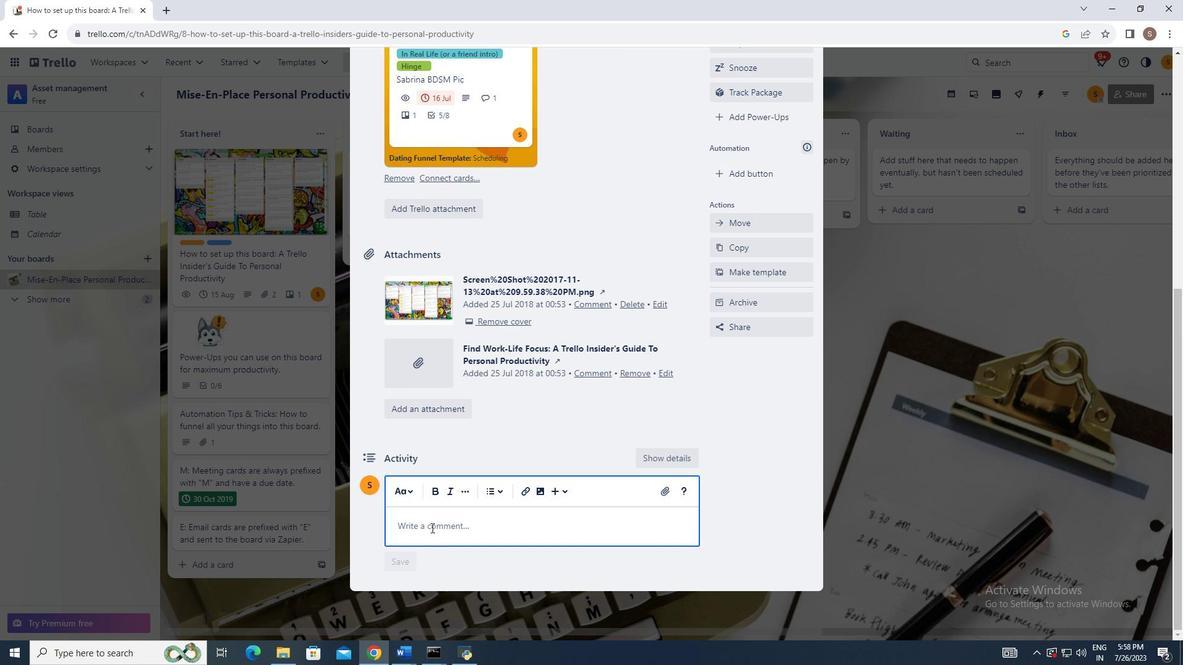 
Action: Mouse pressed left at (431, 528)
Screenshot: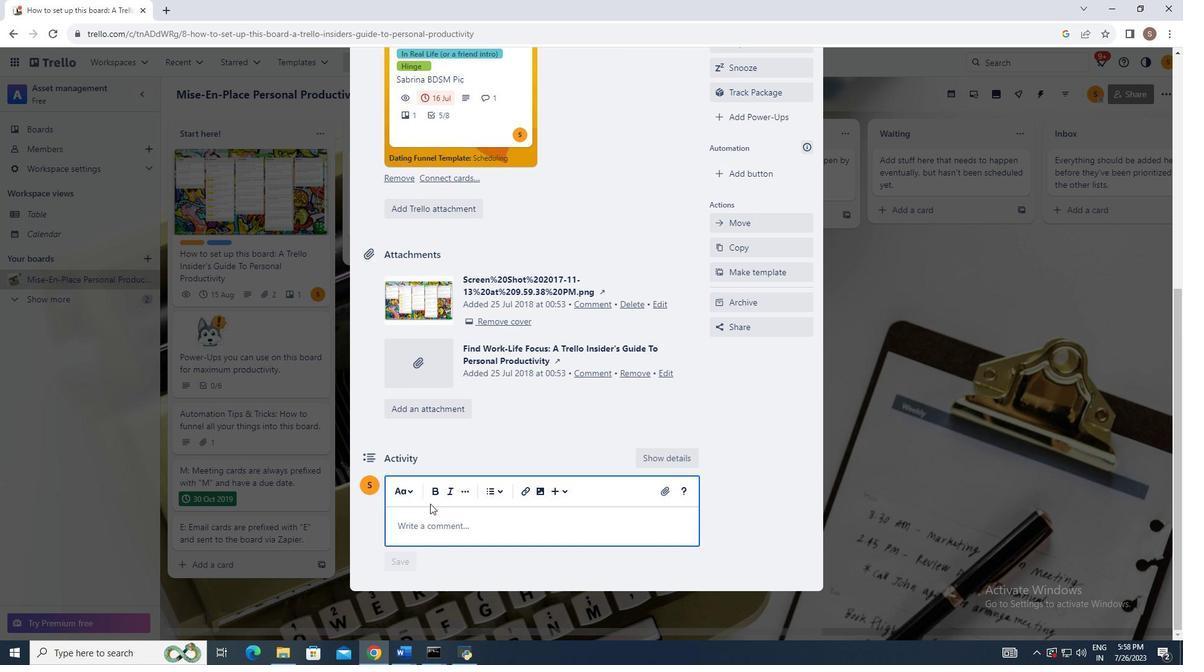 
Action: Mouse moved to (454, 393)
Screenshot: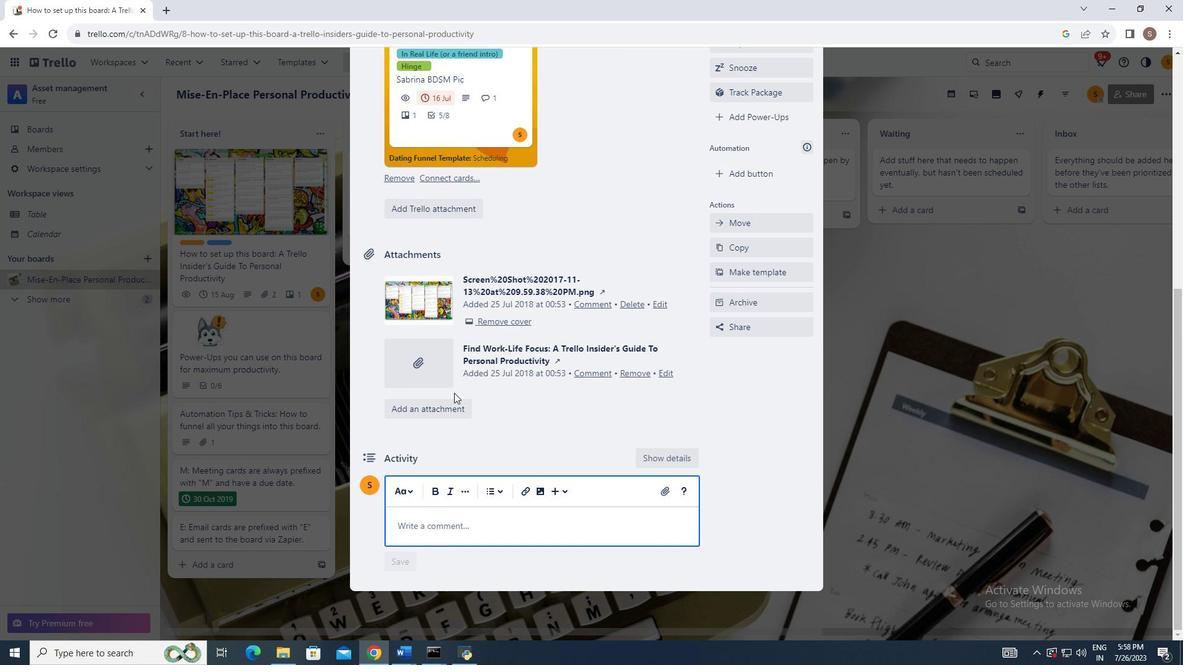 
Action: Key pressed <Key.shift>In<Key.space>real<Key.space>life<Key.space><Key.shift>(or<Key.space>a<Key.space>friend<Key.space>intro<Key.shift><Key.shift><Key.shift><Key.shift><Key.shift><Key.shift><Key.shift><Key.shift><Key.shift><Key.shift><Key.shift><Key.shift>)
Screenshot: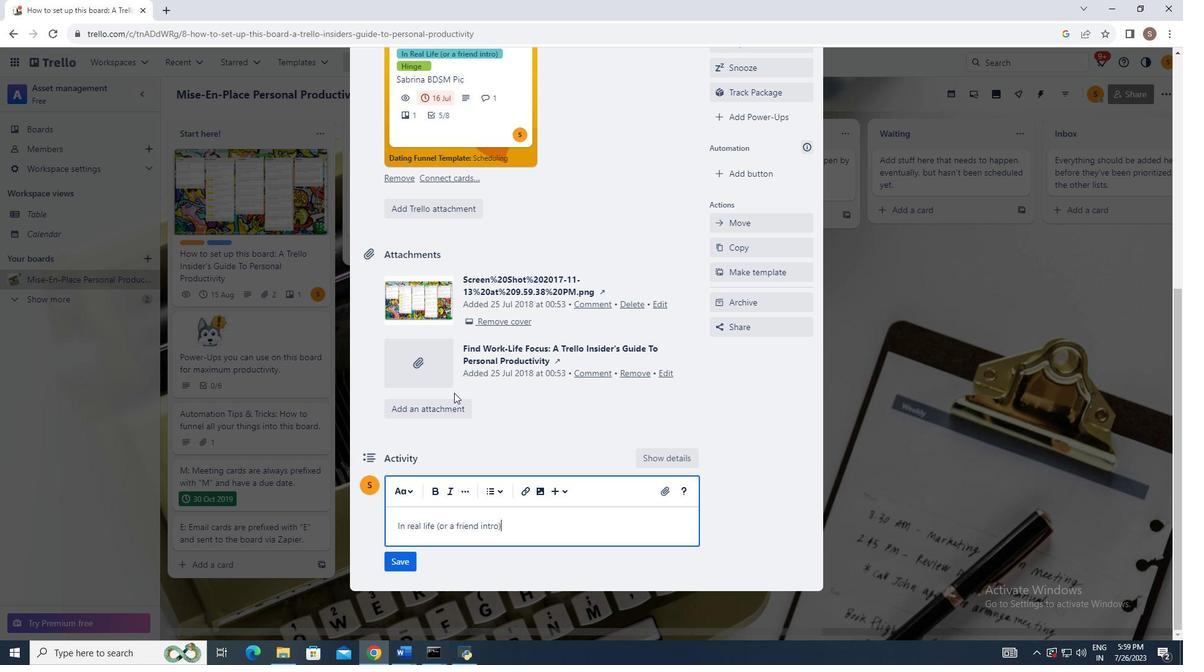 
Action: Mouse moved to (401, 564)
Screenshot: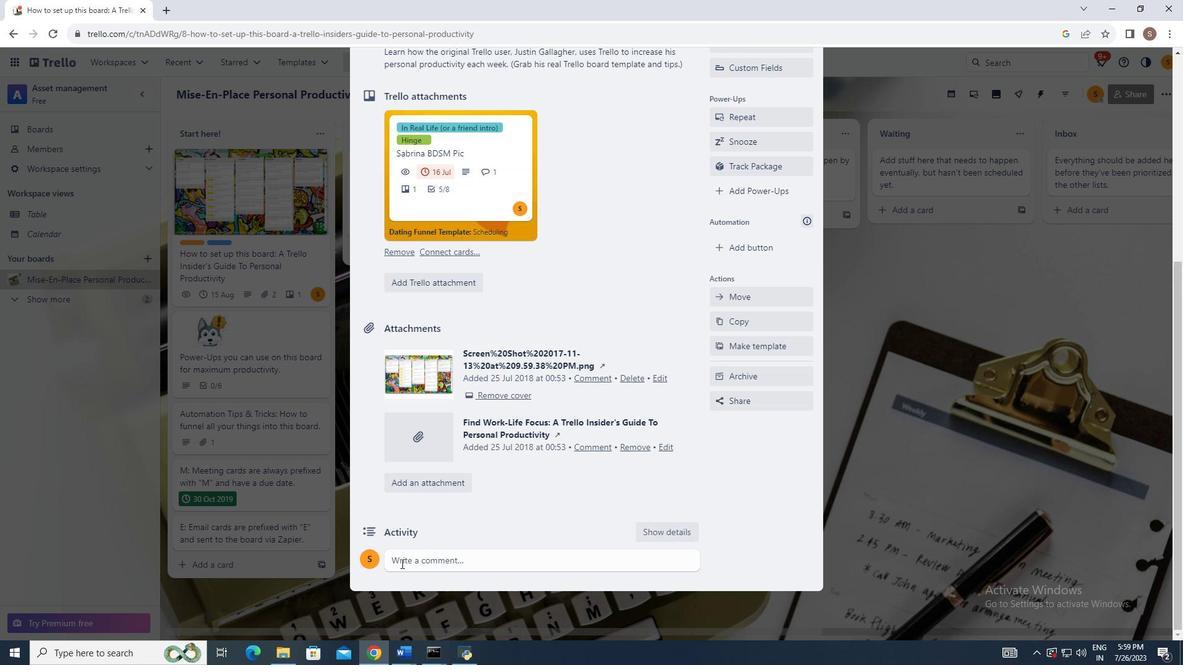 
Action: Mouse pressed left at (401, 564)
Screenshot: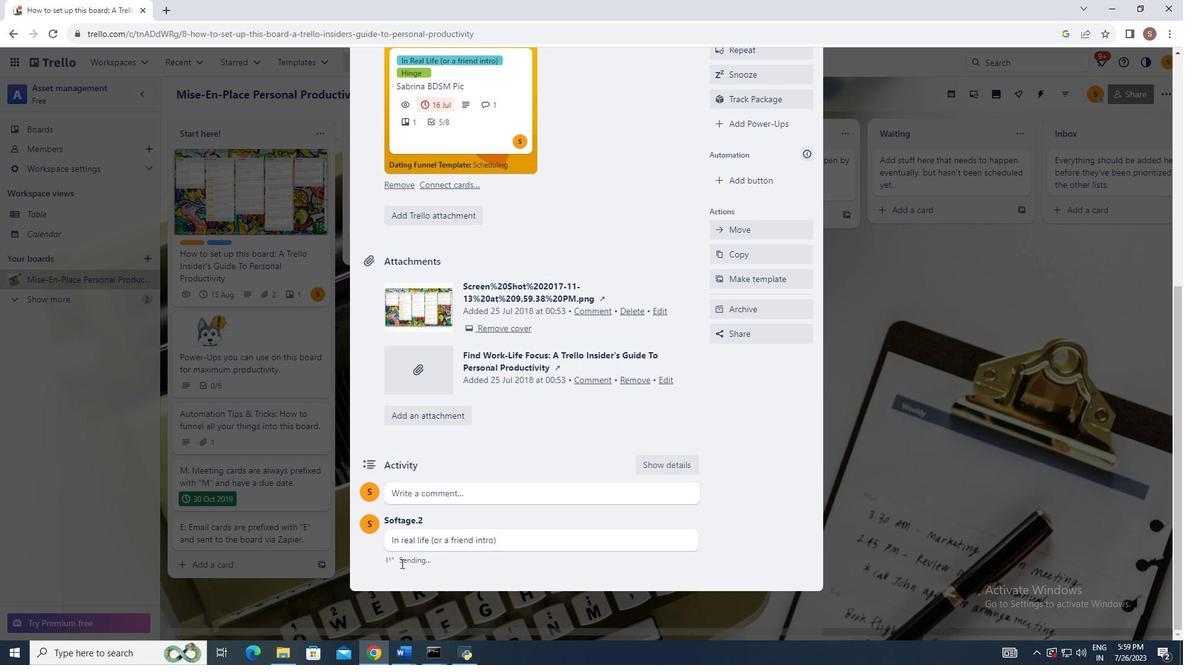 
Action: Mouse moved to (644, 454)
Screenshot: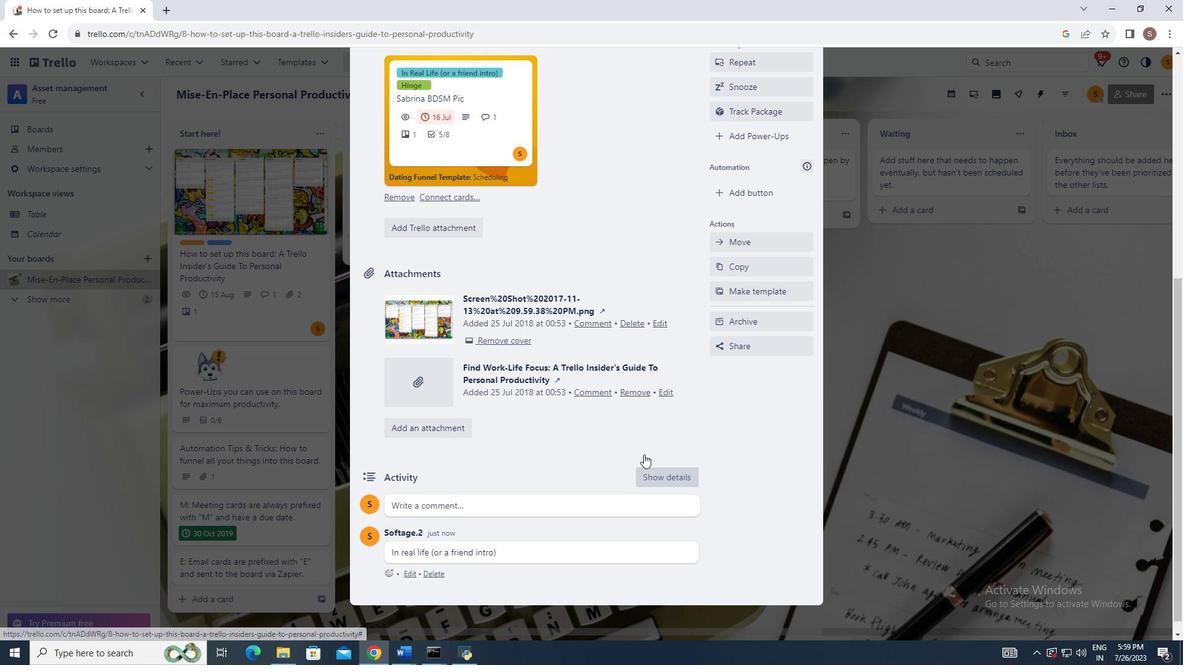 
Action: Mouse scrolled (644, 455) with delta (0, 0)
Screenshot: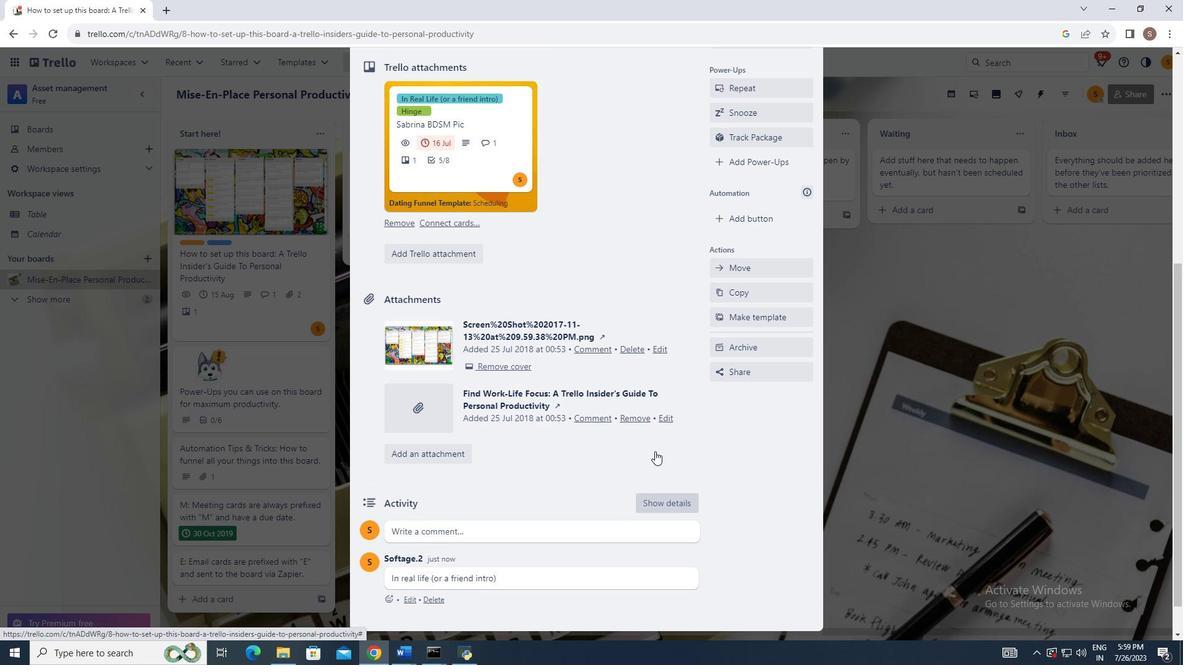 
Action: Mouse scrolled (644, 455) with delta (0, 0)
Screenshot: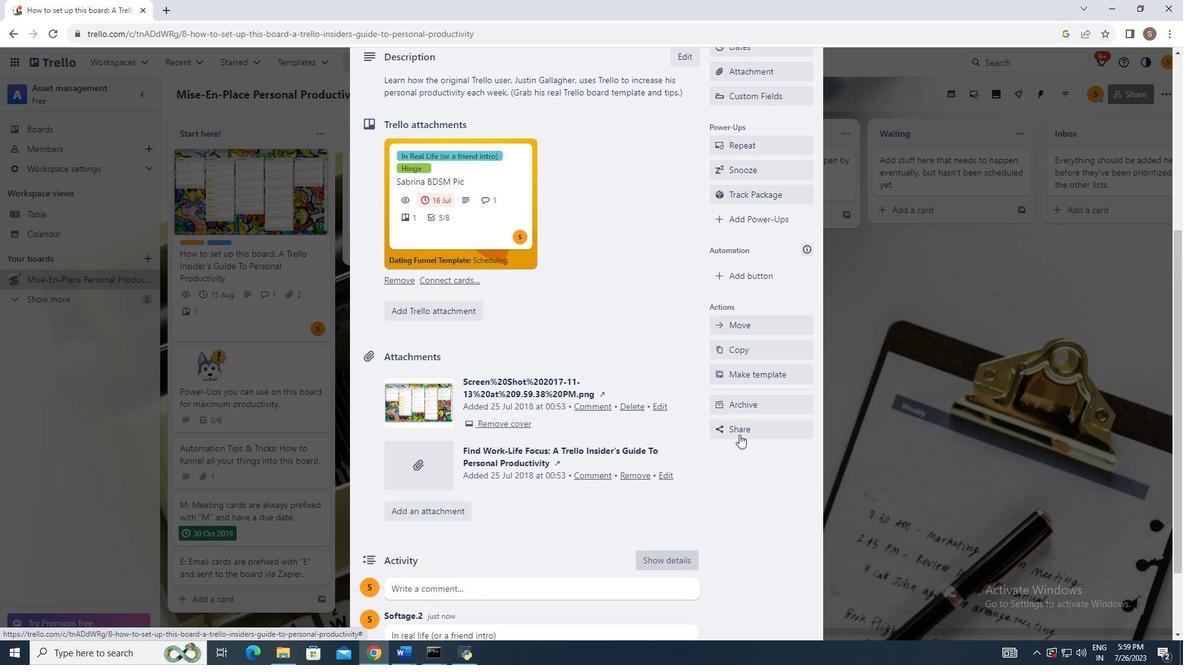 
Action: Mouse moved to (747, 432)
Screenshot: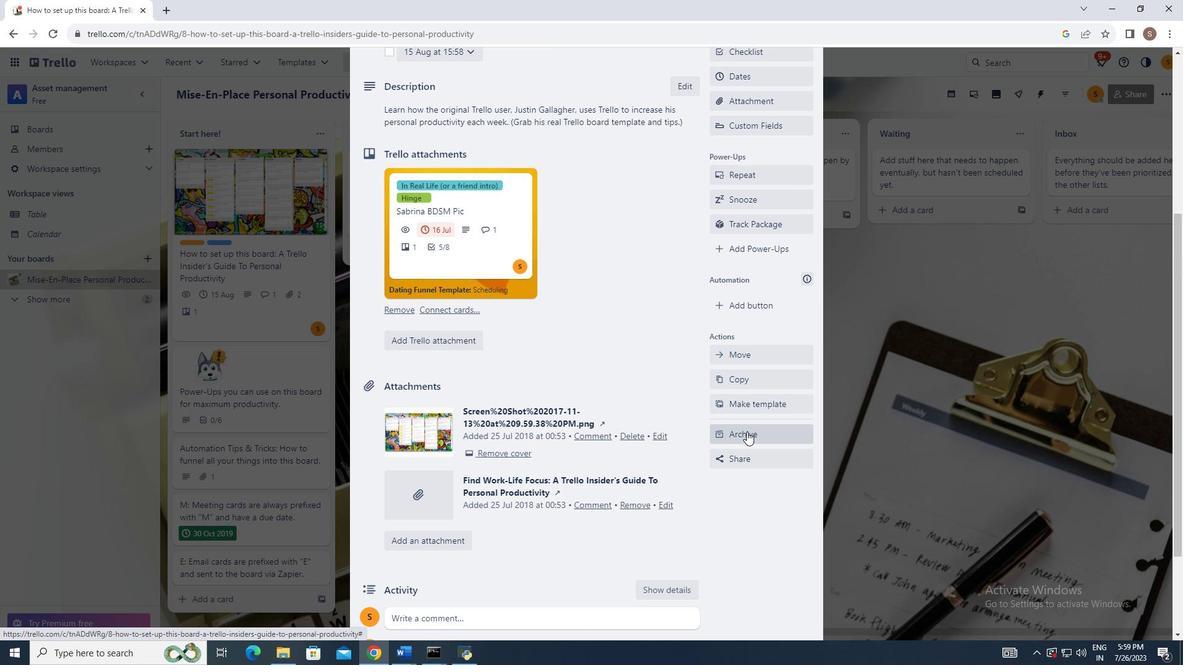 
Action: Mouse scrolled (747, 432) with delta (0, 0)
Screenshot: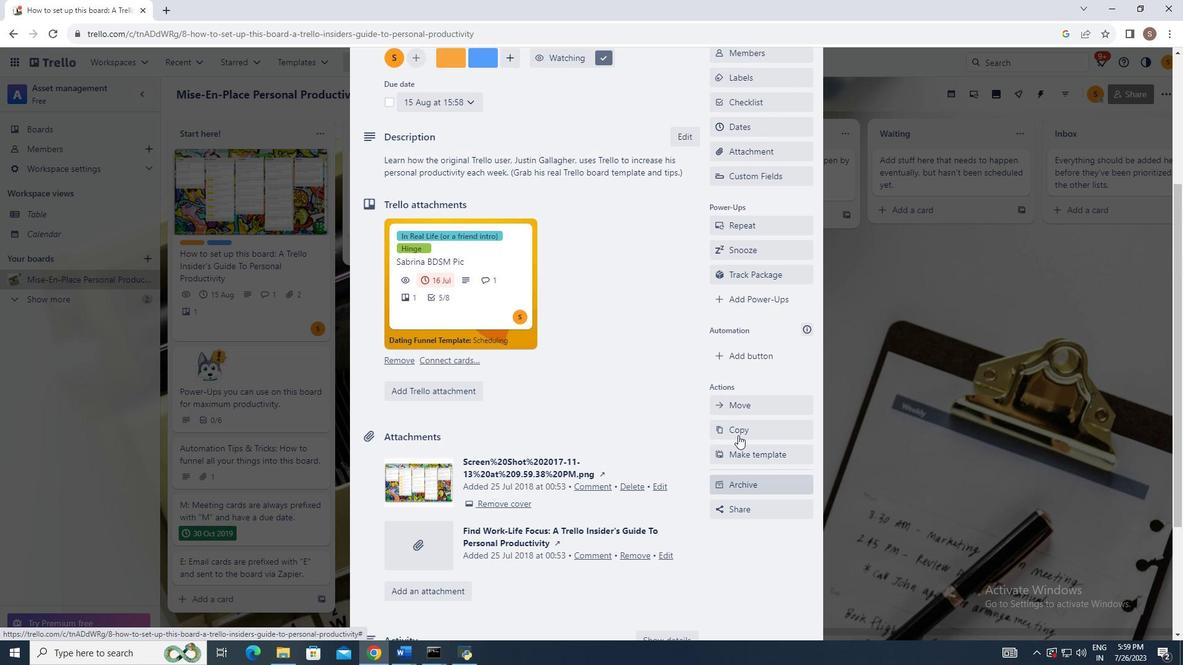 
Action: Mouse scrolled (747, 432) with delta (0, 0)
Screenshot: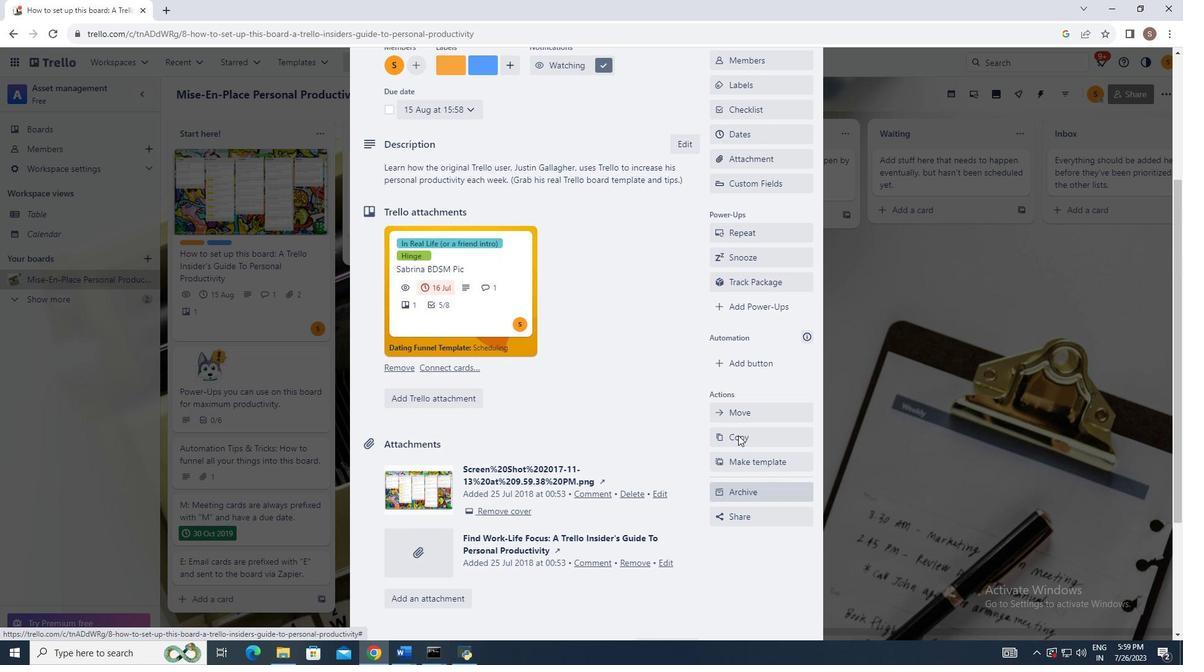 
Action: Mouse moved to (743, 408)
Screenshot: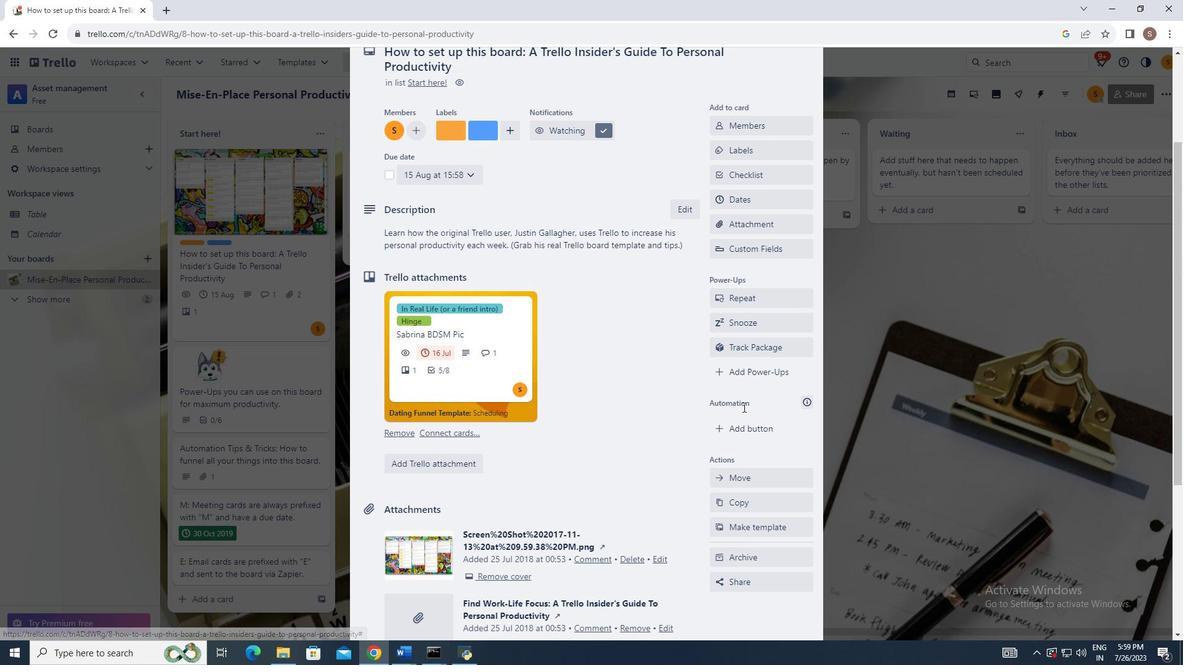 
Action: Mouse scrolled (743, 409) with delta (0, 0)
Screenshot: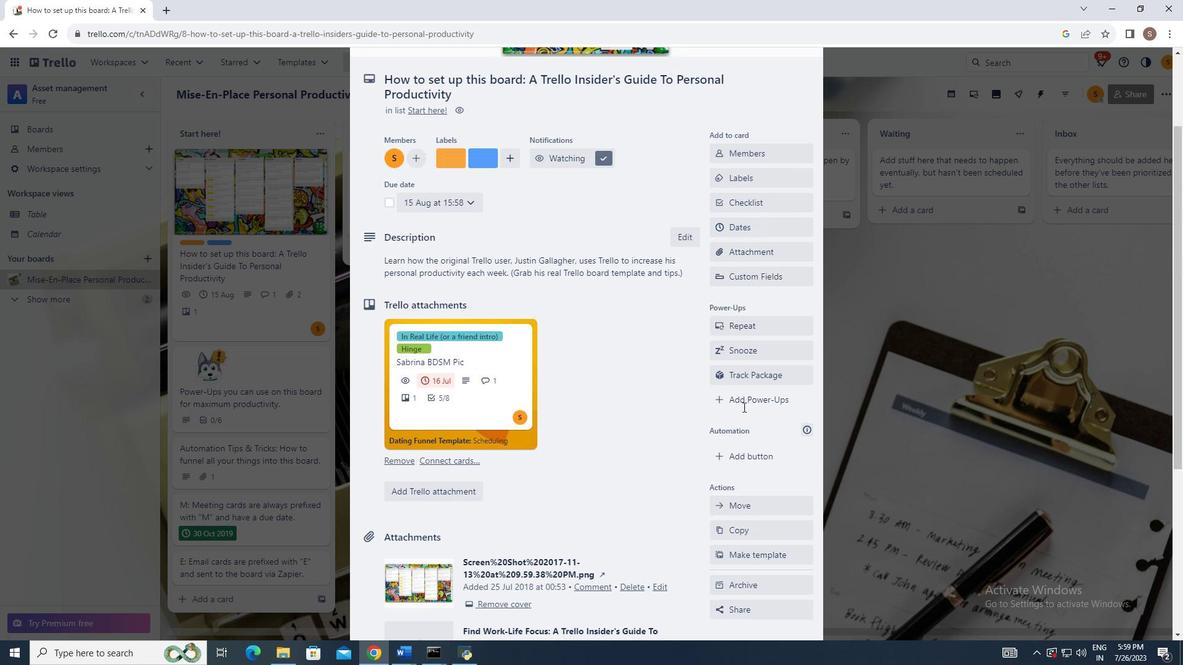 
Action: Mouse moved to (743, 407)
Screenshot: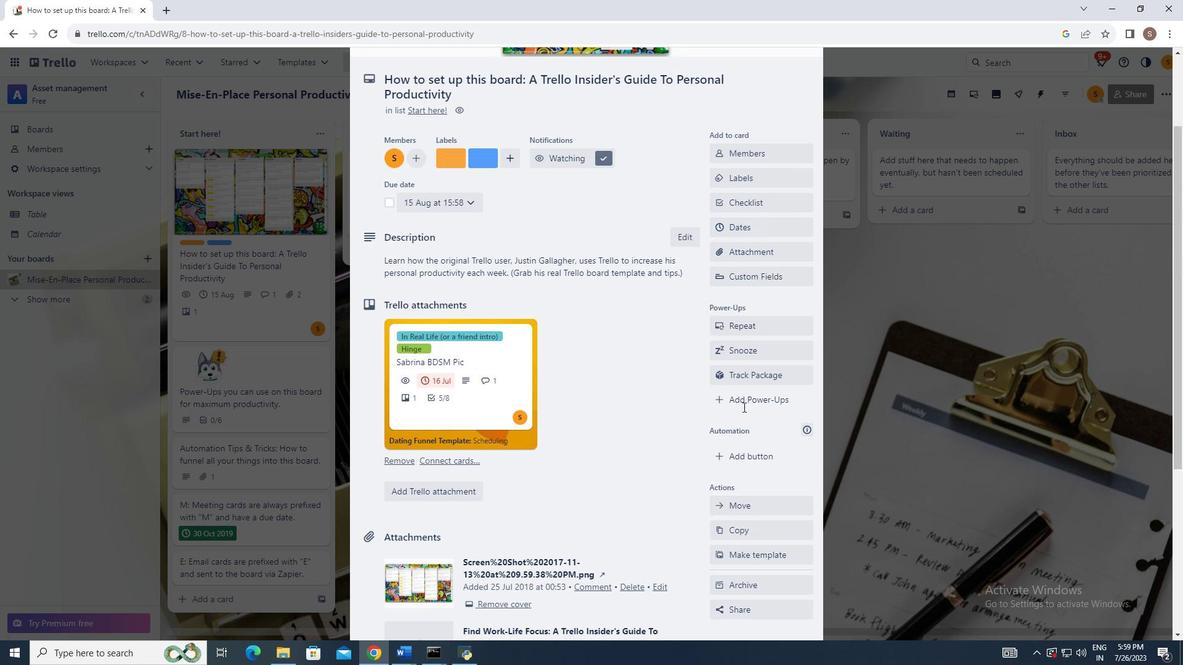 
Action: Mouse scrolled (743, 408) with delta (0, 0)
Screenshot: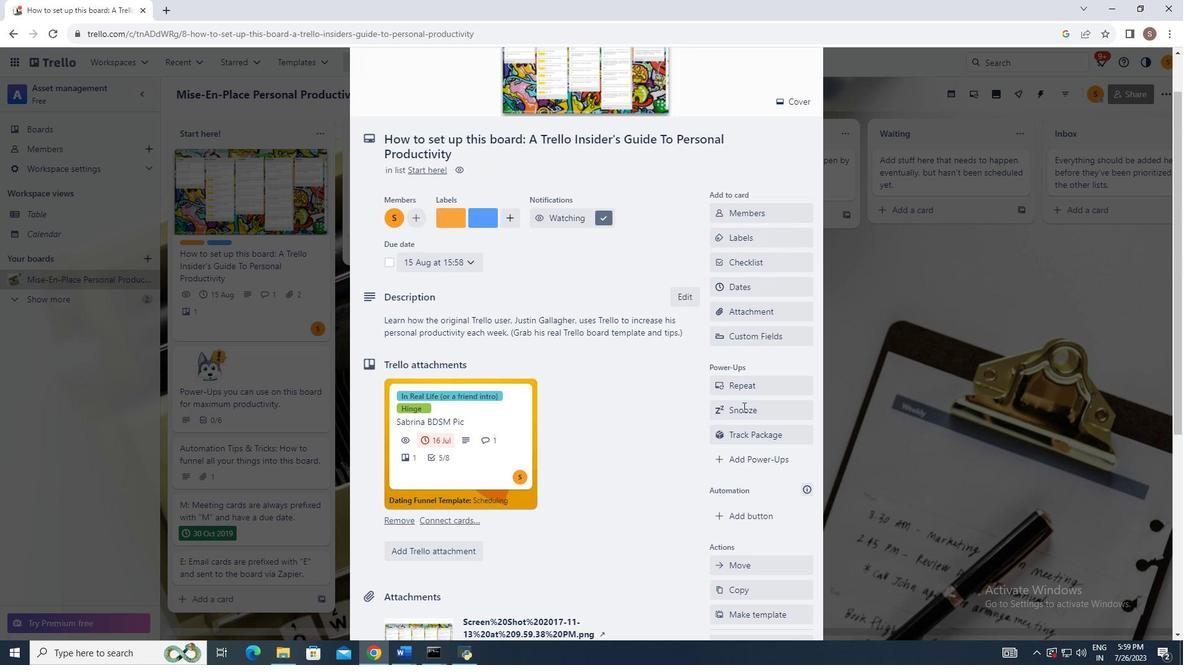 
Action: Mouse moved to (741, 395)
Screenshot: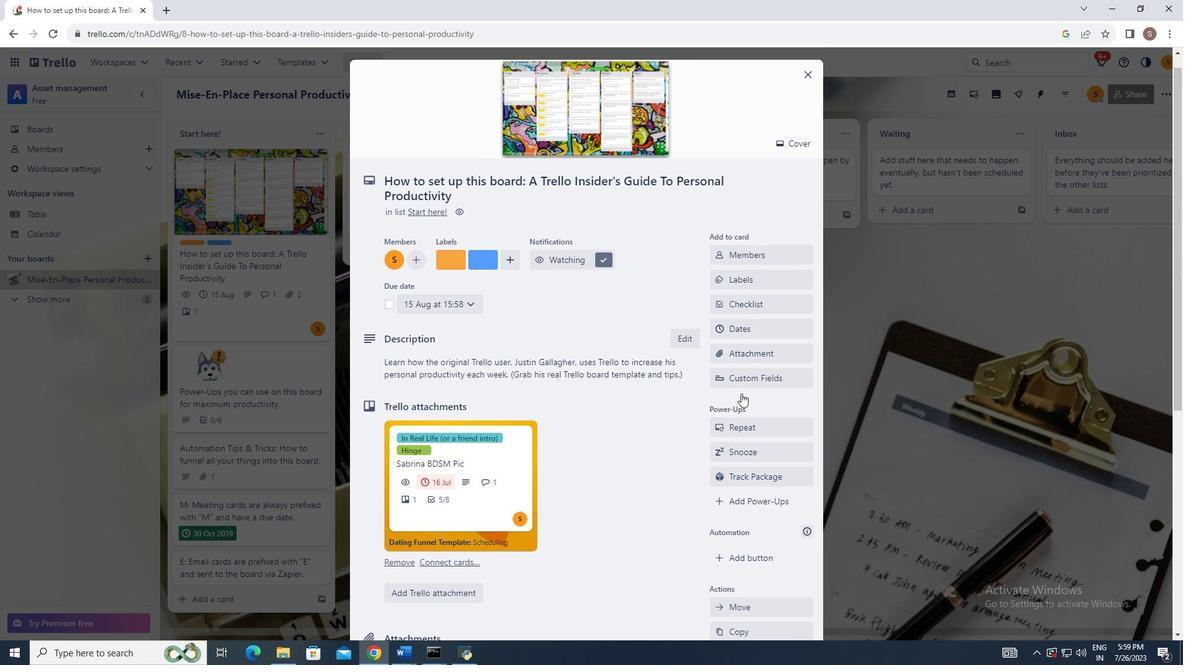 
Action: Mouse scrolled (741, 395) with delta (0, 0)
Screenshot: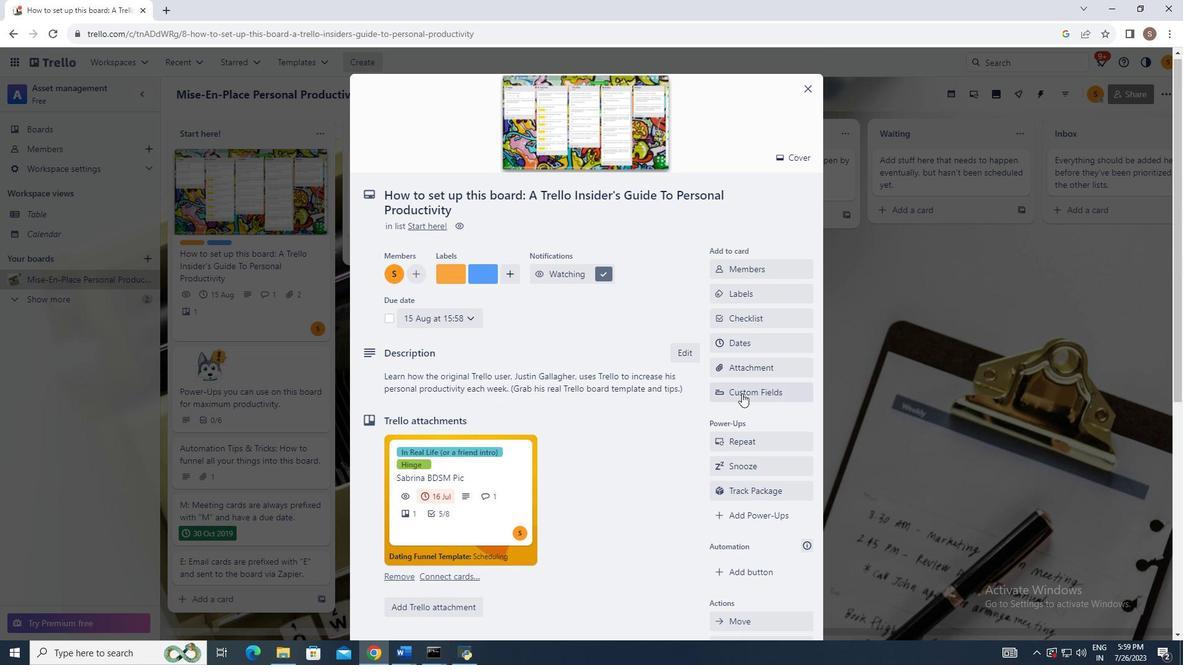 
Action: Mouse scrolled (741, 395) with delta (0, 0)
Screenshot: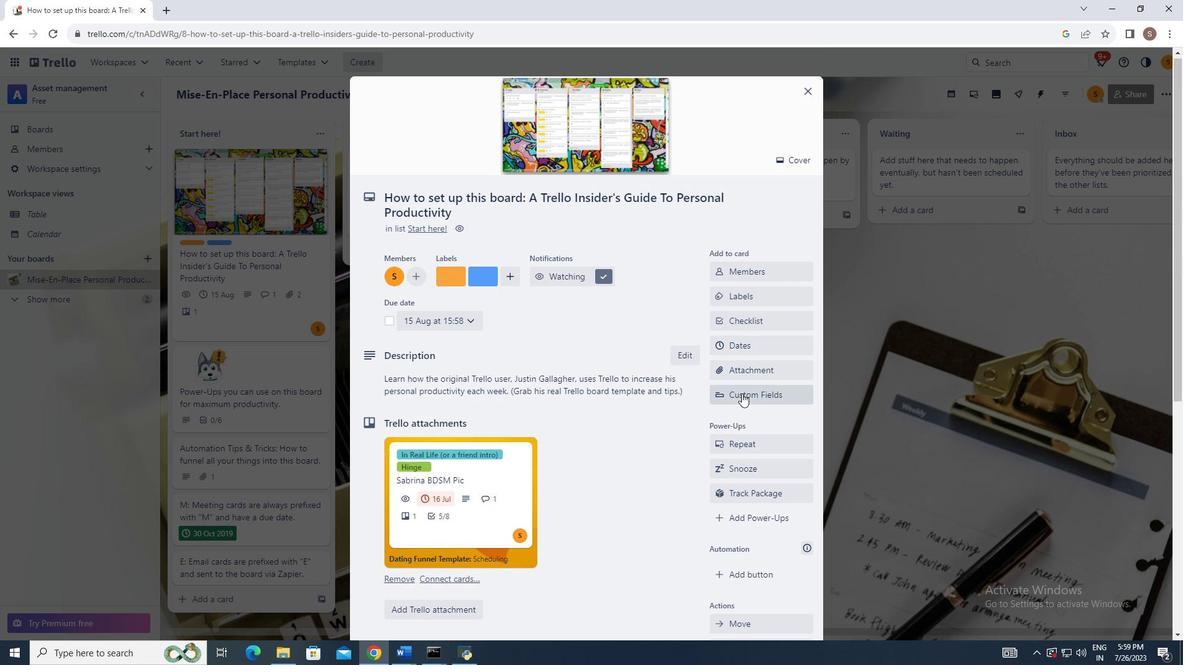 
Action: Mouse moved to (763, 373)
Screenshot: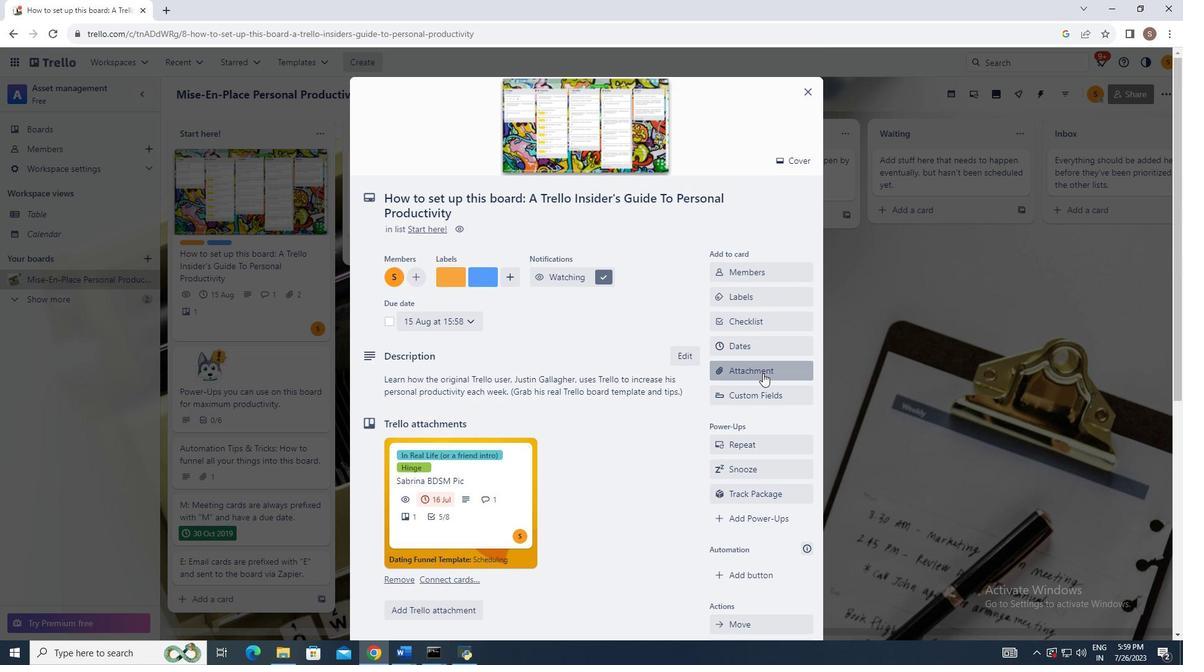 
Action: Mouse pressed left at (763, 373)
Screenshot: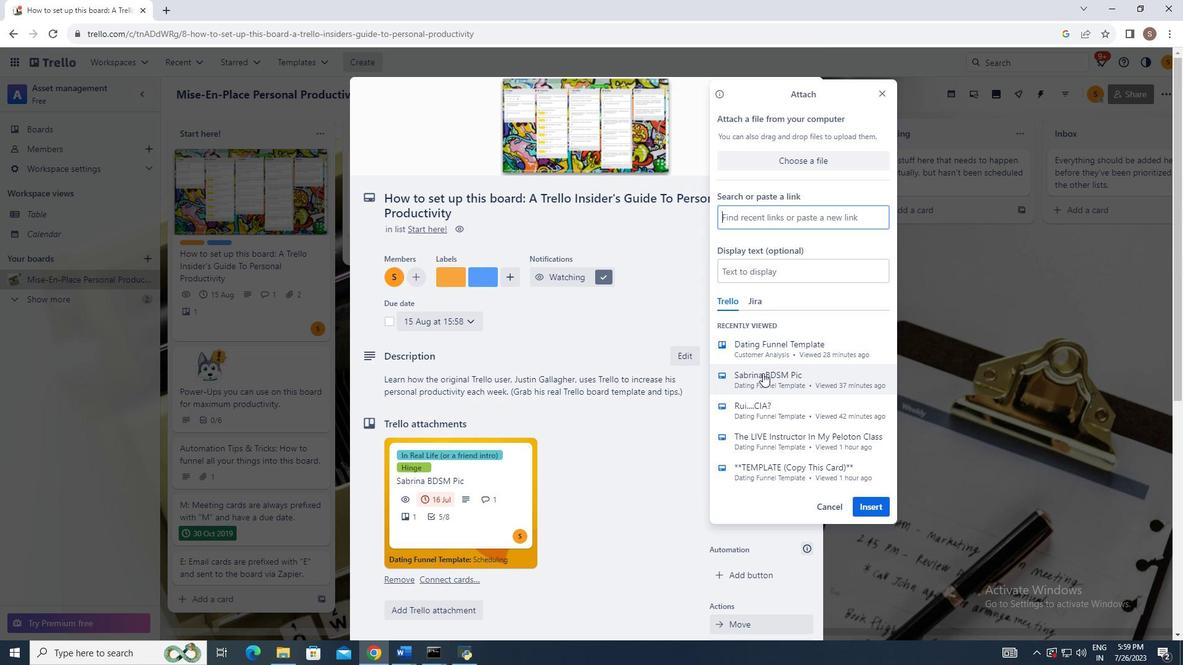
Action: Mouse moved to (791, 424)
Screenshot: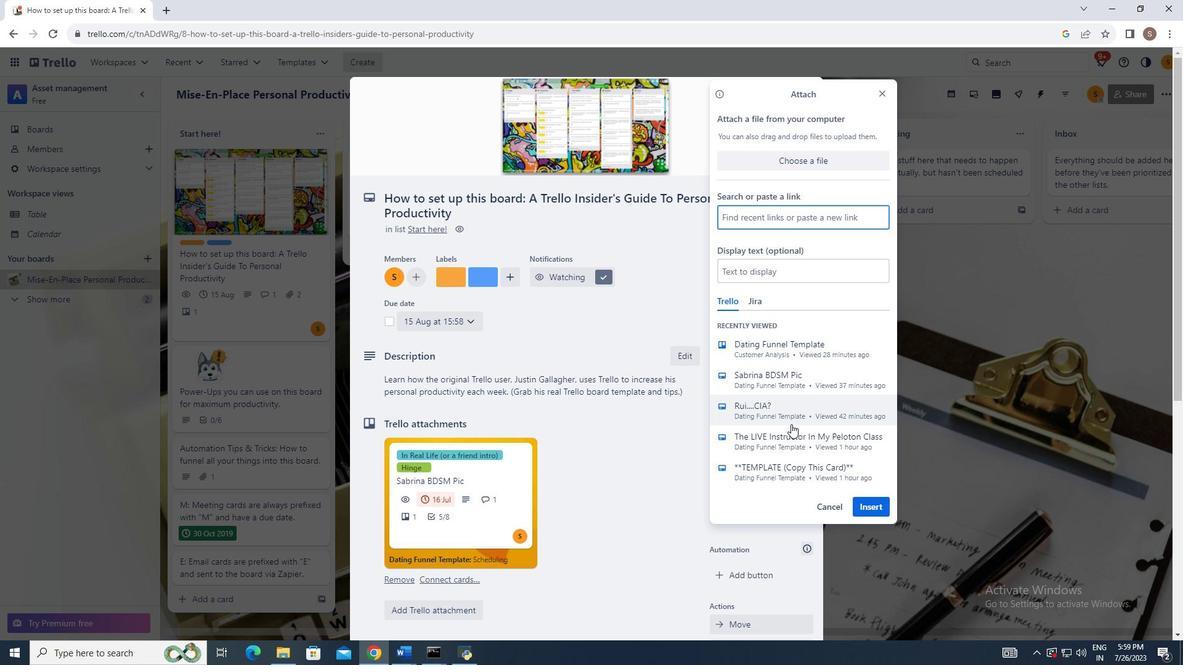 
Action: Mouse scrolled (791, 424) with delta (0, 0)
Screenshot: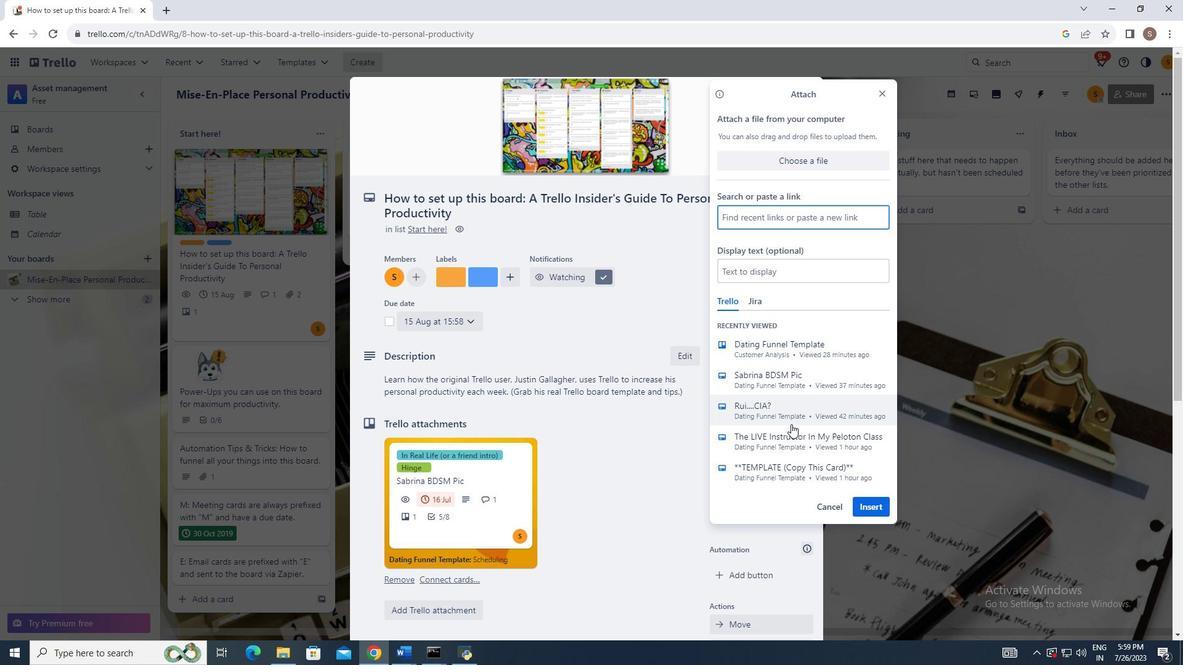 
Action: Mouse scrolled (791, 425) with delta (0, 0)
Screenshot: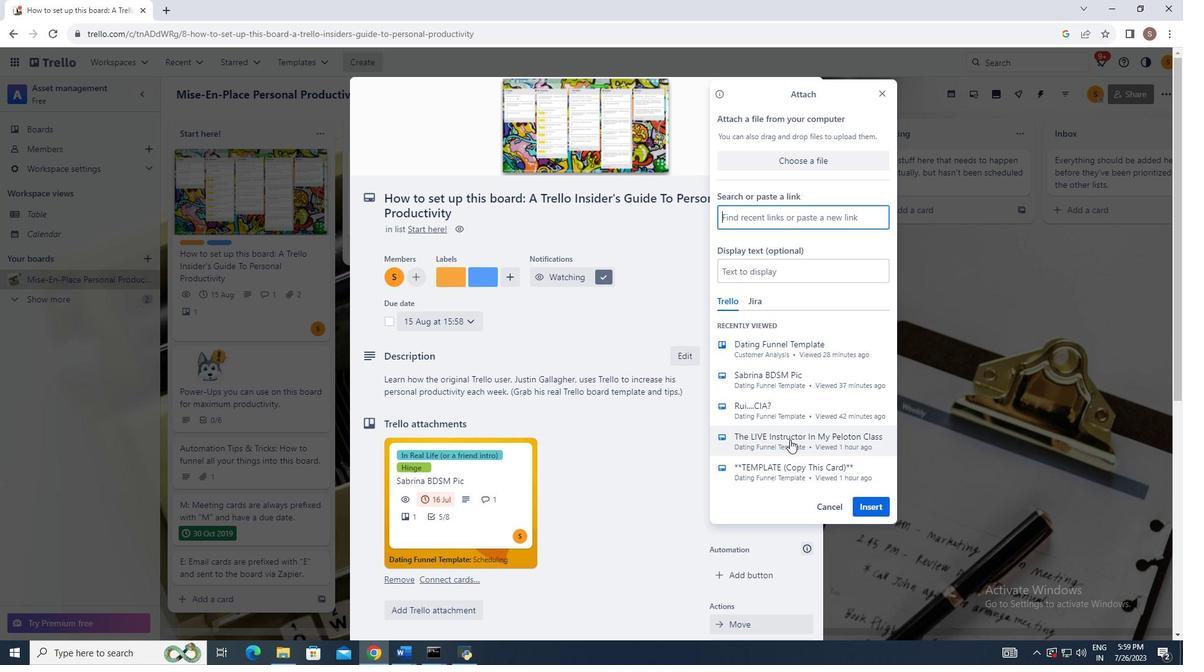 
Action: Mouse scrolled (791, 424) with delta (0, 0)
Screenshot: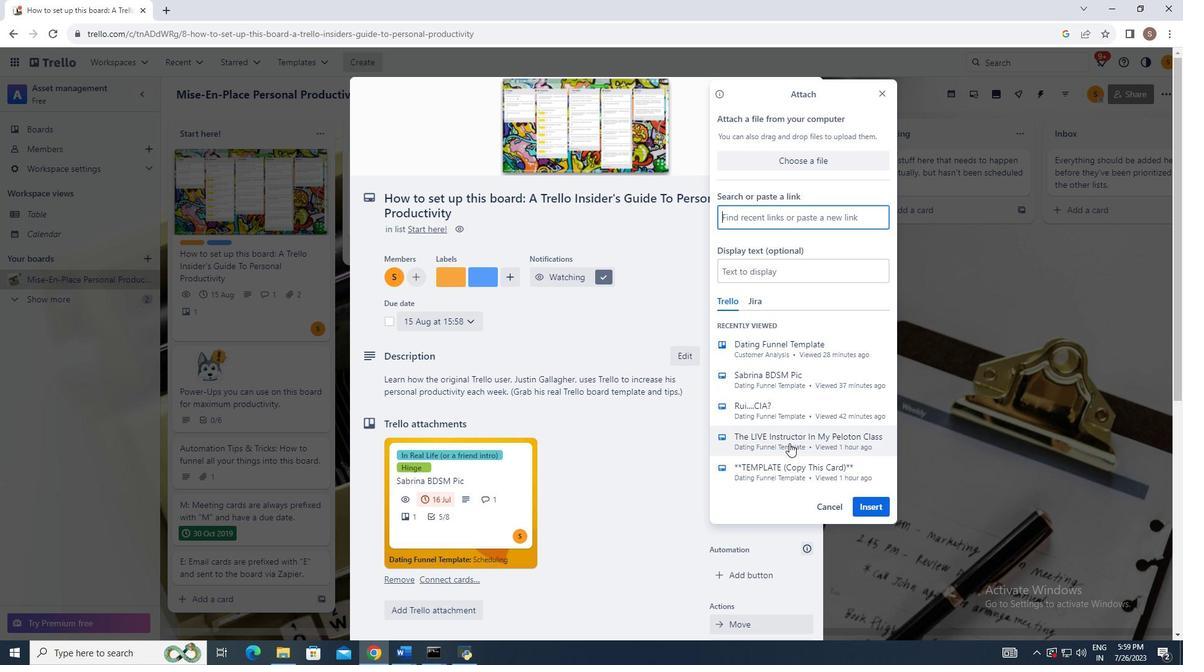 
Action: Mouse moved to (788, 467)
Screenshot: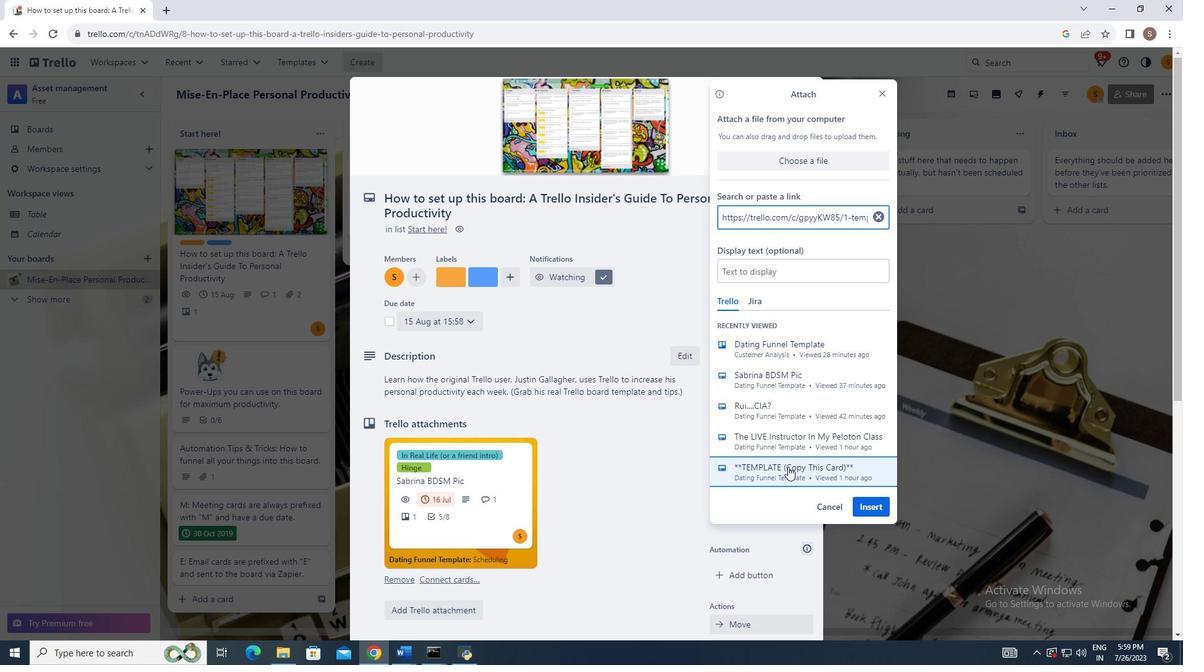
Action: Mouse pressed left at (788, 467)
Screenshot: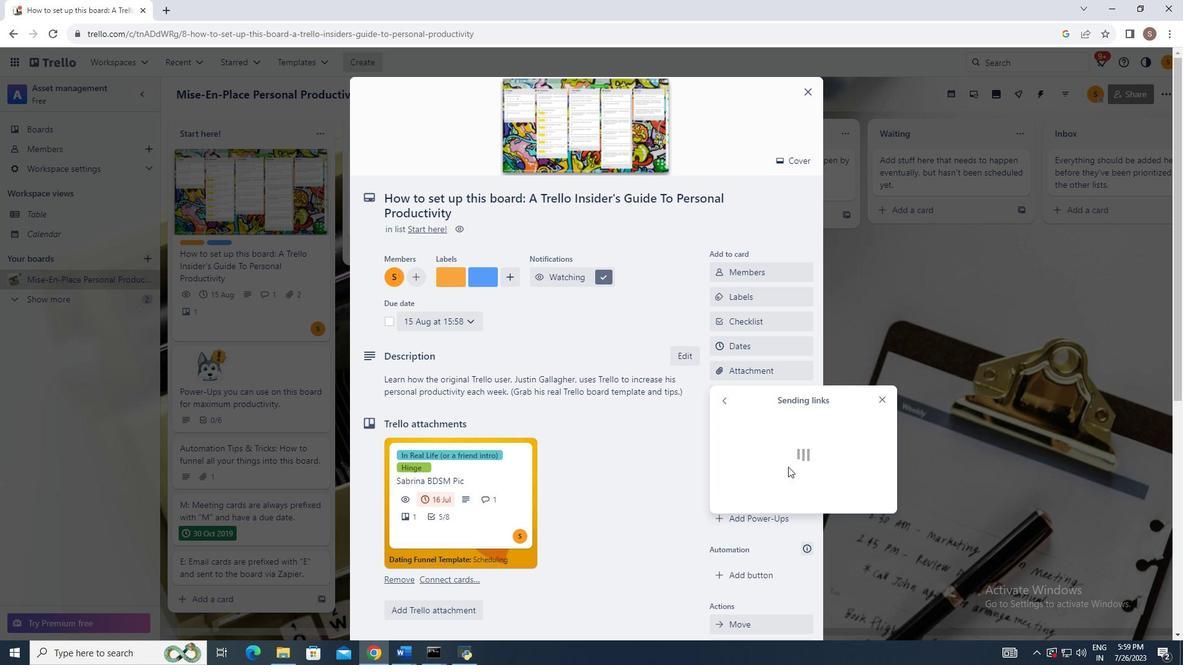
Action: Mouse moved to (581, 515)
Screenshot: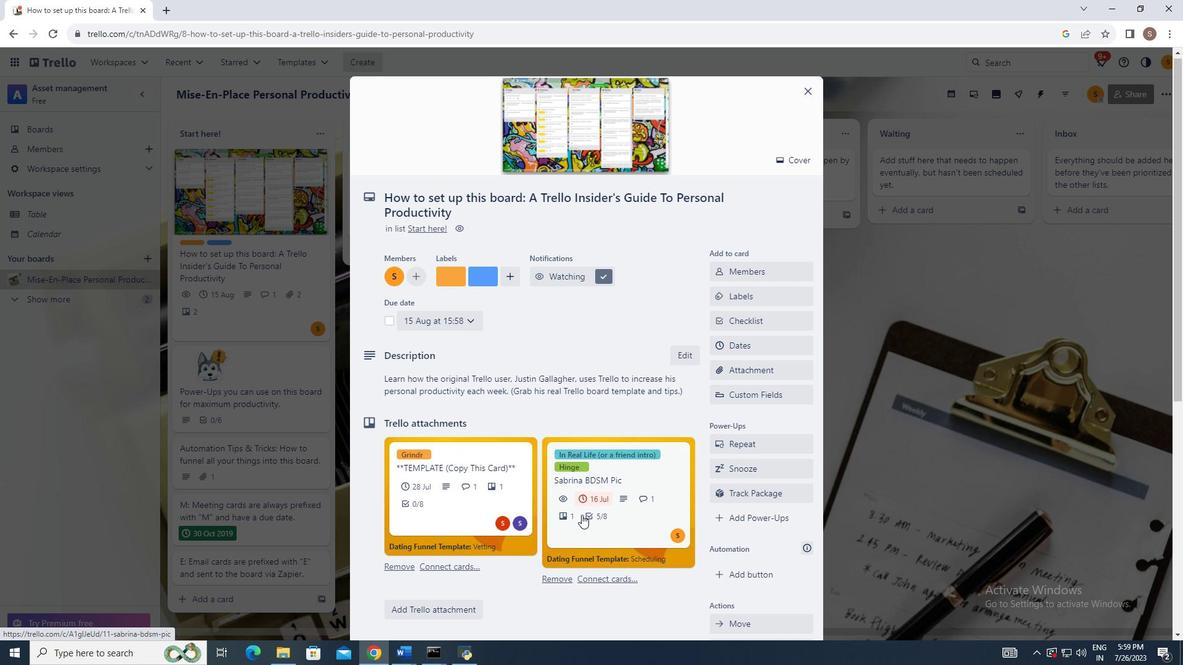
Action: Mouse scrolled (581, 514) with delta (0, 0)
Screenshot: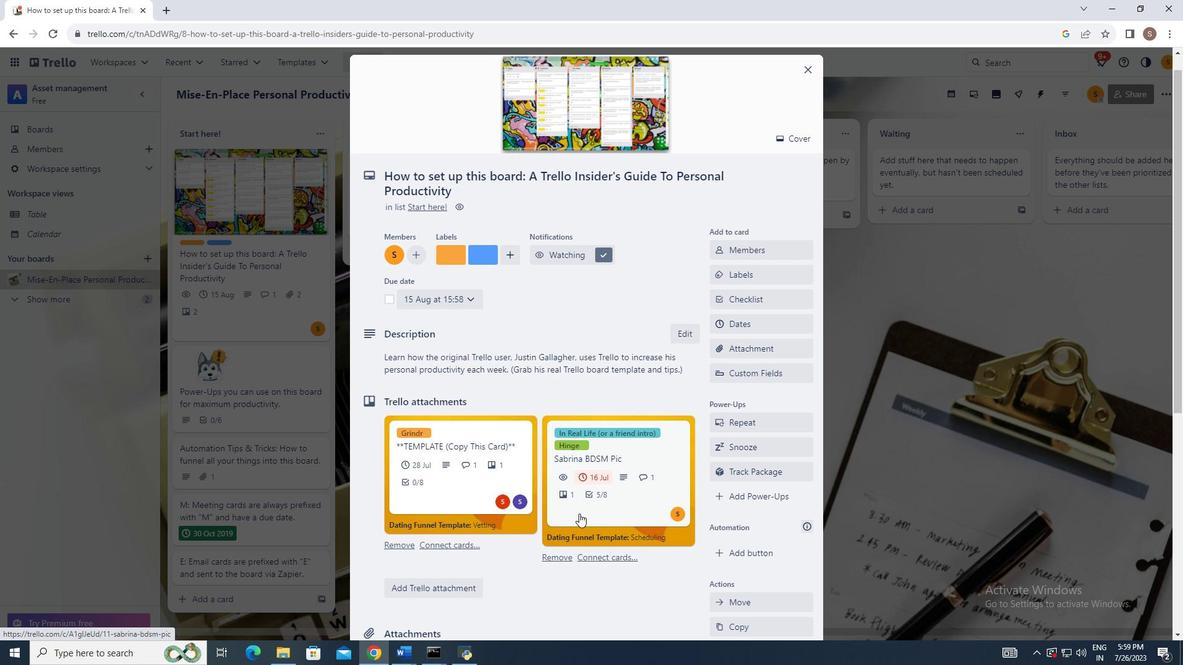 
Action: Mouse scrolled (581, 514) with delta (0, 0)
Screenshot: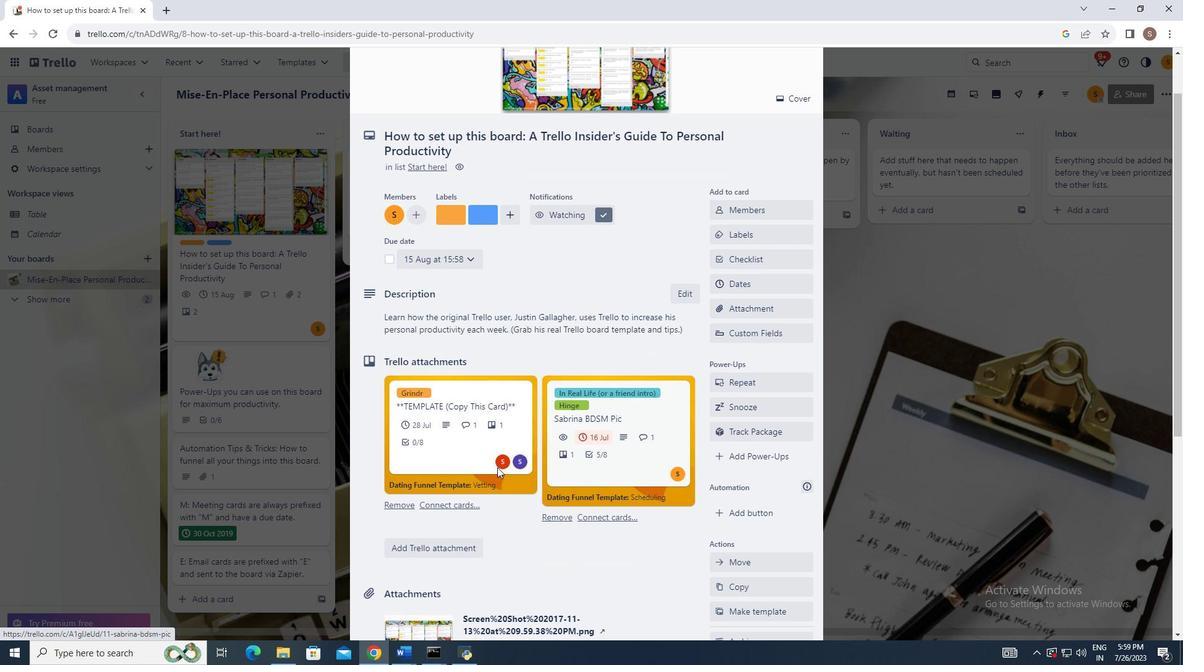 
Action: Mouse moved to (597, 369)
Screenshot: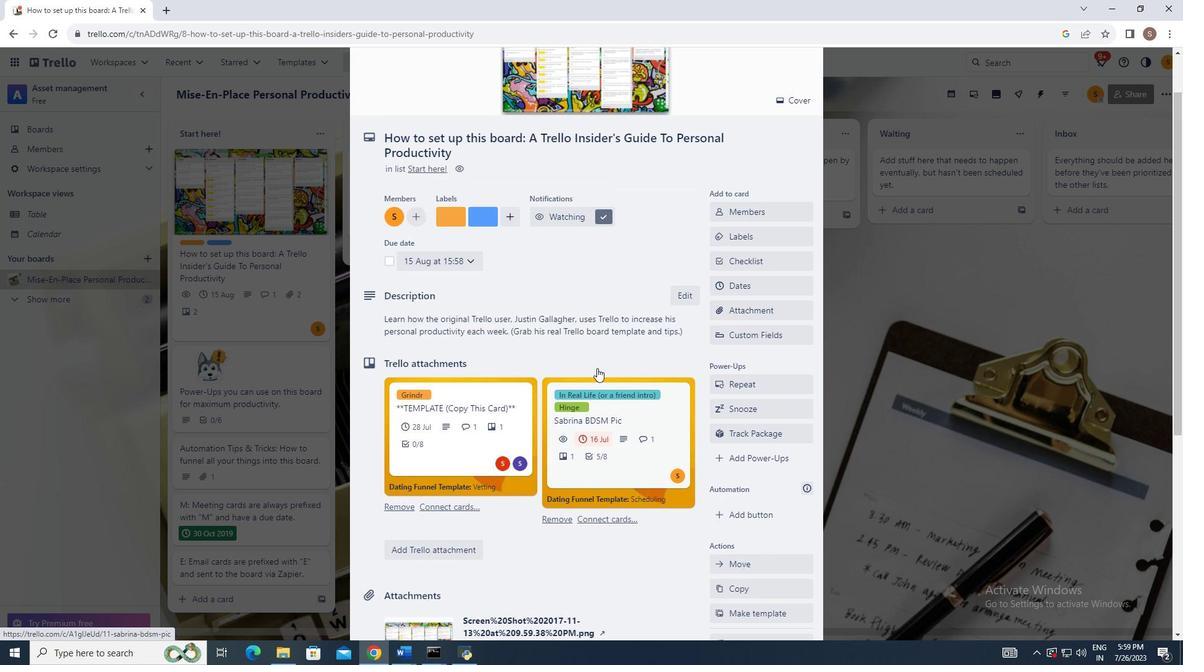 
Action: Mouse scrolled (597, 370) with delta (0, 0)
Screenshot: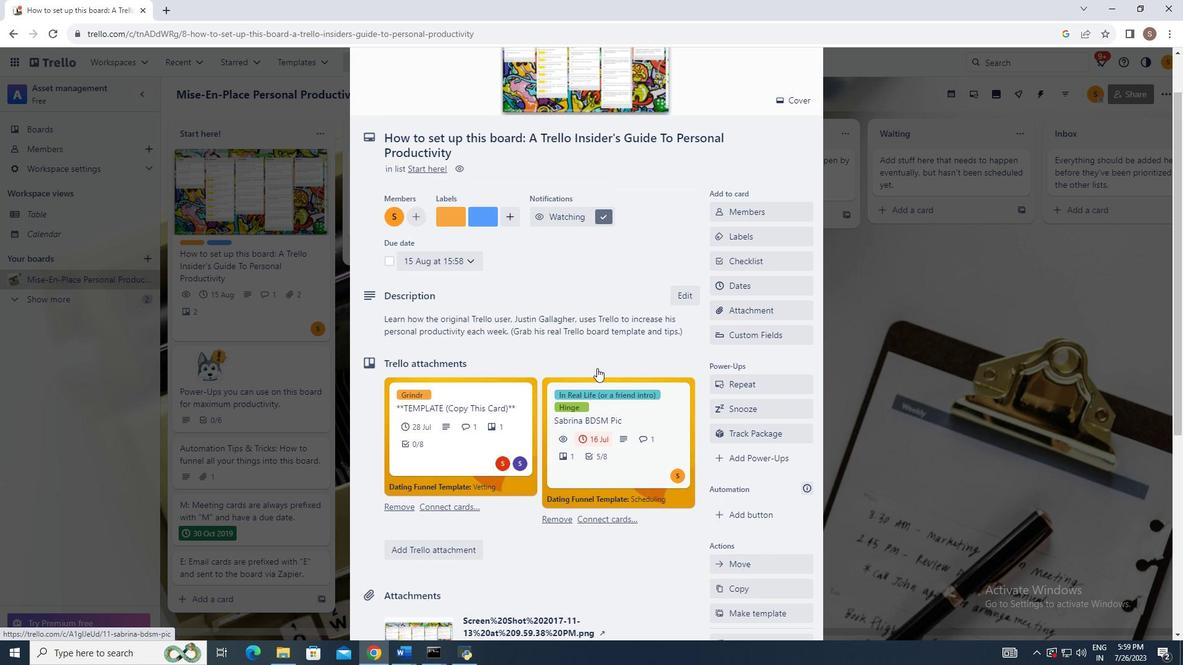 
Action: Mouse moved to (597, 369)
Screenshot: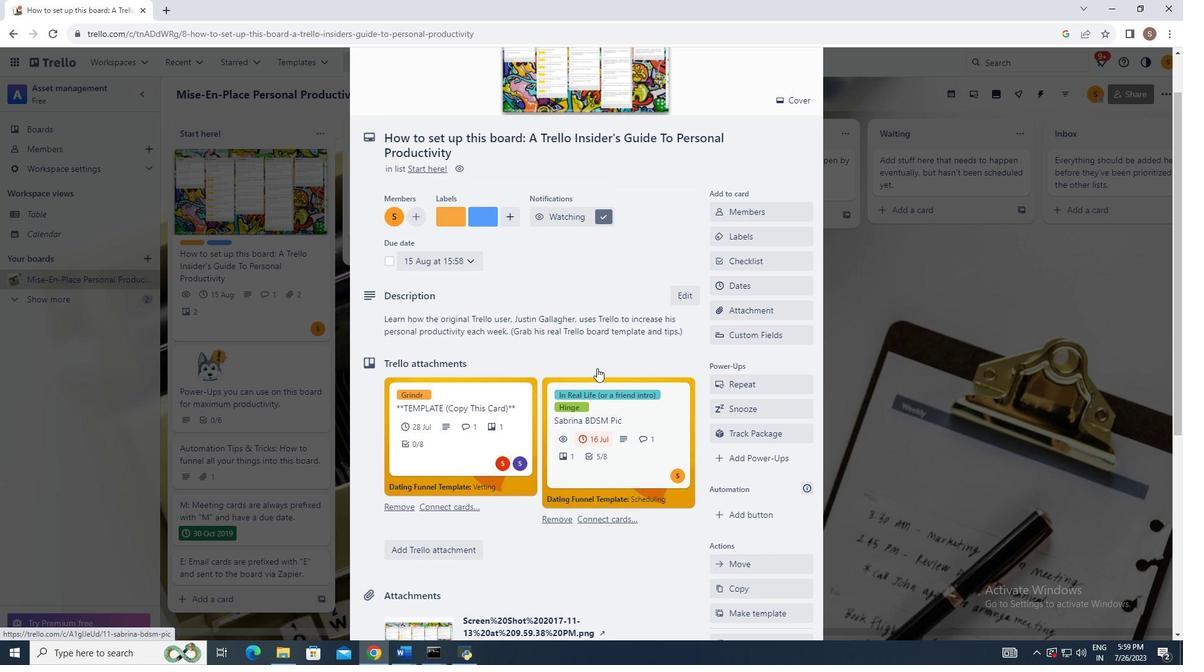 
Action: Mouse scrolled (597, 369) with delta (0, 0)
Screenshot: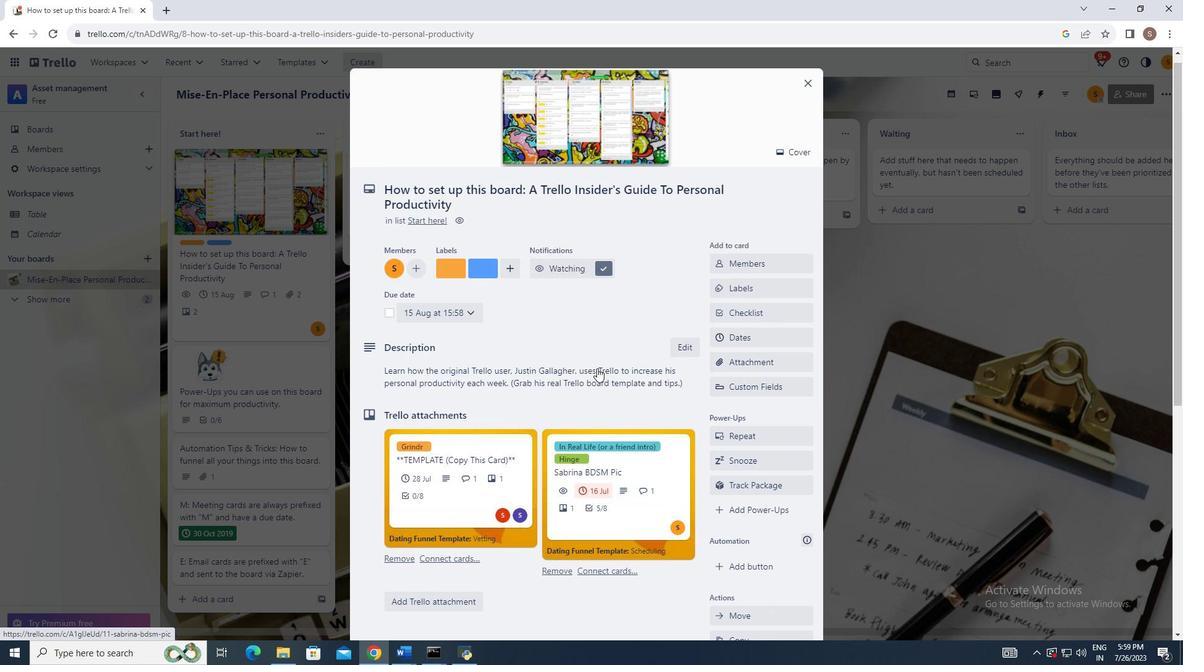 
Action: Mouse moved to (748, 318)
Screenshot: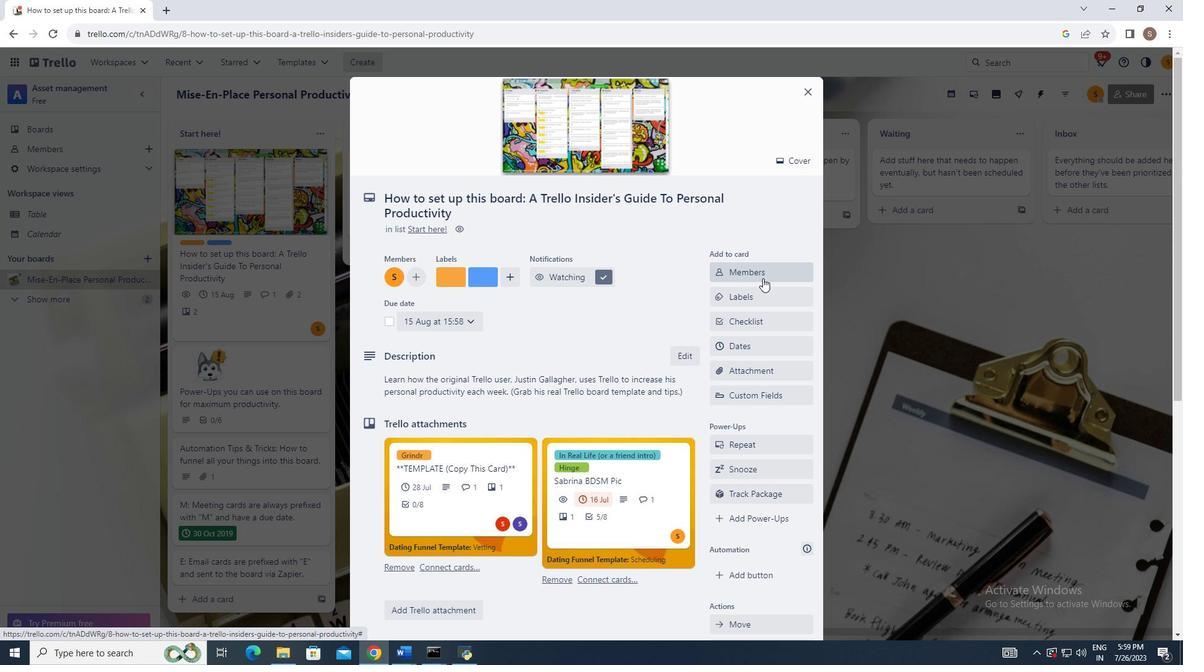 
Action: Mouse scrolled (748, 319) with delta (0, 0)
Screenshot: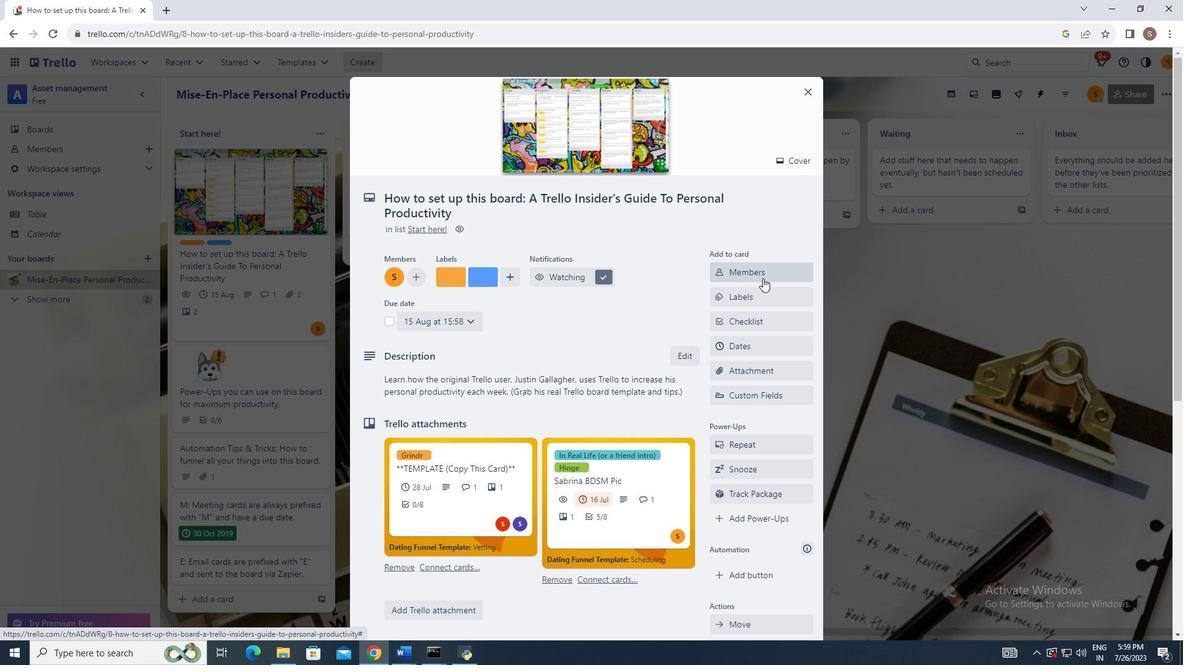 
Action: Mouse scrolled (748, 319) with delta (0, 0)
Screenshot: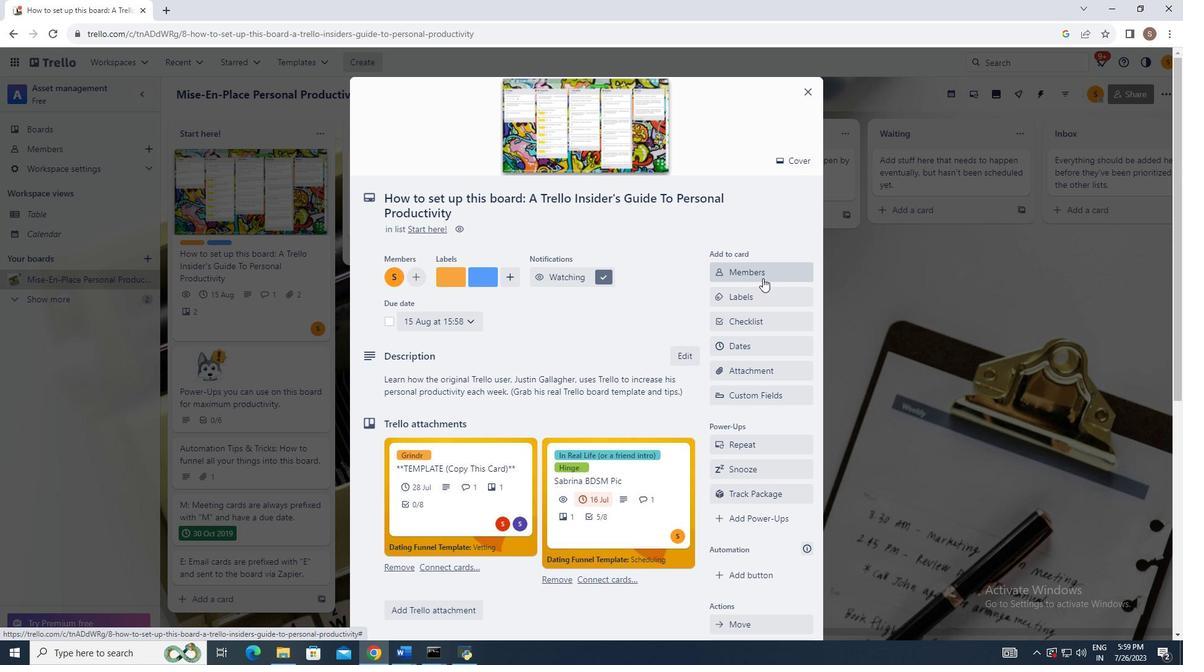 
Action: Mouse moved to (803, 155)
Screenshot: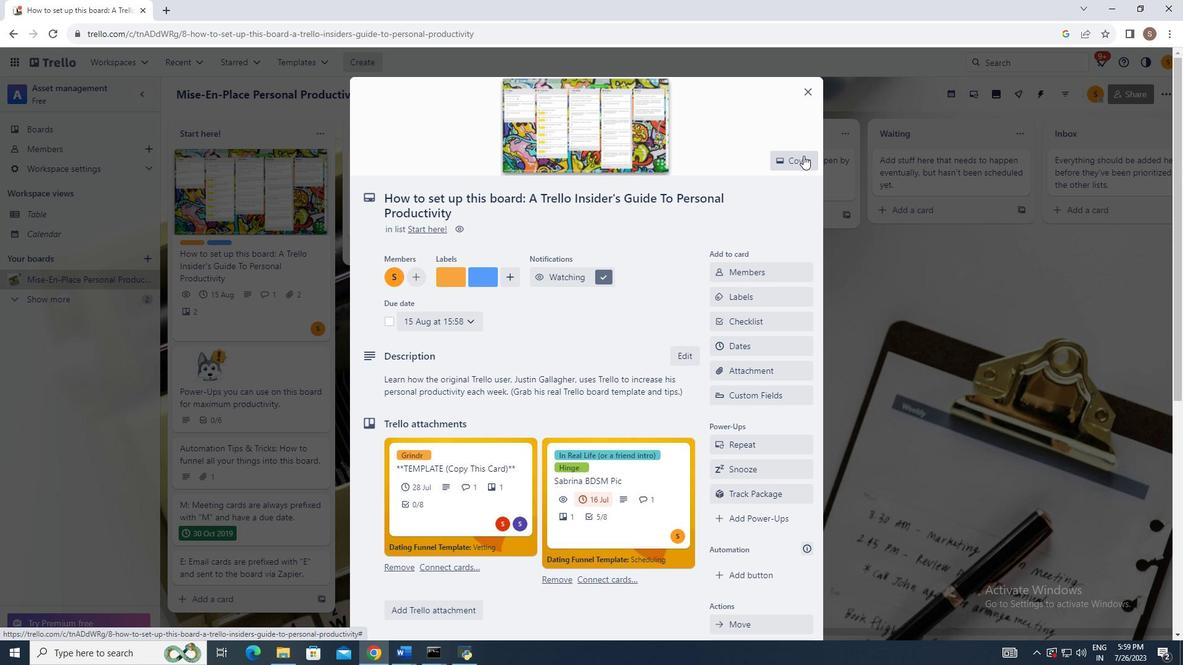 
Action: Mouse pressed left at (803, 155)
Screenshot: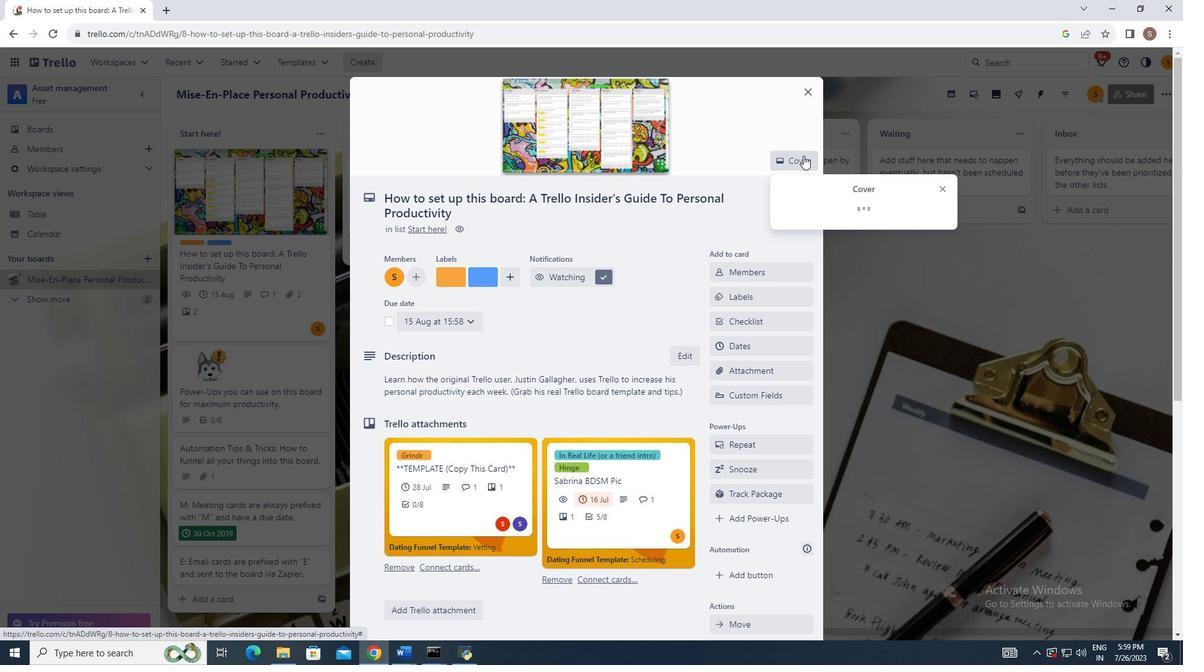 
Action: Mouse moved to (861, 488)
Screenshot: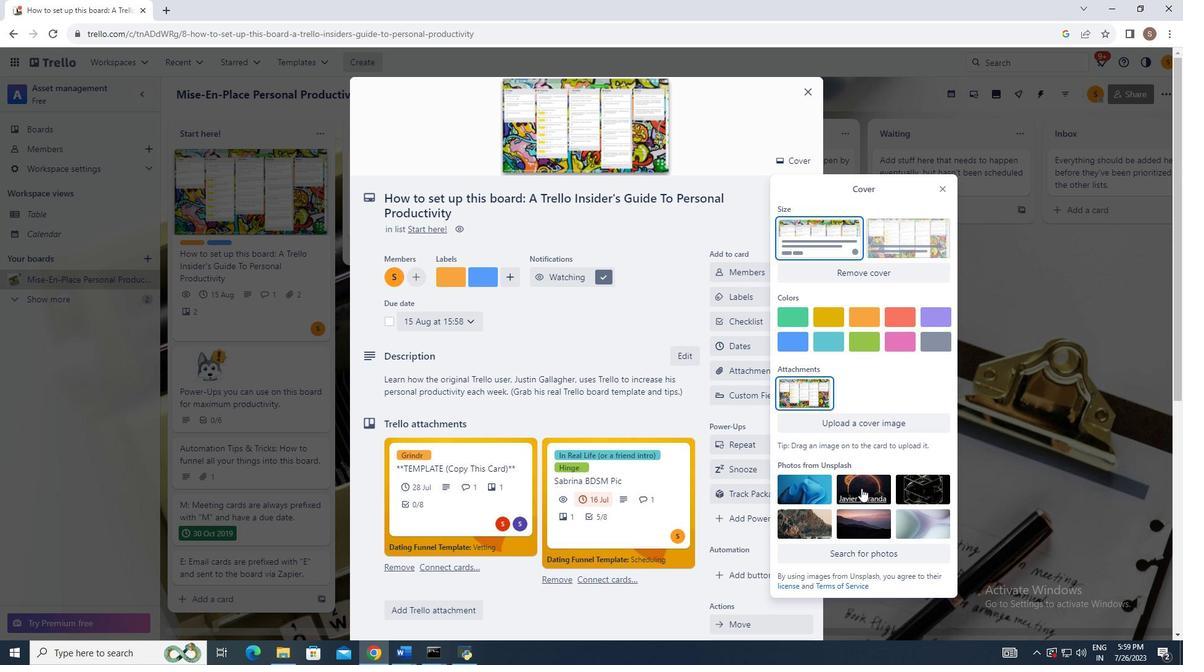 
Action: Mouse pressed left at (861, 488)
Screenshot: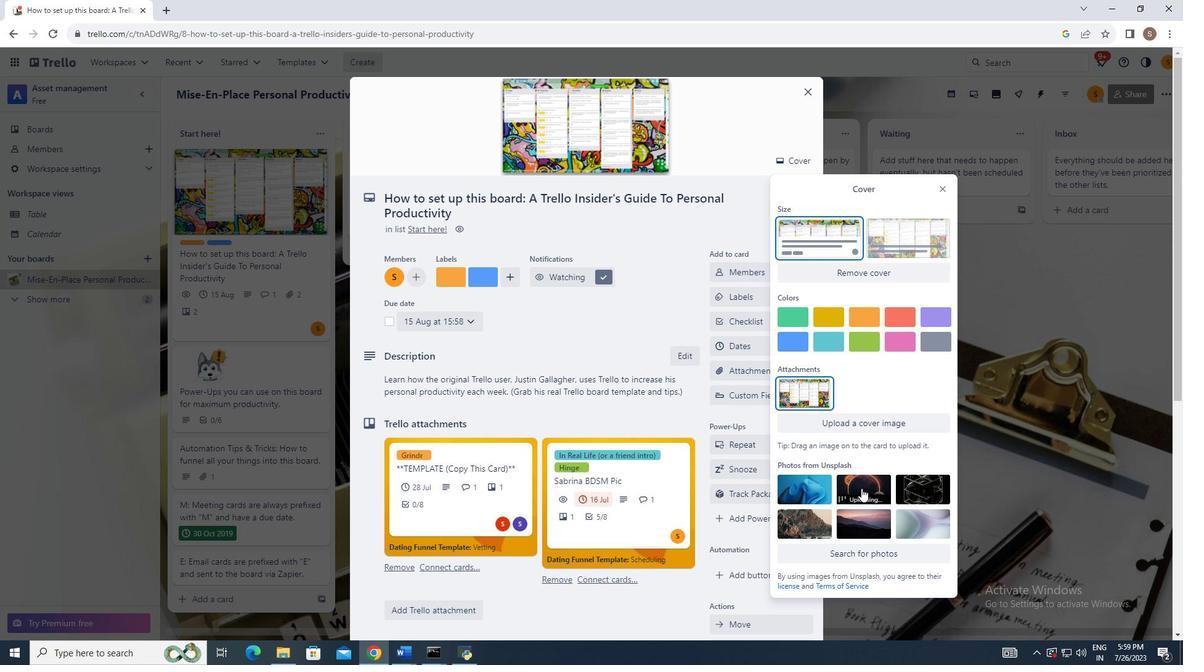 
Action: Mouse moved to (924, 490)
Screenshot: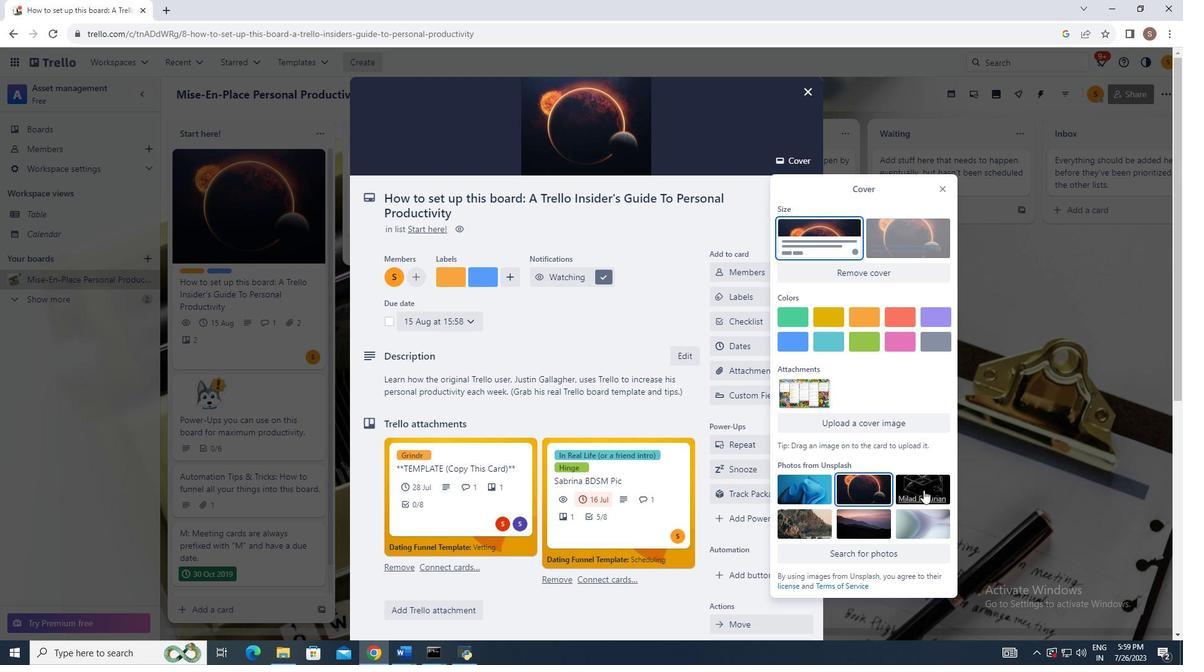 
Action: Mouse pressed left at (924, 490)
Screenshot: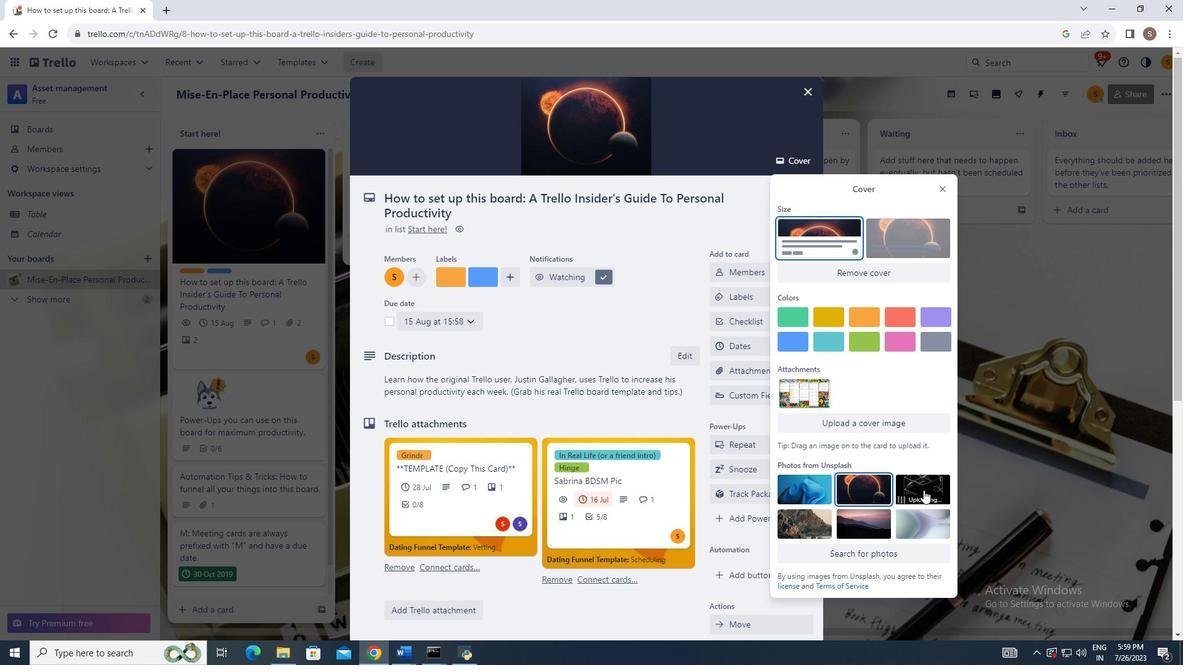 
Action: Mouse moved to (799, 521)
Screenshot: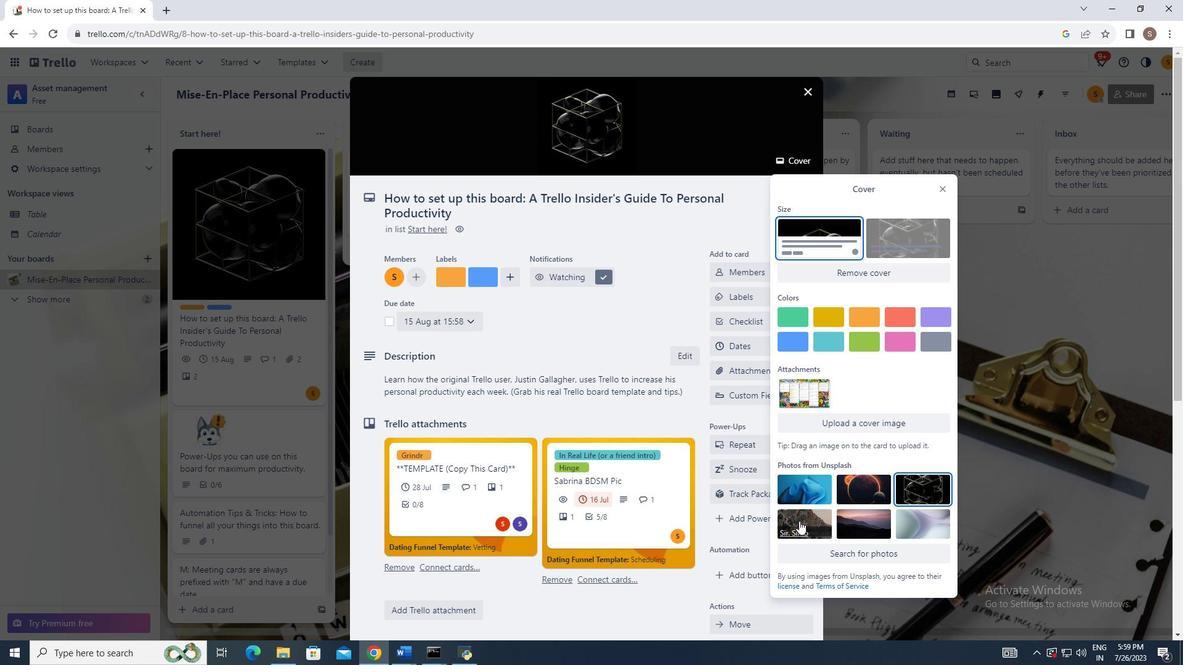 
Action: Mouse pressed left at (799, 521)
Screenshot: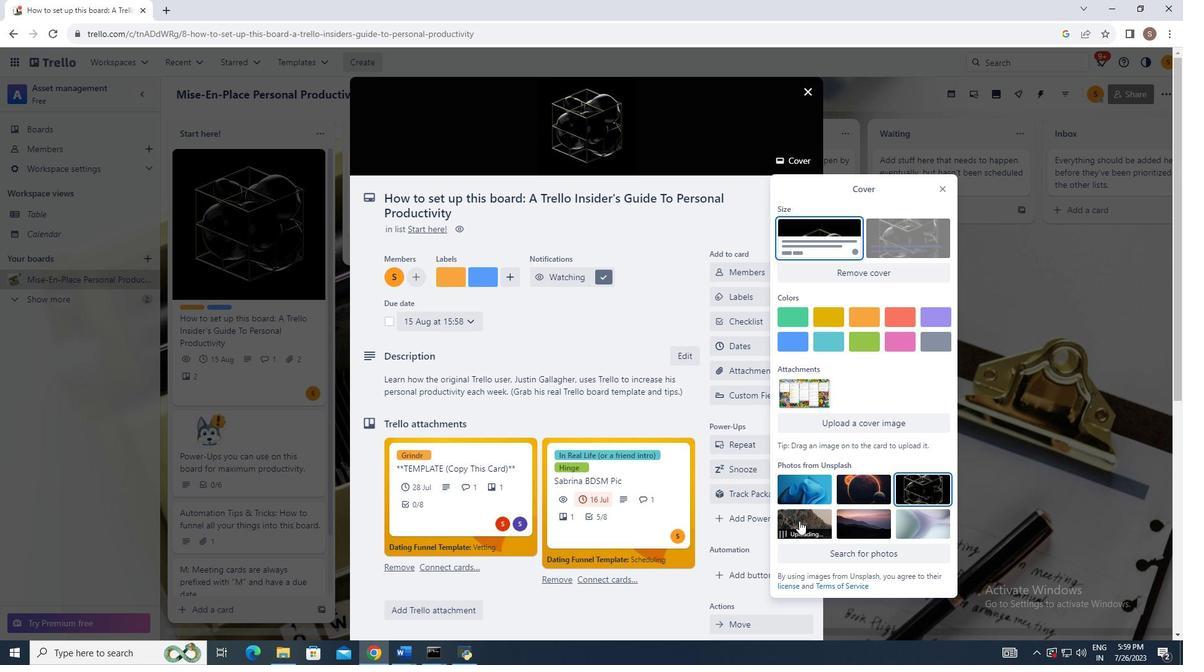 
Action: Mouse moved to (942, 186)
Screenshot: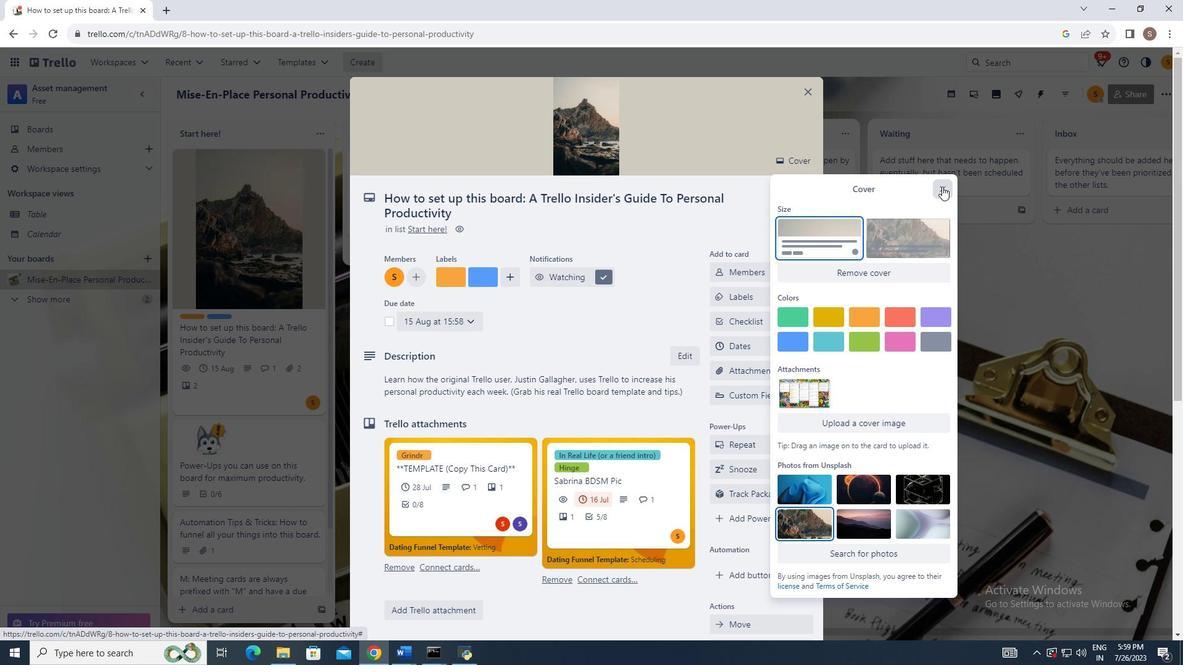 
Action: Mouse pressed left at (942, 186)
Screenshot: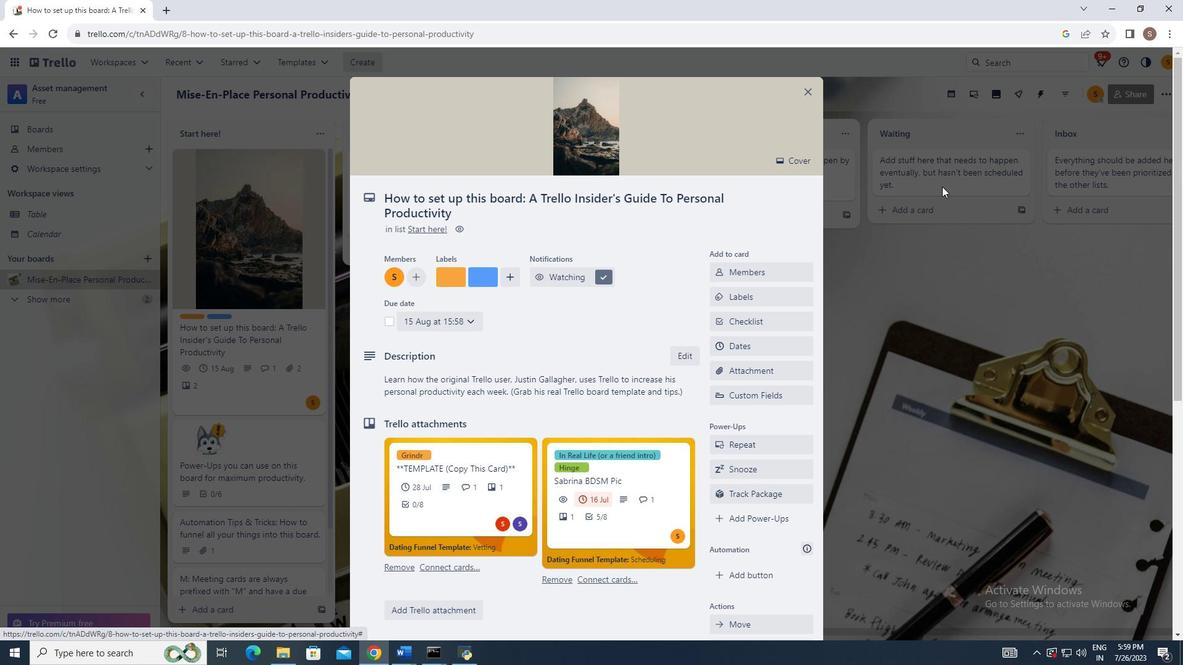 
Action: Mouse moved to (633, 351)
Screenshot: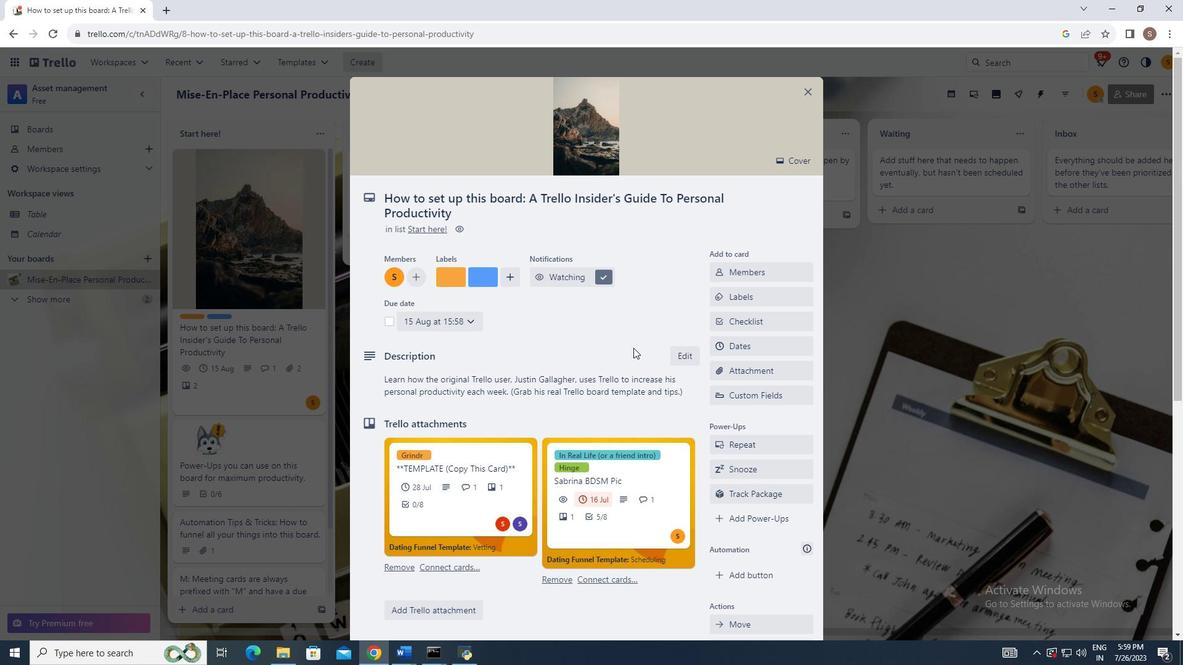 
Action: Mouse scrolled (633, 352) with delta (0, 0)
Screenshot: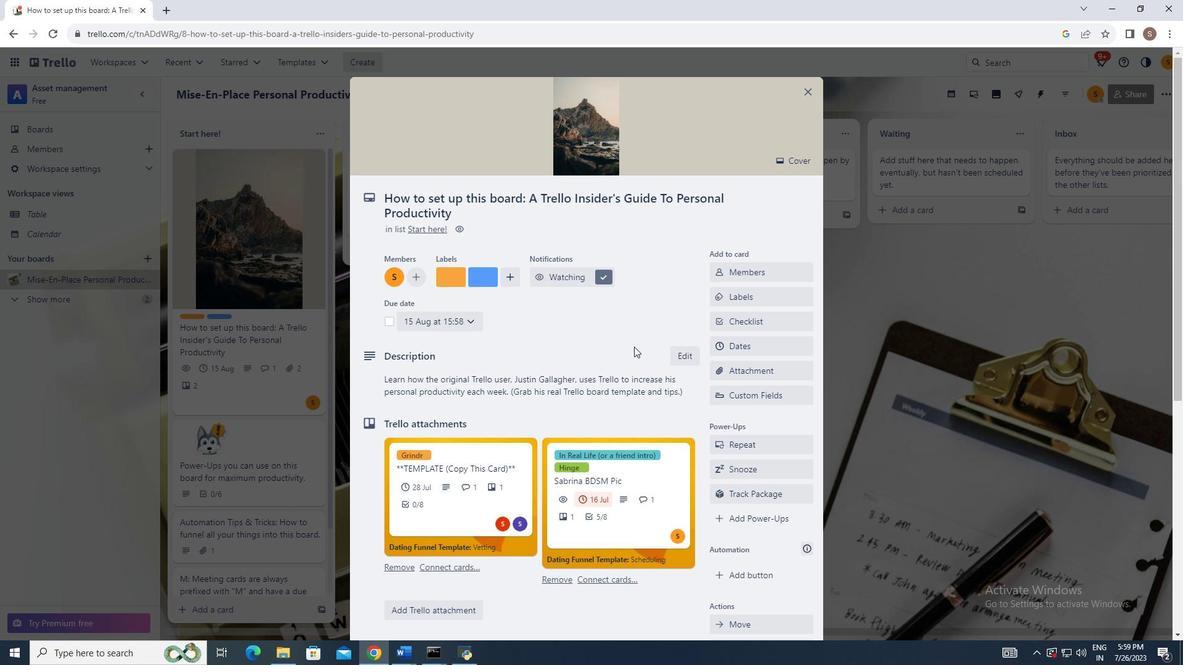 
Action: Mouse scrolled (633, 352) with delta (0, 0)
Screenshot: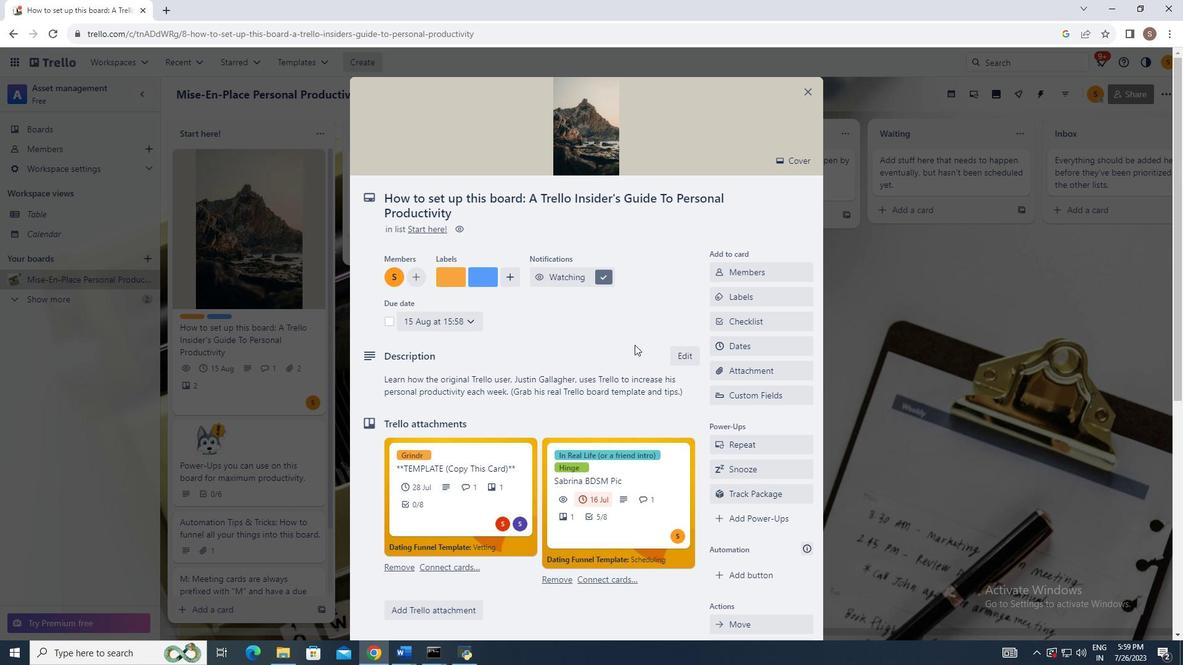 
Action: Mouse moved to (633, 349)
Screenshot: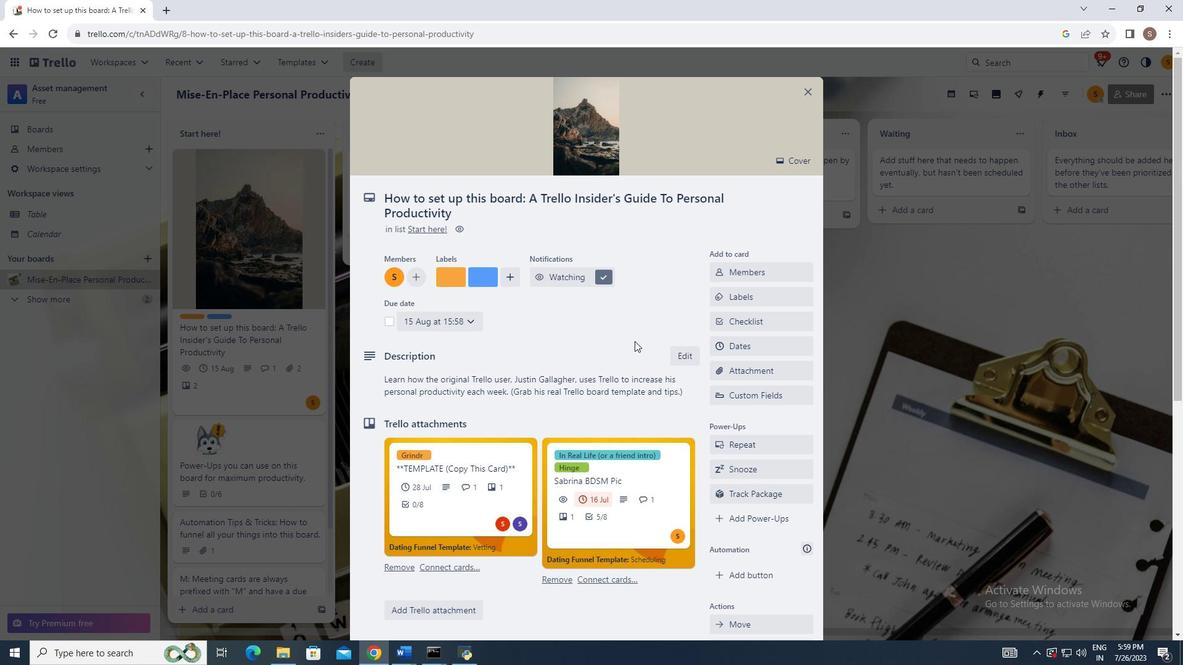 
Action: Mouse scrolled (633, 350) with delta (0, 0)
Screenshot: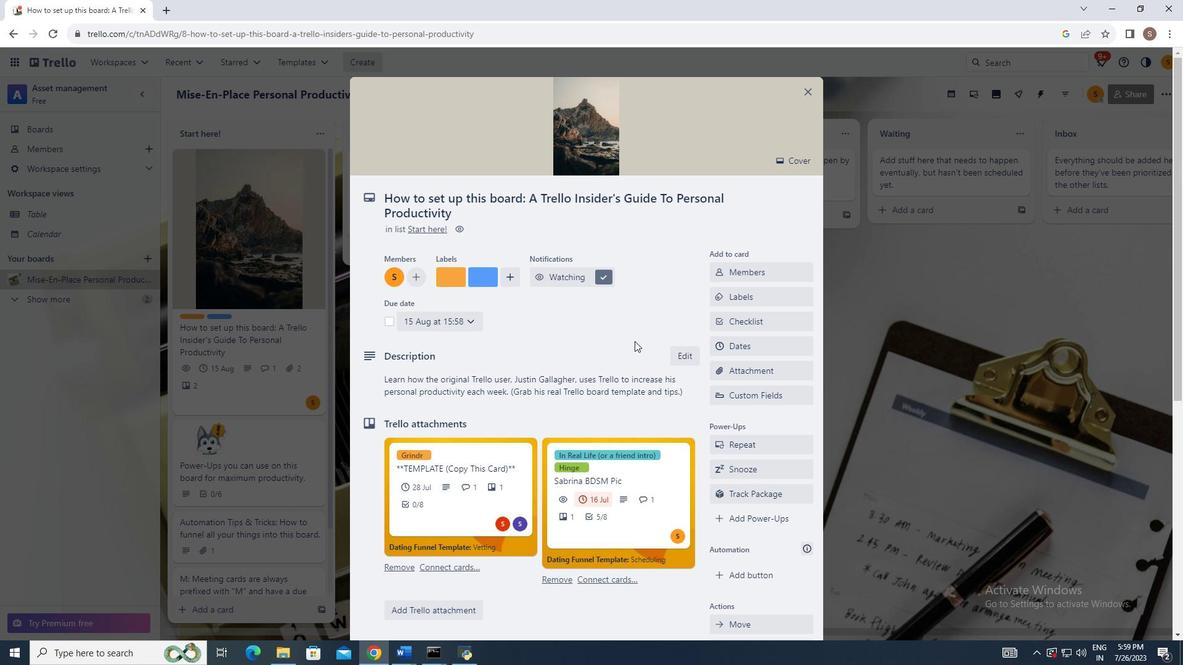
Action: Mouse moved to (633, 348)
Screenshot: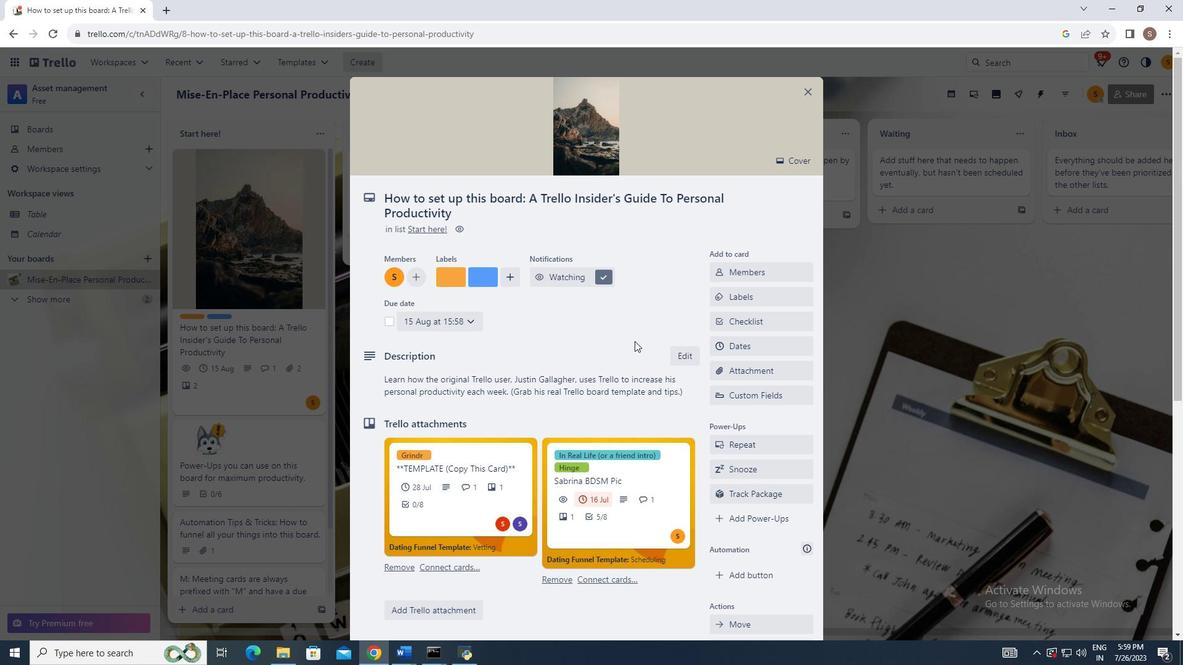 
Action: Mouse scrolled (633, 348) with delta (0, 0)
Screenshot: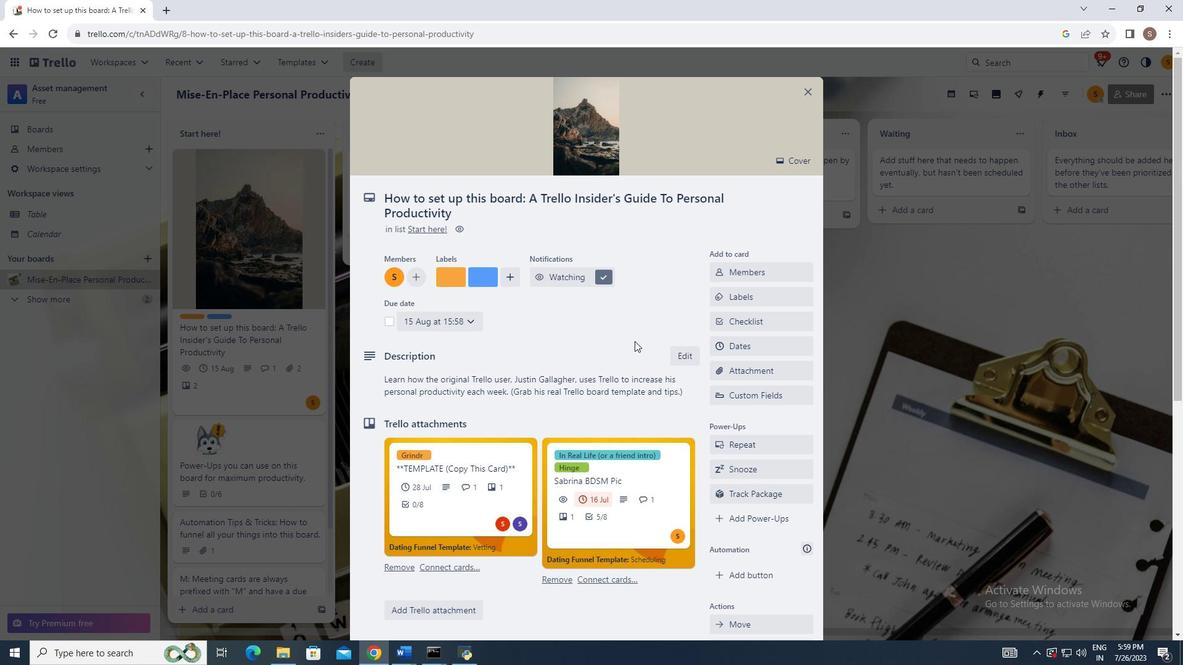 
Action: Mouse moved to (810, 89)
Screenshot: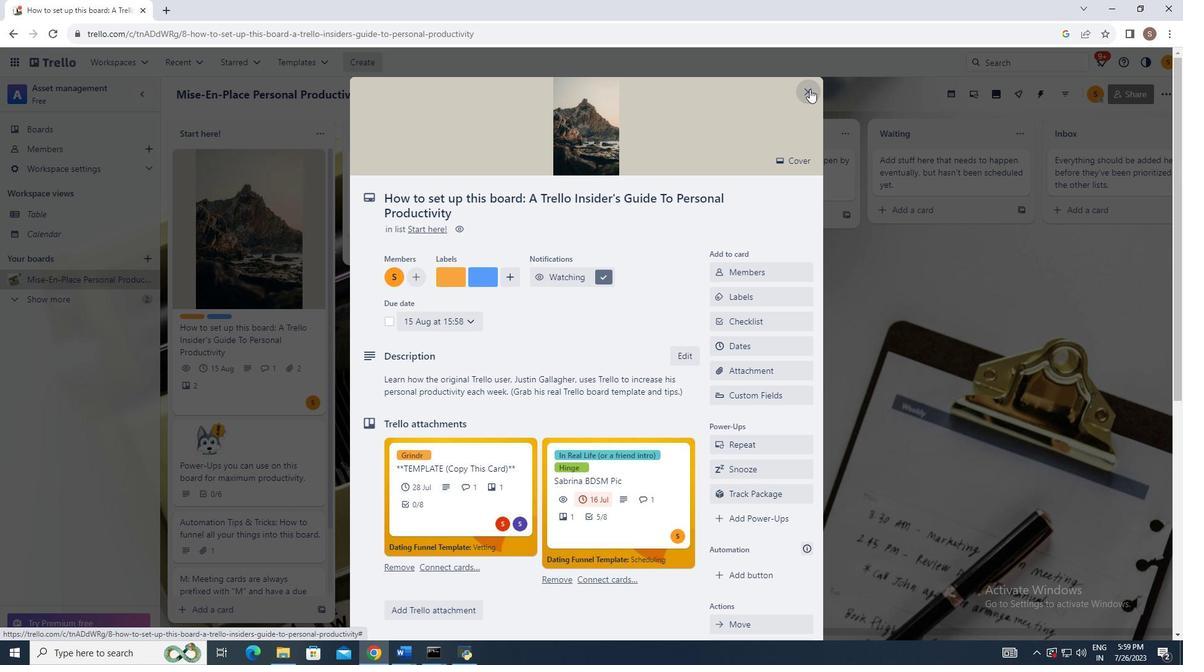 
Action: Mouse pressed left at (810, 89)
Screenshot: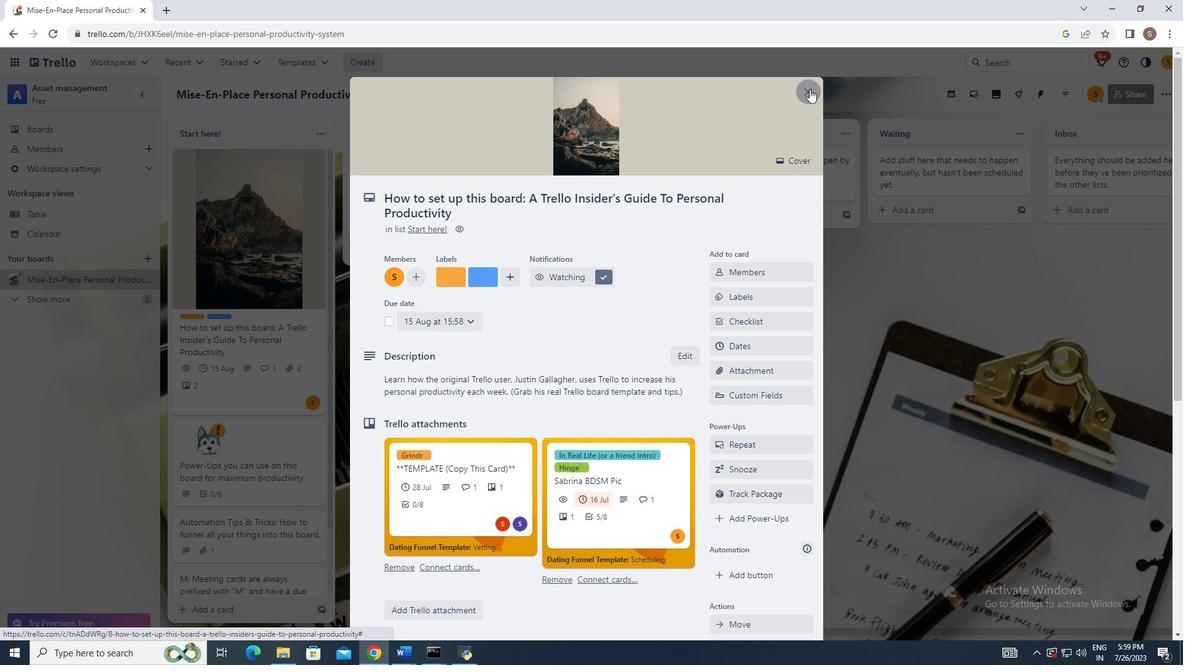 
Action: Mouse moved to (585, 365)
Screenshot: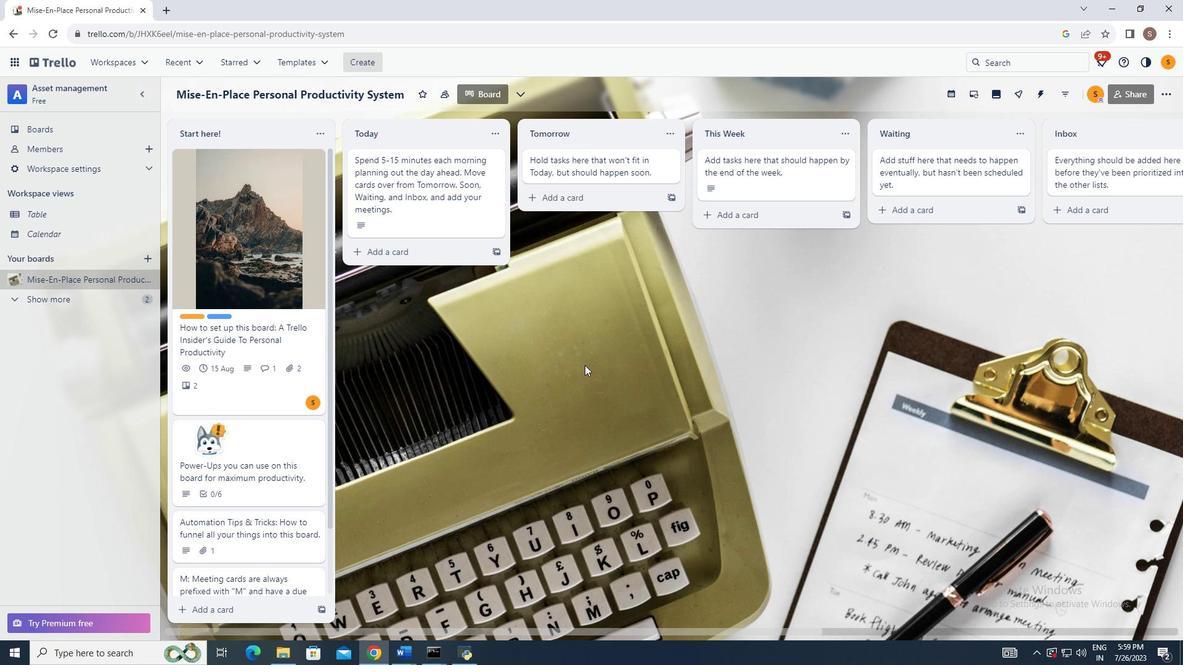 
Action: Mouse scrolled (585, 364) with delta (0, 0)
Screenshot: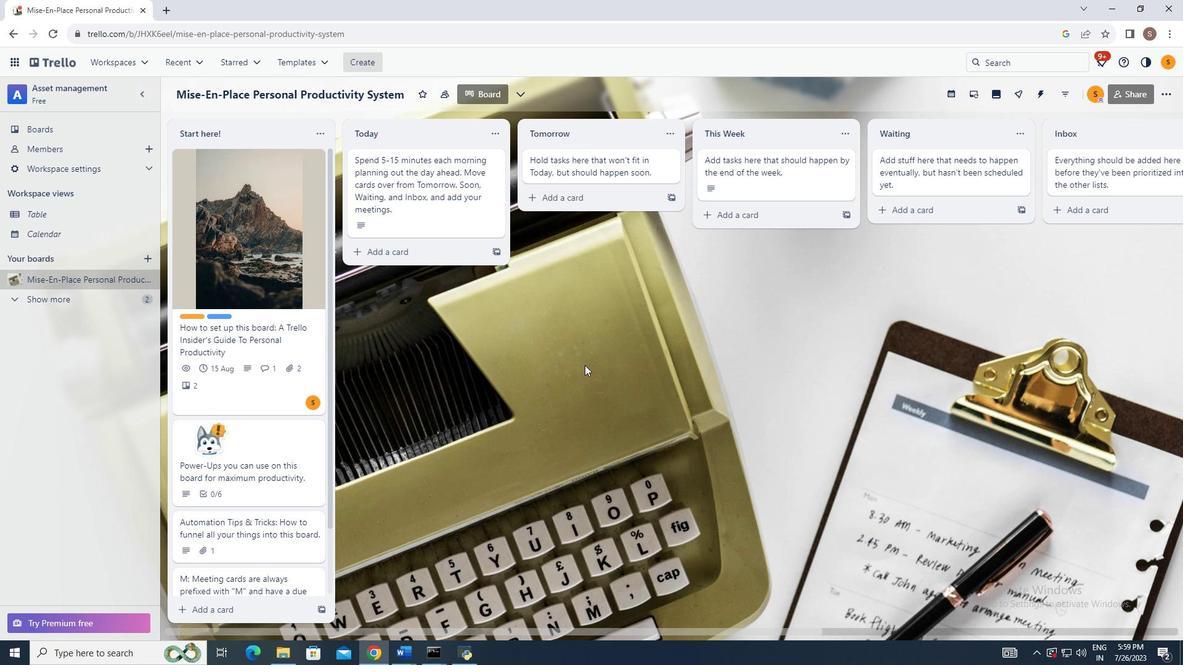 
Action: Mouse scrolled (585, 364) with delta (0, 0)
Screenshot: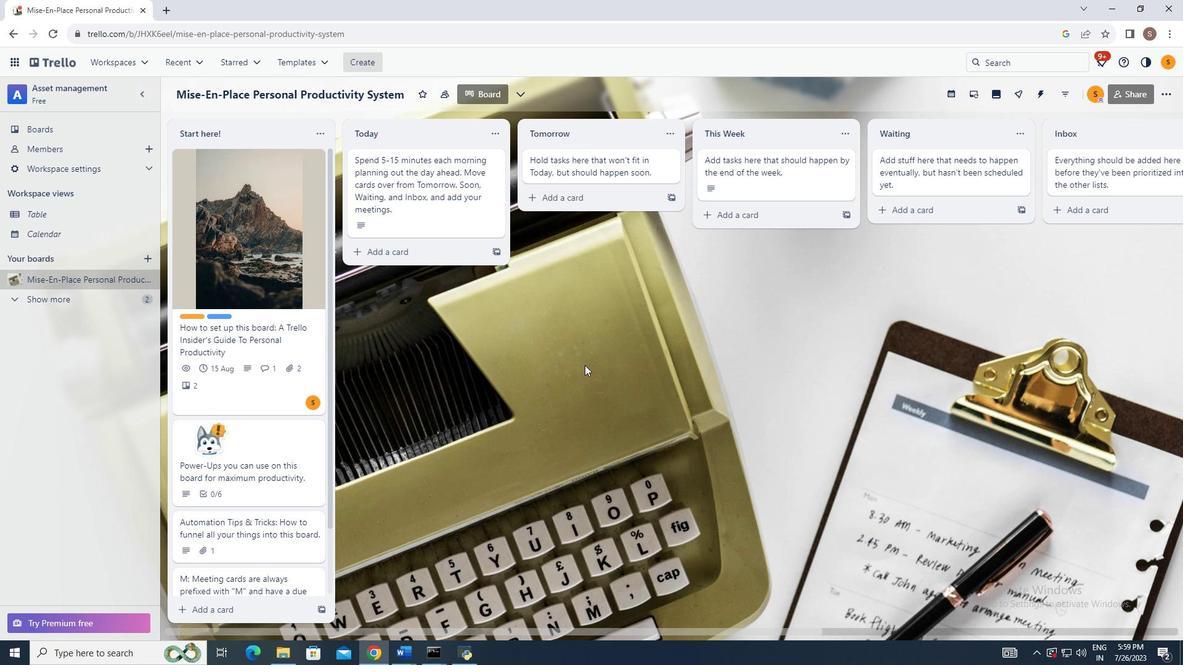 
Action: Mouse moved to (585, 365)
Screenshot: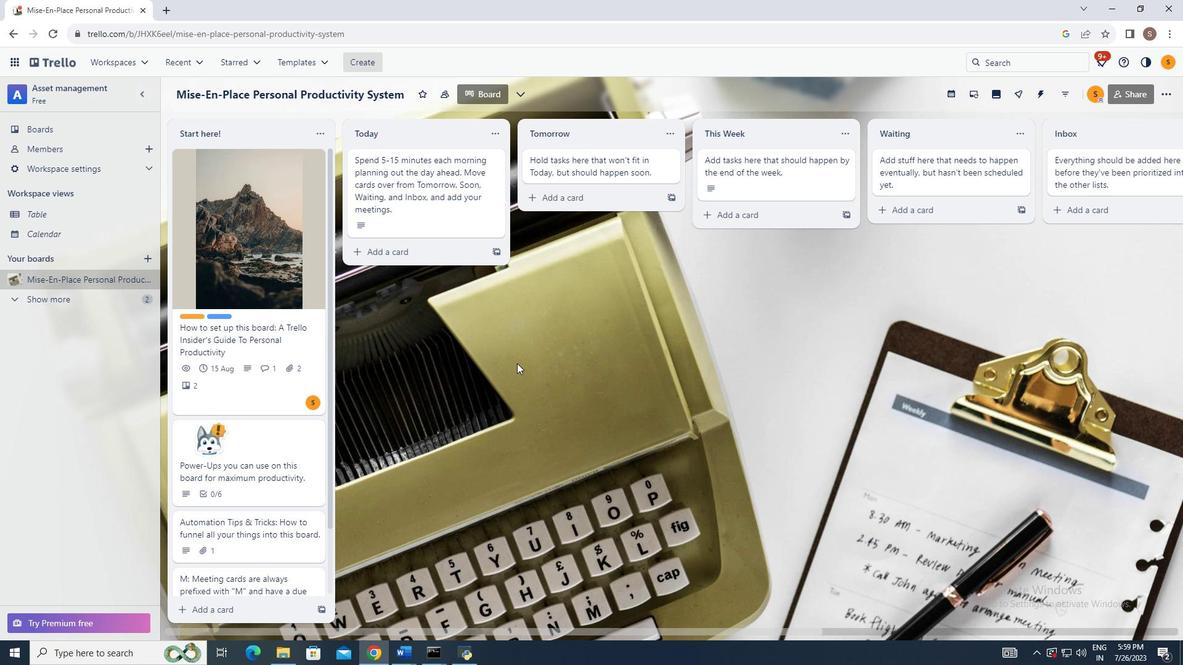 
Action: Mouse scrolled (585, 364) with delta (0, 0)
Screenshot: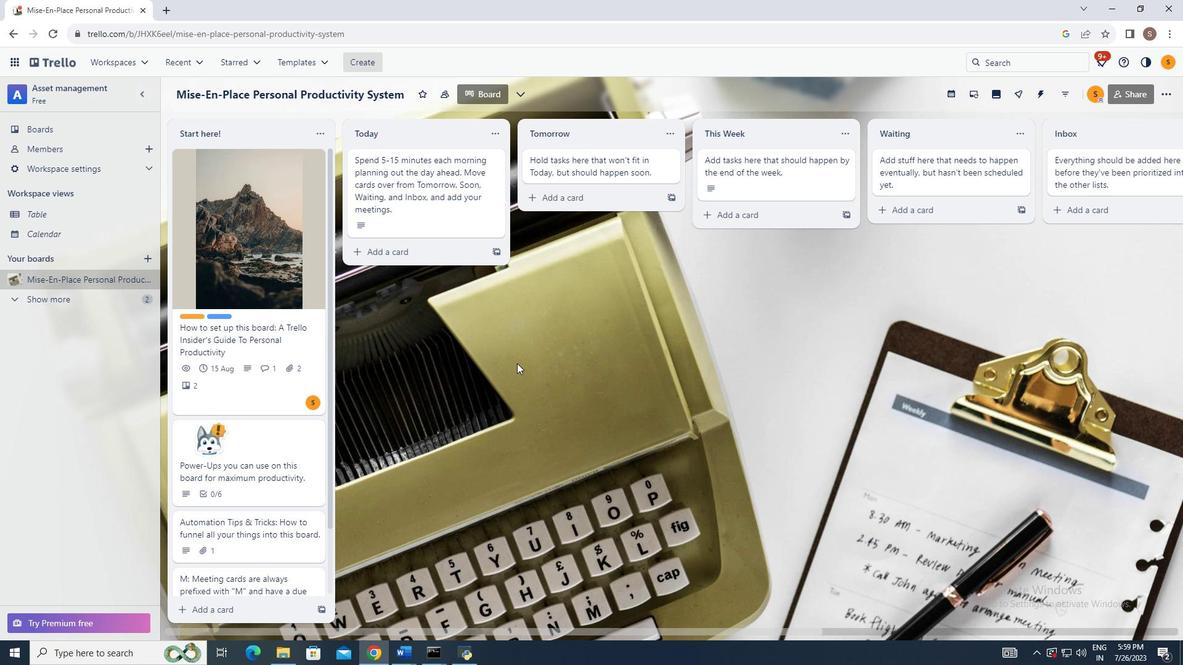 
Action: Mouse moved to (589, 370)
Screenshot: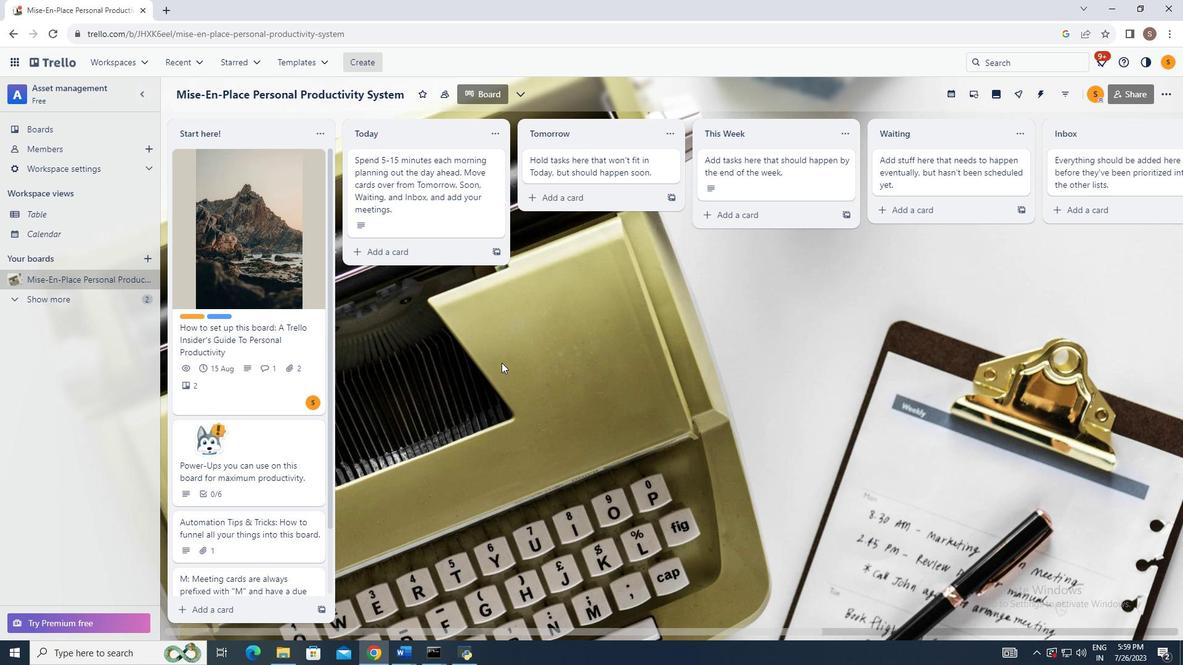 
Action: Mouse scrolled (589, 371) with delta (0, 0)
Screenshot: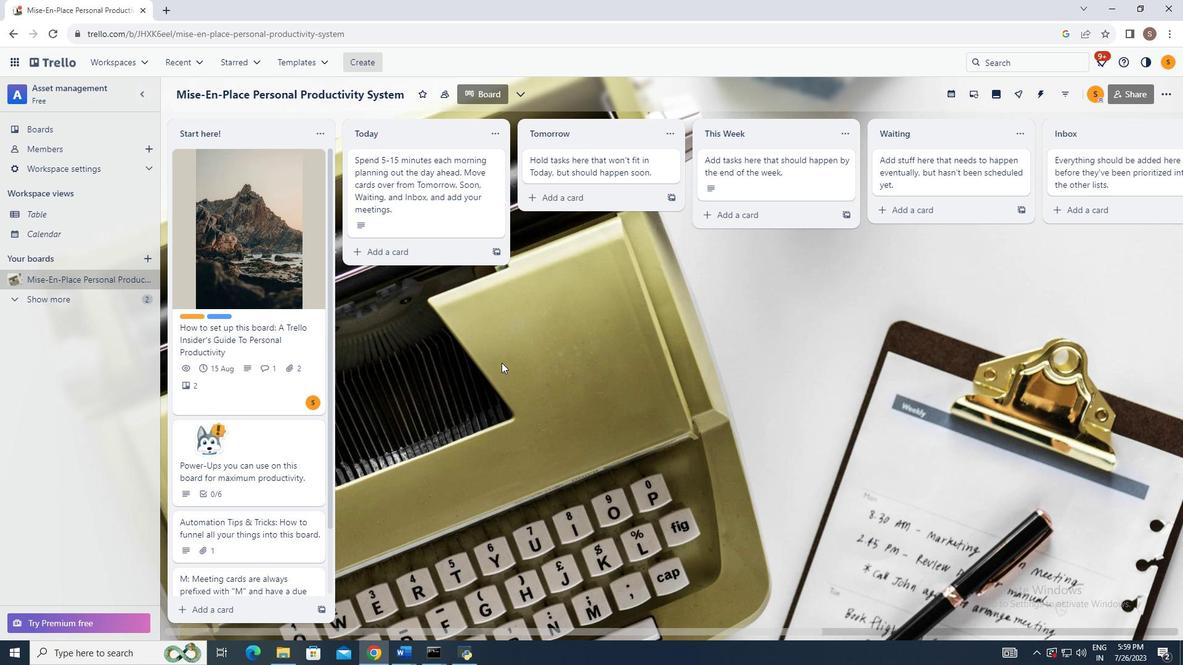 
Action: Mouse scrolled (589, 369) with delta (0, 0)
Screenshot: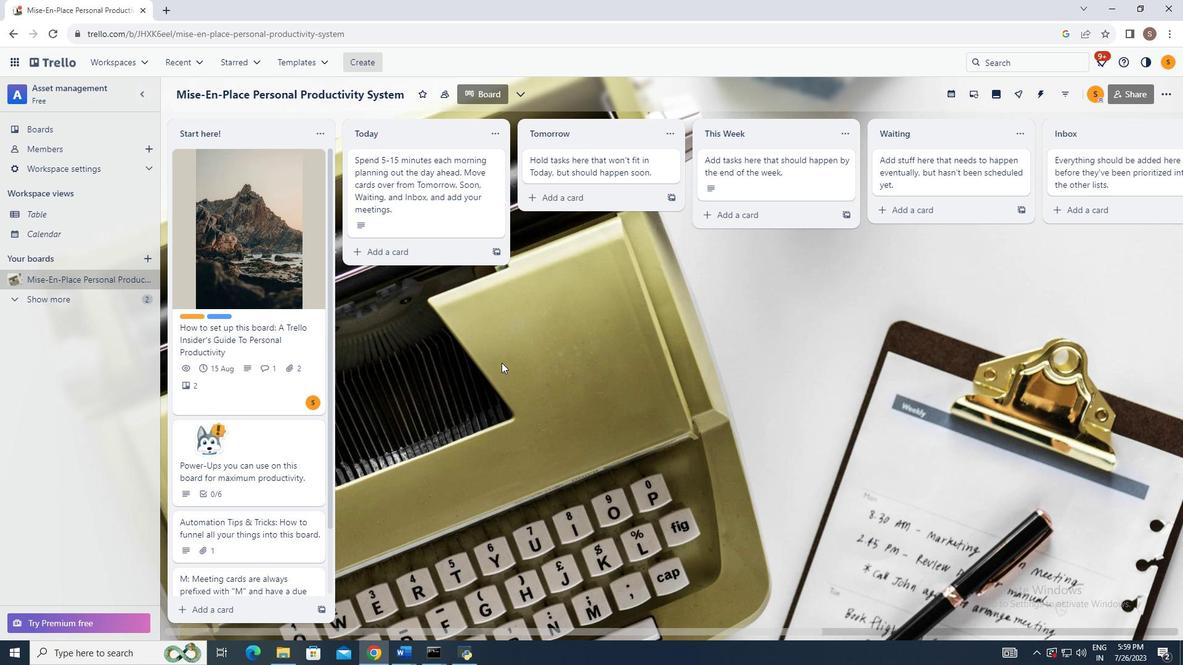 
Action: Mouse moved to (499, 363)
Screenshot: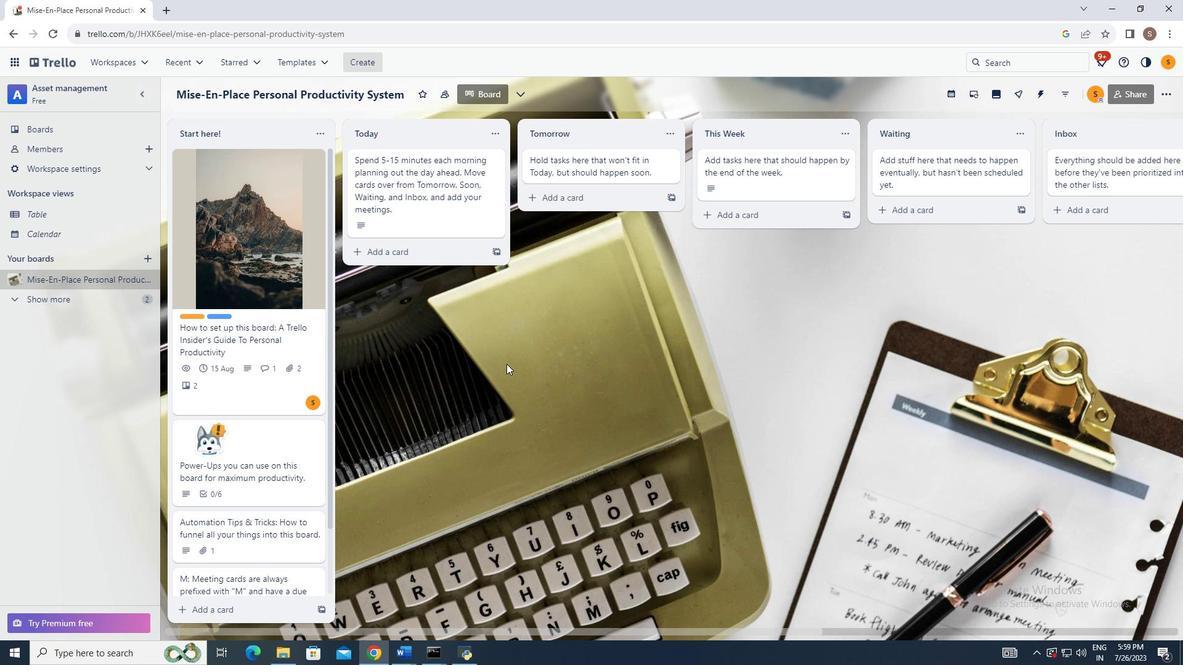 
Action: Mouse scrolled (499, 363) with delta (0, 0)
Screenshot: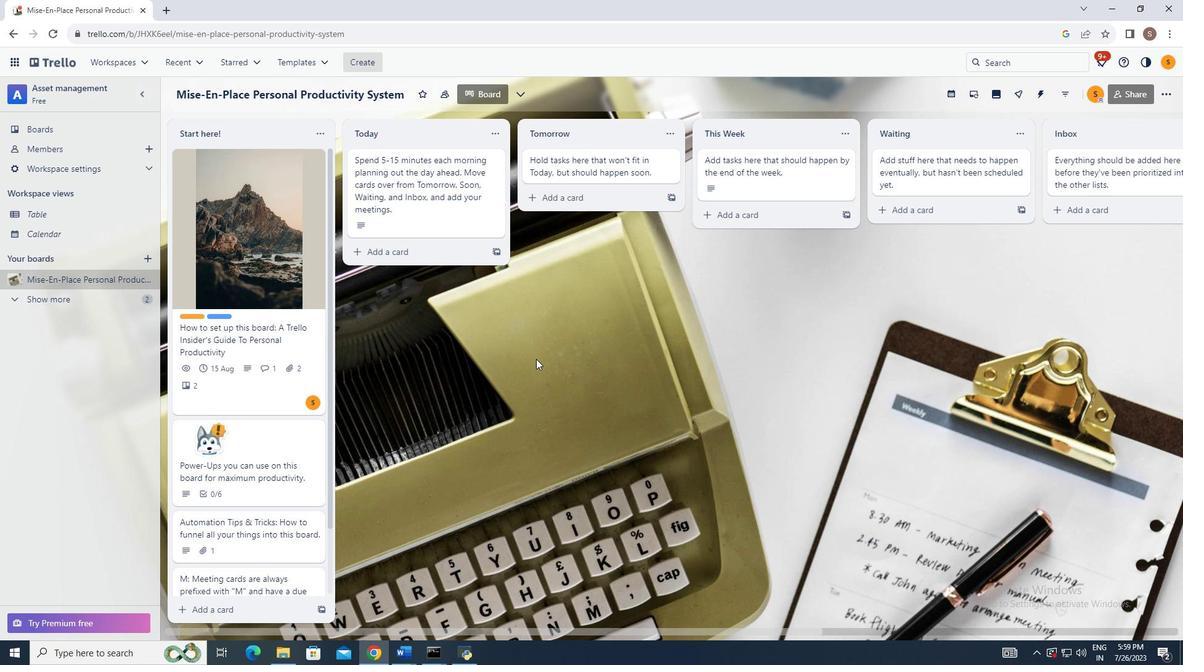 
Action: Mouse moved to (499, 363)
Screenshot: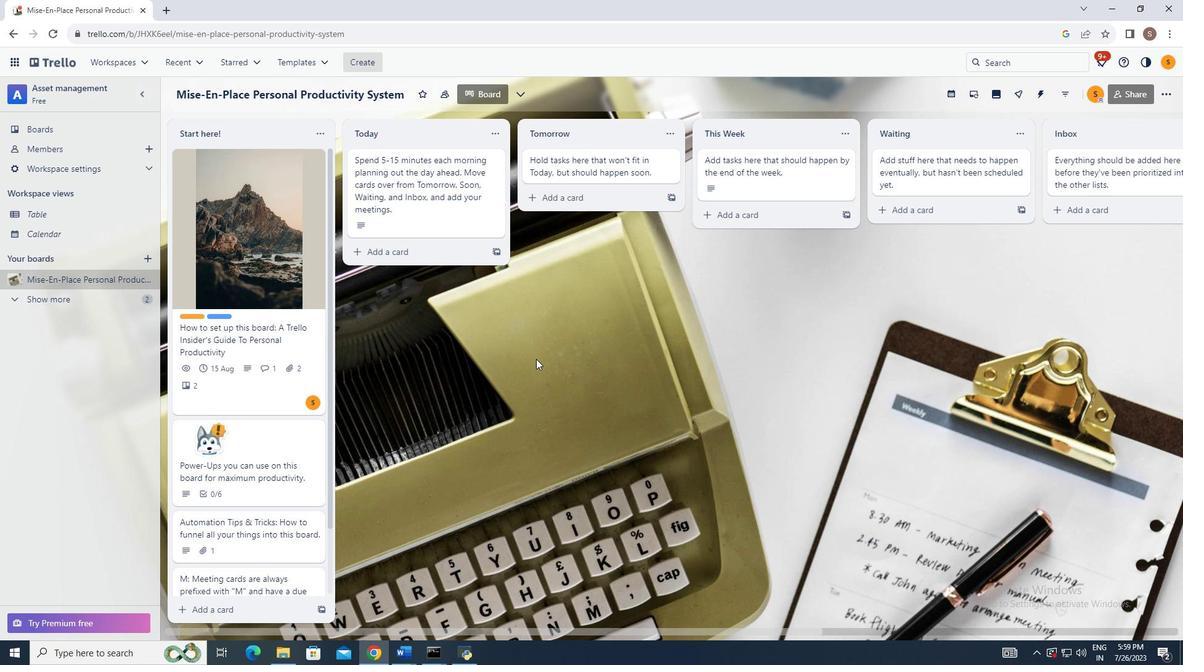 
Action: Mouse scrolled (499, 364) with delta (0, 0)
Screenshot: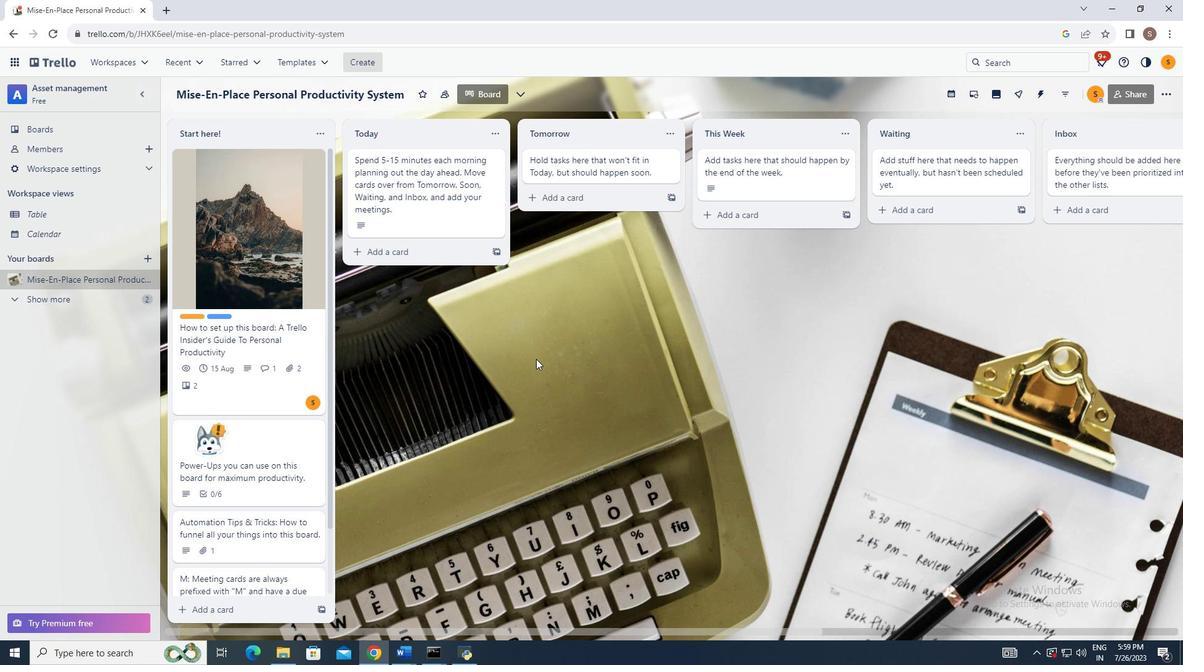 
Action: Mouse moved to (499, 364)
Screenshot: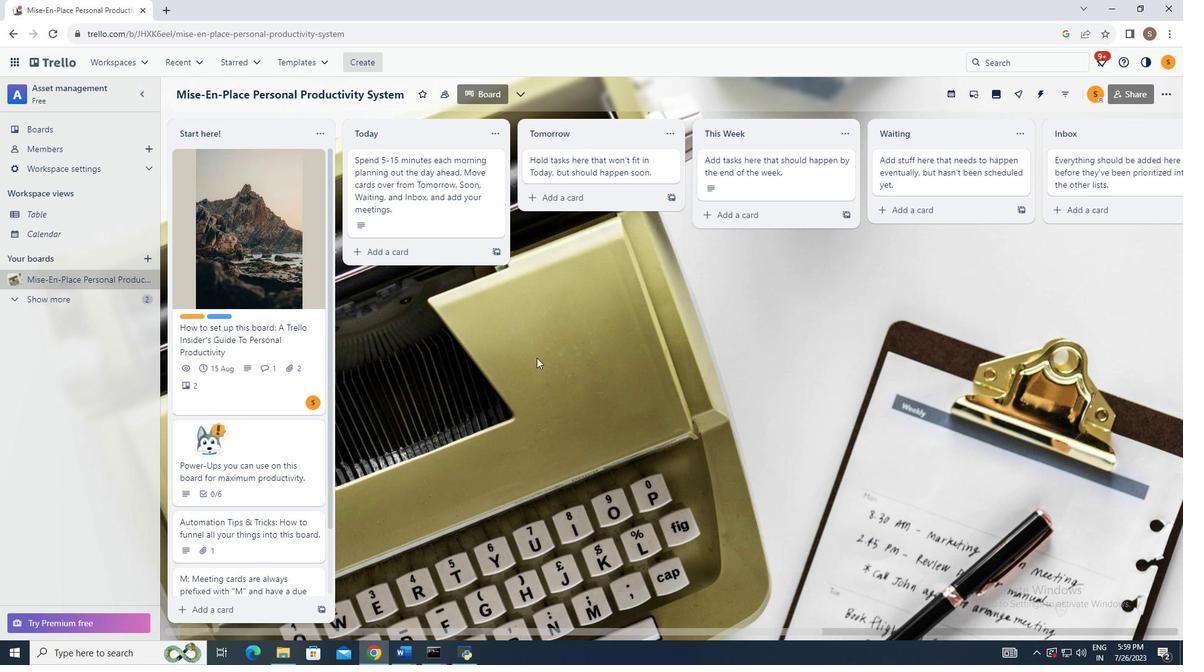 
Action: Mouse scrolled (499, 364) with delta (0, 0)
Screenshot: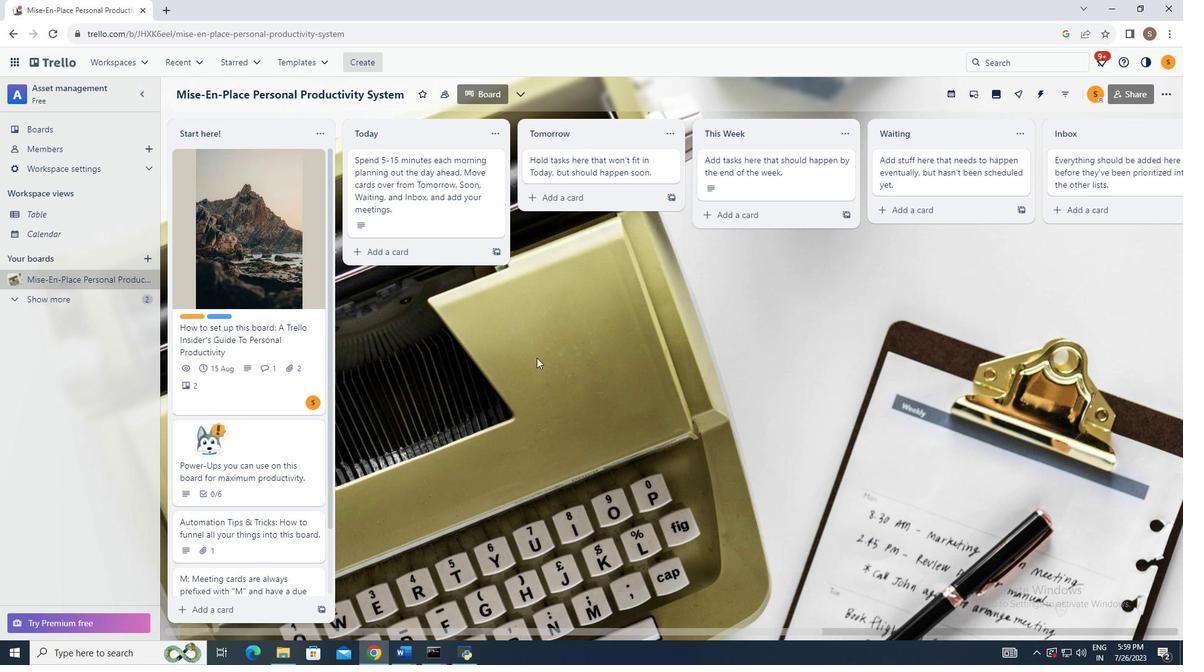 
Action: Mouse moved to (501, 364)
Screenshot: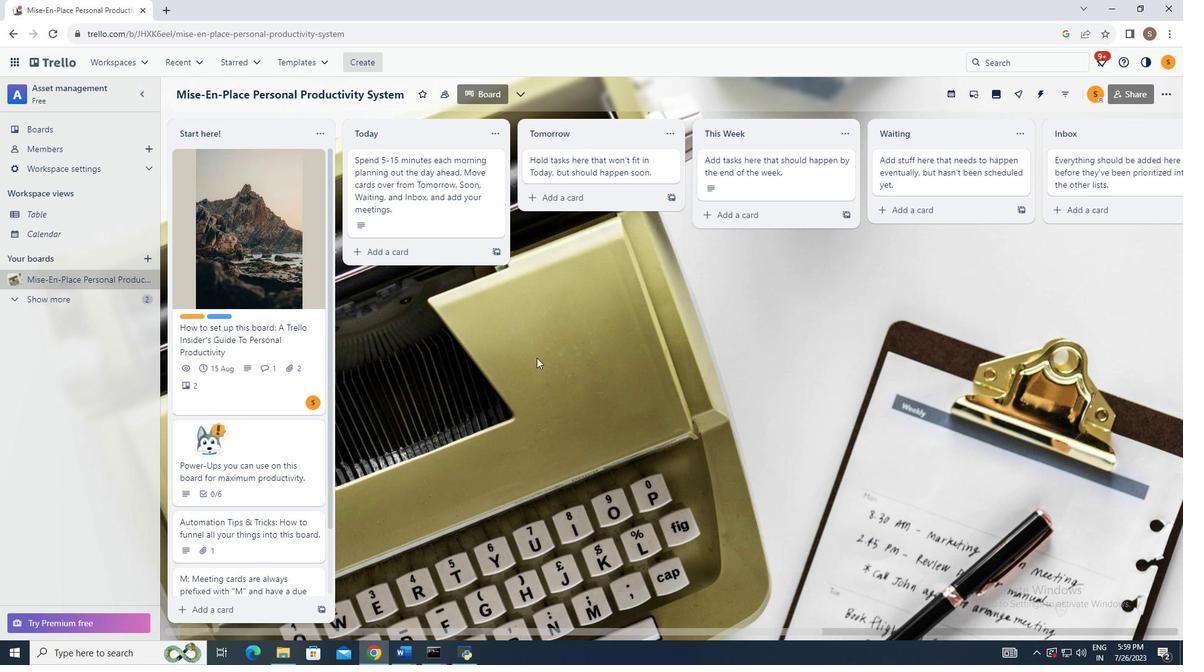 
Action: Mouse scrolled (501, 364) with delta (0, 0)
Screenshot: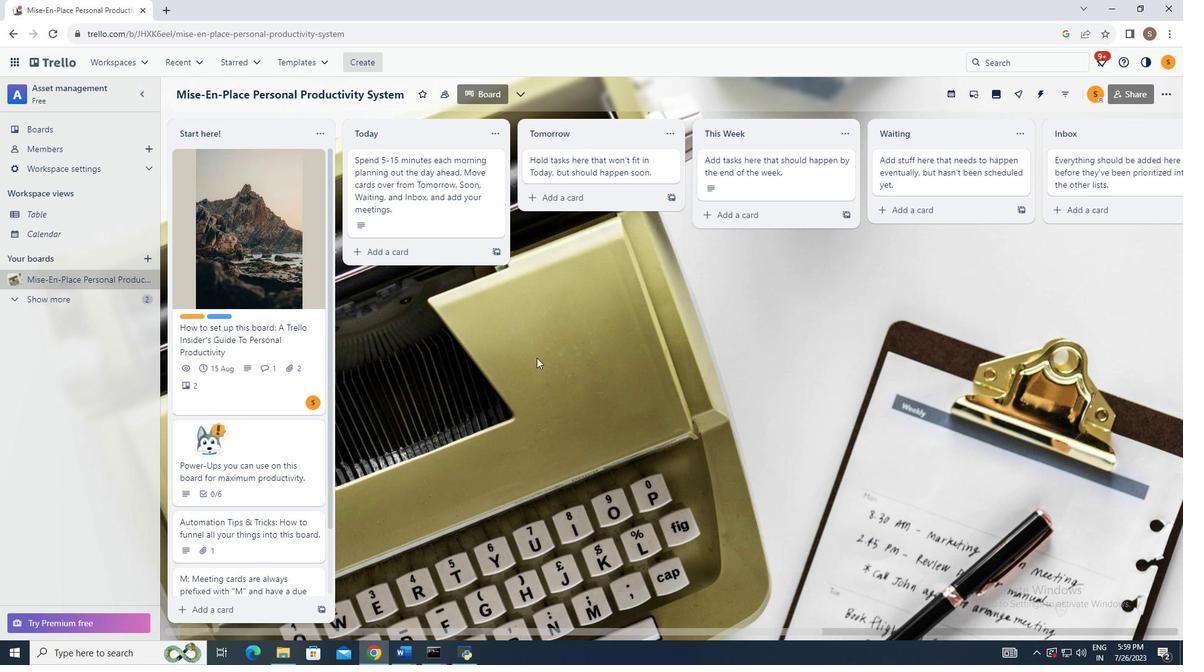
Action: Mouse moved to (536, 359)
Screenshot: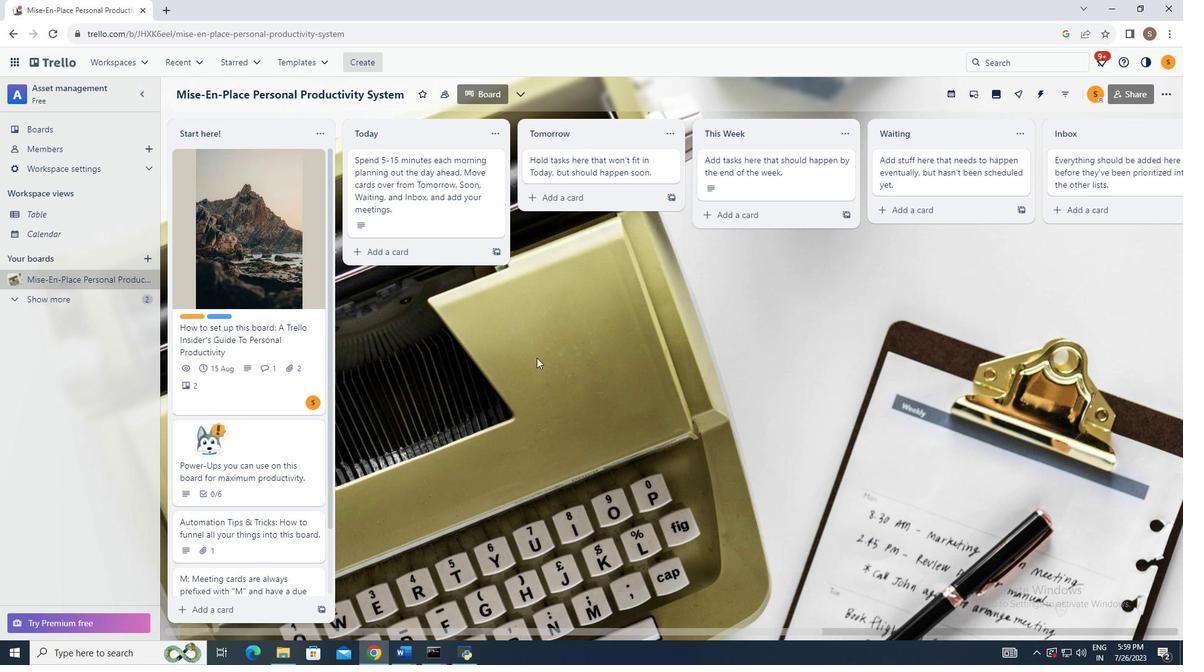 
Action: Mouse scrolled (536, 360) with delta (0, 0)
Screenshot: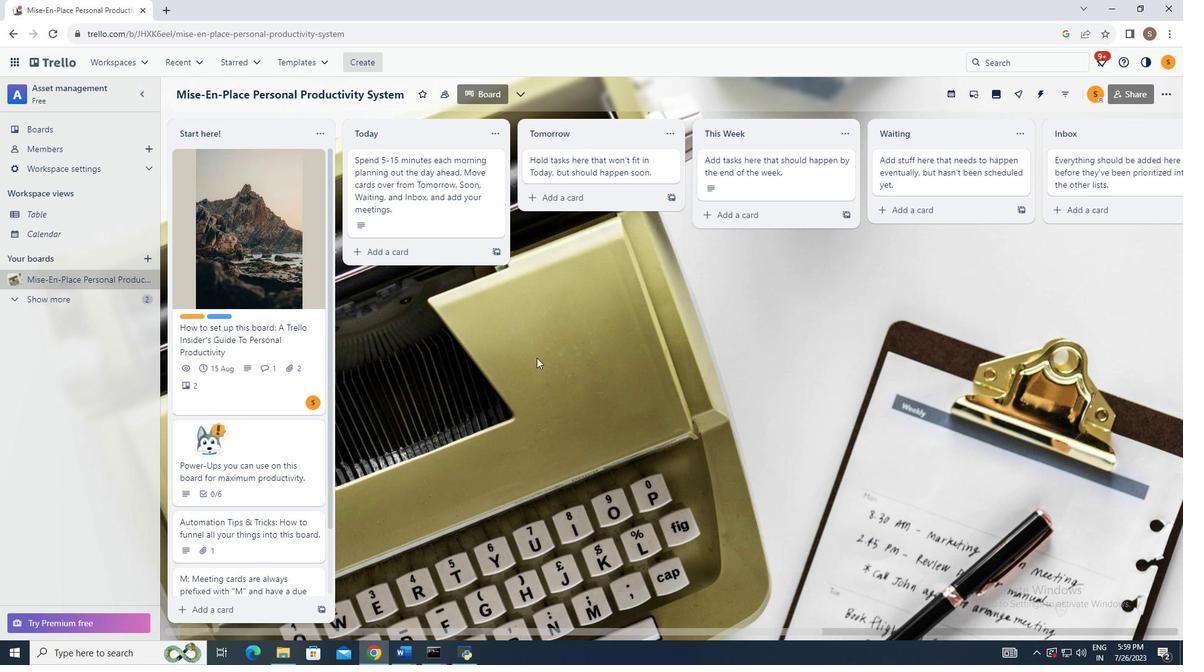 
Action: Mouse moved to (270, 270)
Screenshot: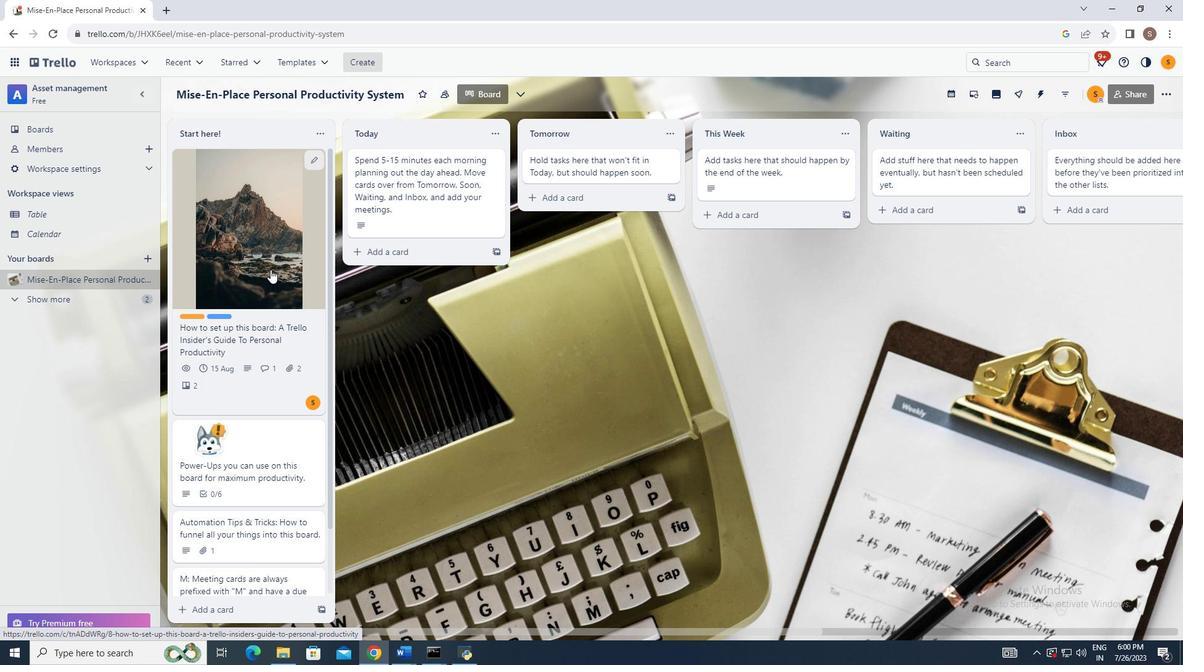 
Action: Mouse pressed left at (270, 270)
